 Task: Look for Airbnb options in Patarrá, Costa Rica from 10th December, 2023 to 15th December, 2023 for 7 adults.4 bedrooms having 7 beds and 4 bathrooms. Property type can be house. Amenities needed are: wifi, TV, free parkinig on premises, gym, breakfast. Look for 3 properties as per requirement.
Action: Mouse moved to (536, 78)
Screenshot: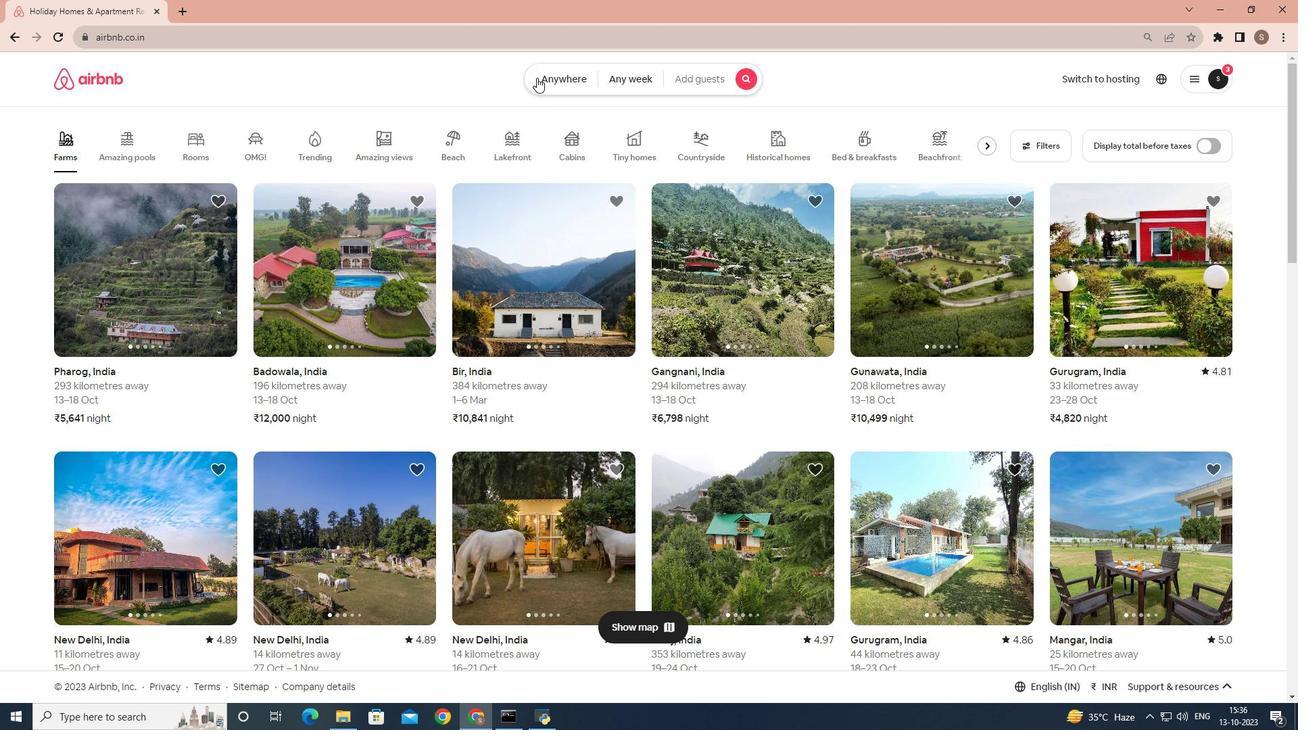 
Action: Mouse pressed left at (536, 78)
Screenshot: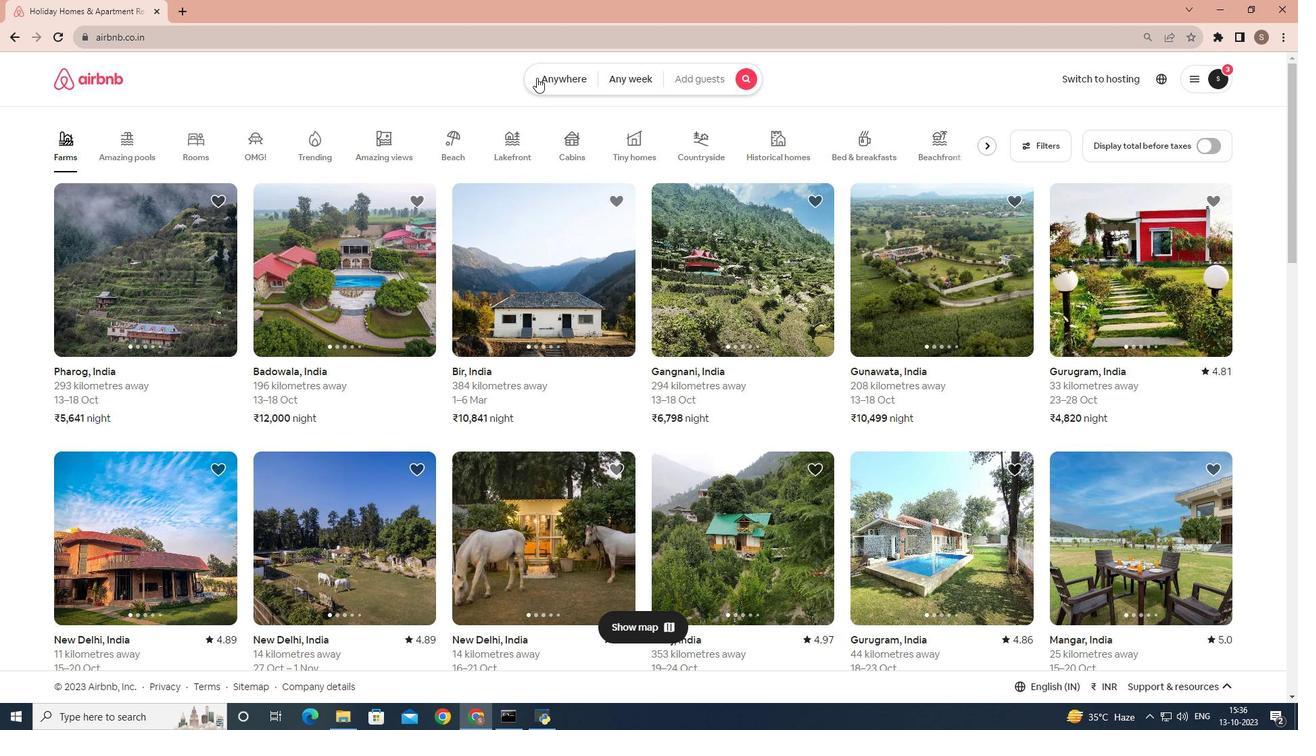 
Action: Mouse moved to (477, 127)
Screenshot: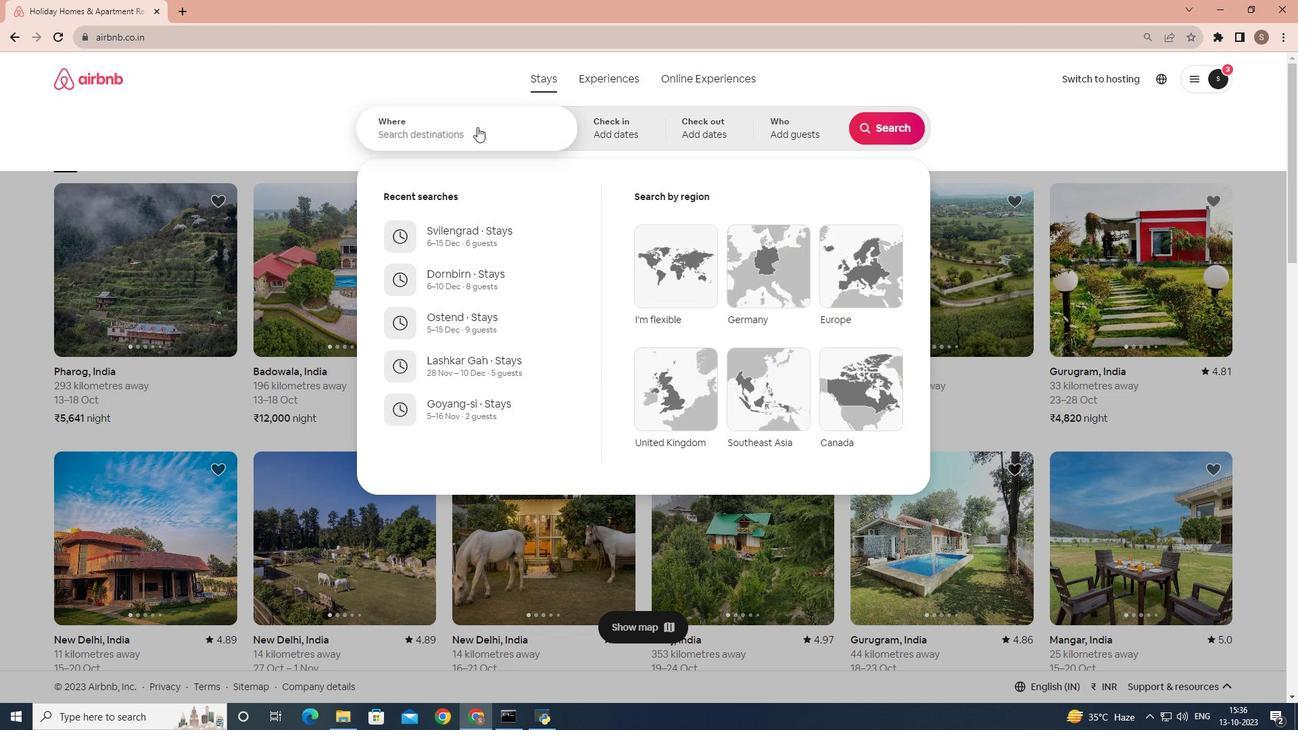 
Action: Mouse pressed left at (477, 127)
Screenshot: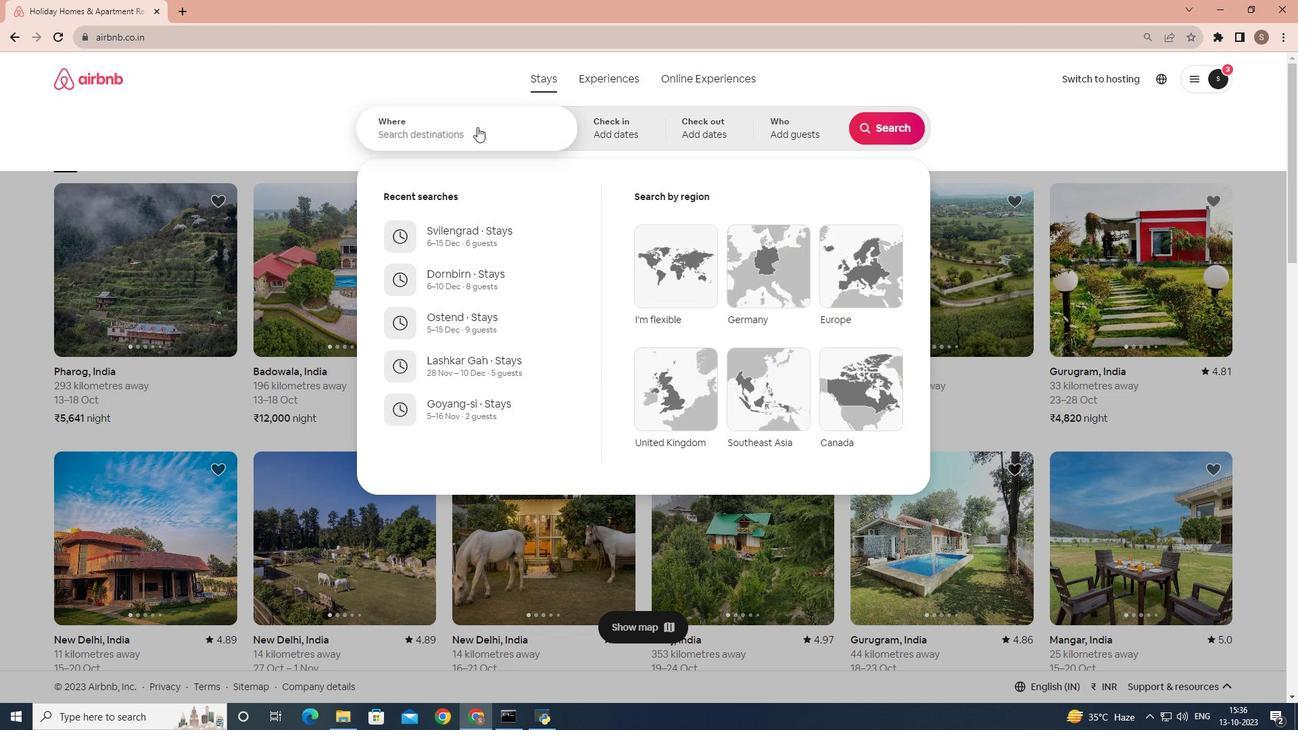 
Action: Key pressed <Key.shift><Key.shift><Key.shift>Patarra,<Key.space><Key.shift>Costa<Key.space><Key.shift>rica
Screenshot: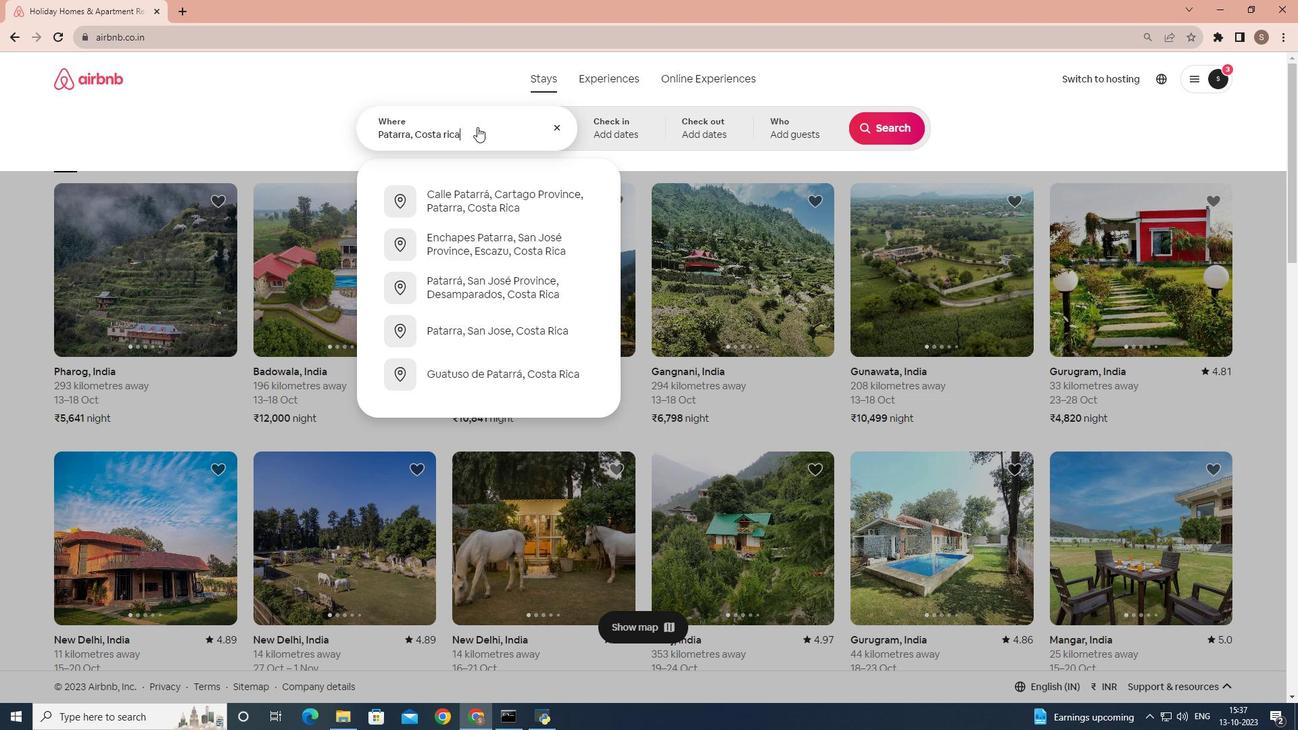 
Action: Mouse moved to (622, 140)
Screenshot: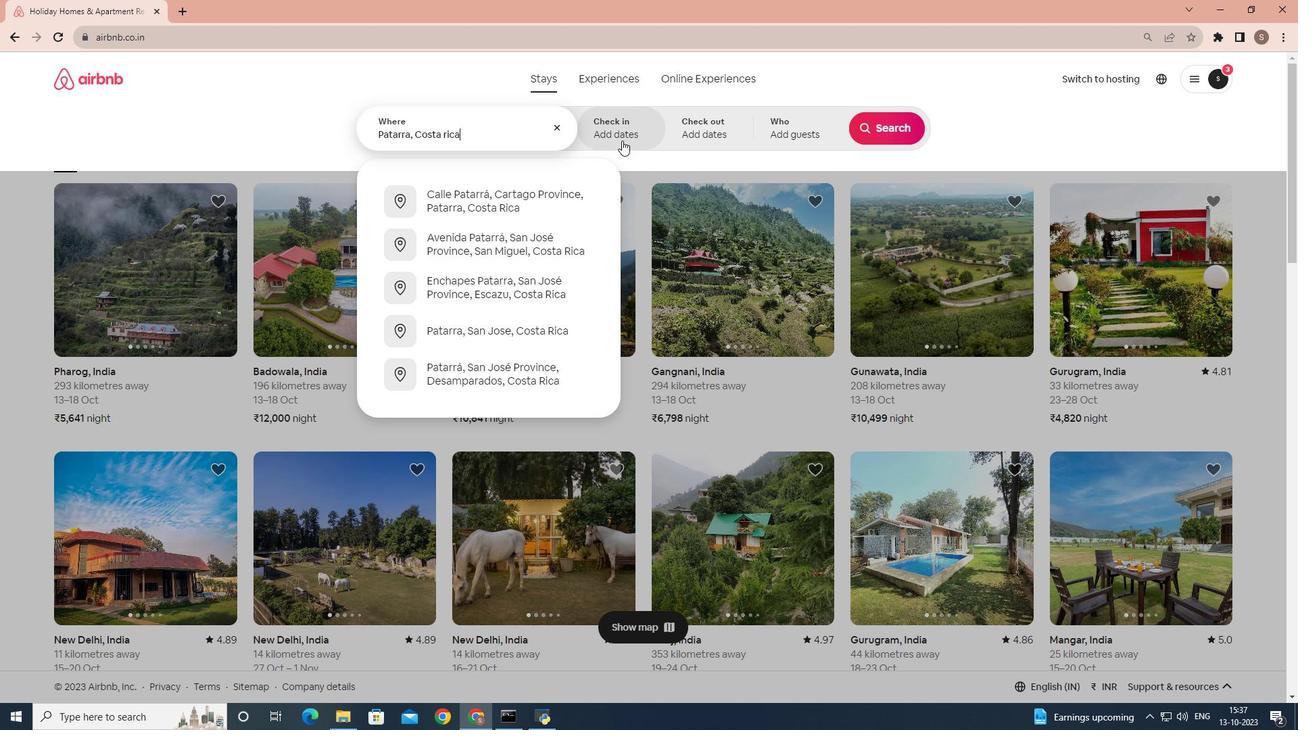 
Action: Mouse pressed left at (622, 140)
Screenshot: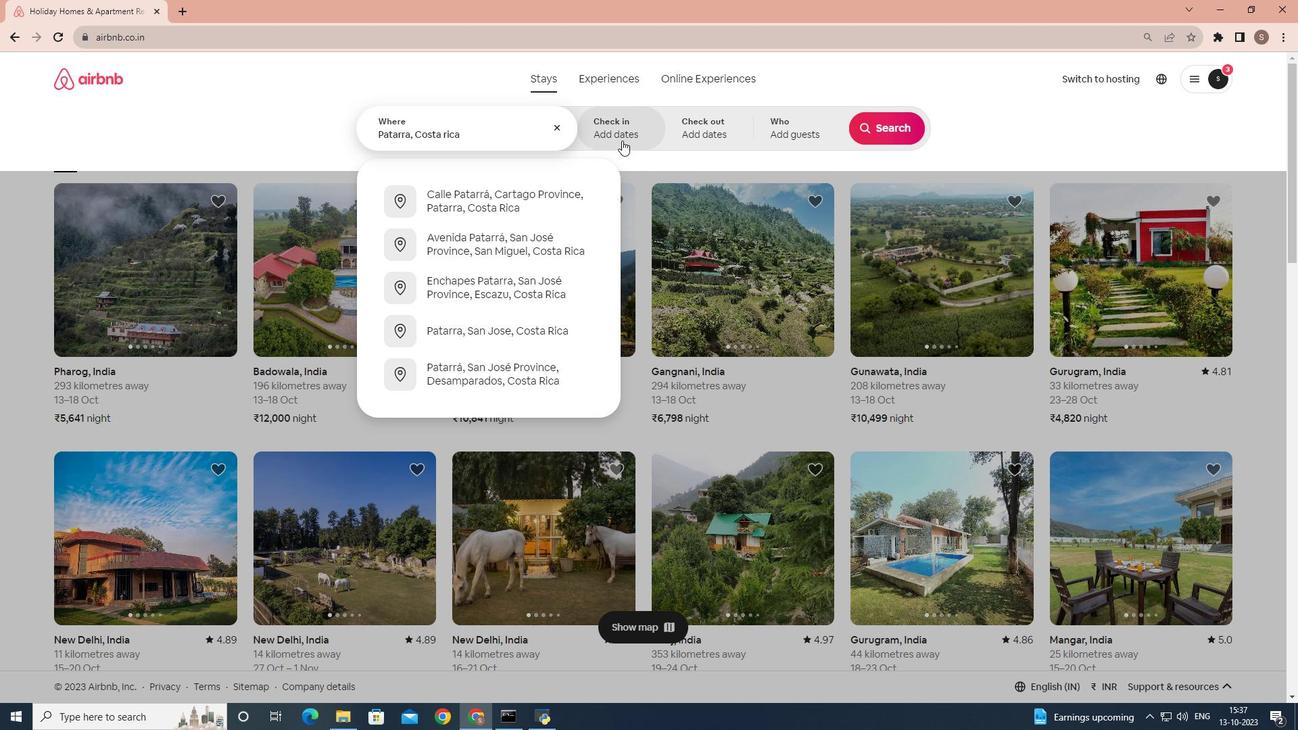 
Action: Mouse moved to (891, 235)
Screenshot: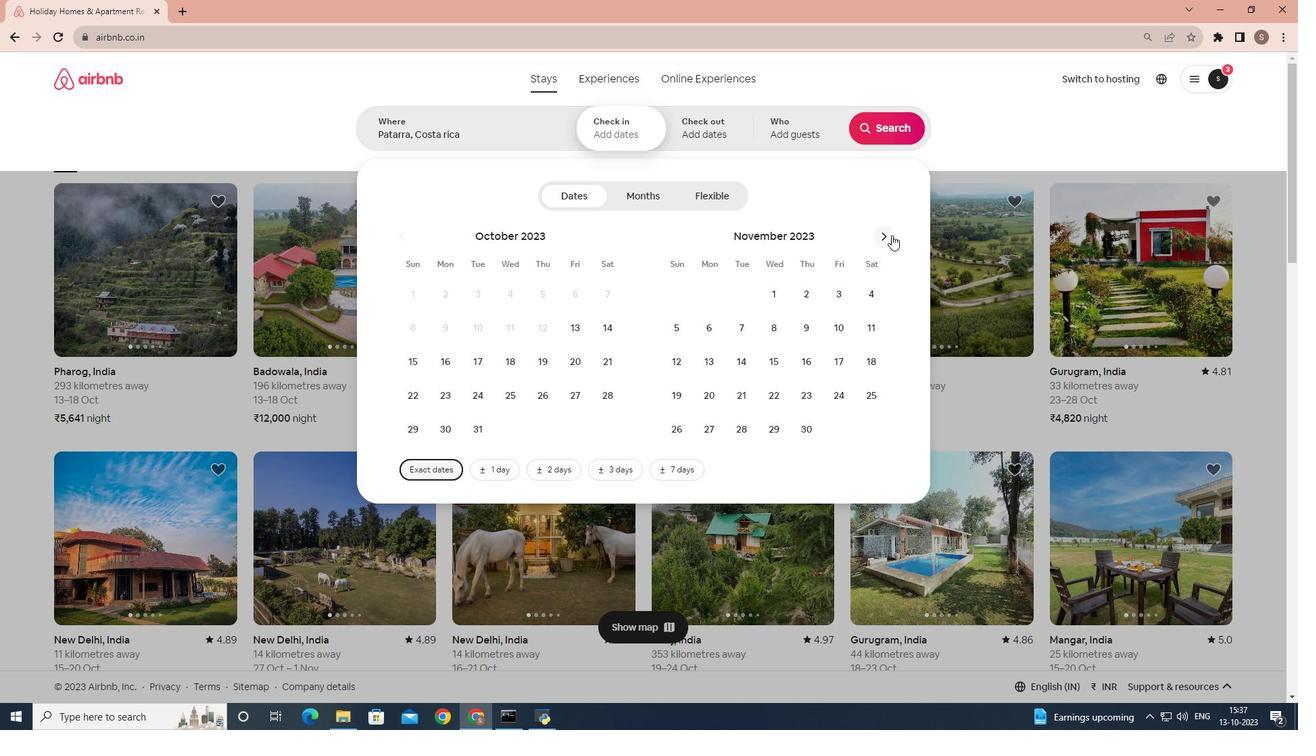
Action: Mouse pressed left at (891, 235)
Screenshot: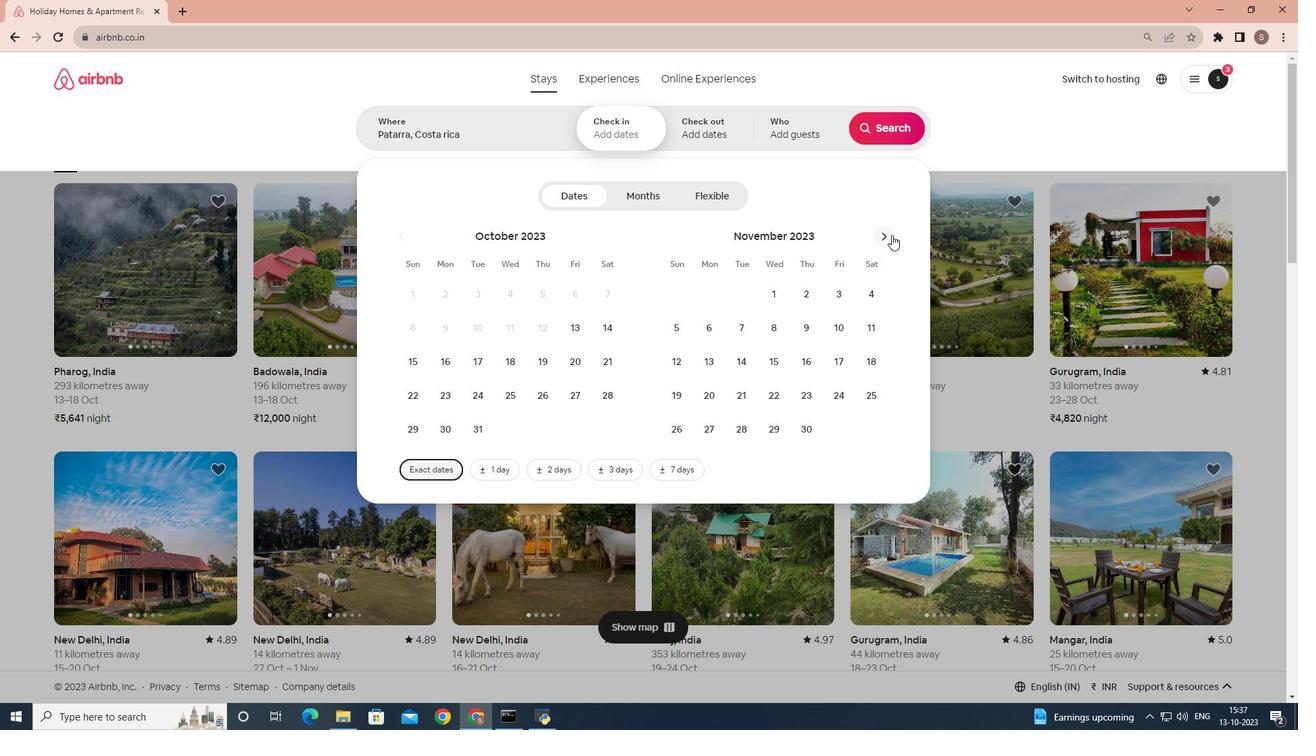 
Action: Mouse moved to (683, 359)
Screenshot: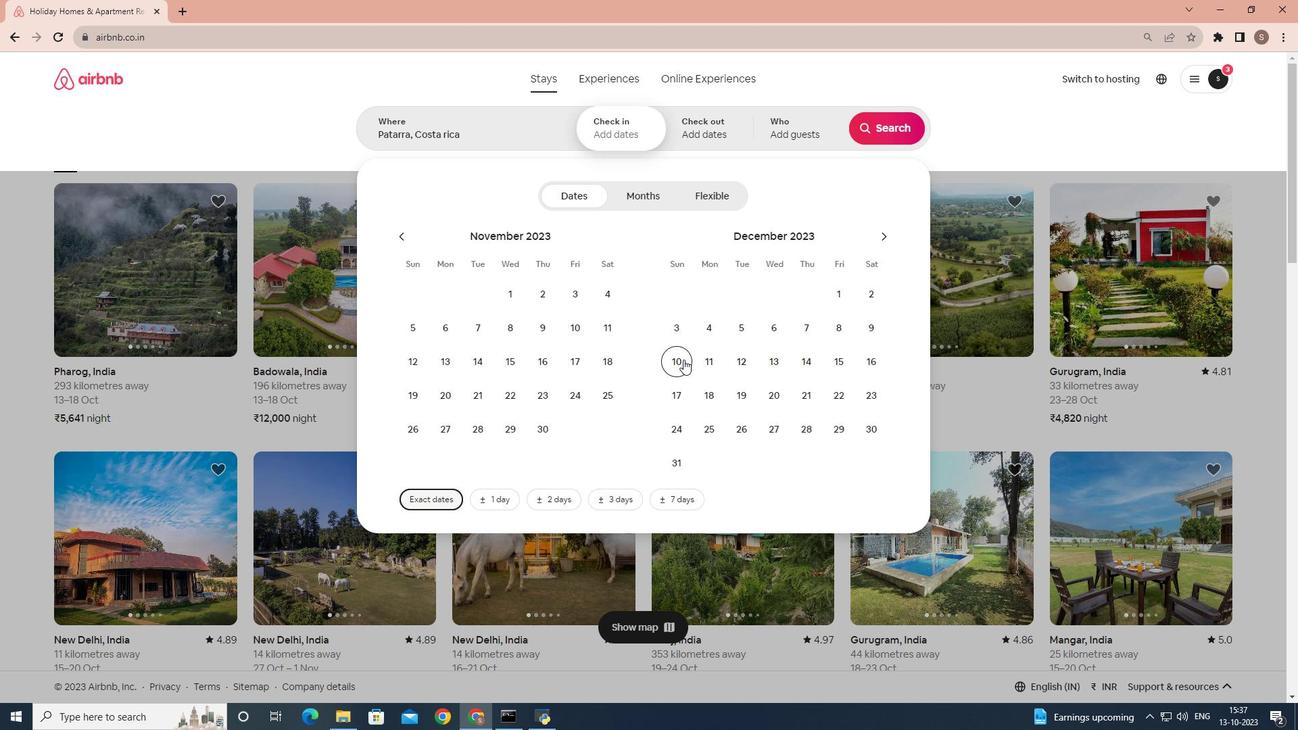 
Action: Mouse pressed left at (683, 359)
Screenshot: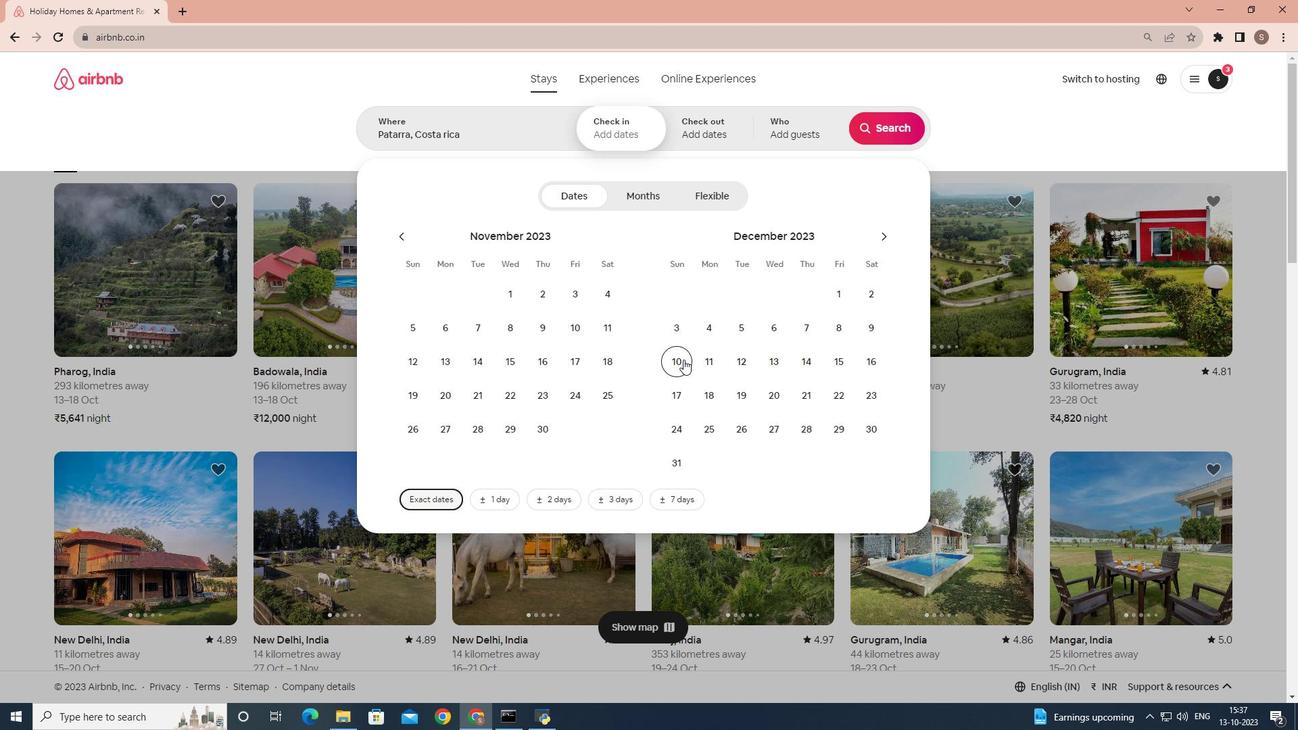 
Action: Mouse moved to (837, 363)
Screenshot: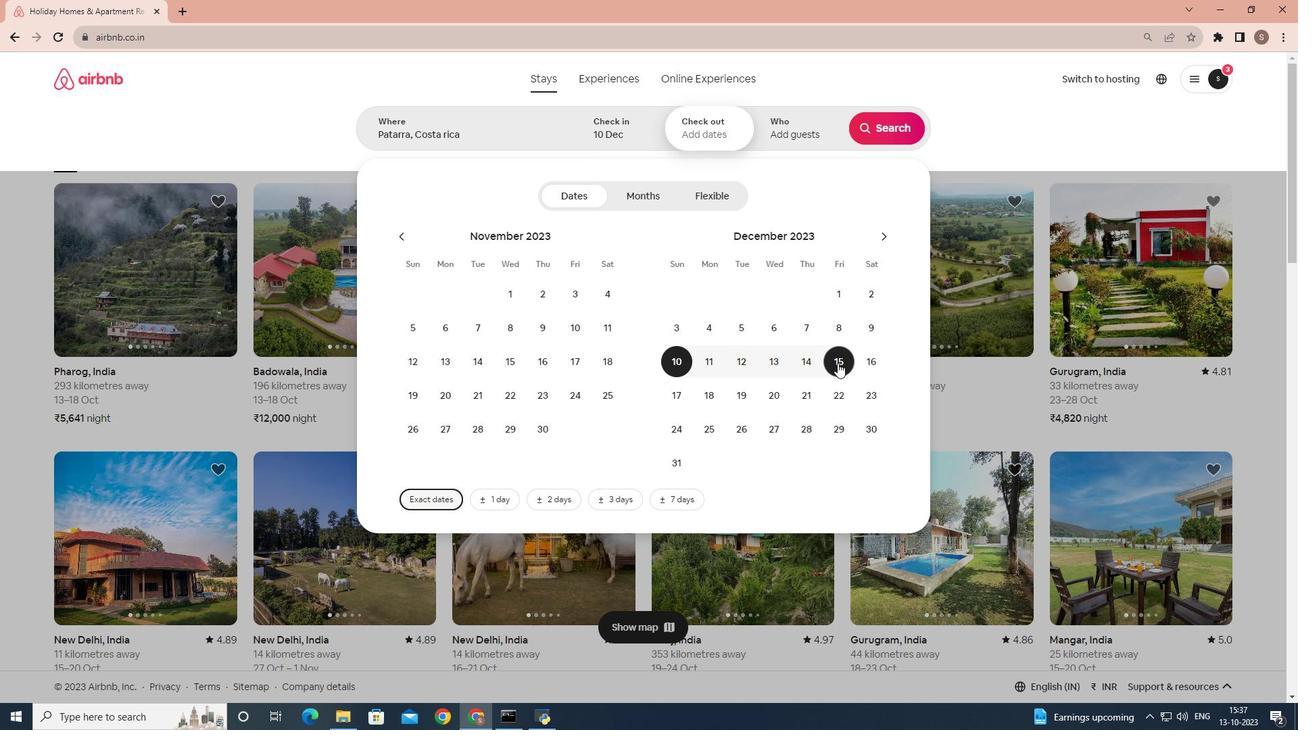 
Action: Mouse pressed left at (837, 363)
Screenshot: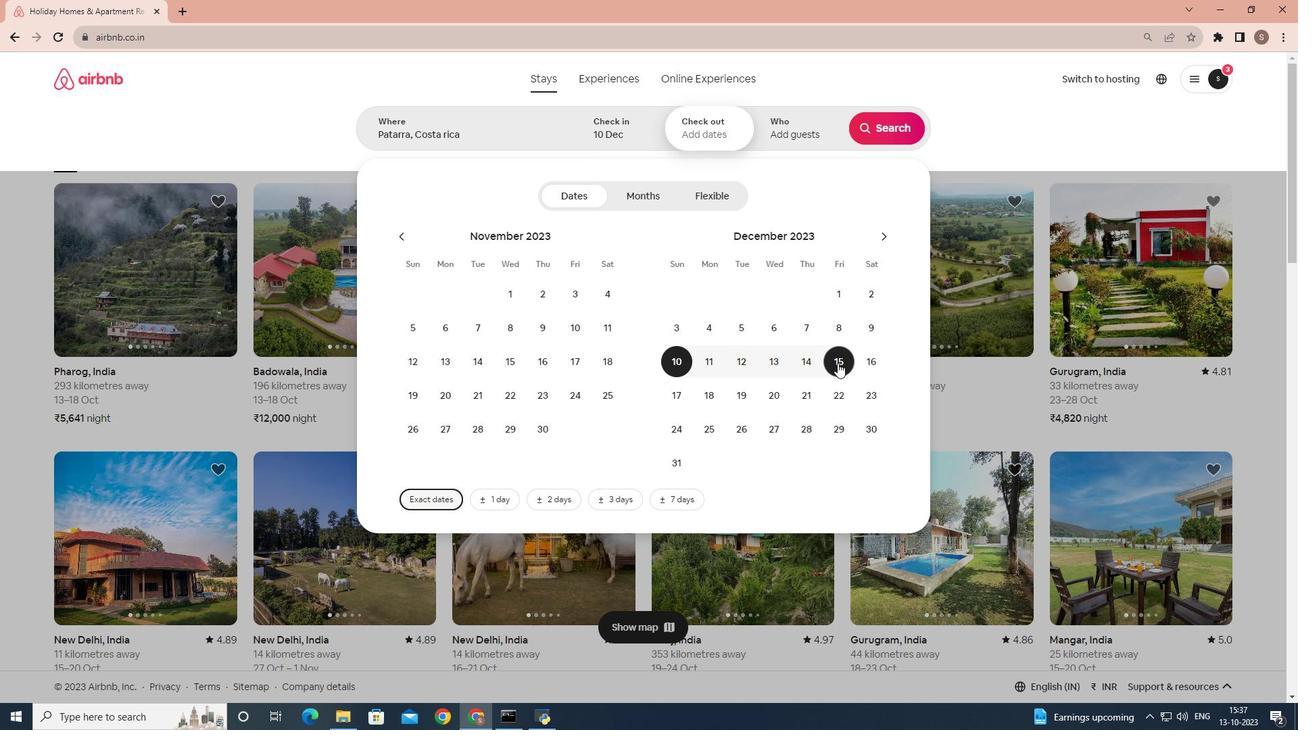
Action: Mouse moved to (812, 144)
Screenshot: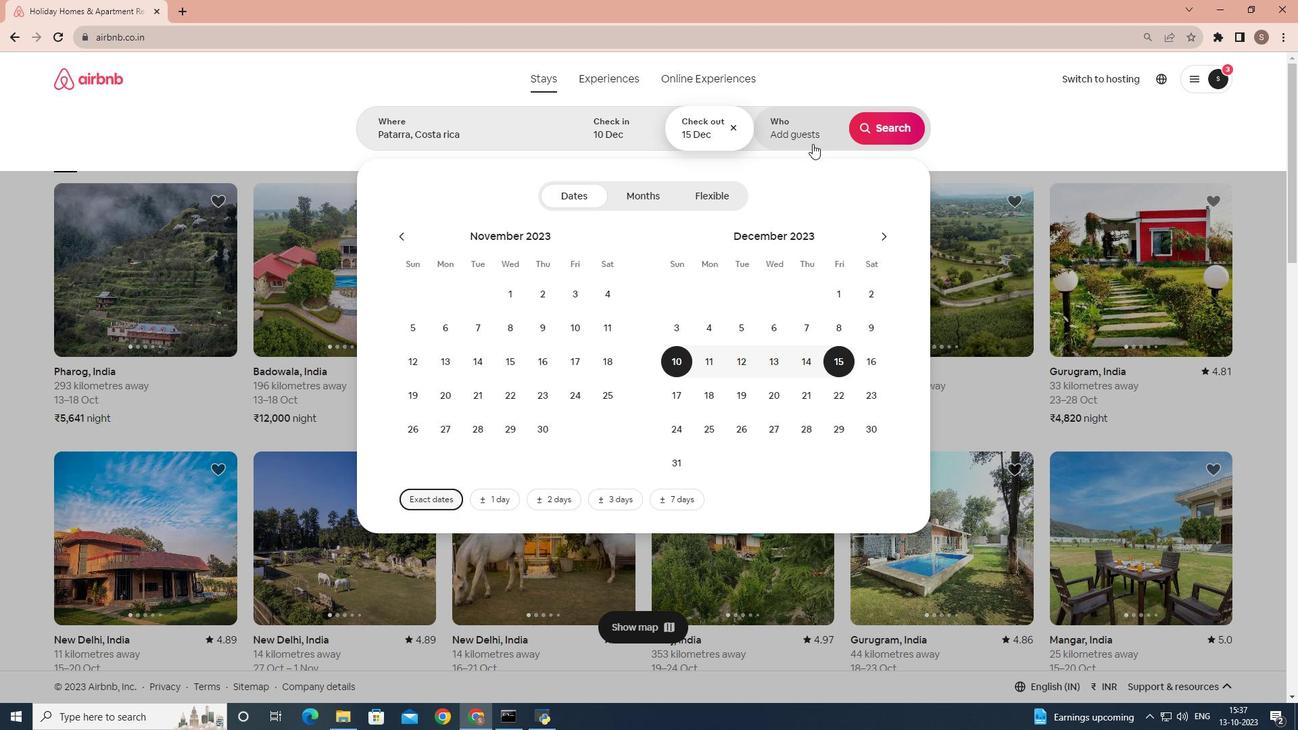 
Action: Mouse pressed left at (812, 144)
Screenshot: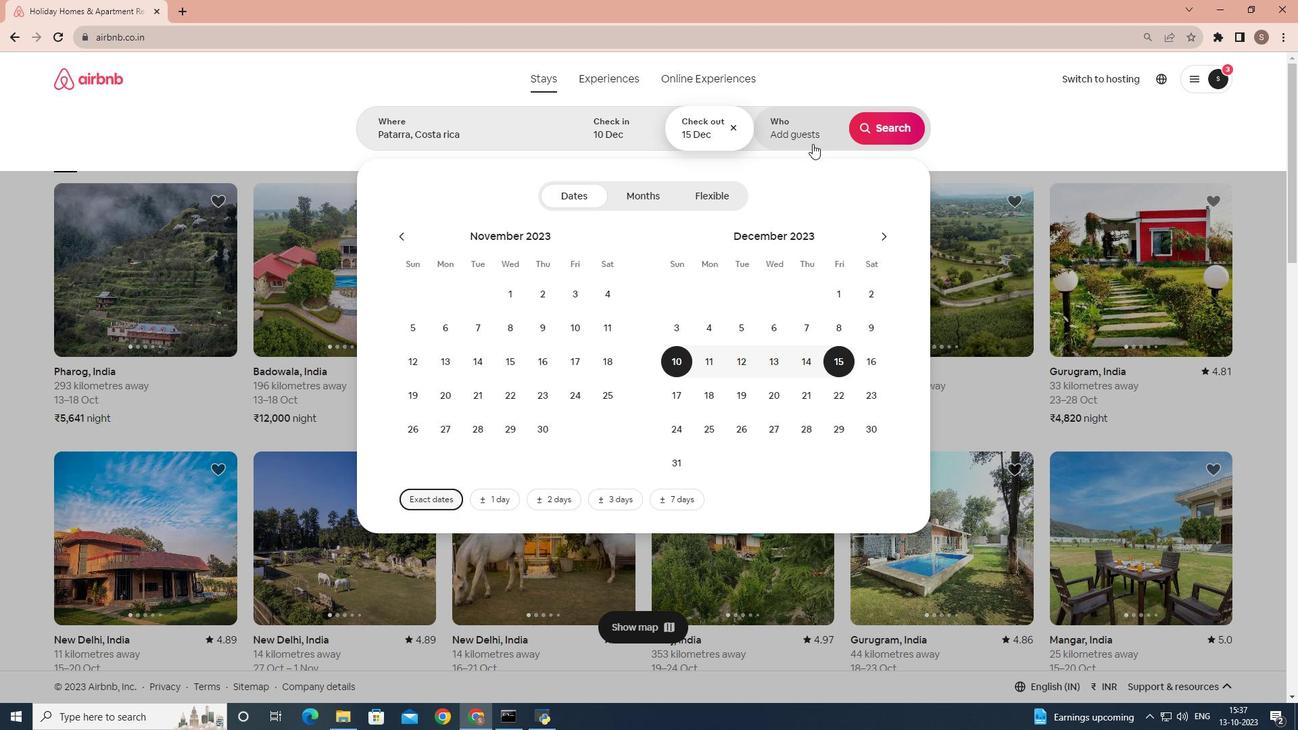 
Action: Mouse moved to (895, 203)
Screenshot: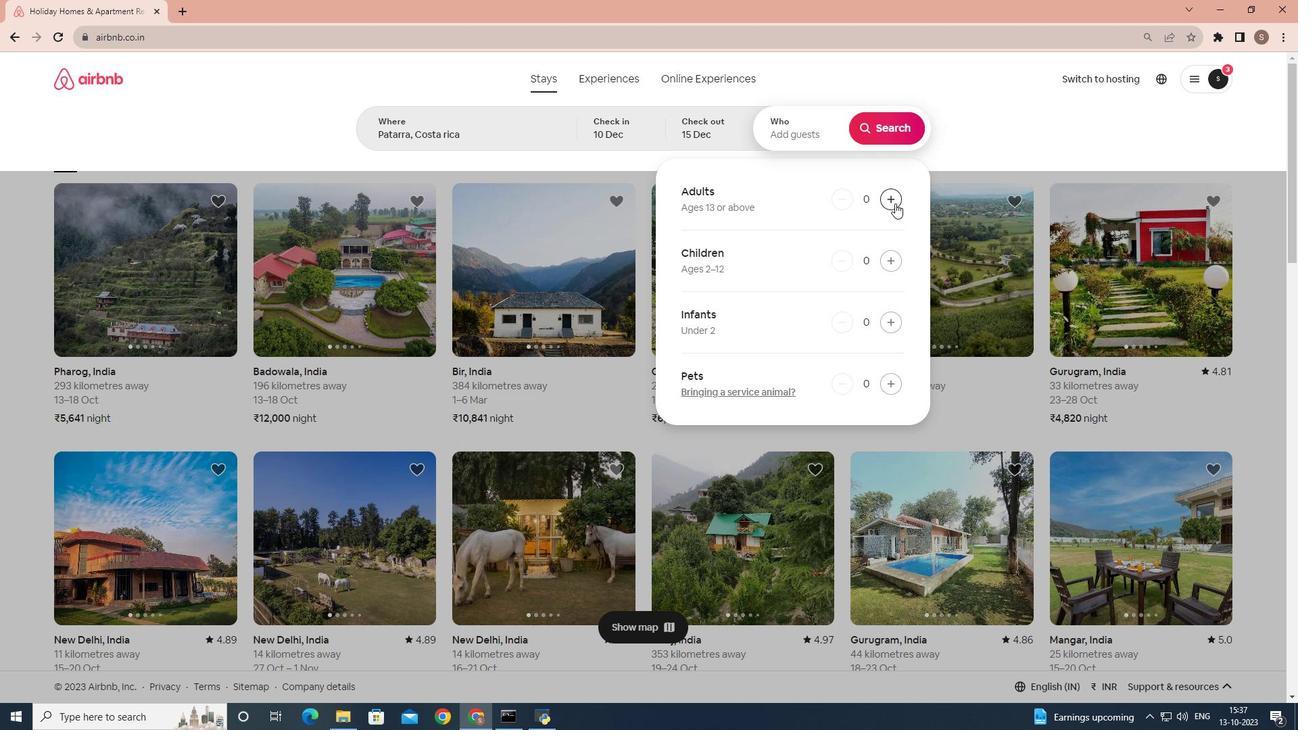 
Action: Mouse pressed left at (895, 203)
Screenshot: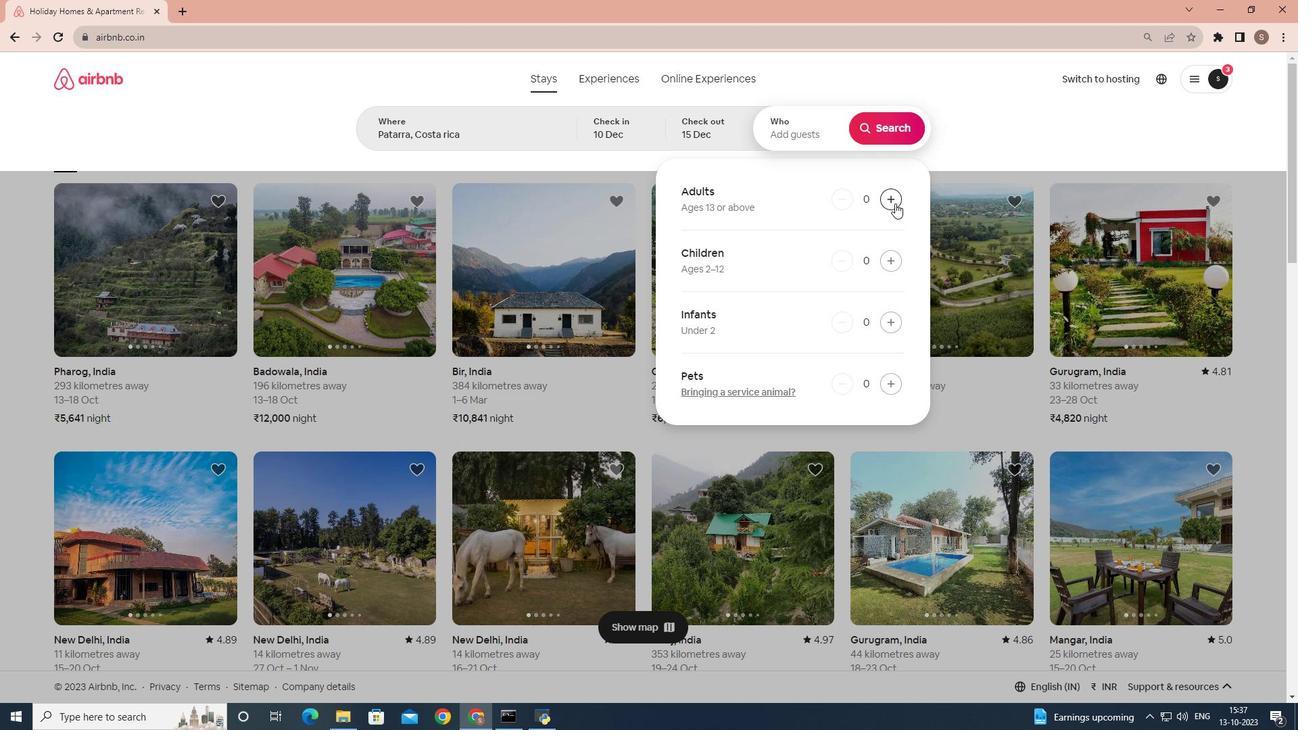 
Action: Mouse pressed left at (895, 203)
Screenshot: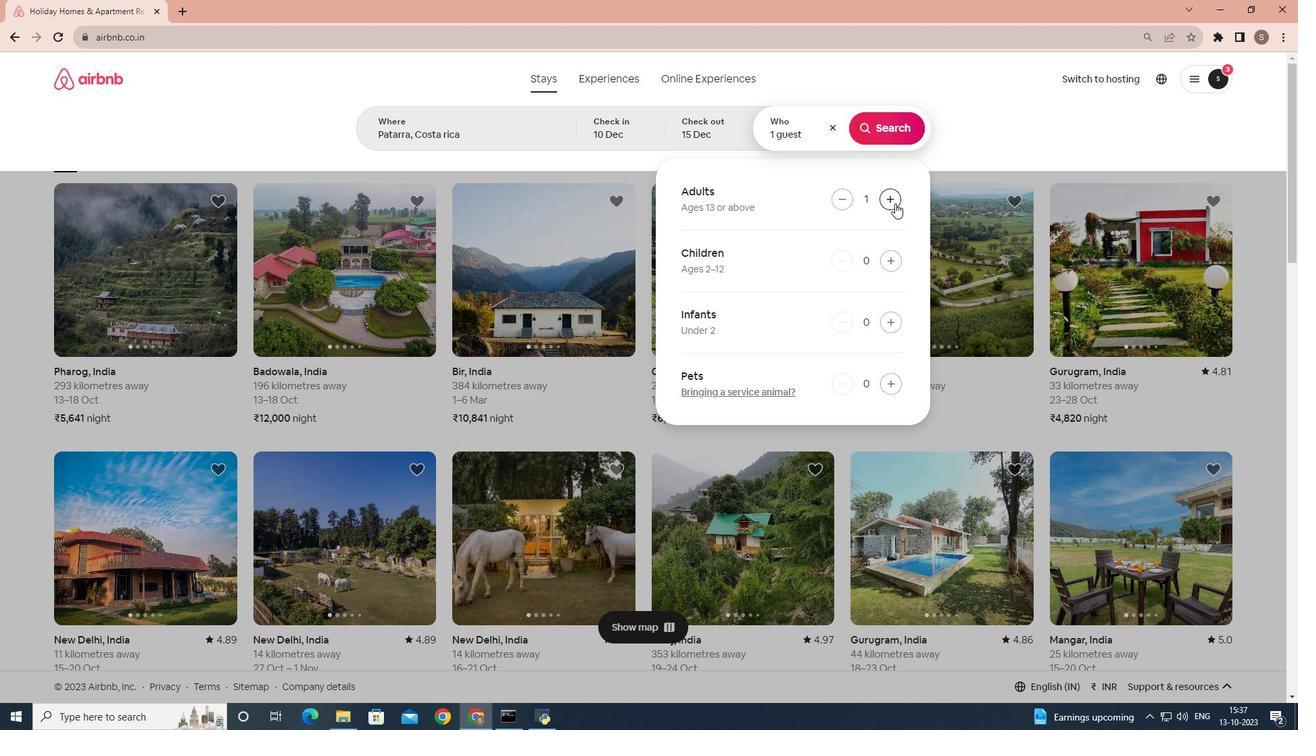 
Action: Mouse pressed left at (895, 203)
Screenshot: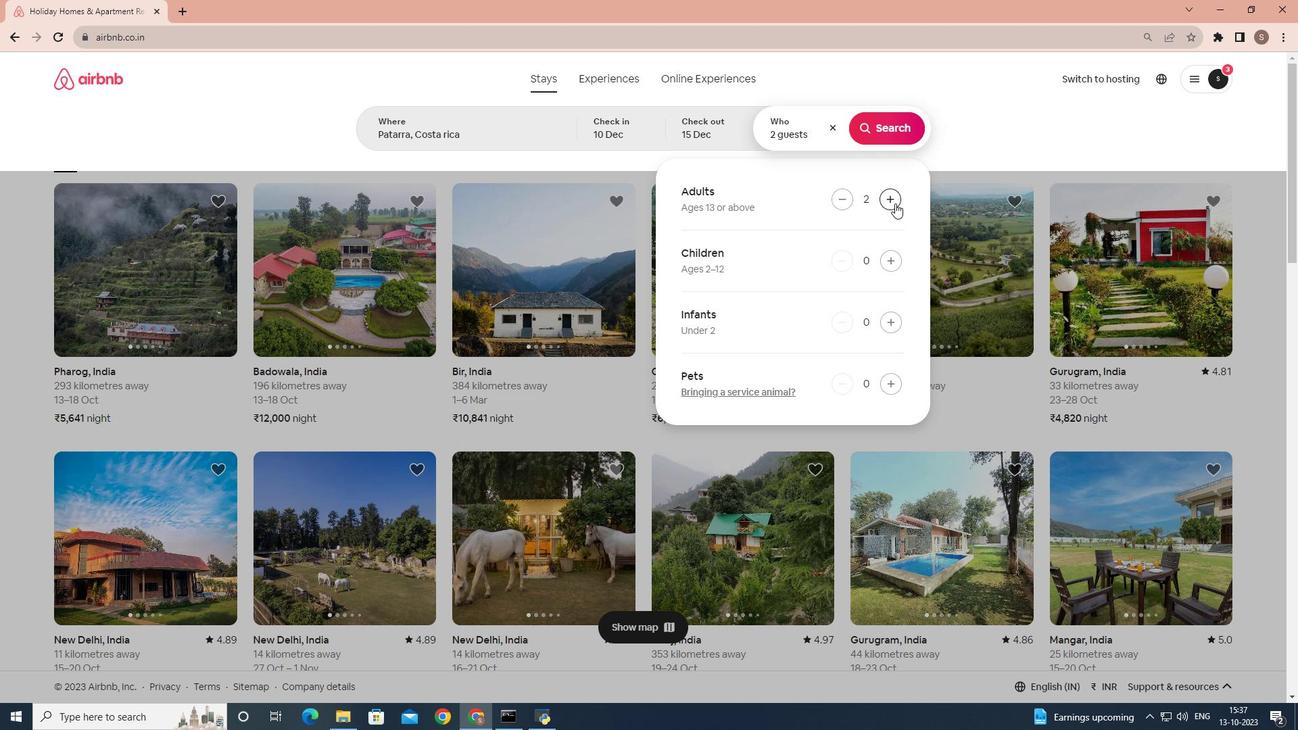 
Action: Mouse pressed left at (895, 203)
Screenshot: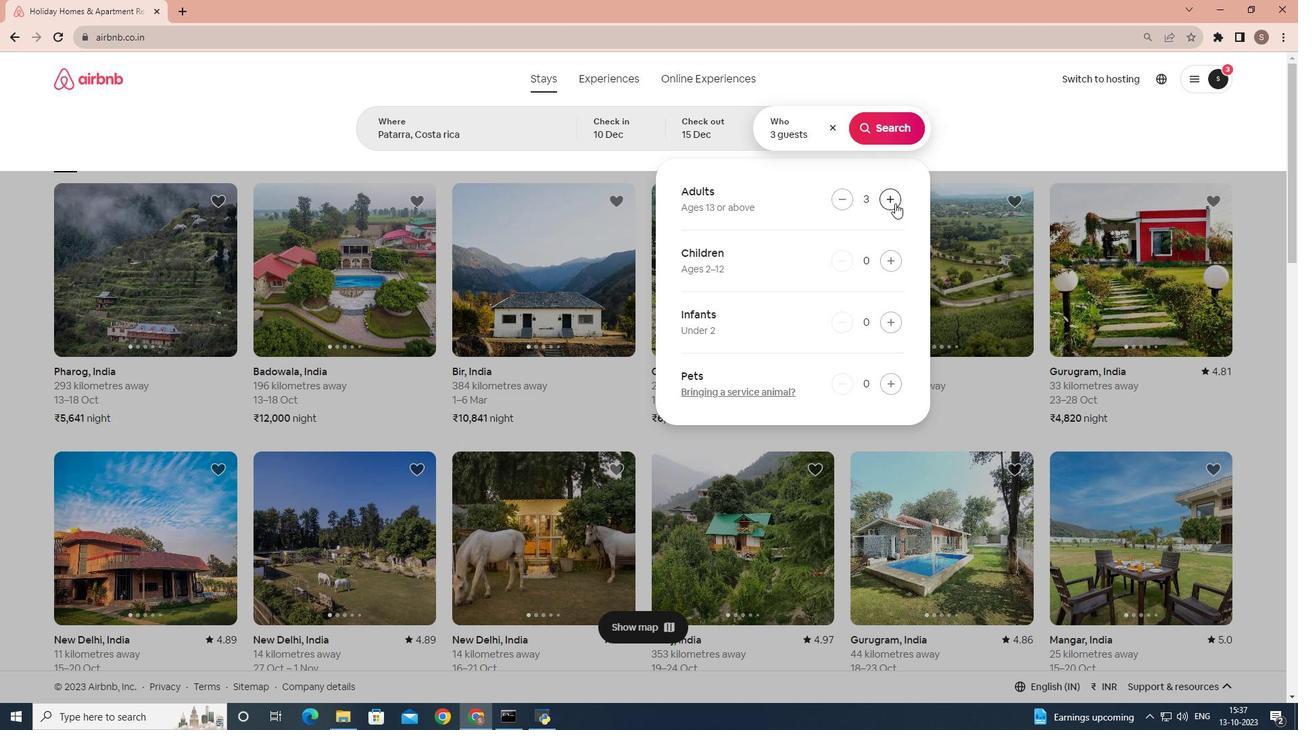 
Action: Mouse pressed left at (895, 203)
Screenshot: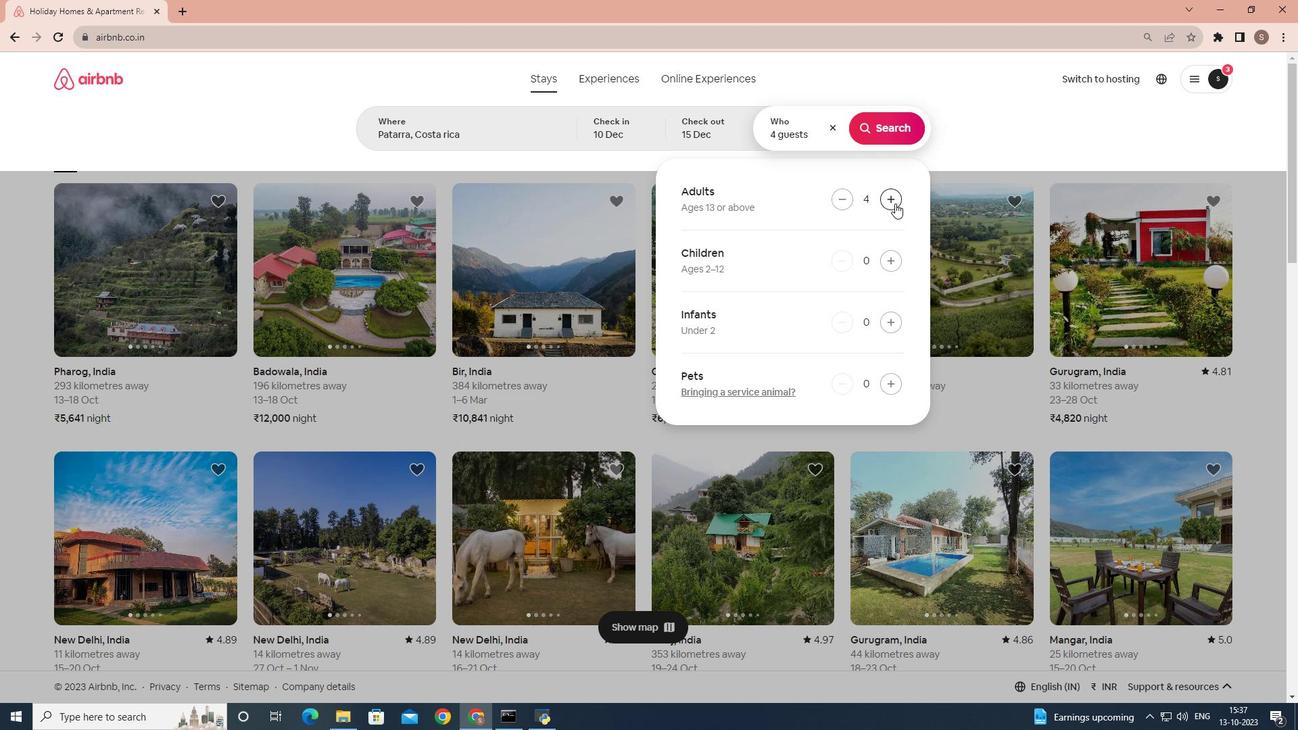 
Action: Mouse pressed left at (895, 203)
Screenshot: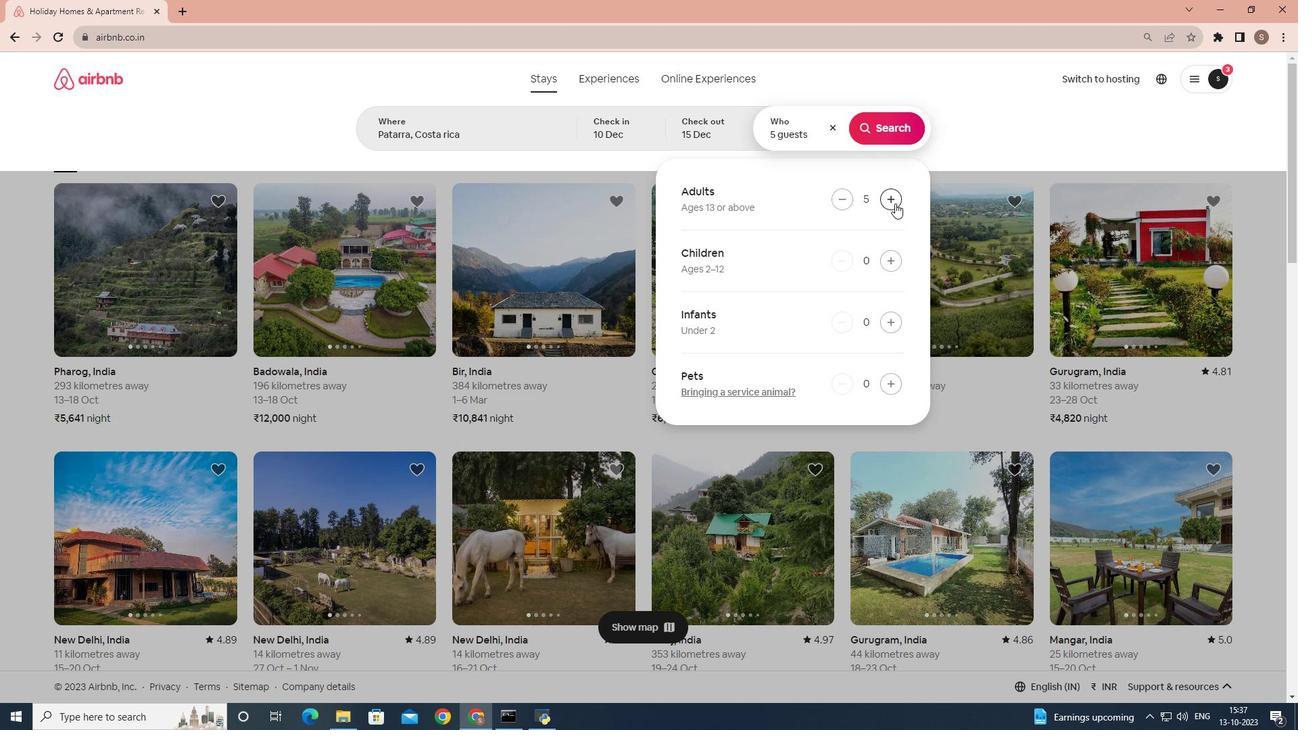 
Action: Mouse pressed left at (895, 203)
Screenshot: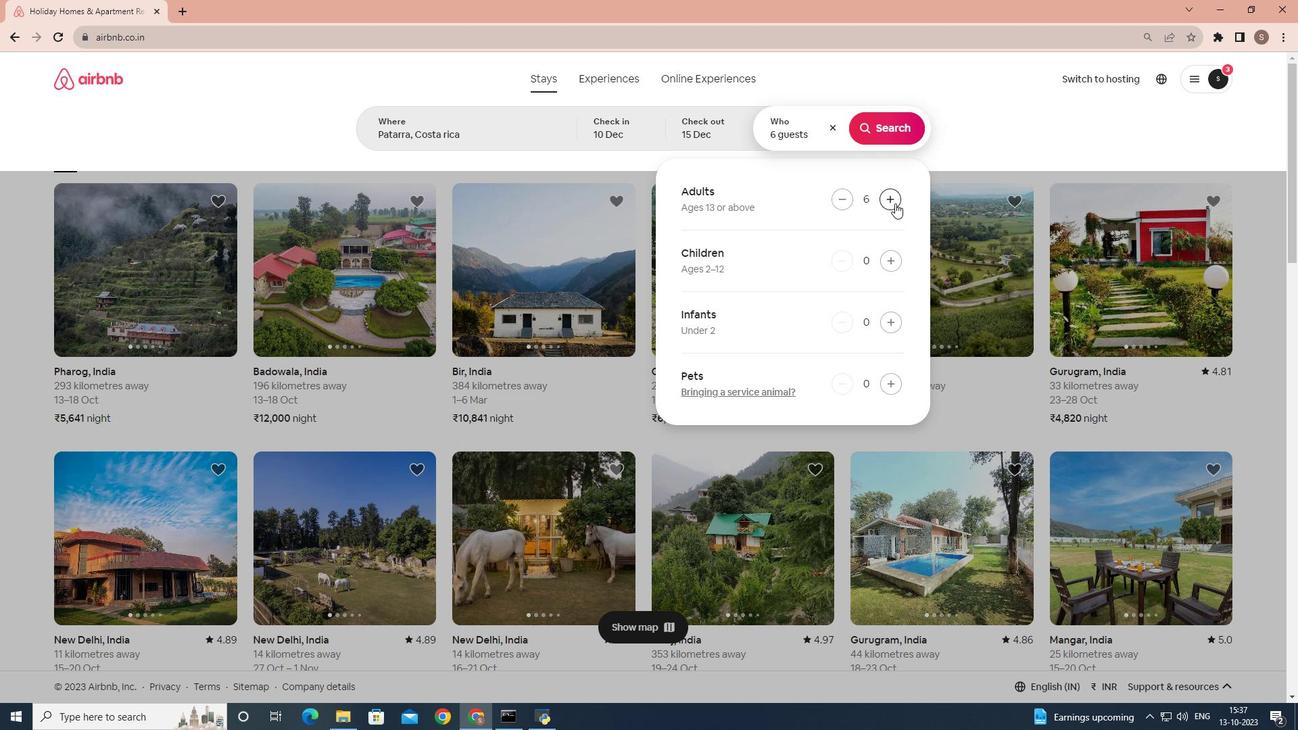 
Action: Mouse moved to (881, 114)
Screenshot: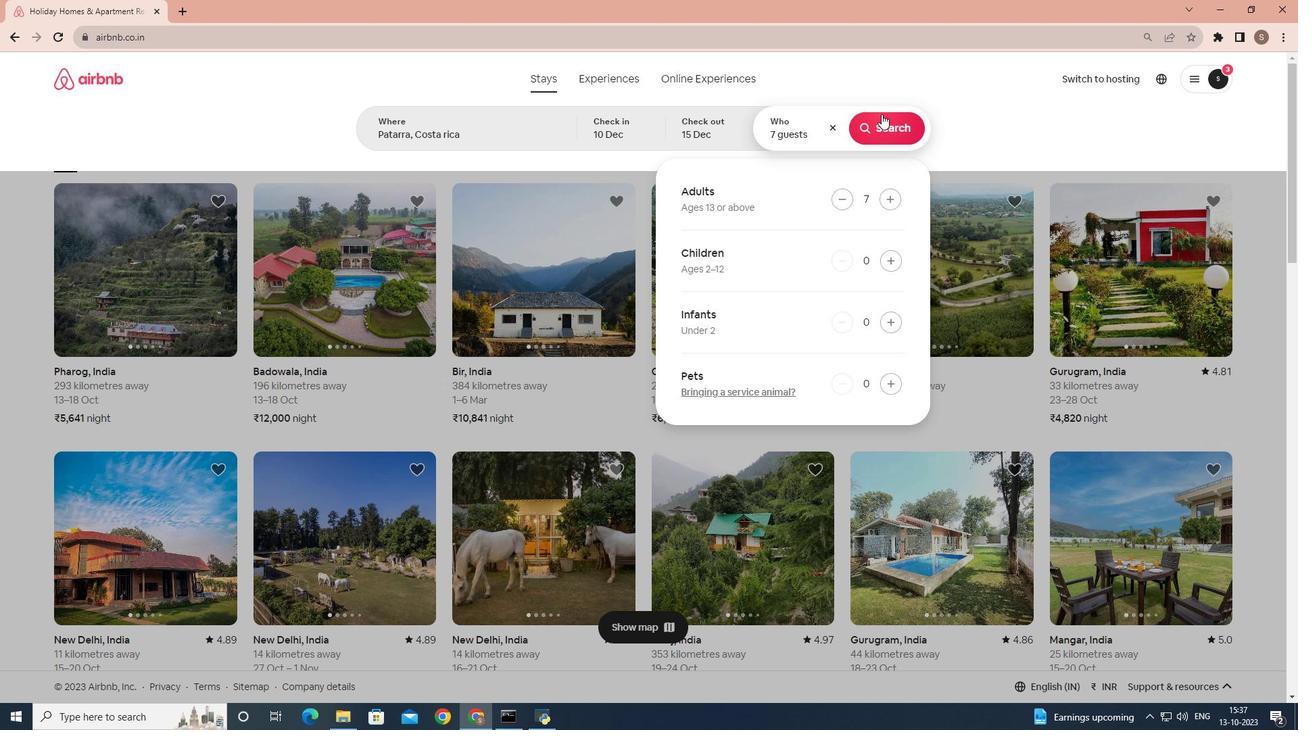 
Action: Mouse pressed left at (881, 114)
Screenshot: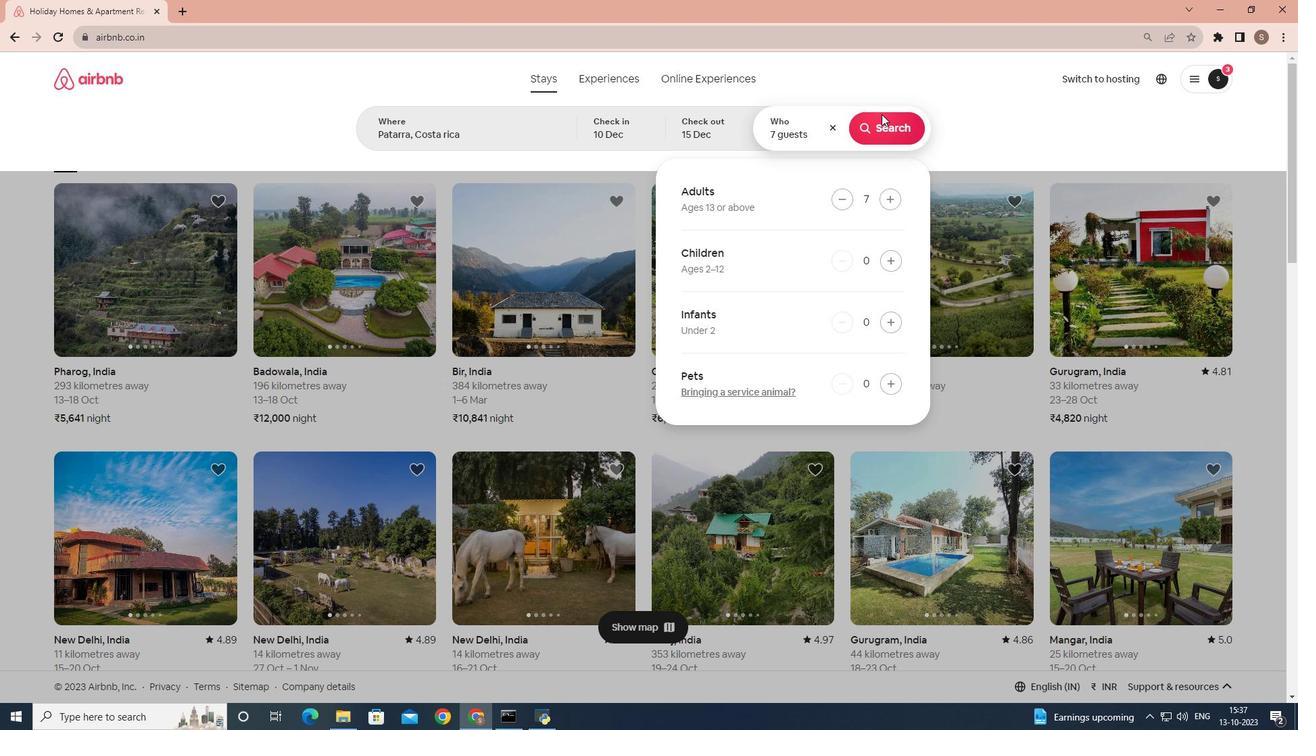 
Action: Mouse moved to (1092, 141)
Screenshot: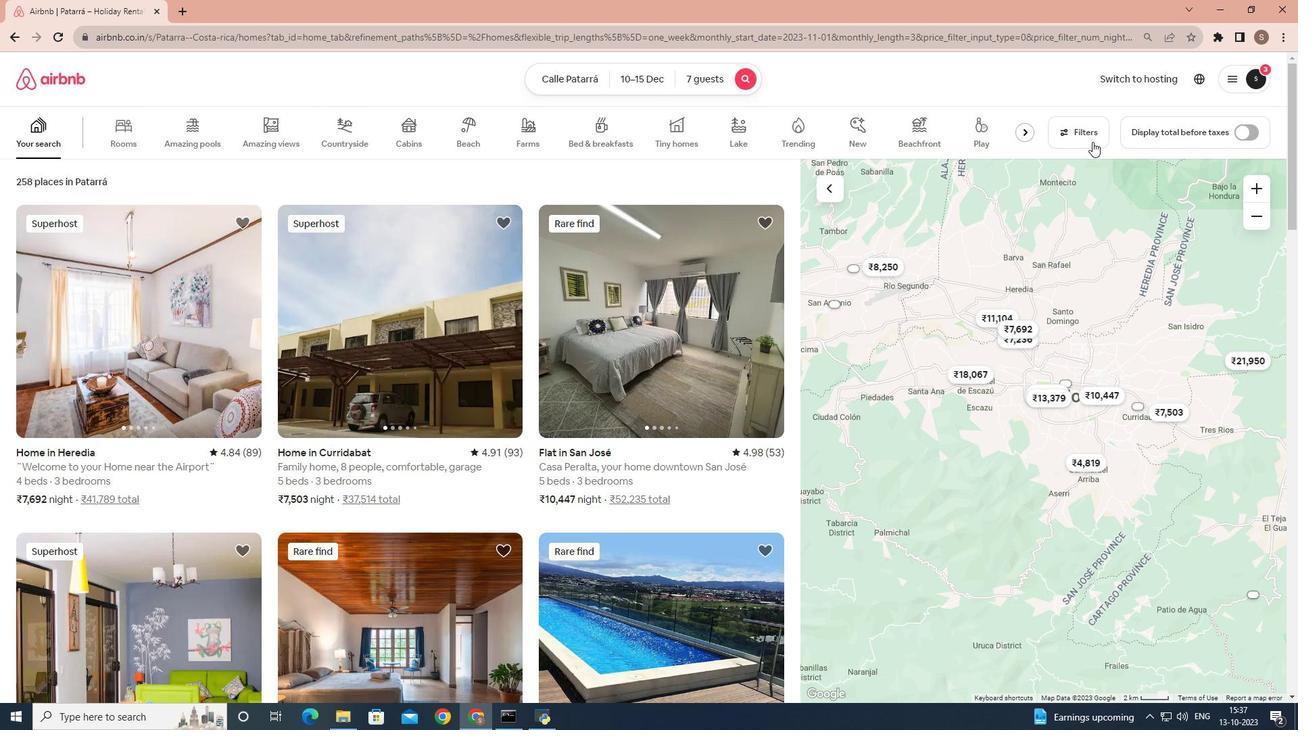
Action: Mouse pressed left at (1092, 141)
Screenshot: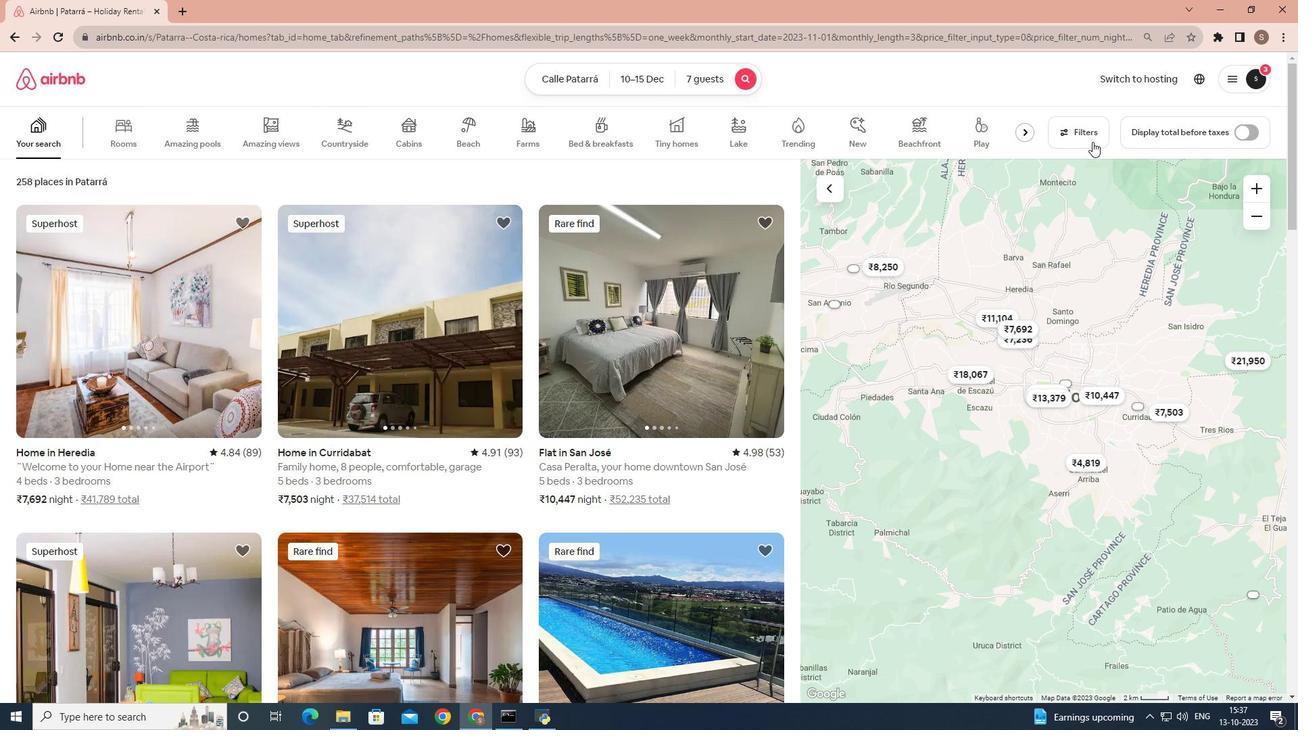 
Action: Mouse moved to (755, 299)
Screenshot: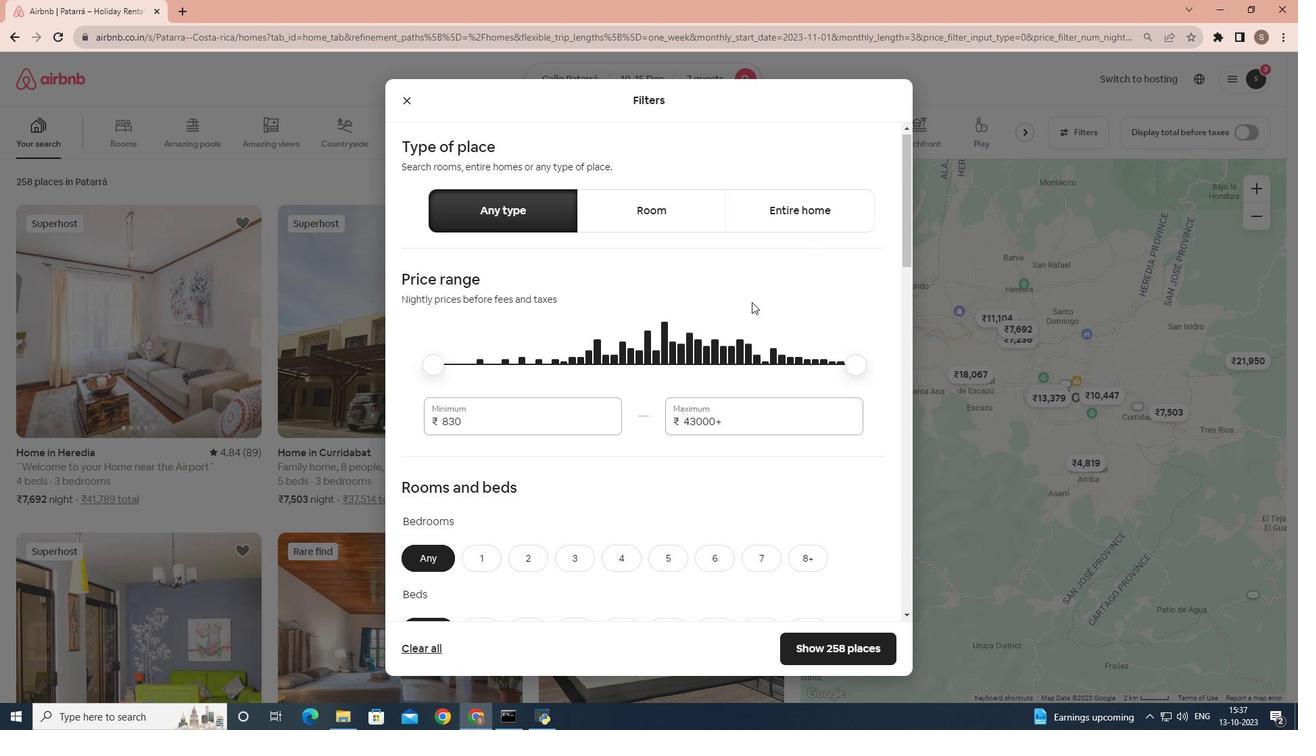 
Action: Mouse scrolled (755, 298) with delta (0, 0)
Screenshot: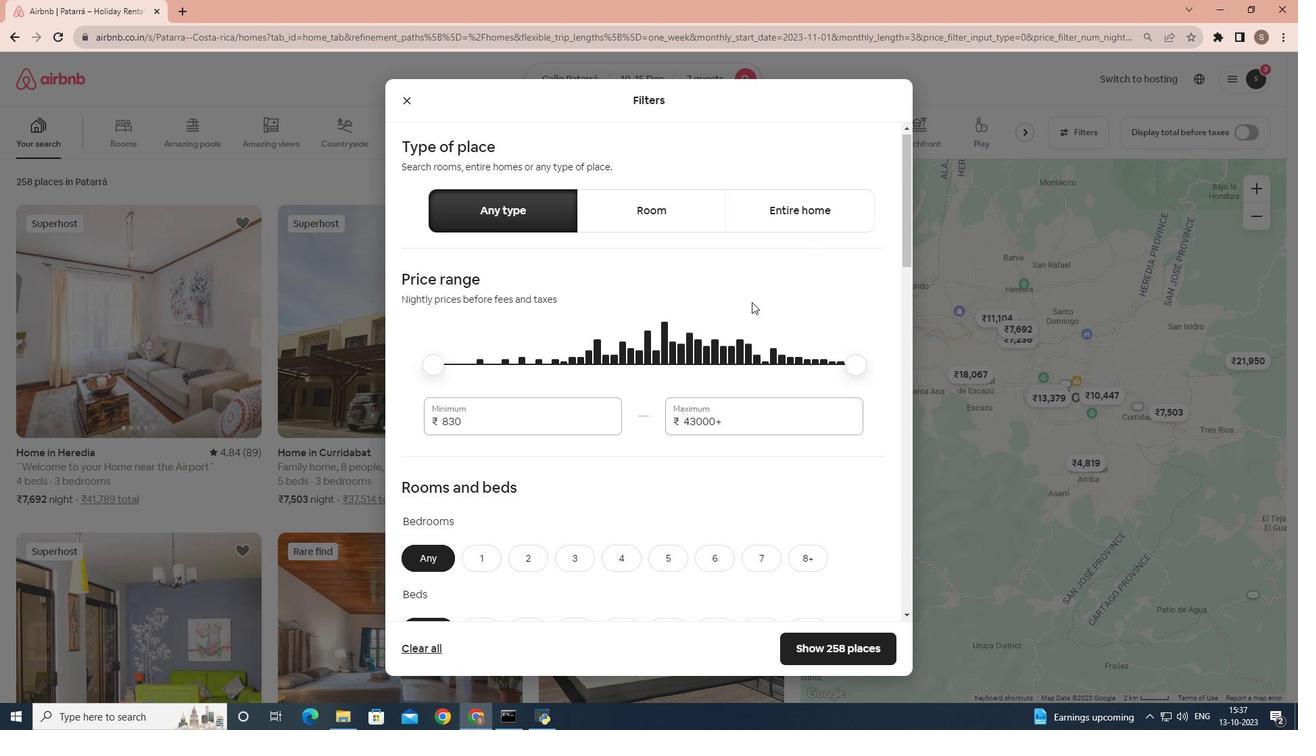 
Action: Mouse moved to (557, 407)
Screenshot: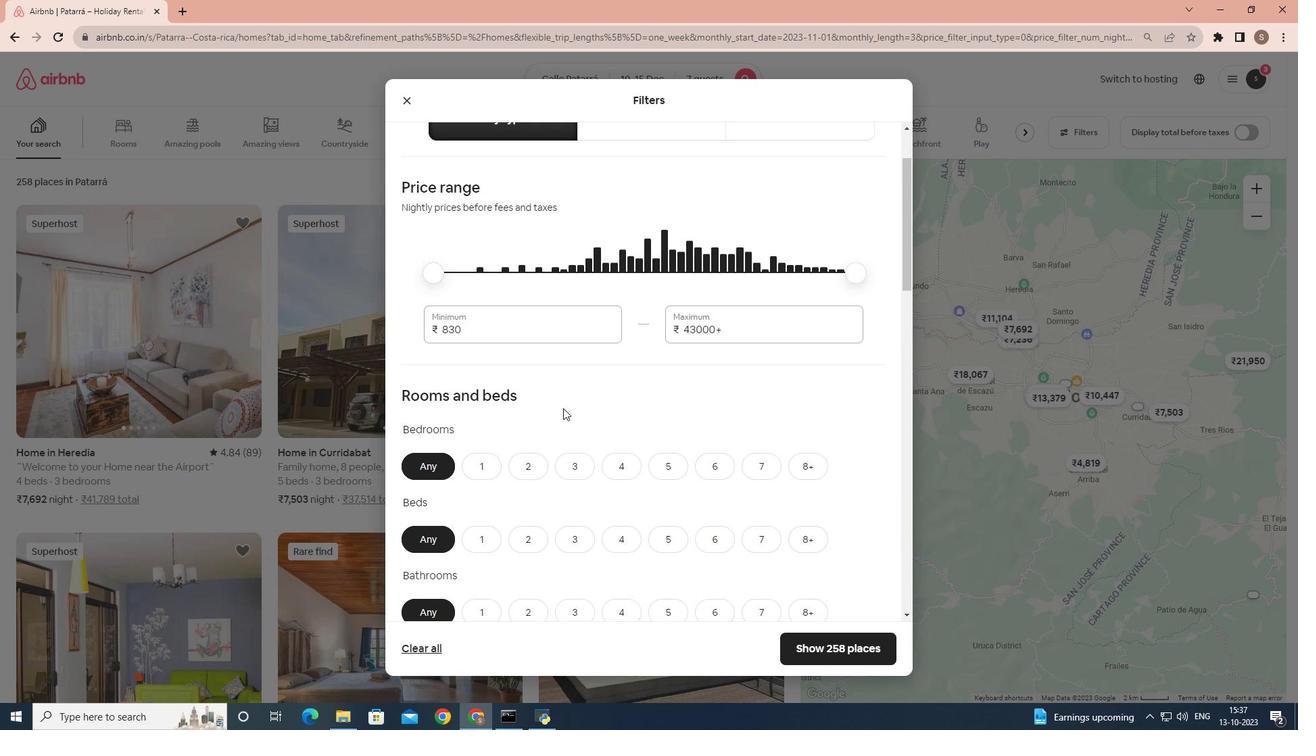 
Action: Mouse scrolled (557, 407) with delta (0, 0)
Screenshot: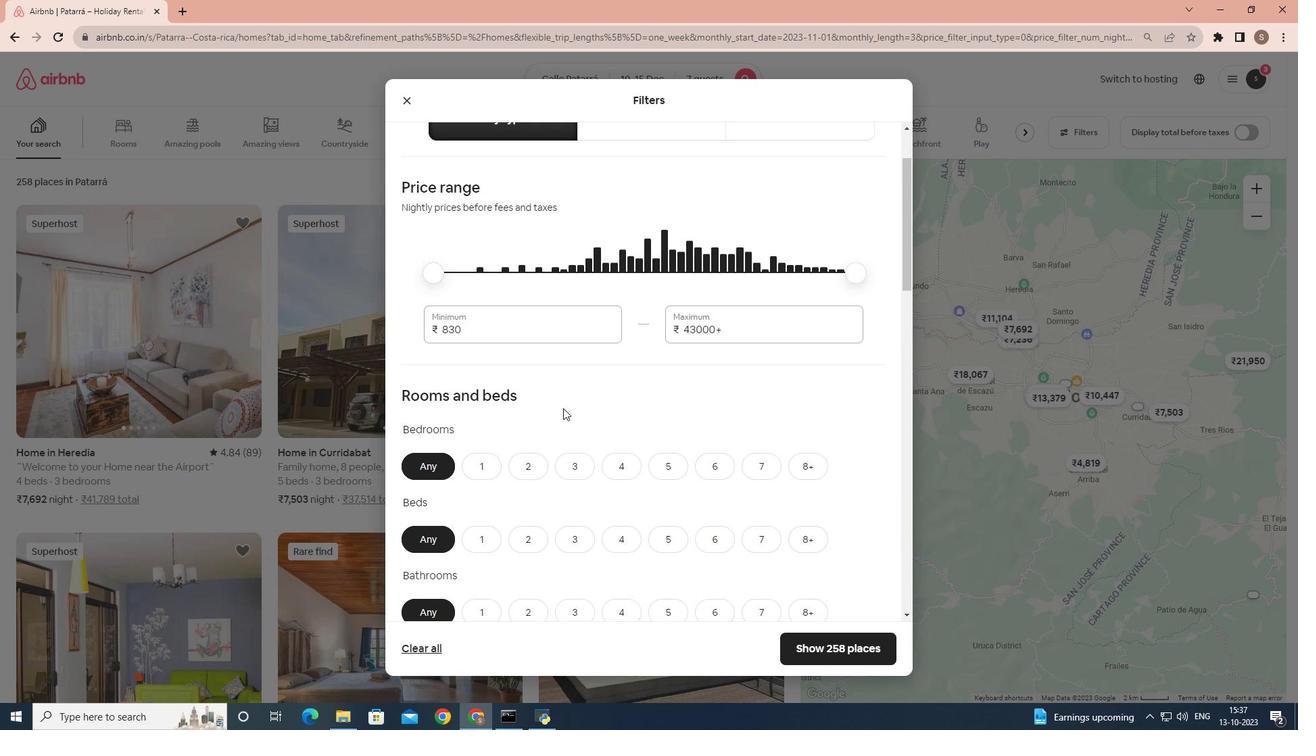 
Action: Mouse moved to (609, 418)
Screenshot: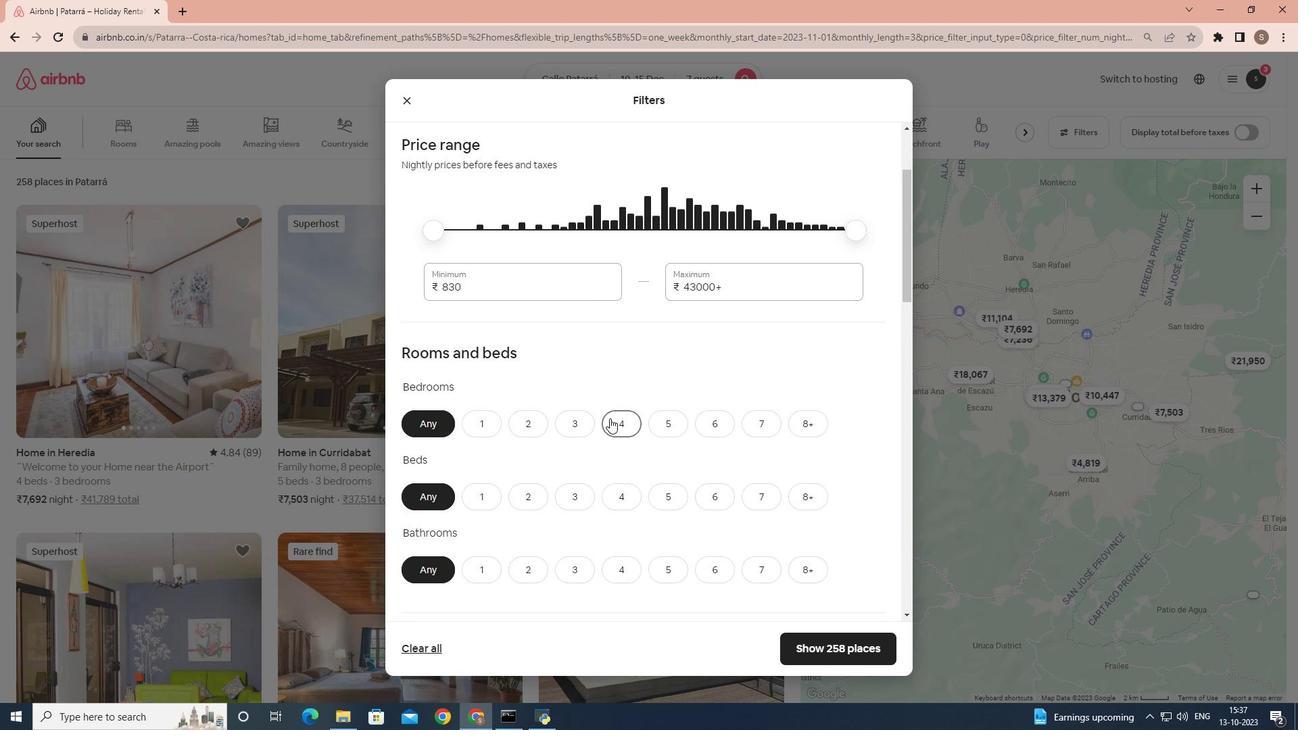 
Action: Mouse pressed left at (609, 418)
Screenshot: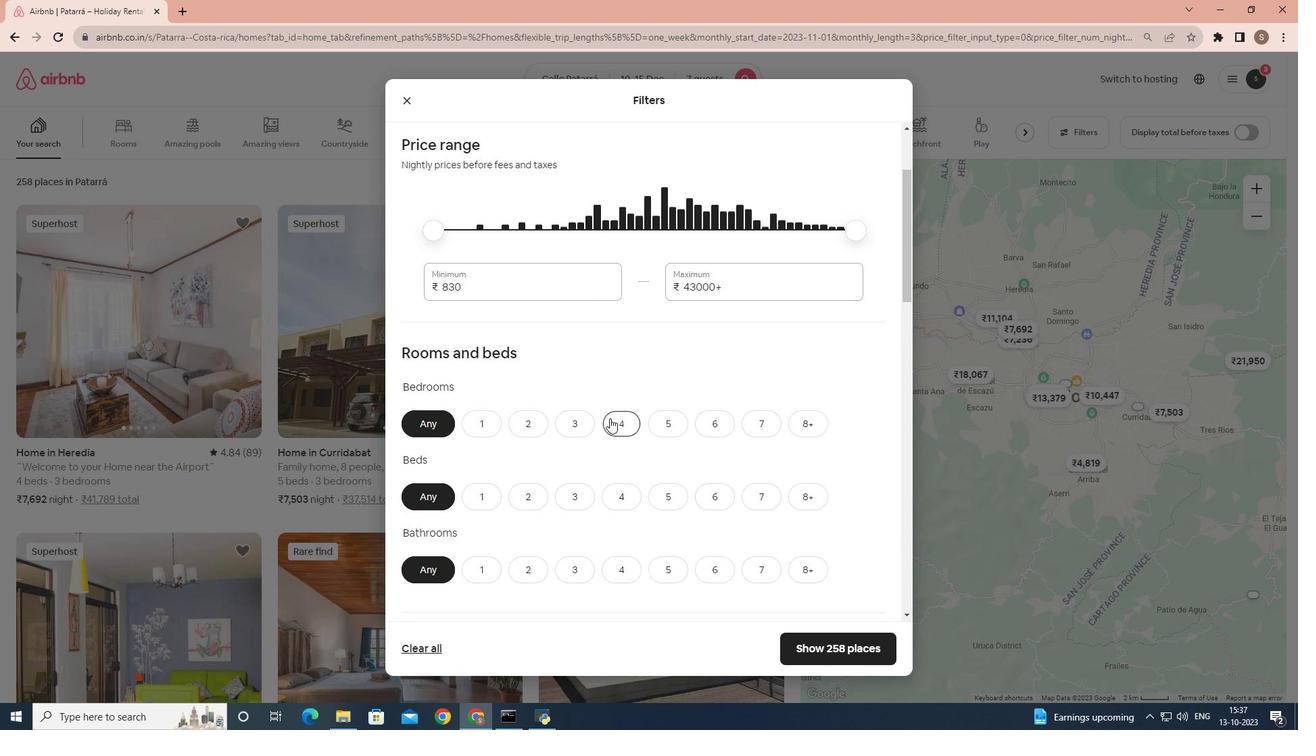 
Action: Mouse moved to (659, 386)
Screenshot: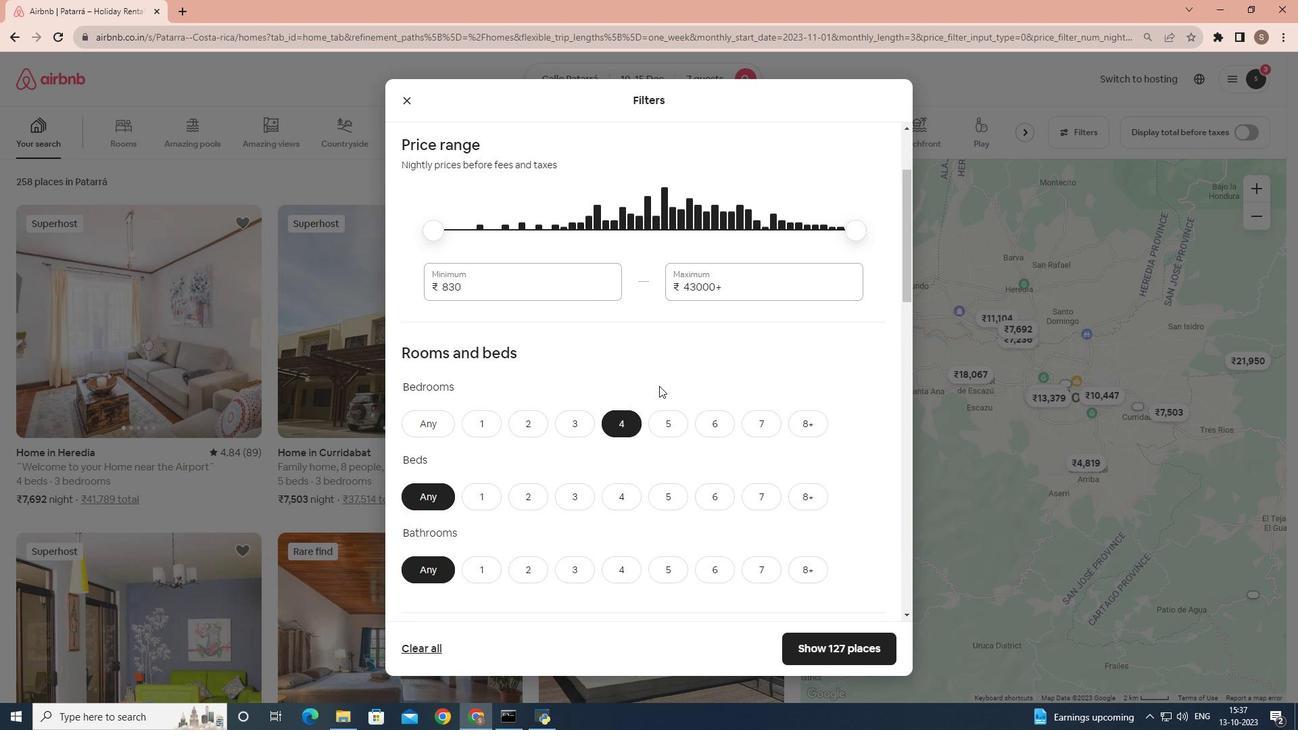 
Action: Mouse scrolled (659, 385) with delta (0, 0)
Screenshot: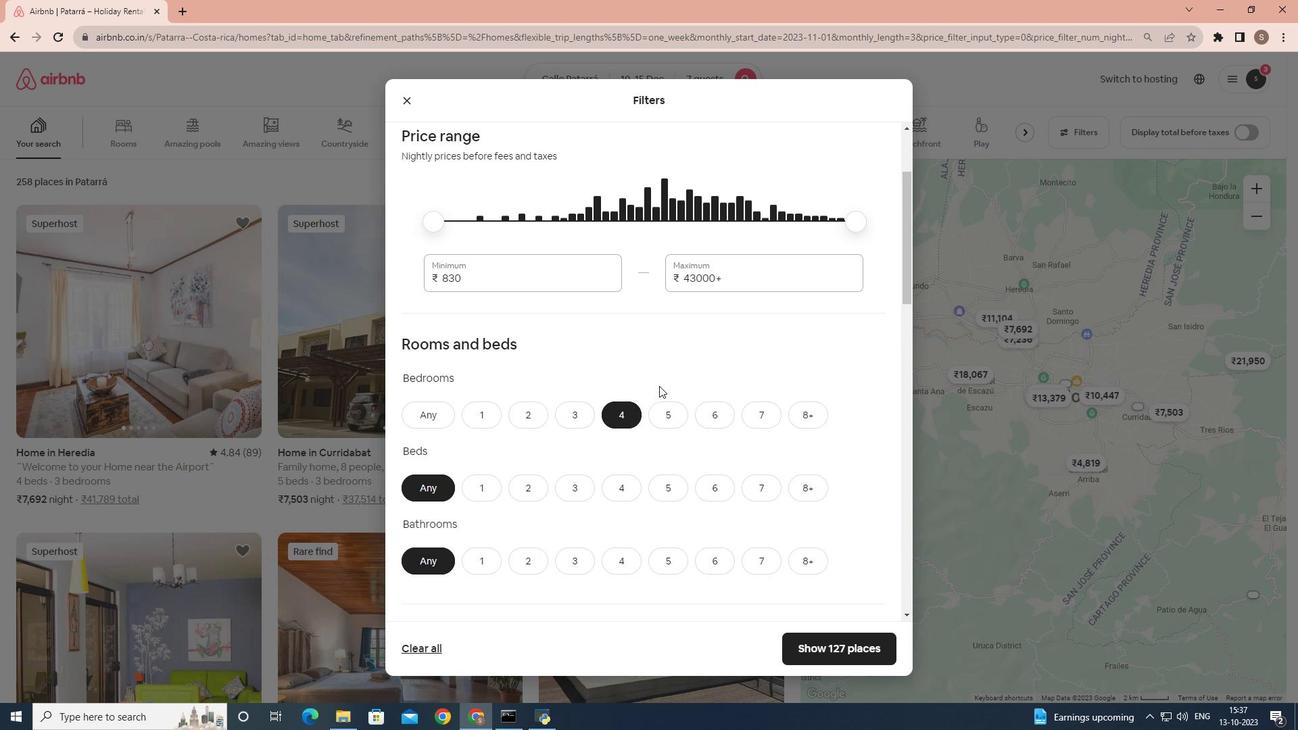 
Action: Mouse scrolled (659, 385) with delta (0, 0)
Screenshot: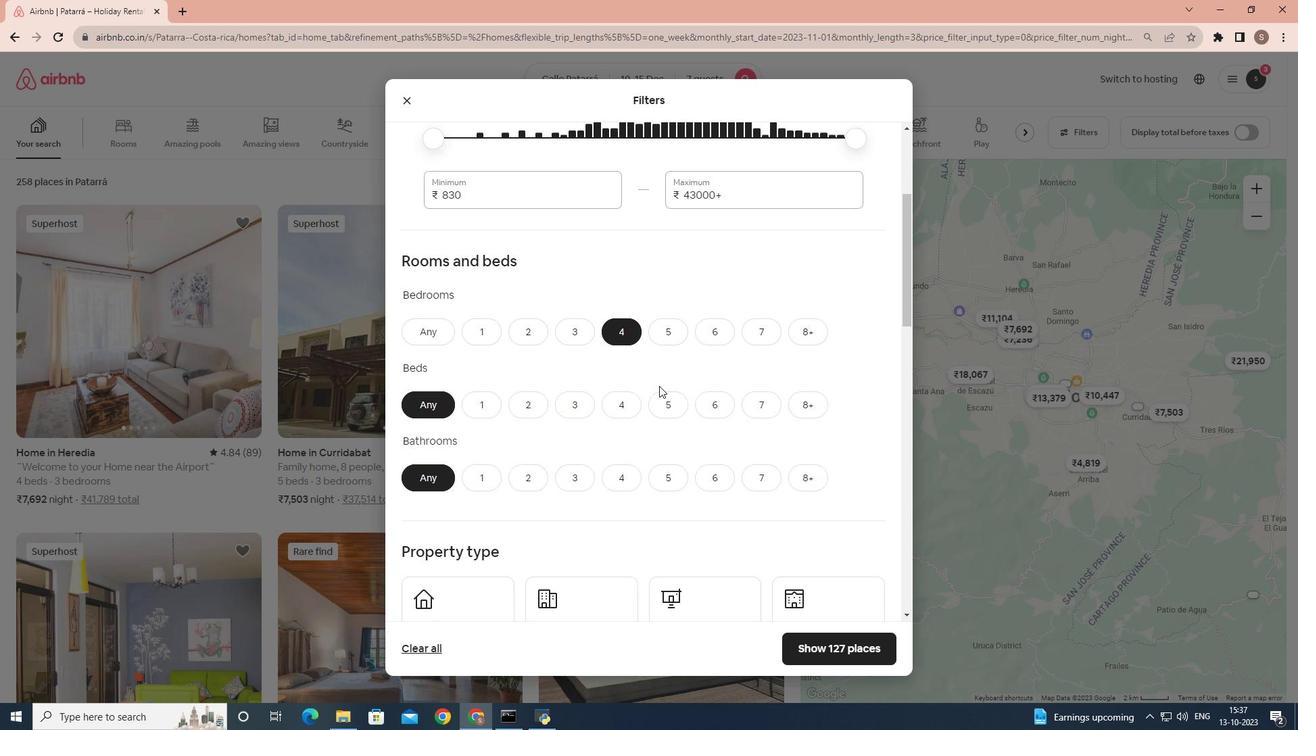 
Action: Mouse moved to (657, 390)
Screenshot: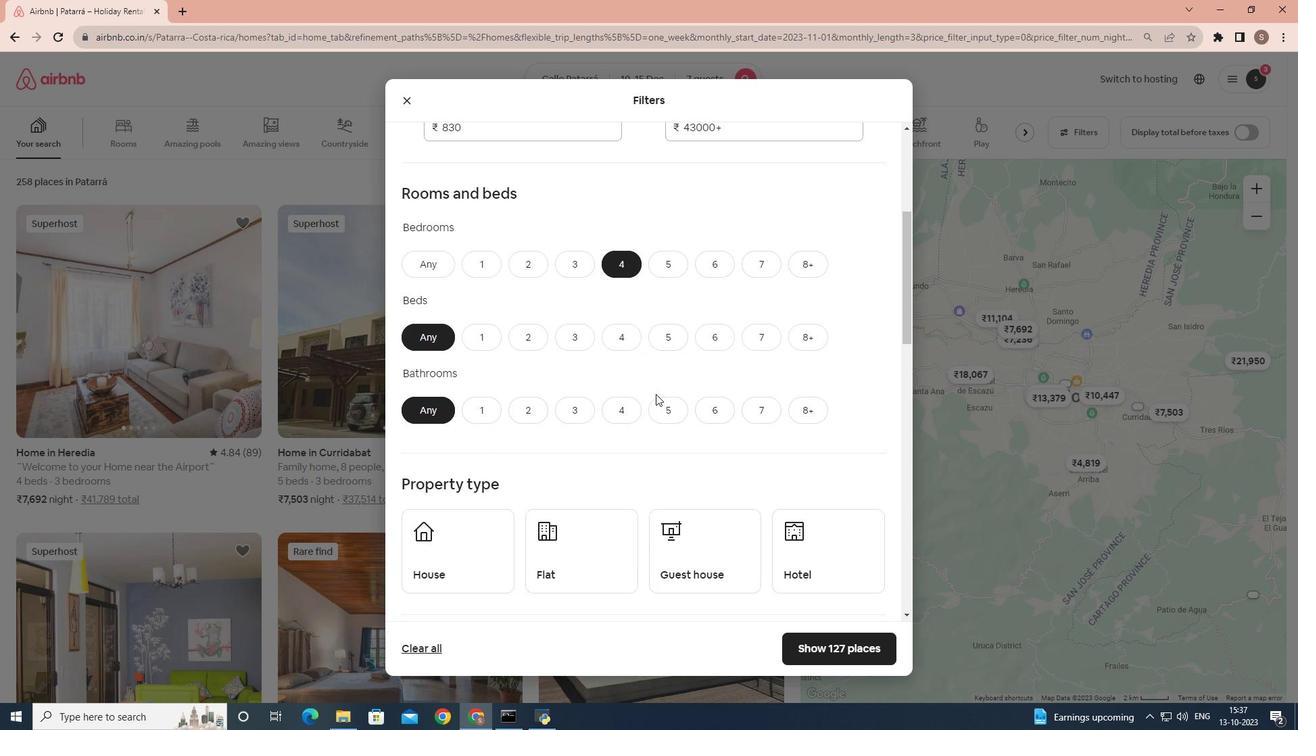
Action: Mouse scrolled (657, 390) with delta (0, 0)
Screenshot: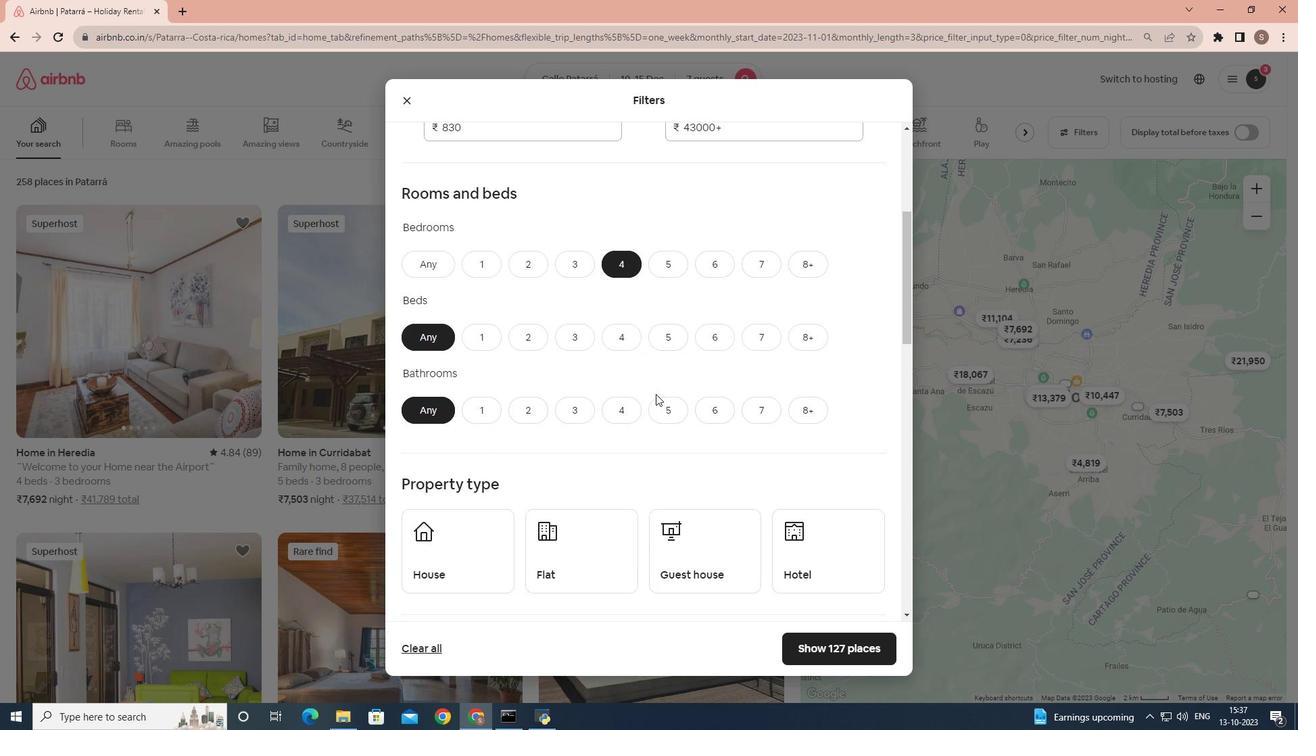 
Action: Mouse moved to (757, 302)
Screenshot: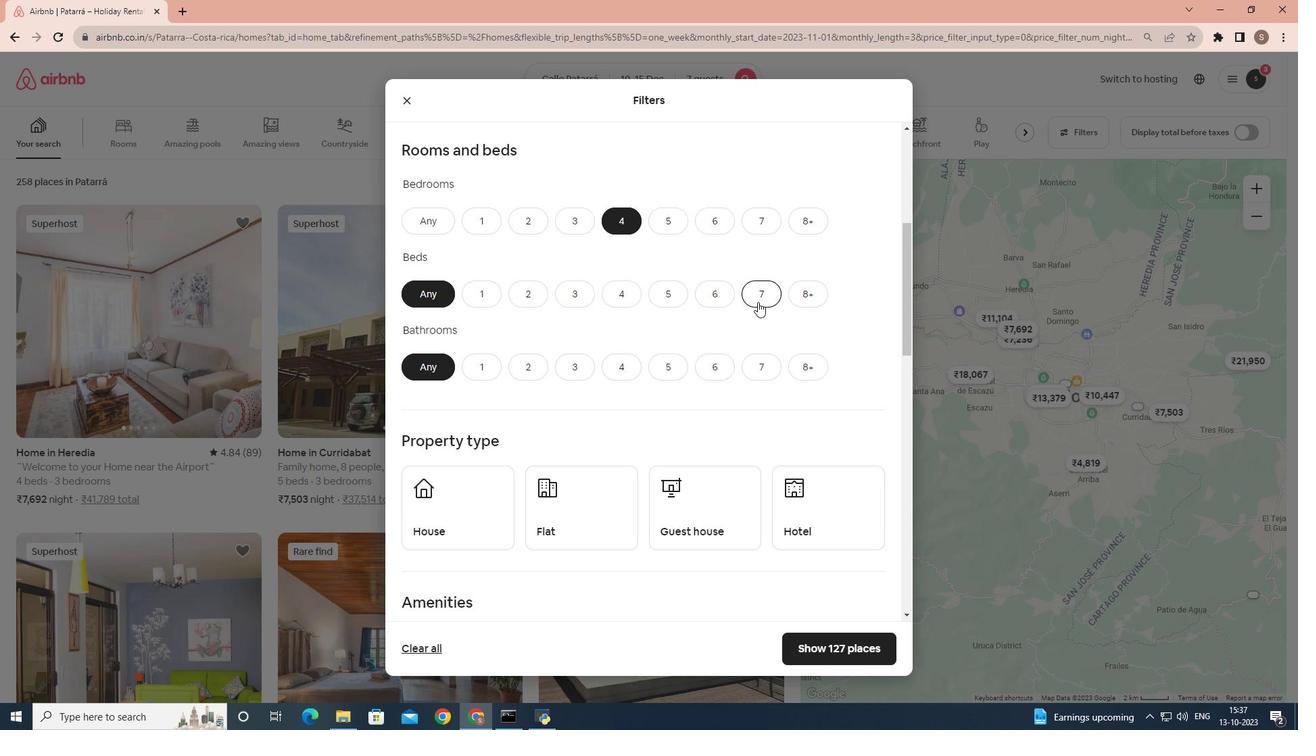 
Action: Mouse pressed left at (757, 302)
Screenshot: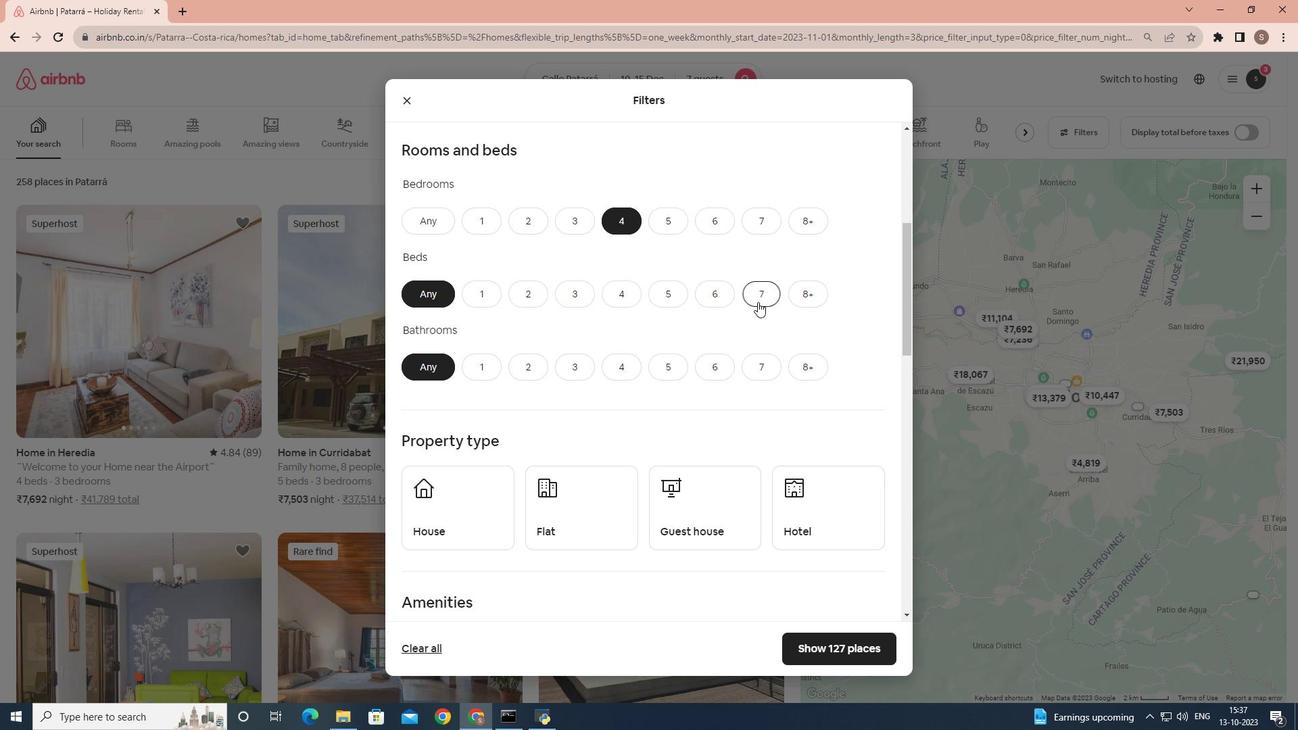 
Action: Mouse moved to (628, 367)
Screenshot: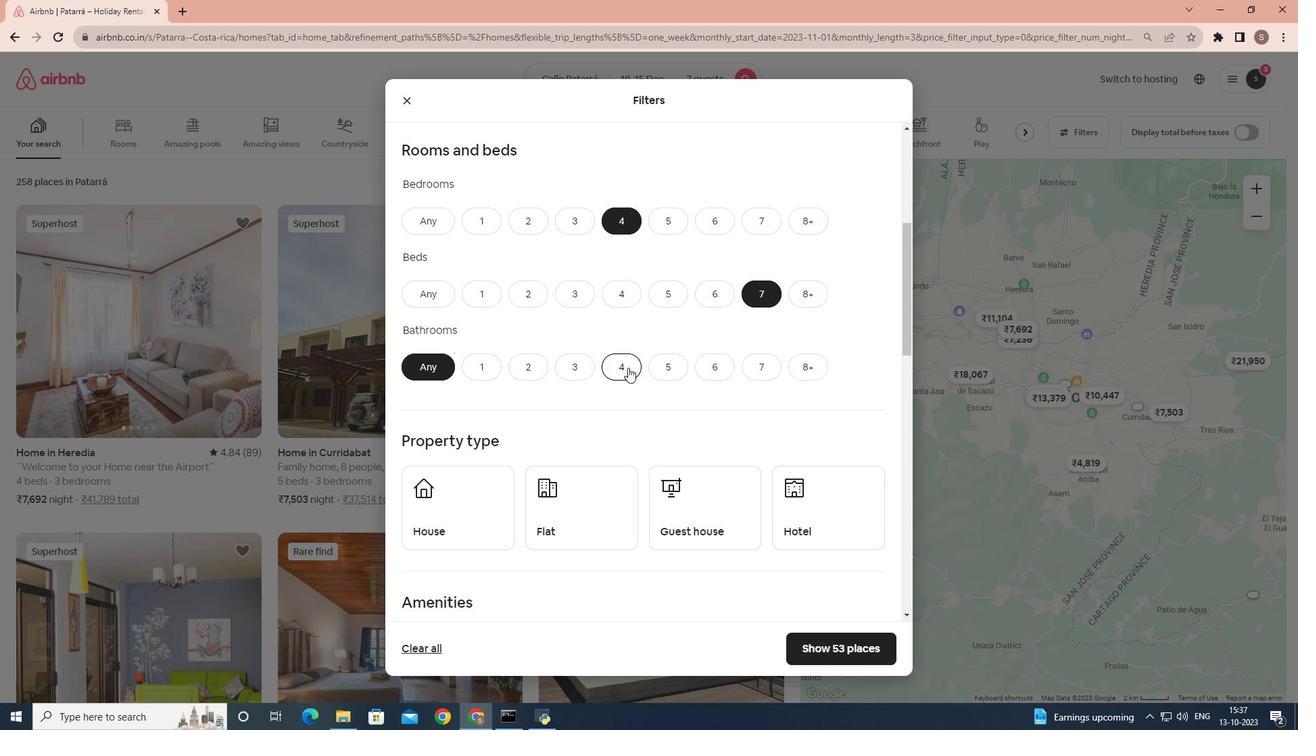 
Action: Mouse pressed left at (628, 367)
Screenshot: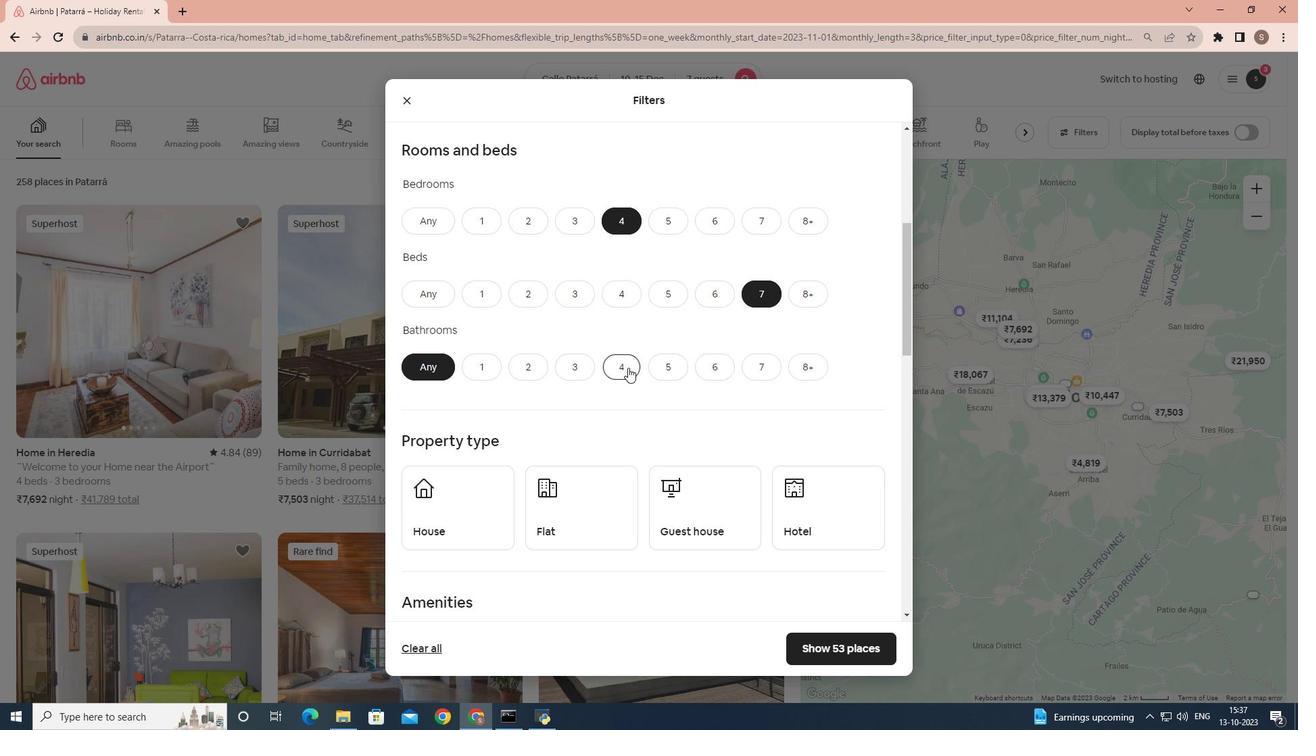 
Action: Mouse scrolled (628, 367) with delta (0, 0)
Screenshot: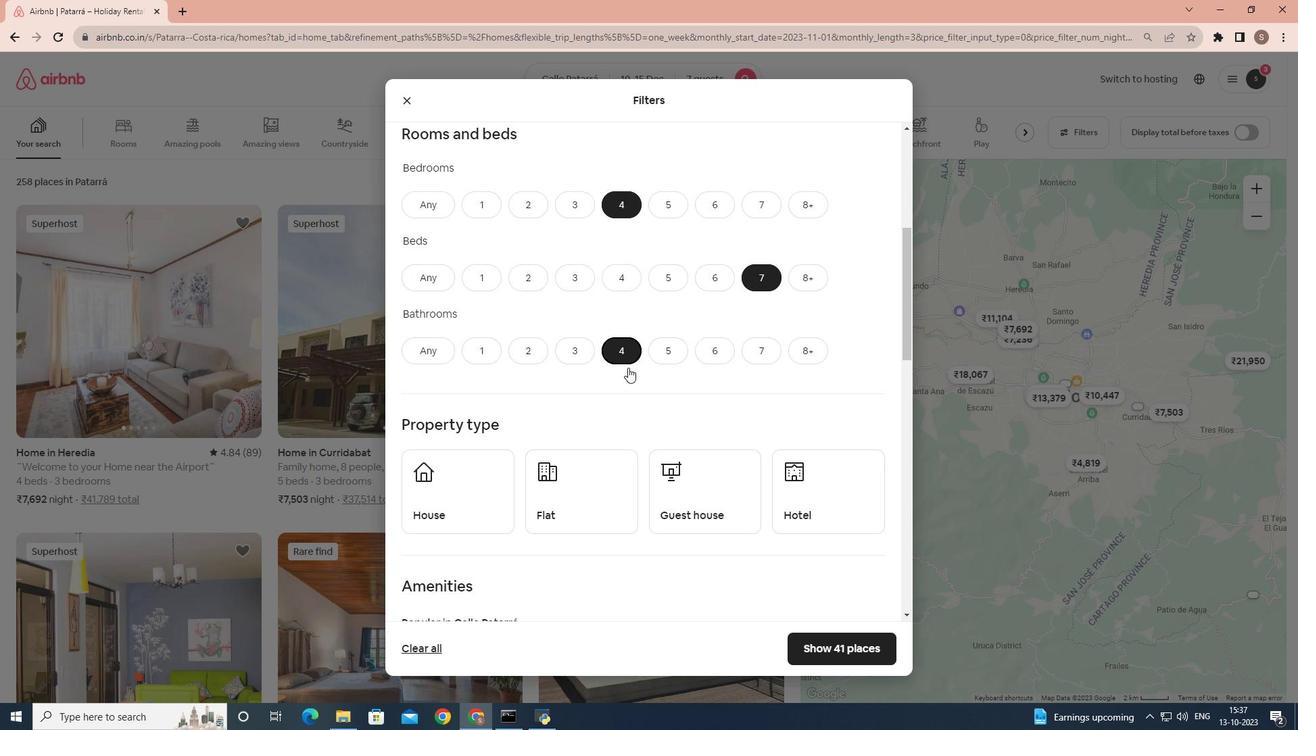 
Action: Mouse moved to (460, 421)
Screenshot: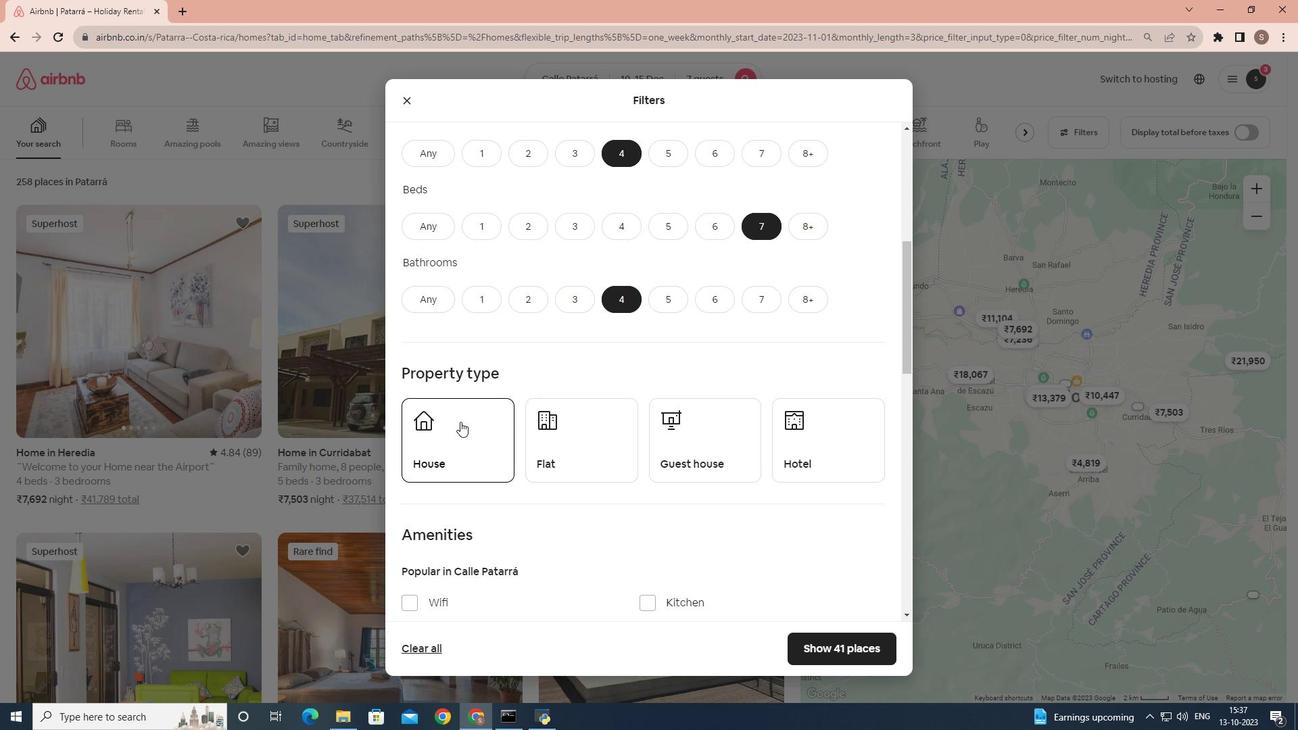 
Action: Mouse pressed left at (460, 421)
Screenshot: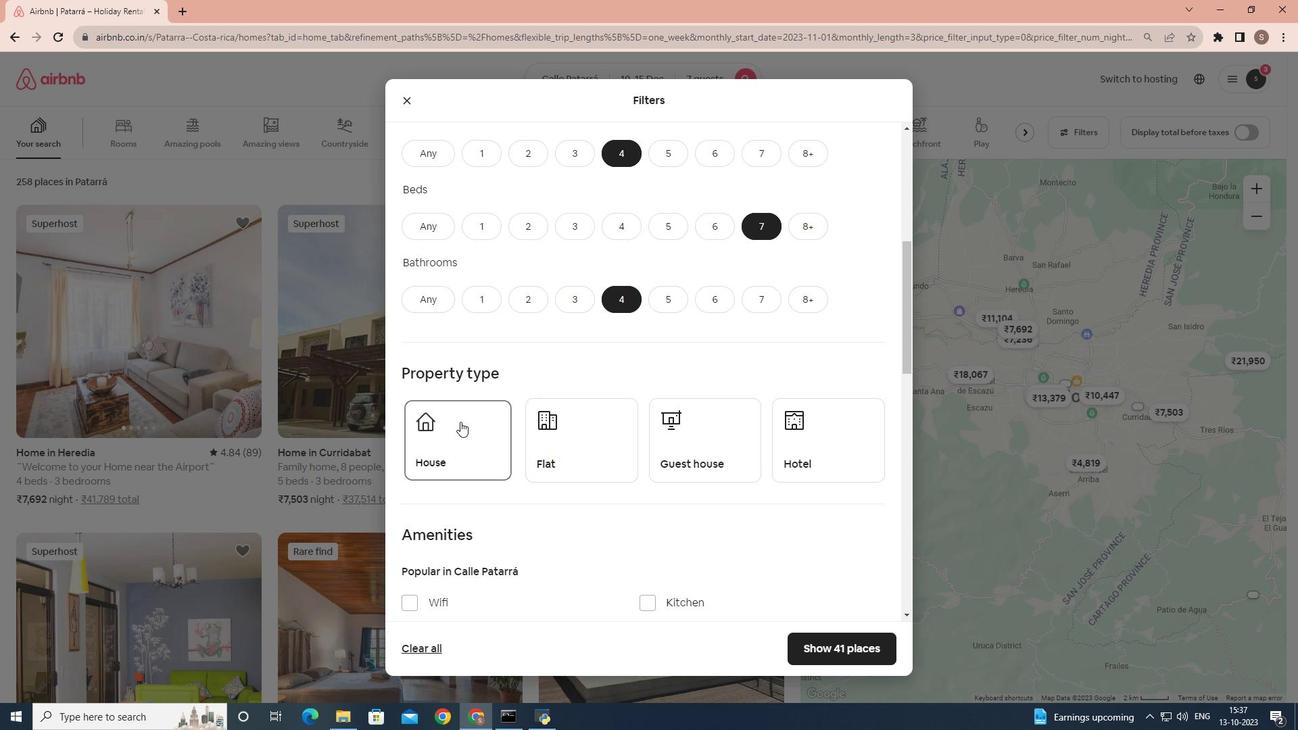 
Action: Mouse moved to (623, 417)
Screenshot: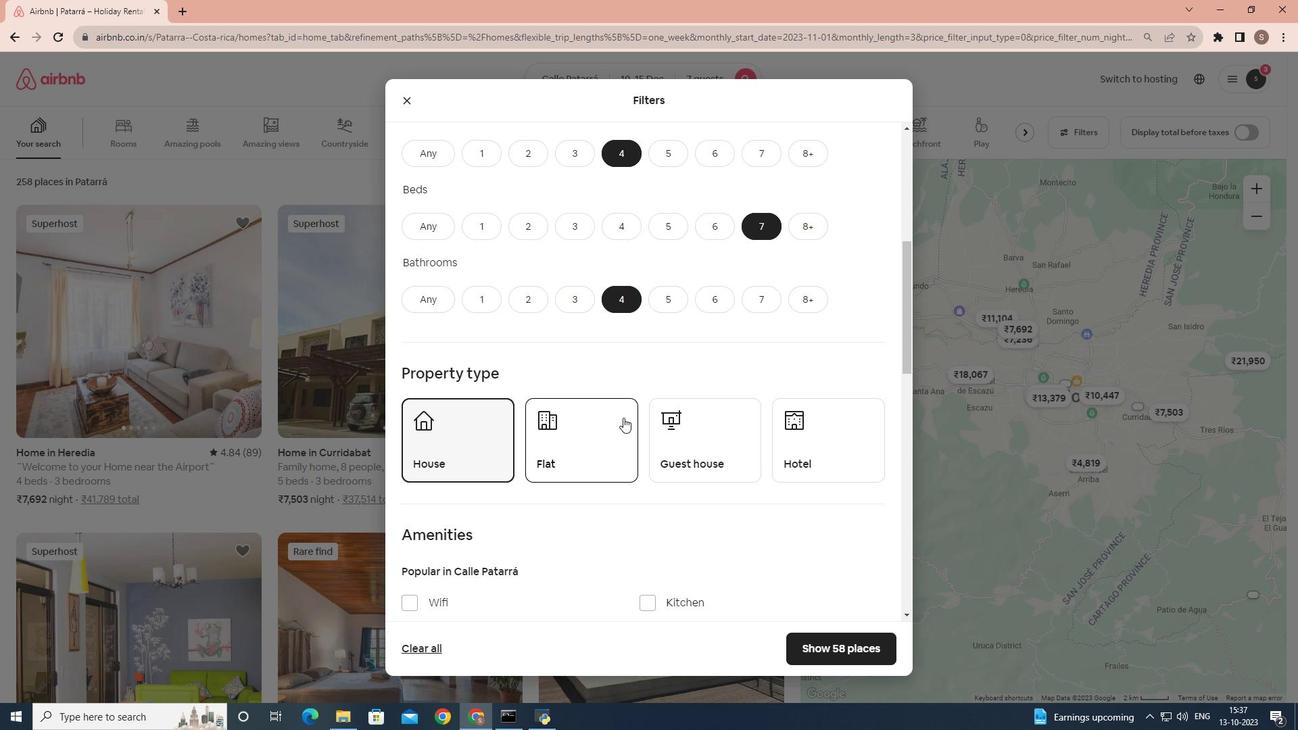 
Action: Mouse scrolled (623, 417) with delta (0, 0)
Screenshot: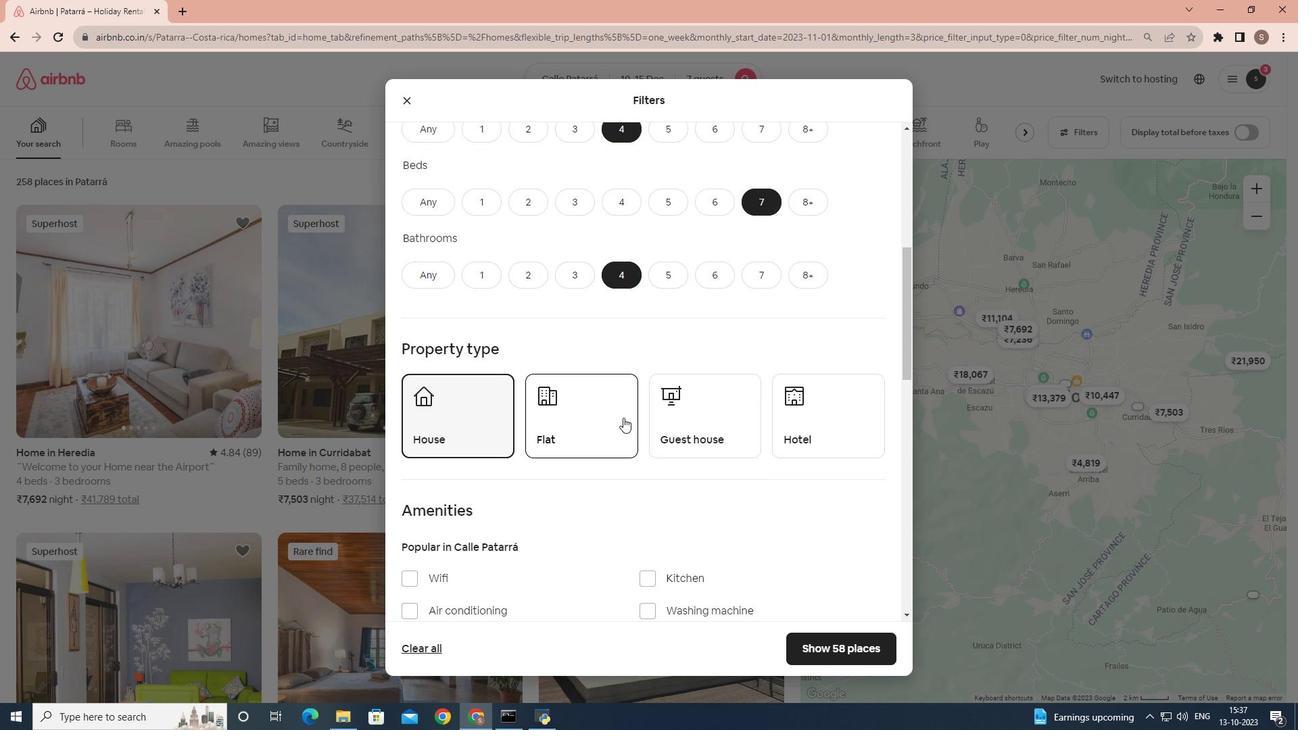 
Action: Mouse scrolled (623, 417) with delta (0, 0)
Screenshot: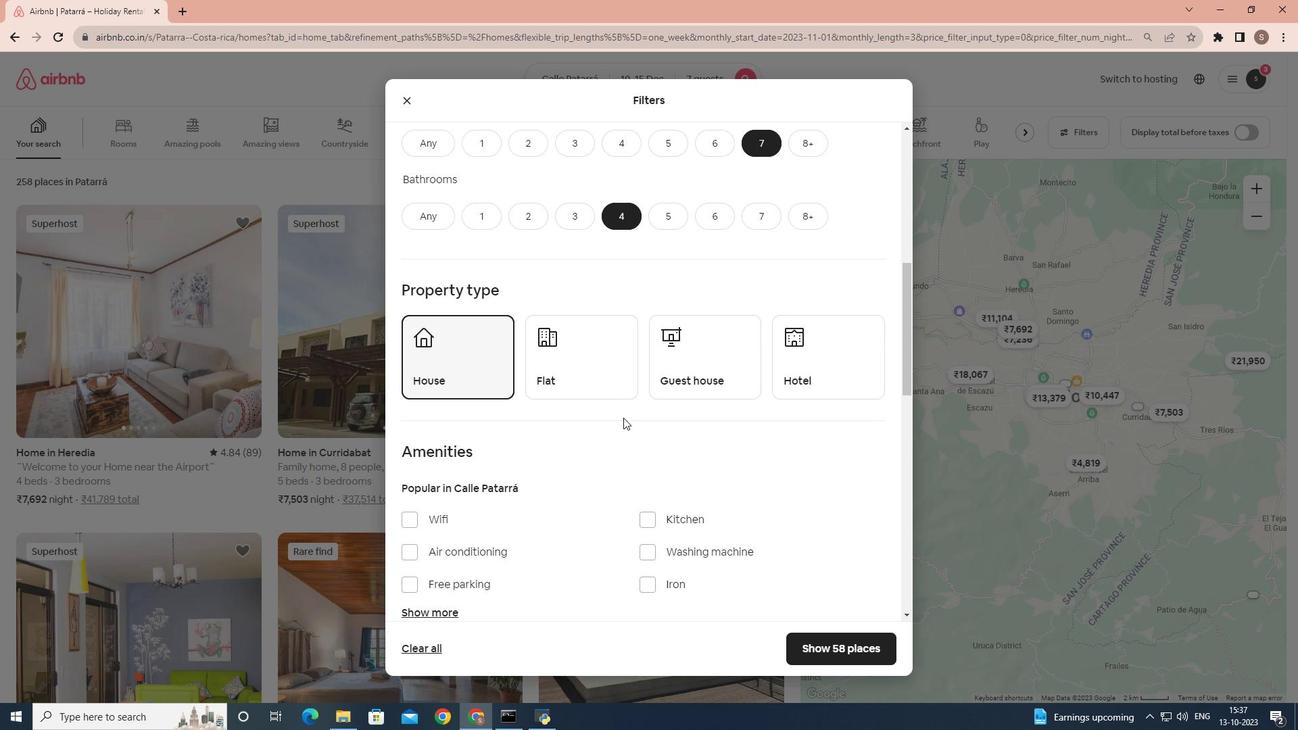 
Action: Mouse moved to (411, 471)
Screenshot: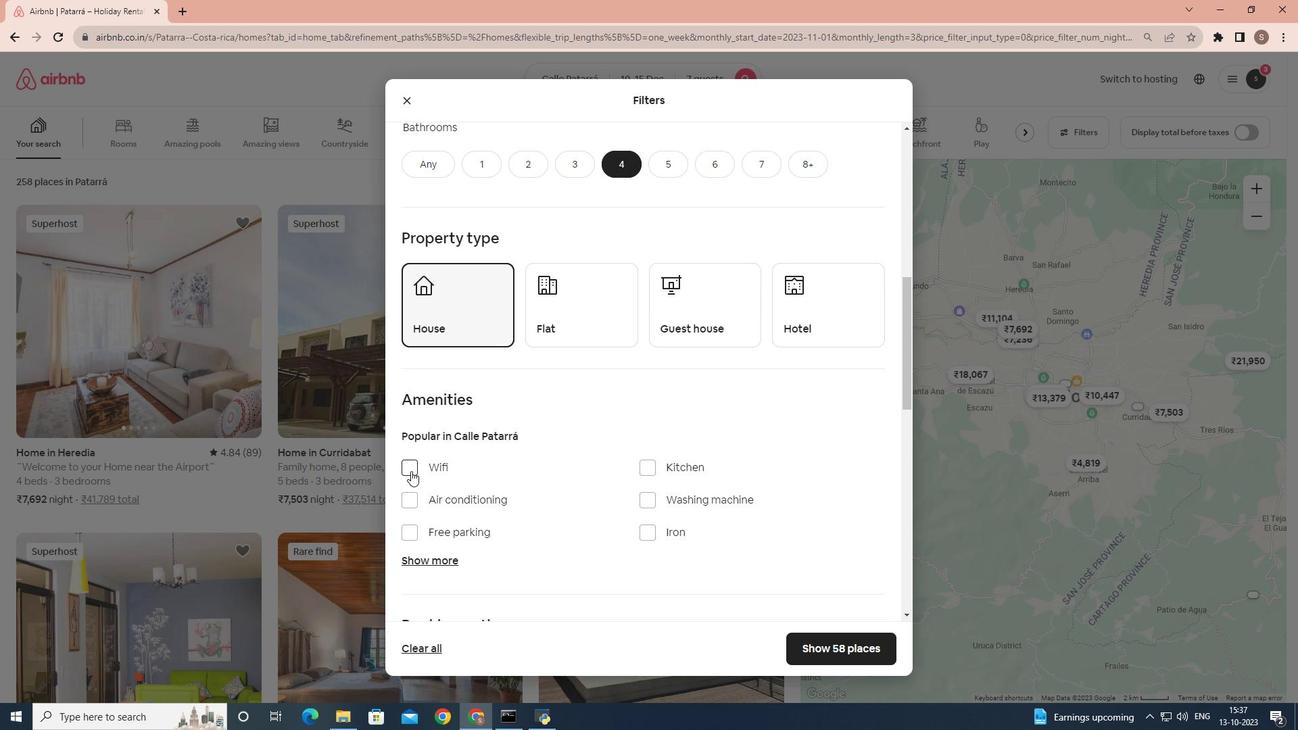 
Action: Mouse pressed left at (411, 471)
Screenshot: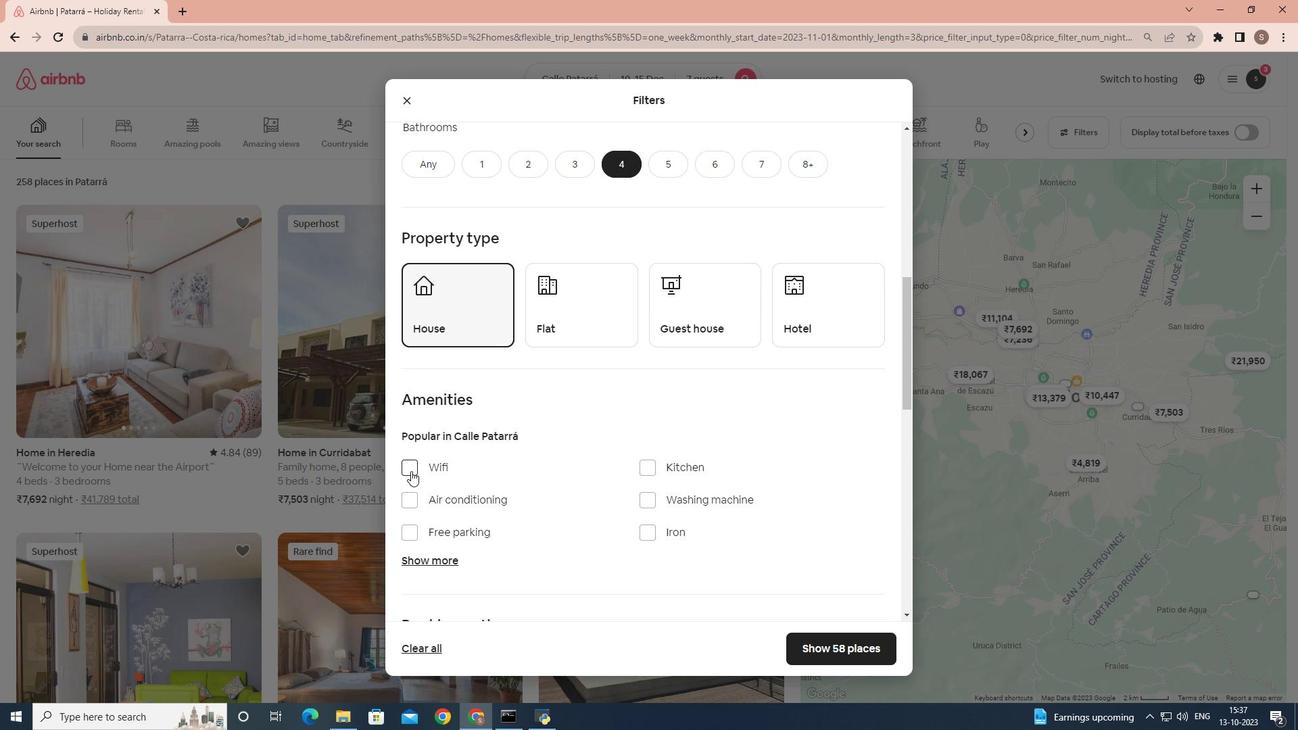 
Action: Mouse moved to (434, 463)
Screenshot: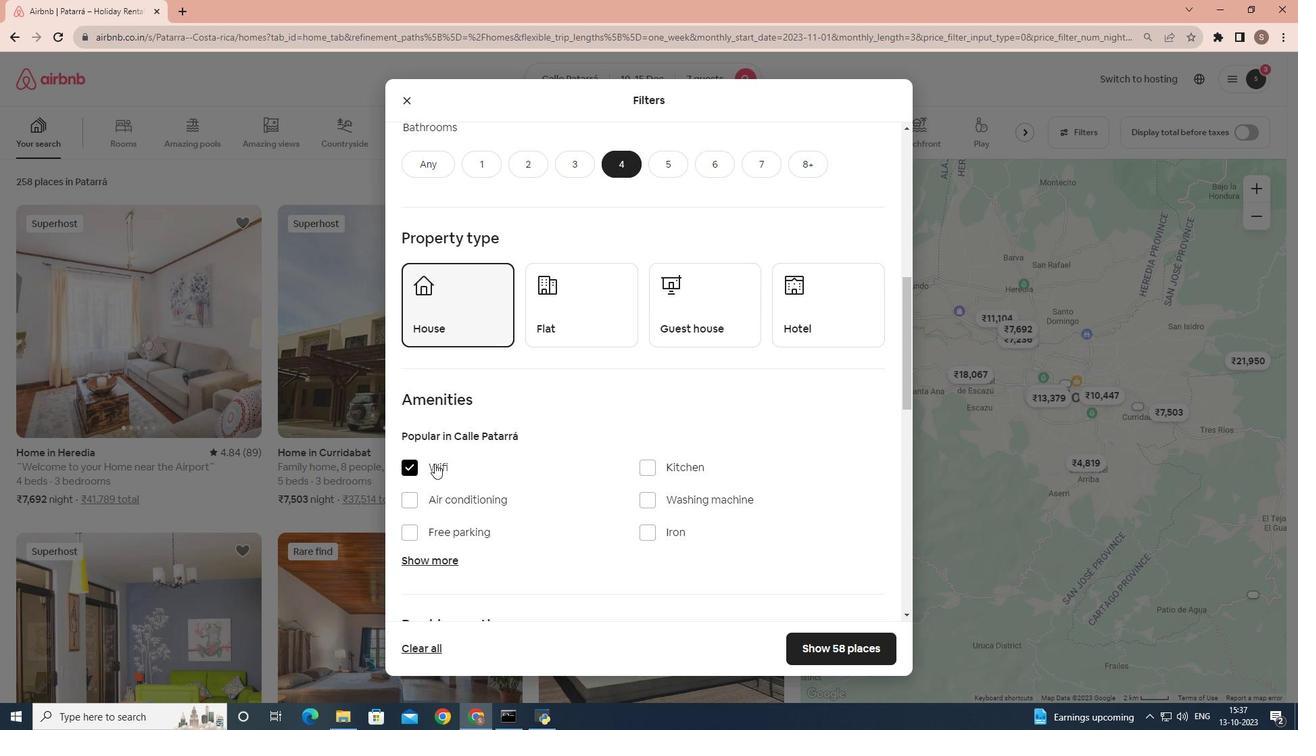 
Action: Mouse scrolled (434, 463) with delta (0, 0)
Screenshot: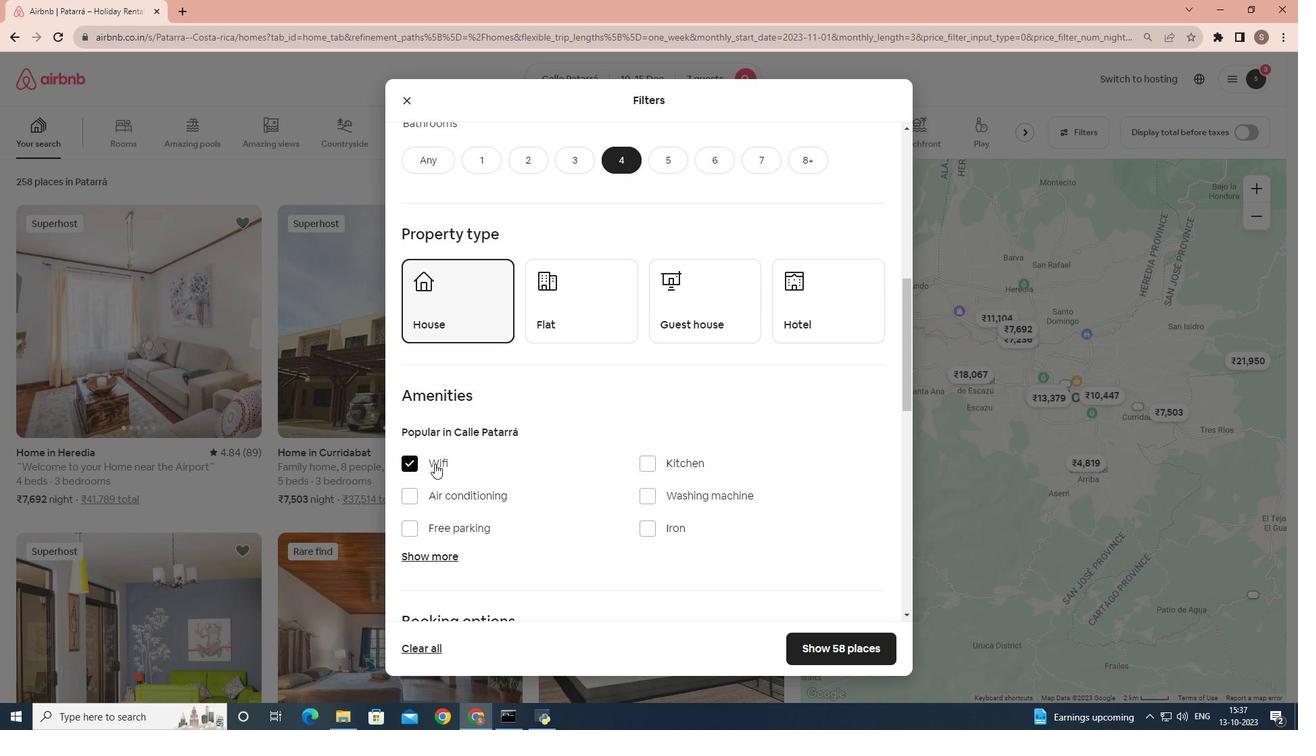 
Action: Mouse moved to (427, 492)
Screenshot: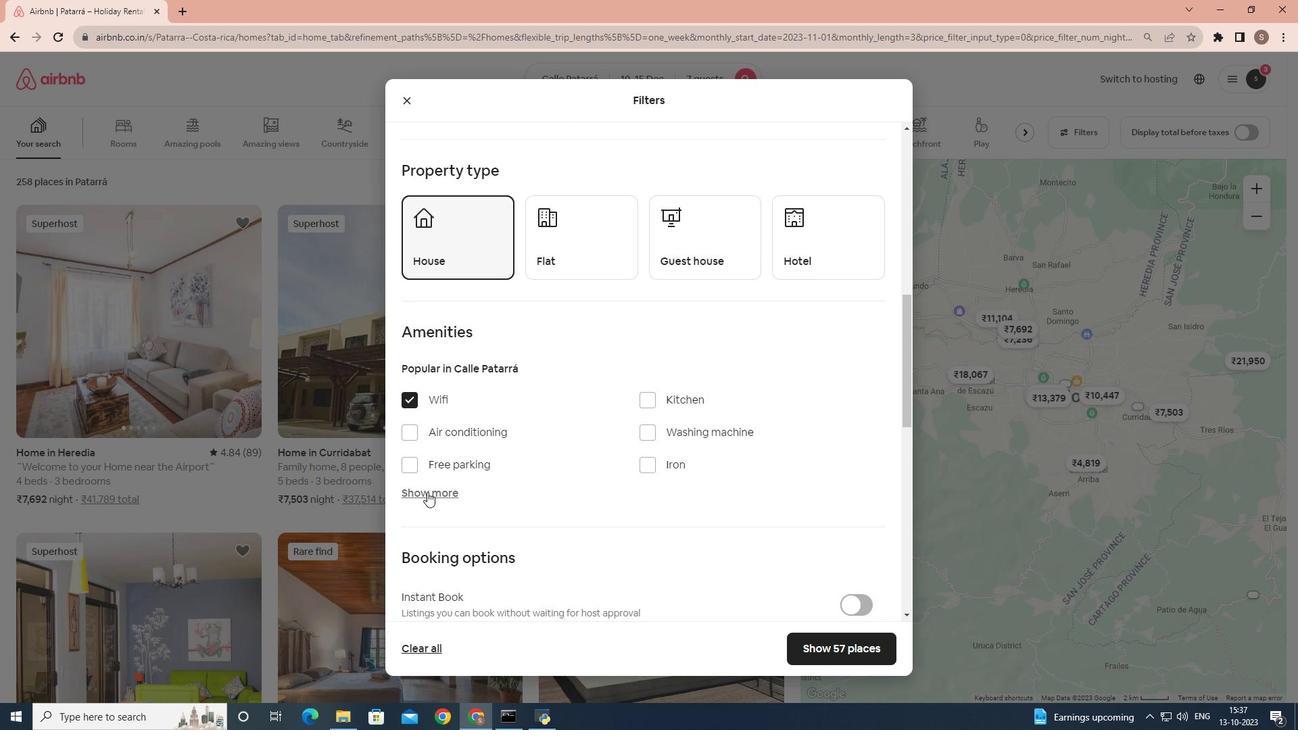 
Action: Mouse pressed left at (427, 492)
Screenshot: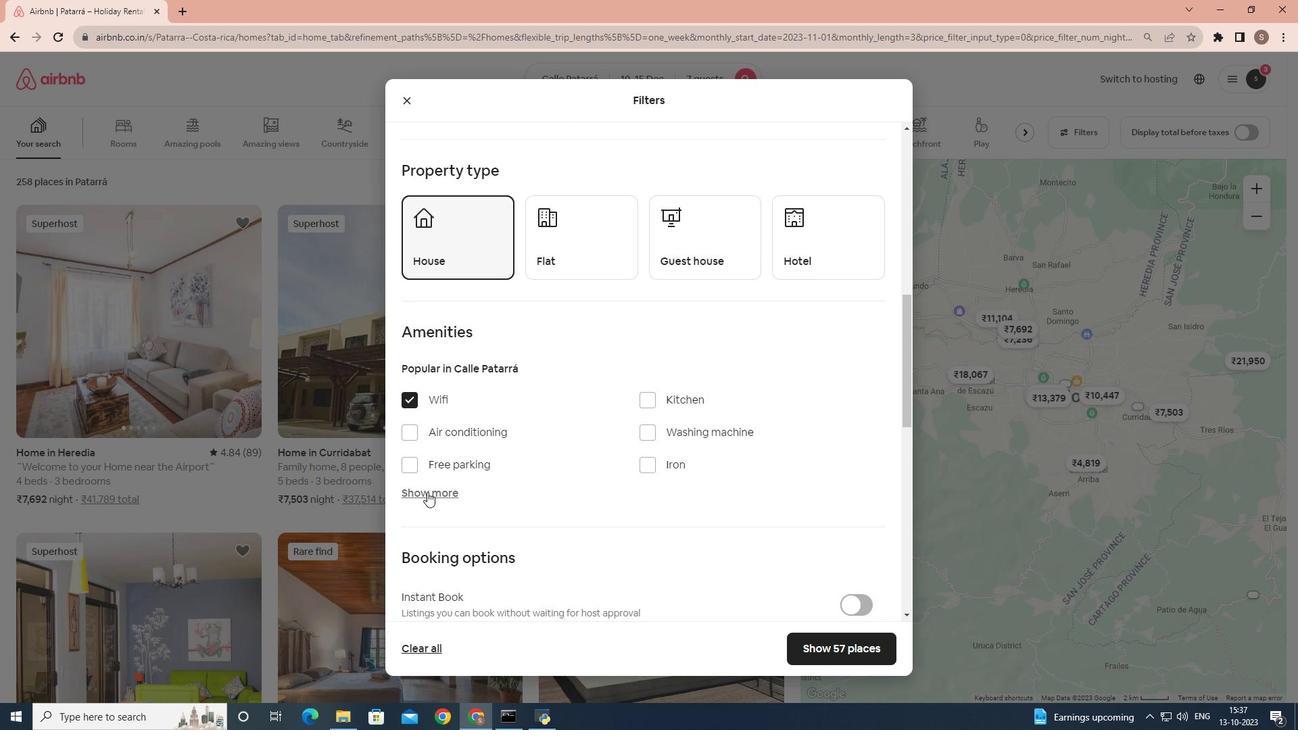 
Action: Mouse moved to (482, 528)
Screenshot: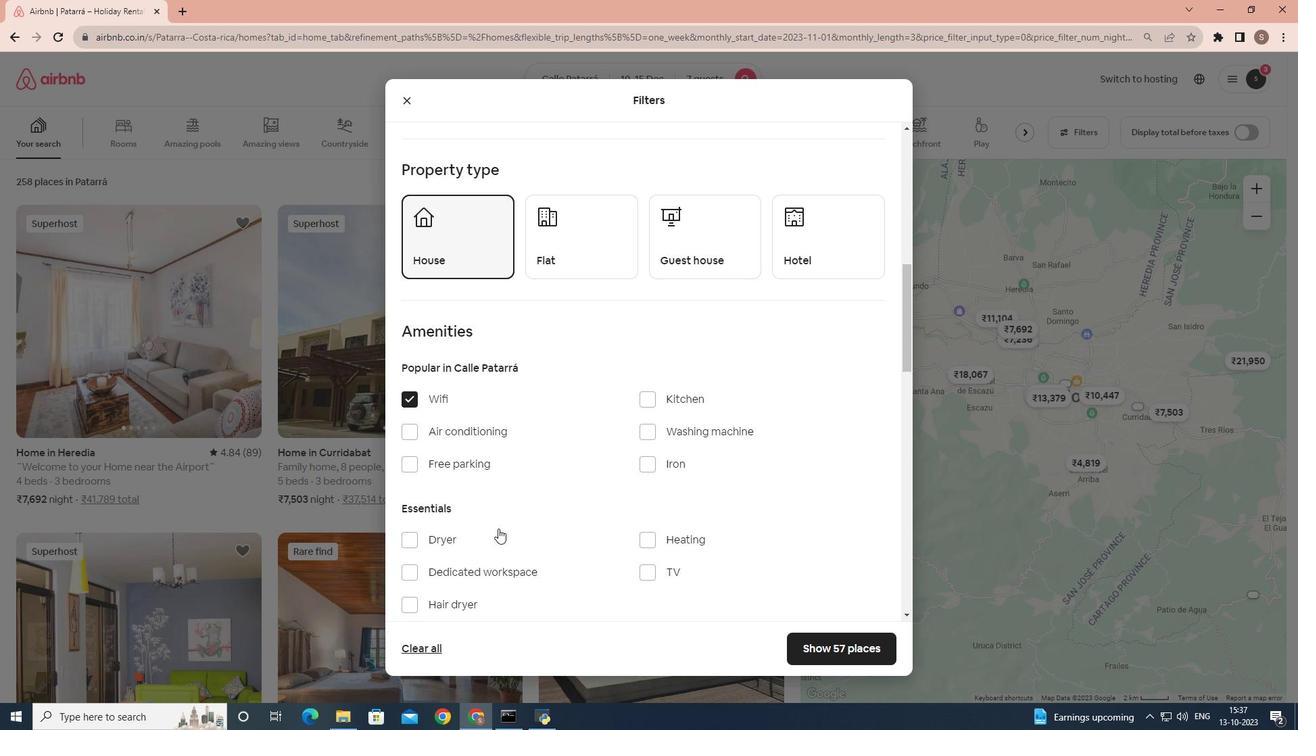 
Action: Mouse scrolled (482, 528) with delta (0, 0)
Screenshot: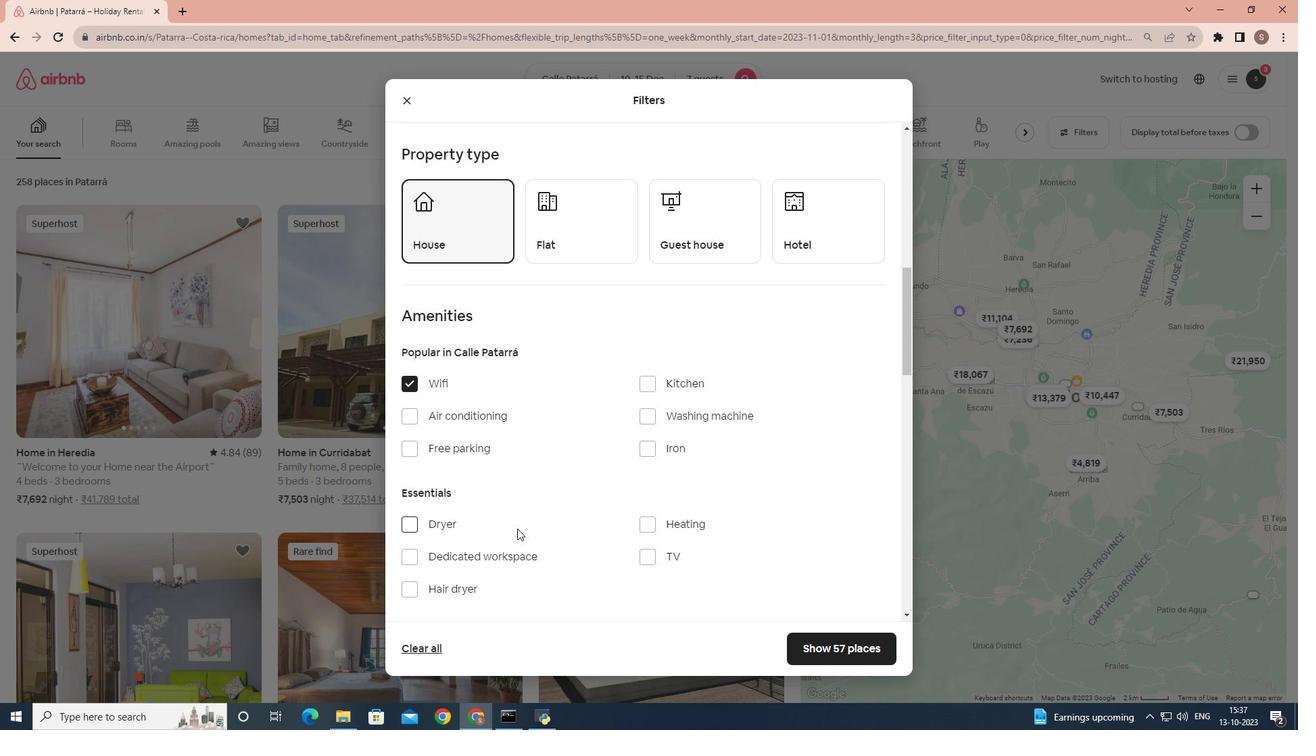 
Action: Mouse moved to (648, 509)
Screenshot: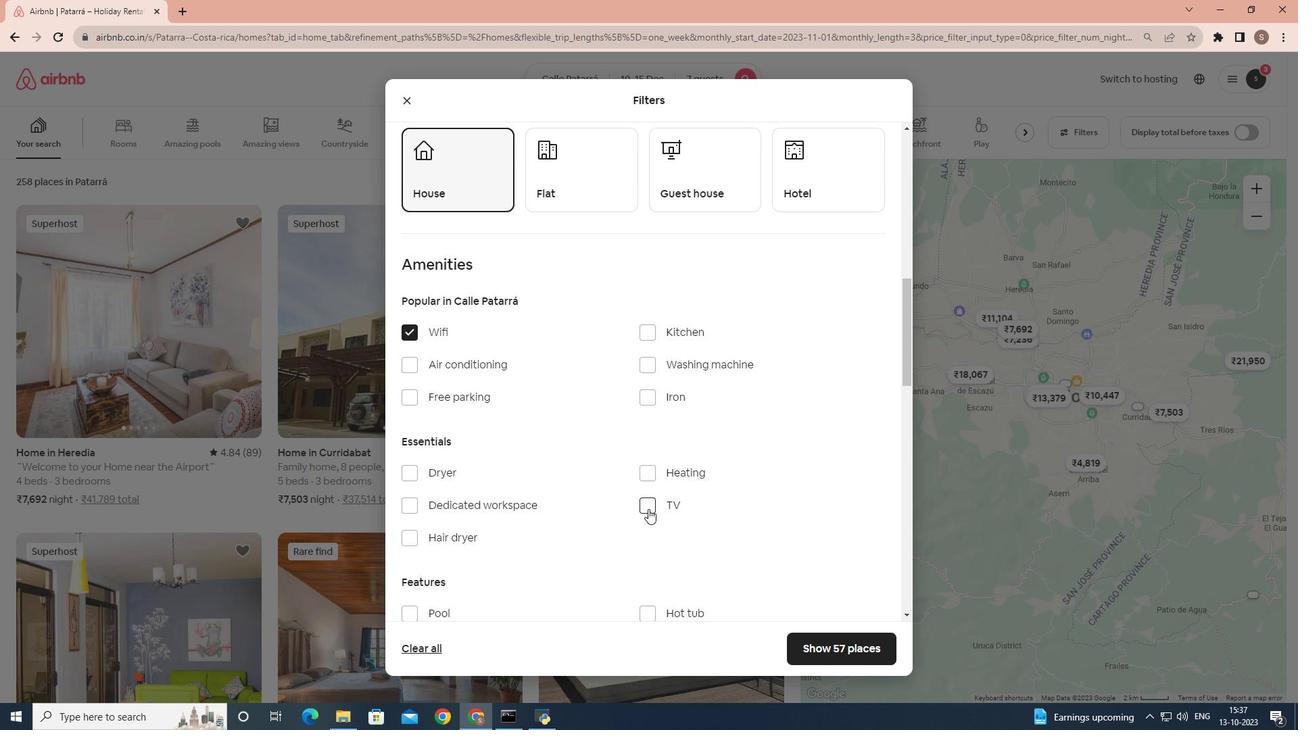 
Action: Mouse pressed left at (648, 509)
Screenshot: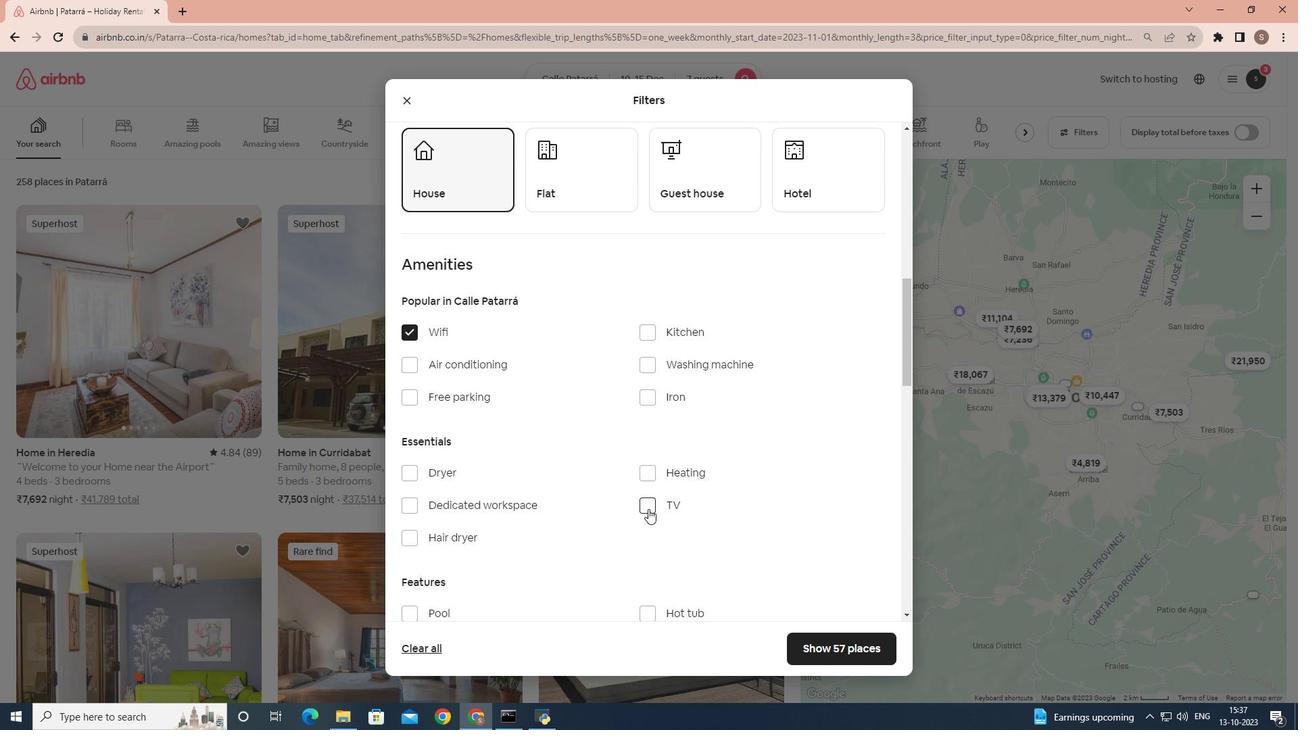 
Action: Mouse moved to (405, 396)
Screenshot: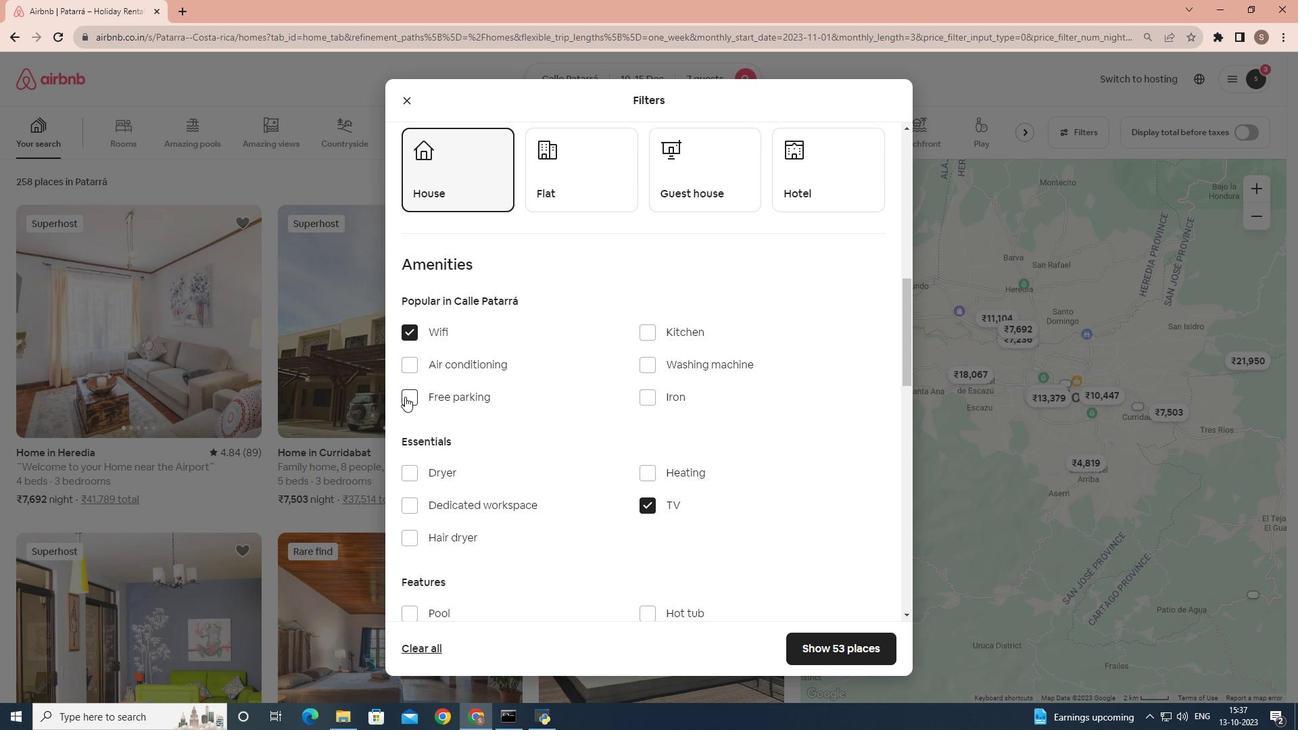 
Action: Mouse pressed left at (405, 396)
Screenshot: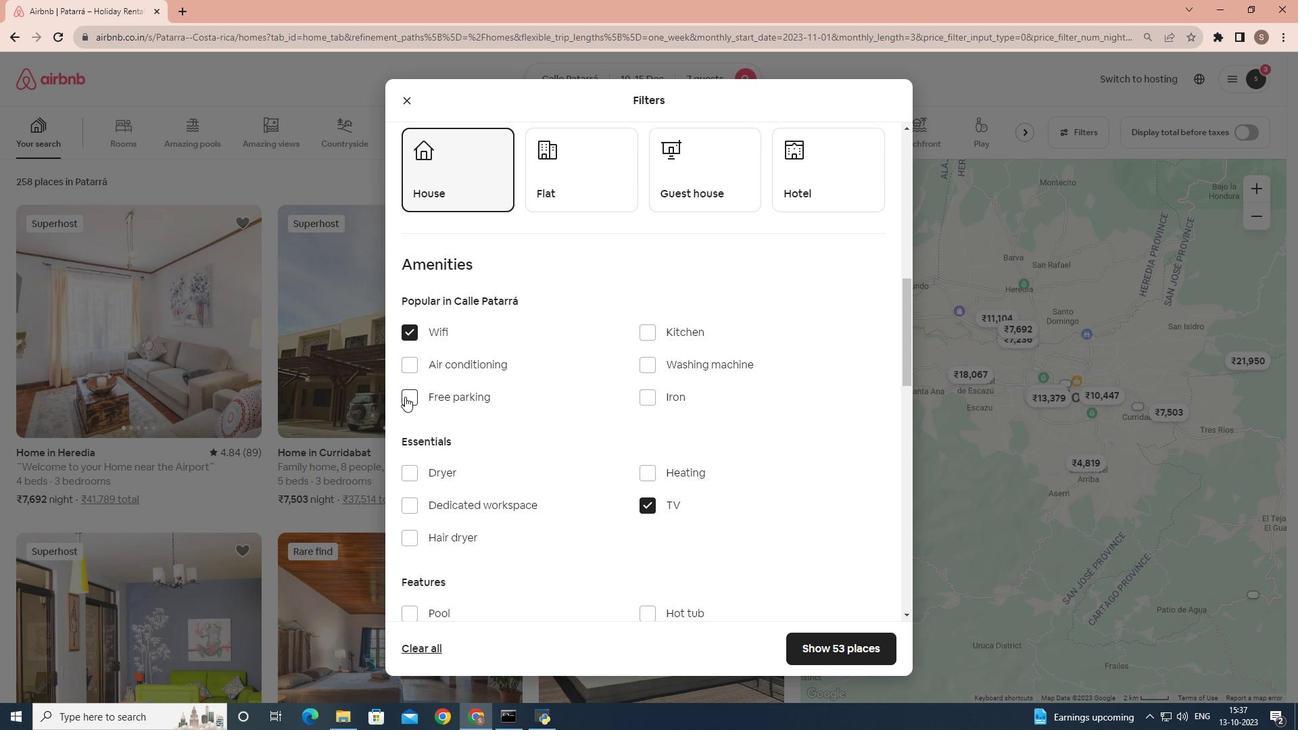 
Action: Mouse moved to (503, 418)
Screenshot: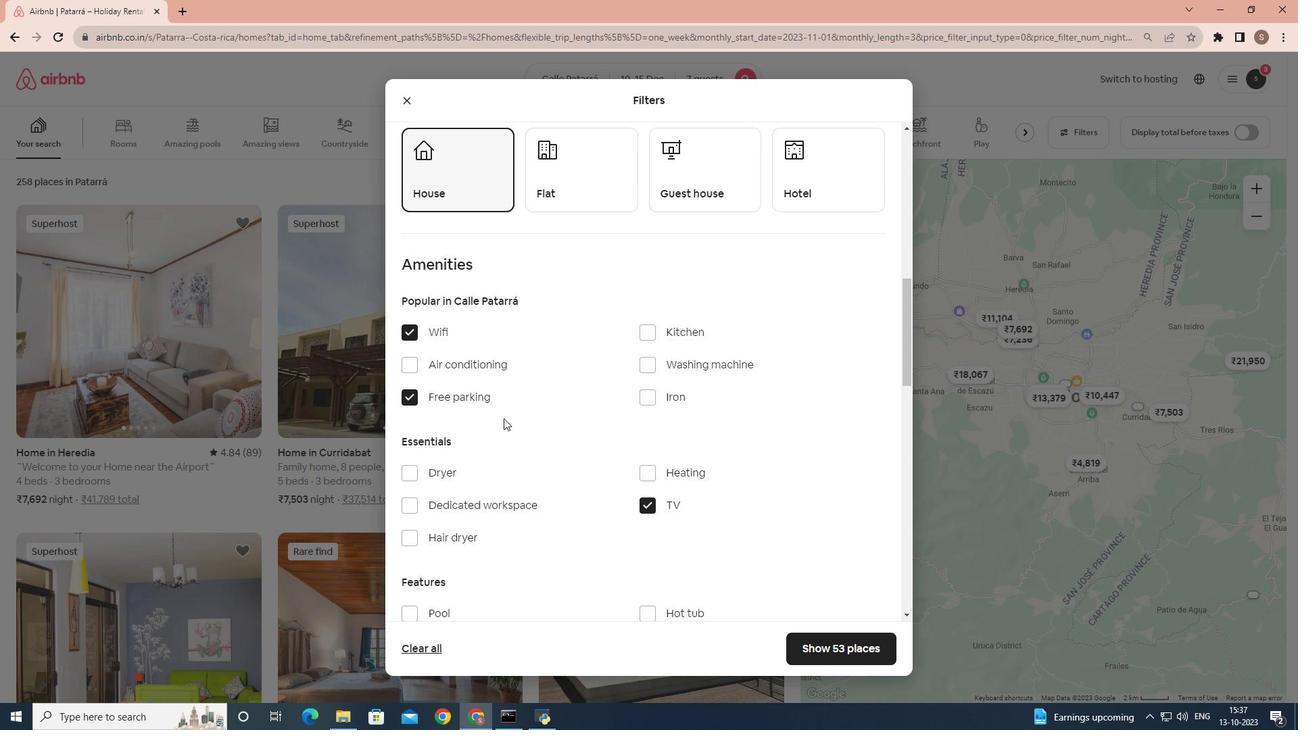 
Action: Mouse scrolled (503, 417) with delta (0, 0)
Screenshot: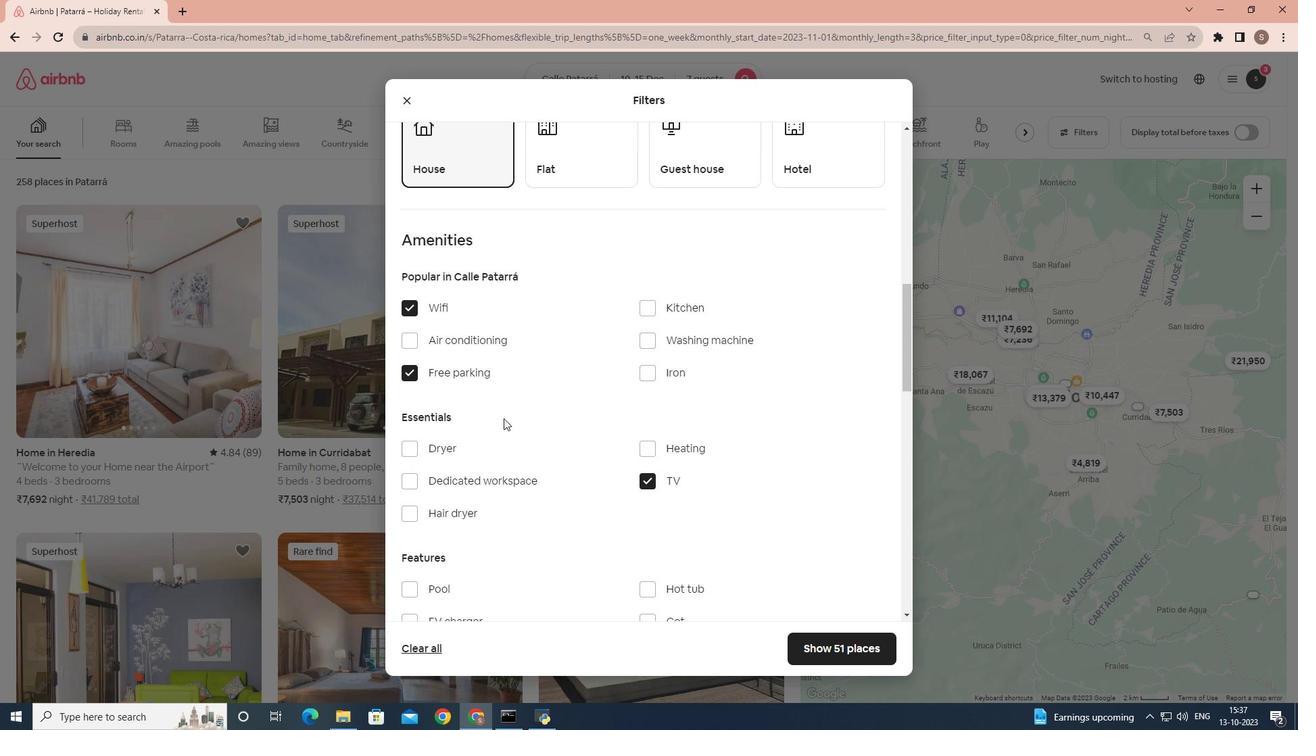 
Action: Mouse scrolled (503, 417) with delta (0, 0)
Screenshot: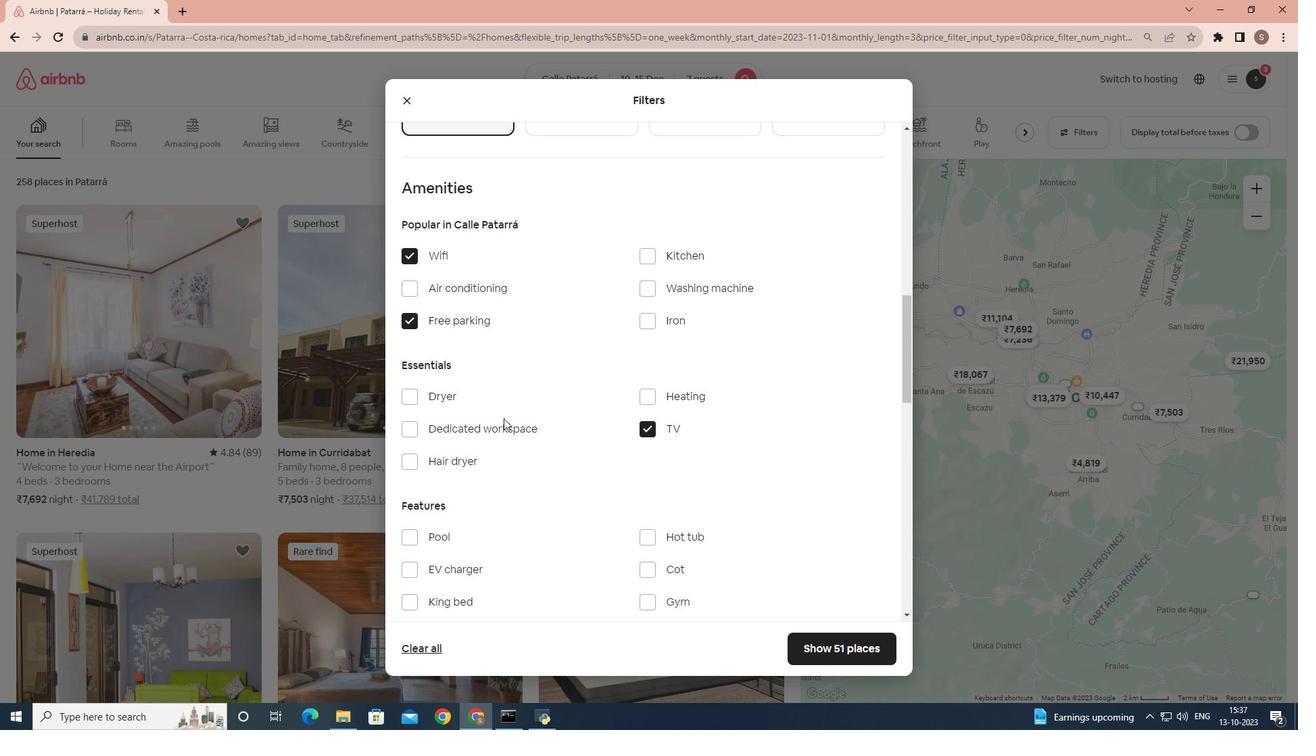 
Action: Mouse moved to (519, 453)
Screenshot: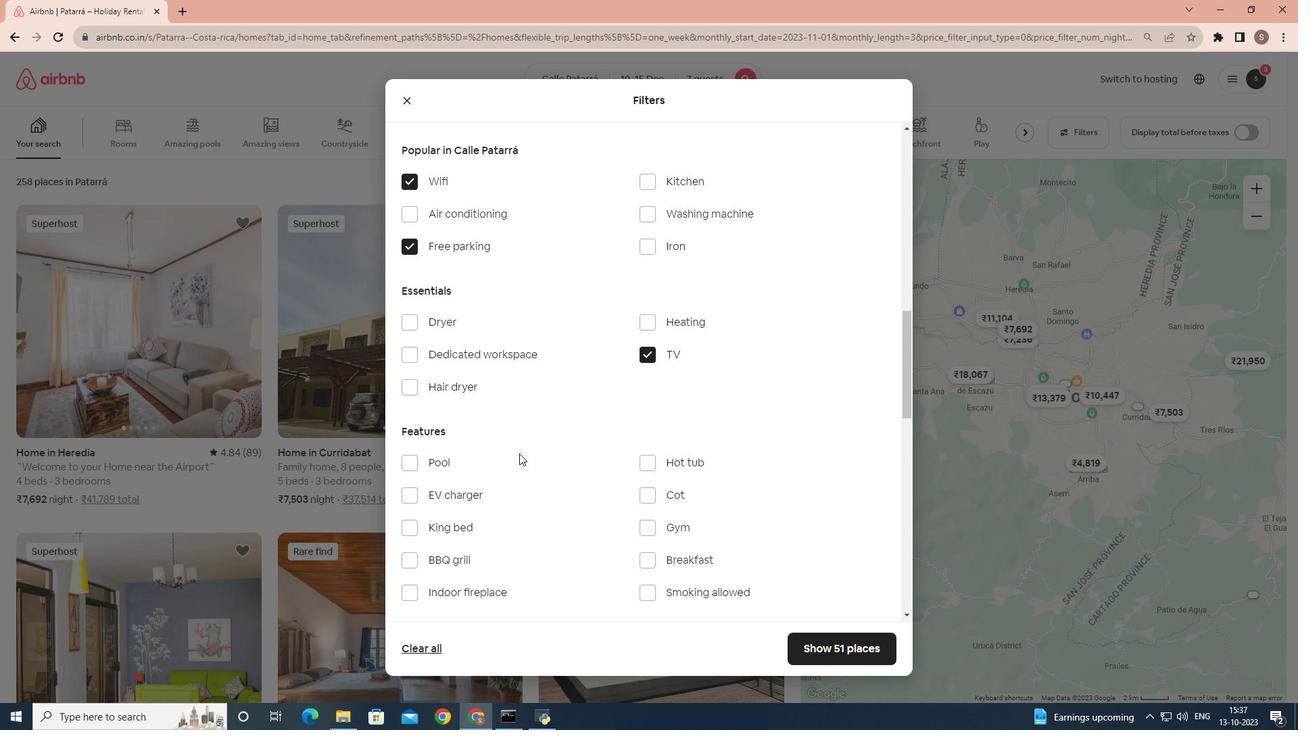 
Action: Mouse scrolled (519, 453) with delta (0, 0)
Screenshot: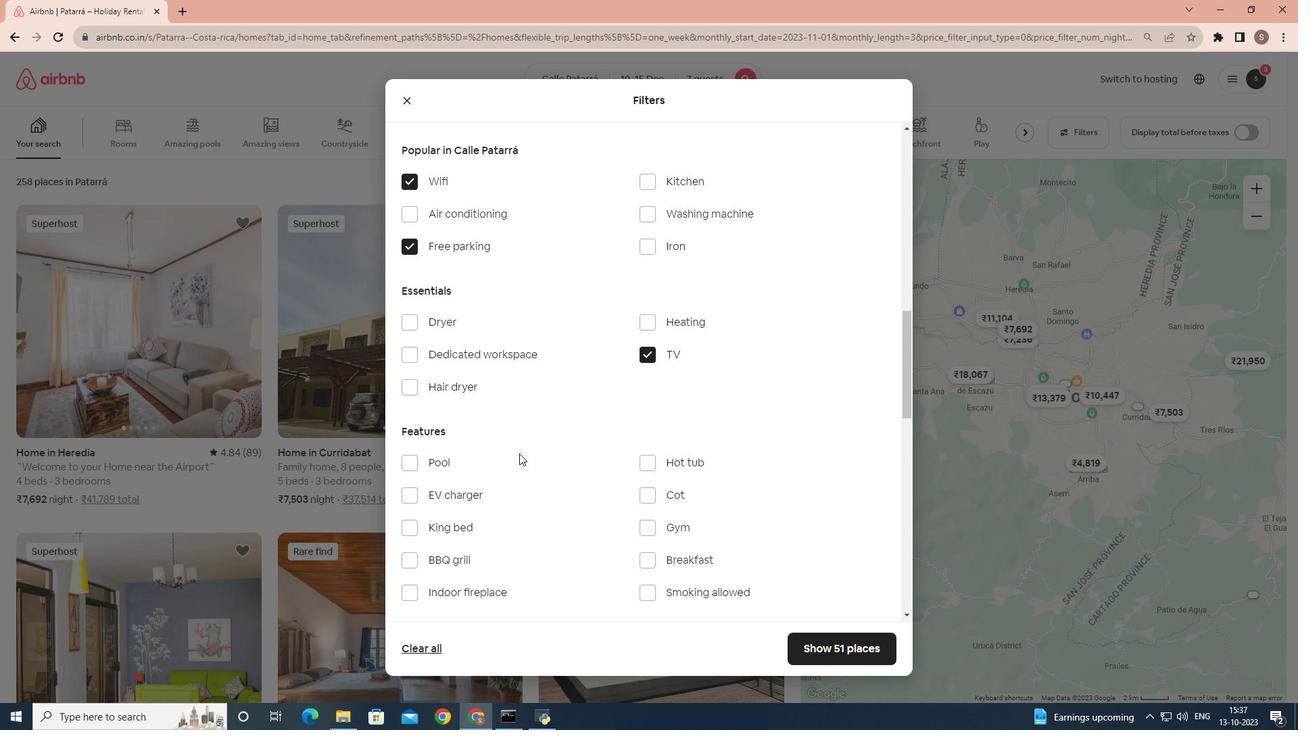 
Action: Mouse moved to (638, 479)
Screenshot: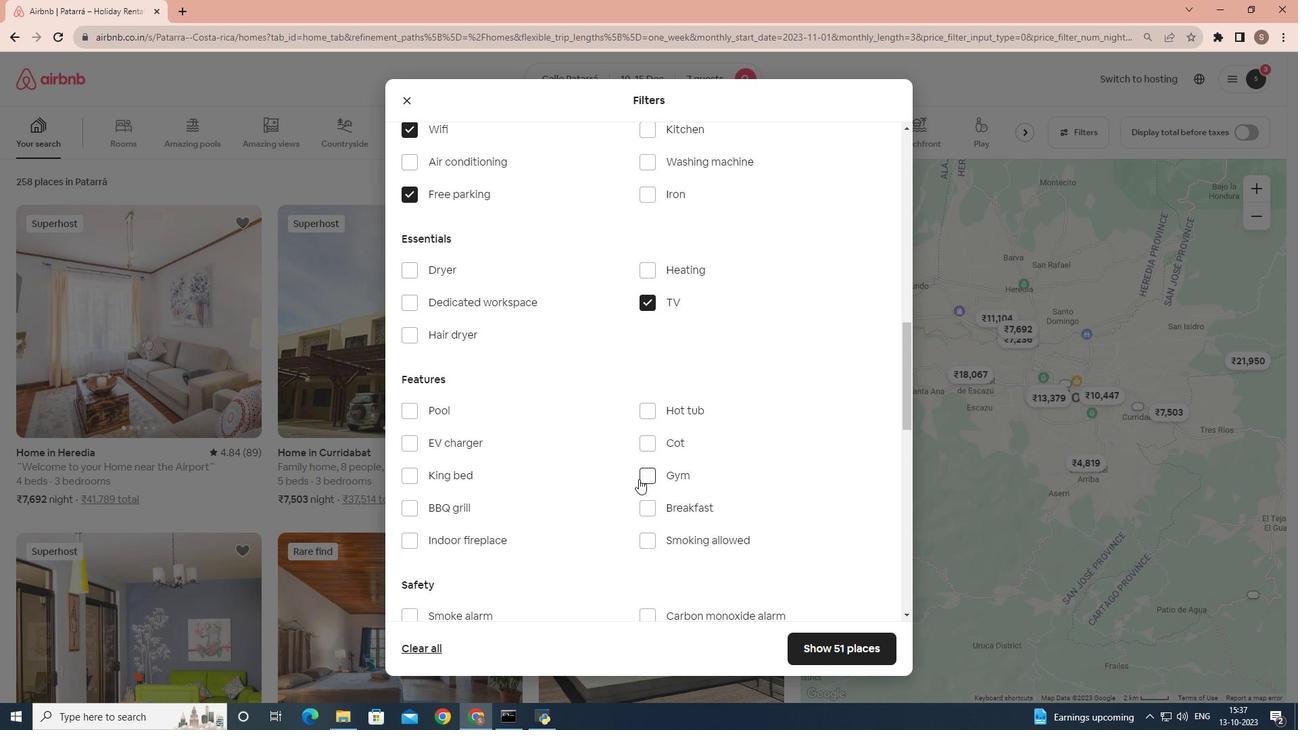 
Action: Mouse pressed left at (638, 479)
Screenshot: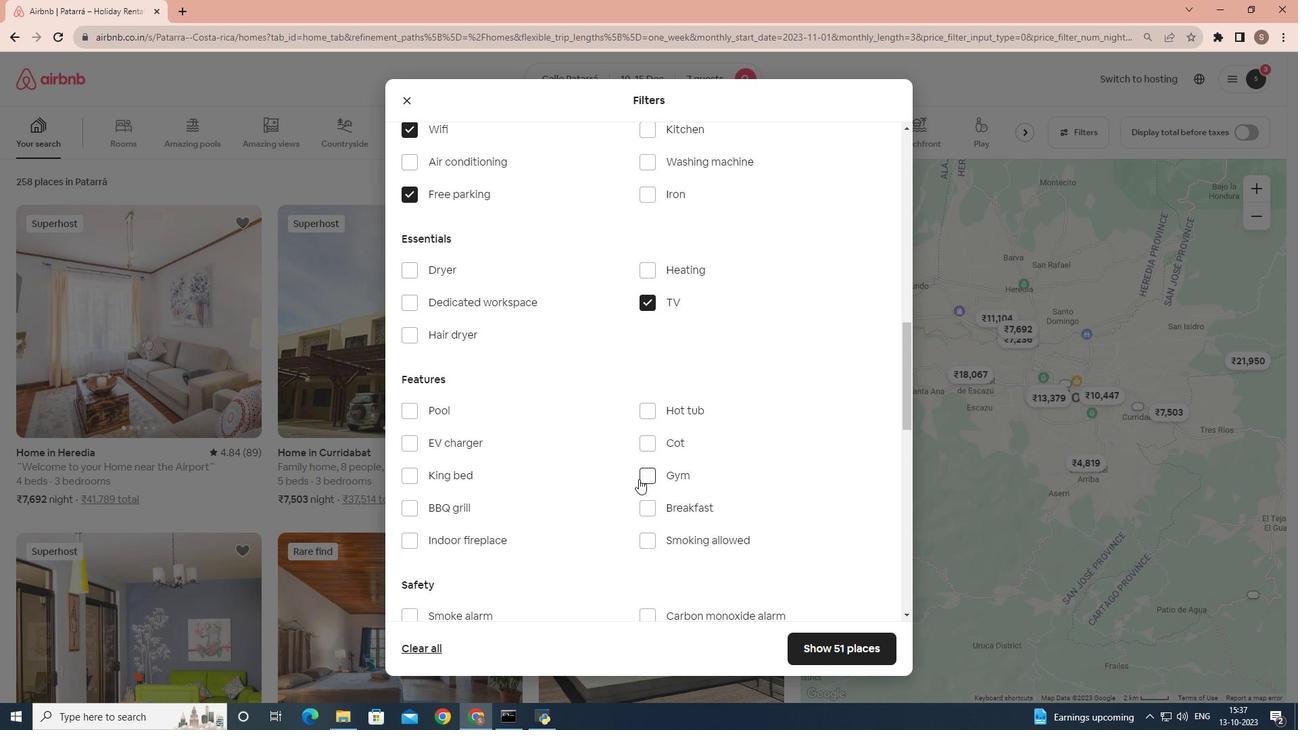 
Action: Mouse moved to (653, 506)
Screenshot: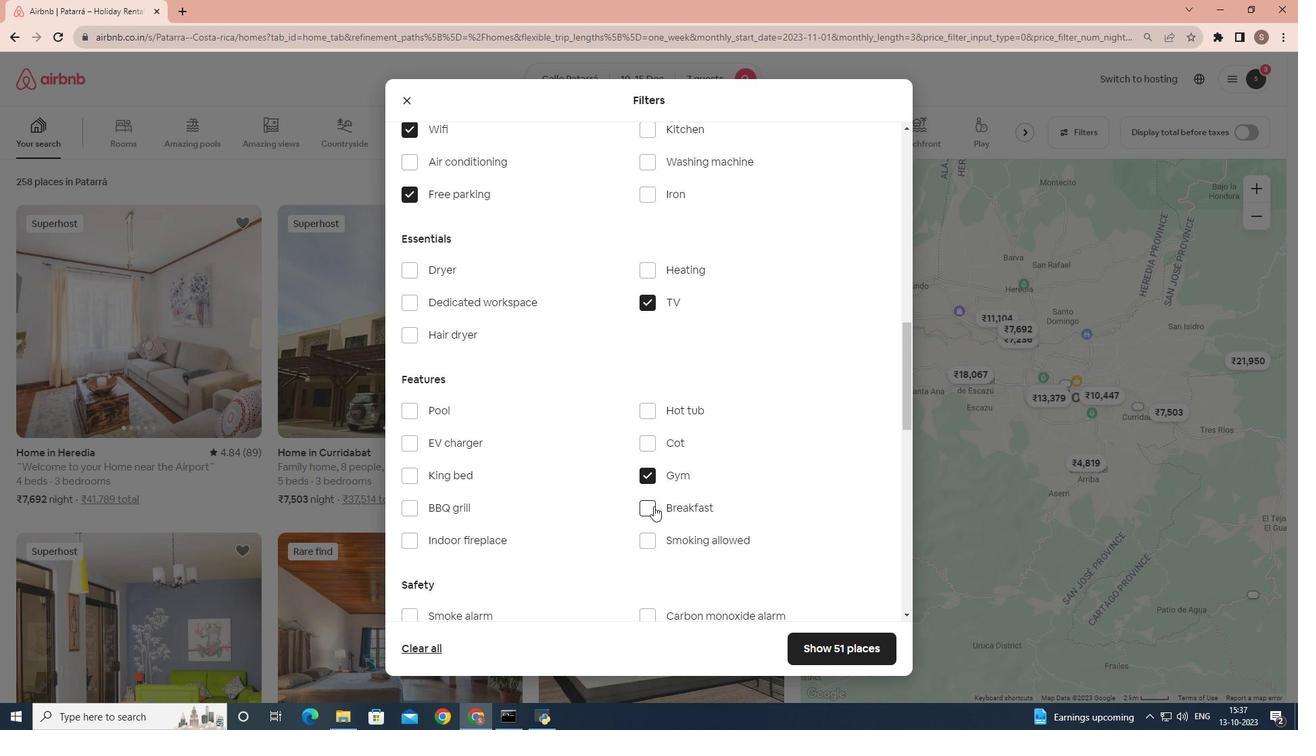 
Action: Mouse pressed left at (653, 506)
Screenshot: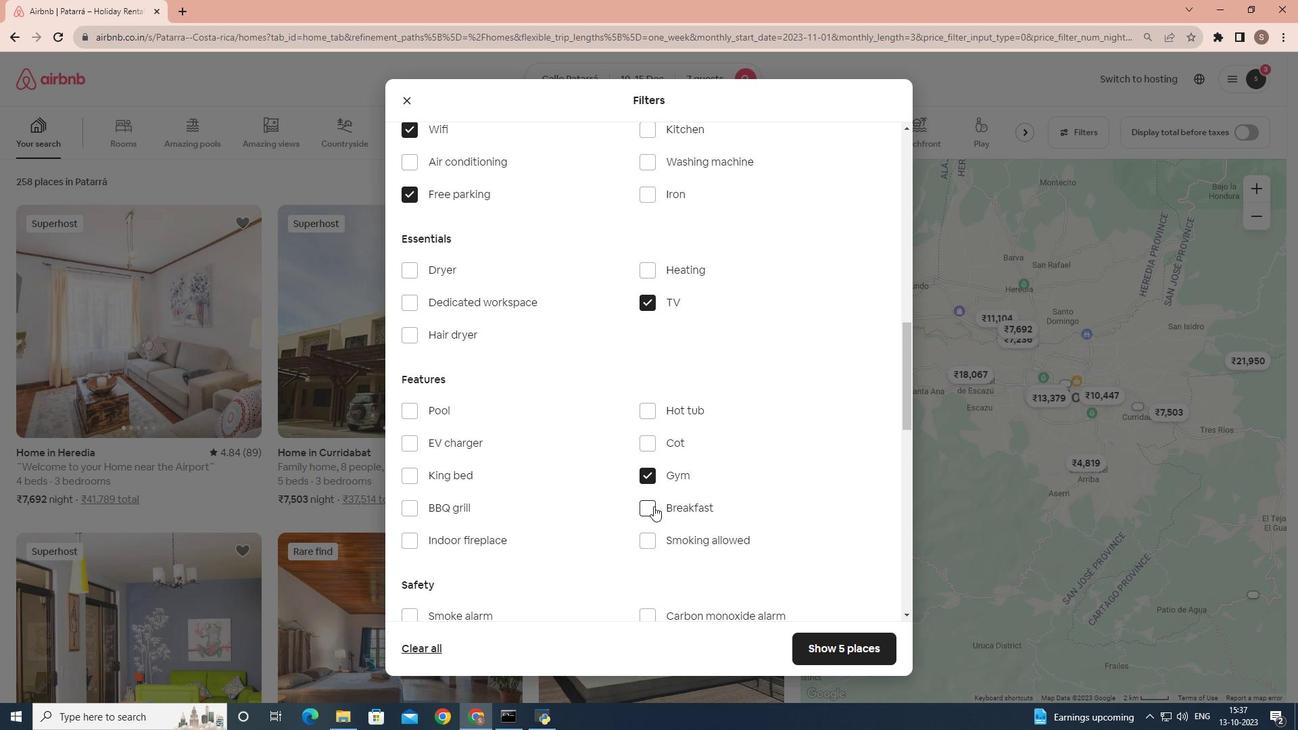 
Action: Mouse moved to (598, 463)
Screenshot: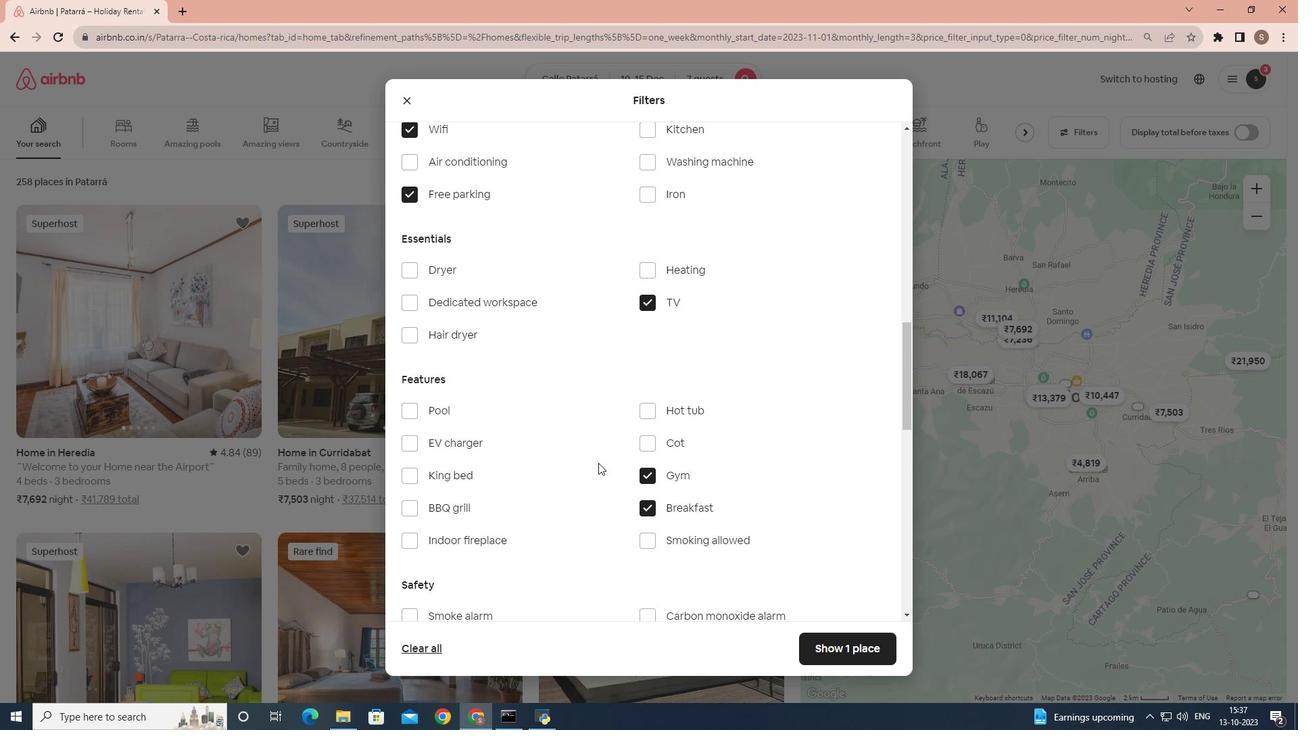 
Action: Mouse scrolled (598, 462) with delta (0, 0)
Screenshot: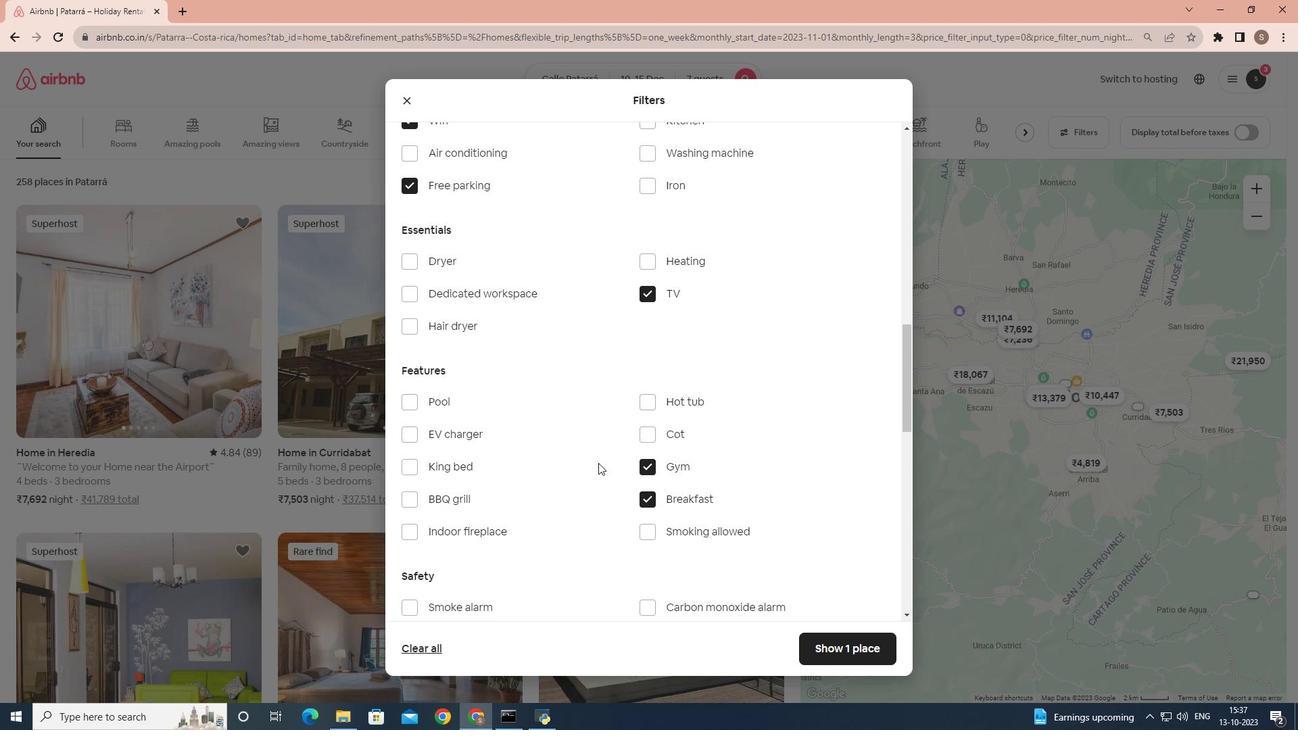 
Action: Mouse moved to (810, 645)
Screenshot: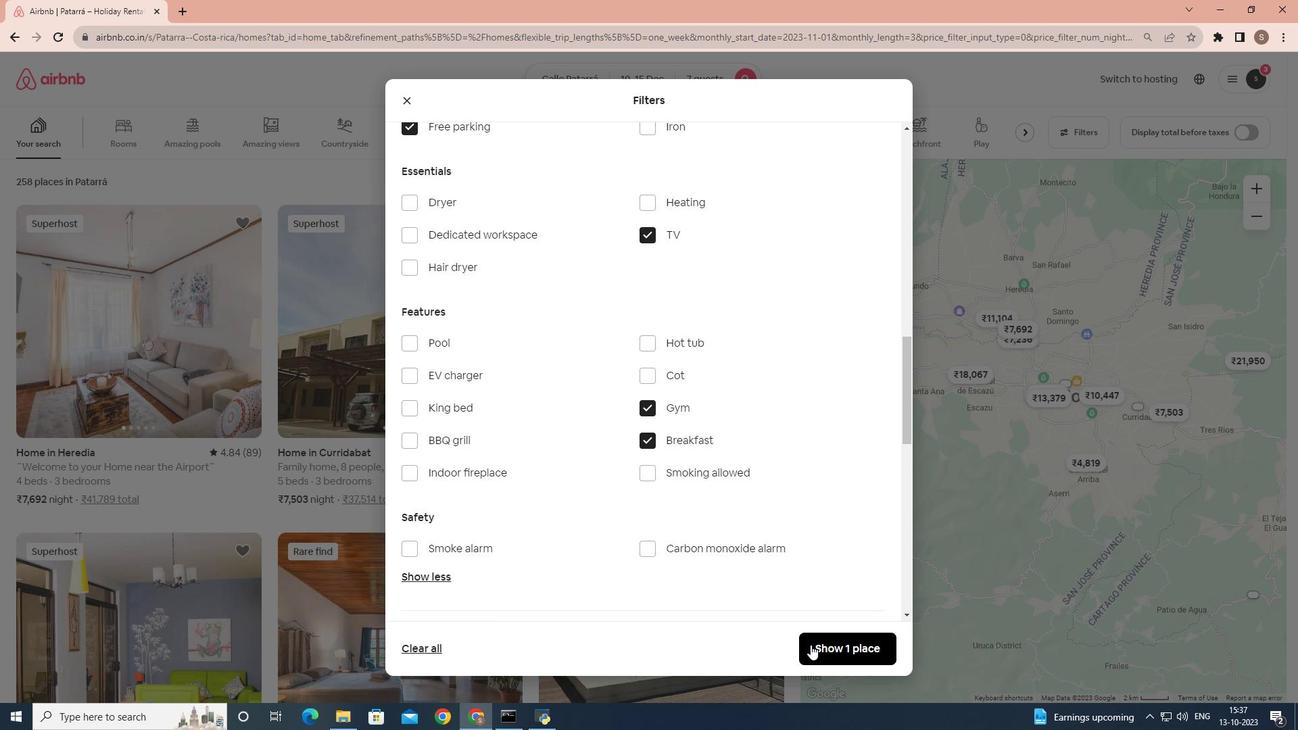 
Action: Mouse pressed left at (810, 645)
Screenshot: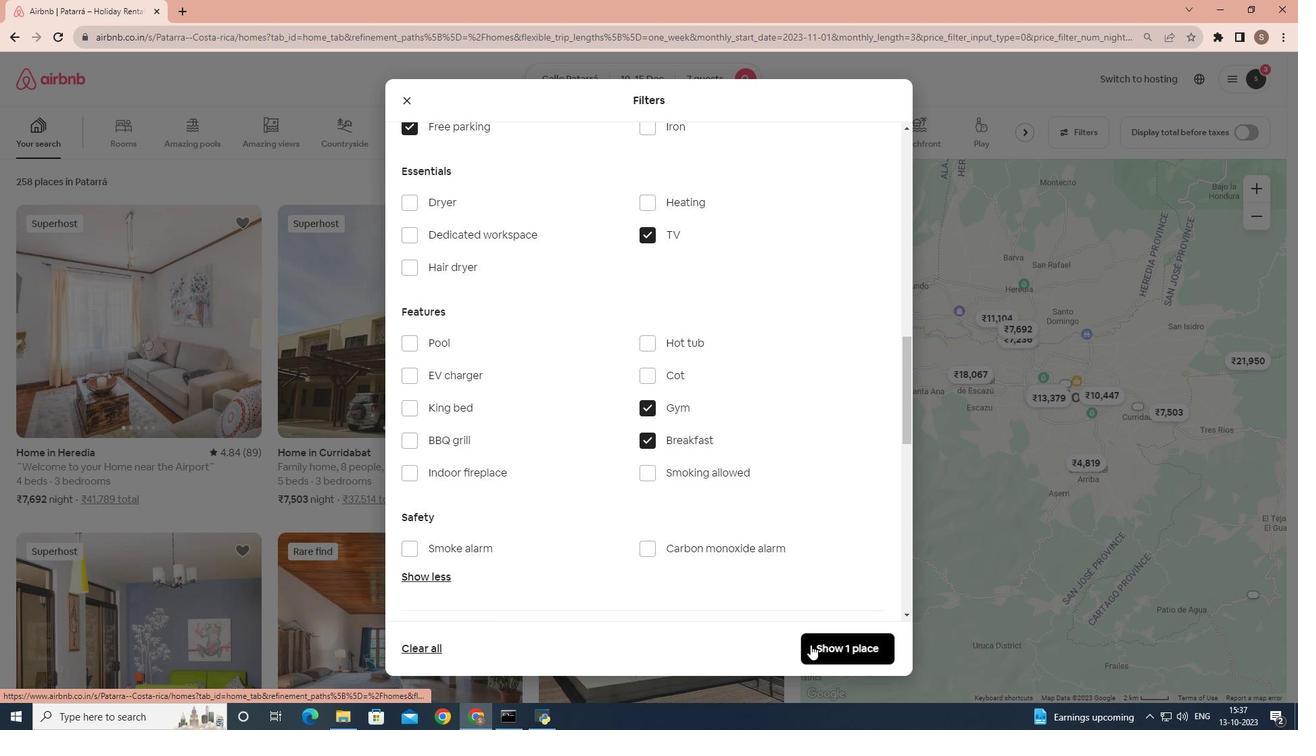 
Action: Mouse moved to (144, 362)
Screenshot: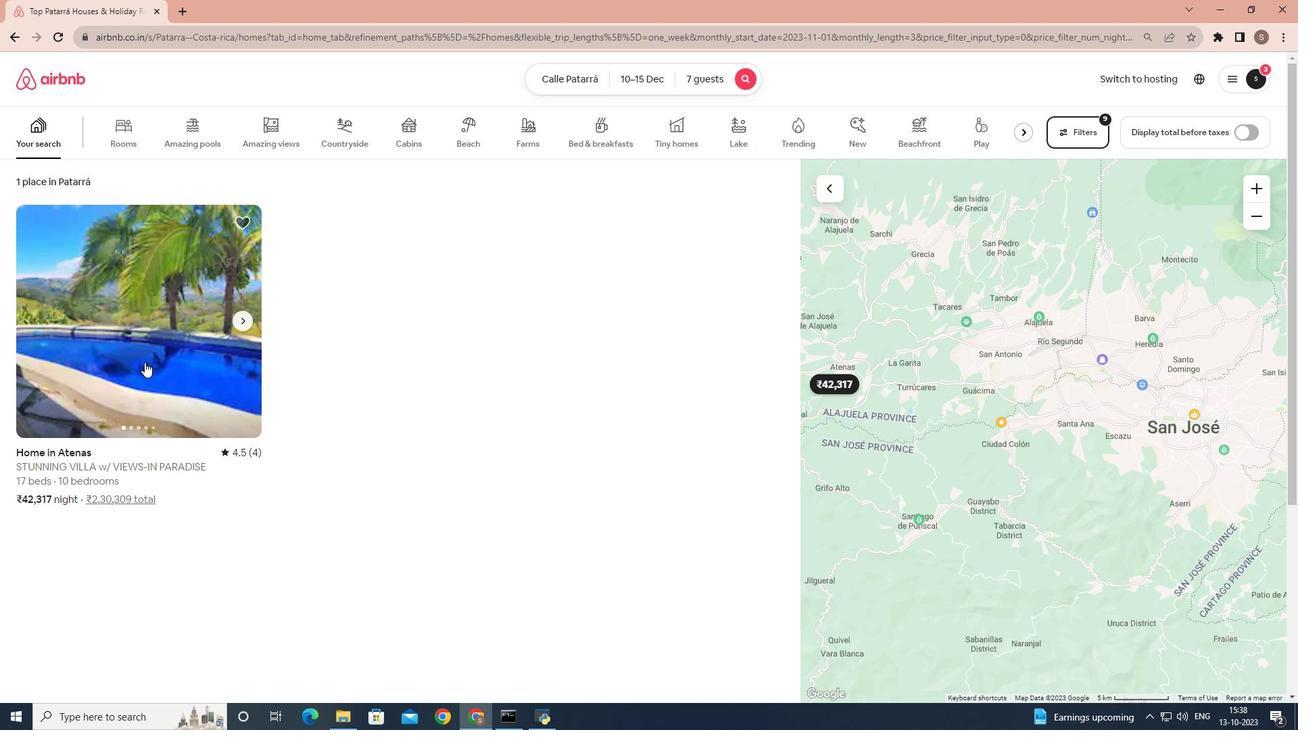 
Action: Mouse pressed left at (144, 362)
Screenshot: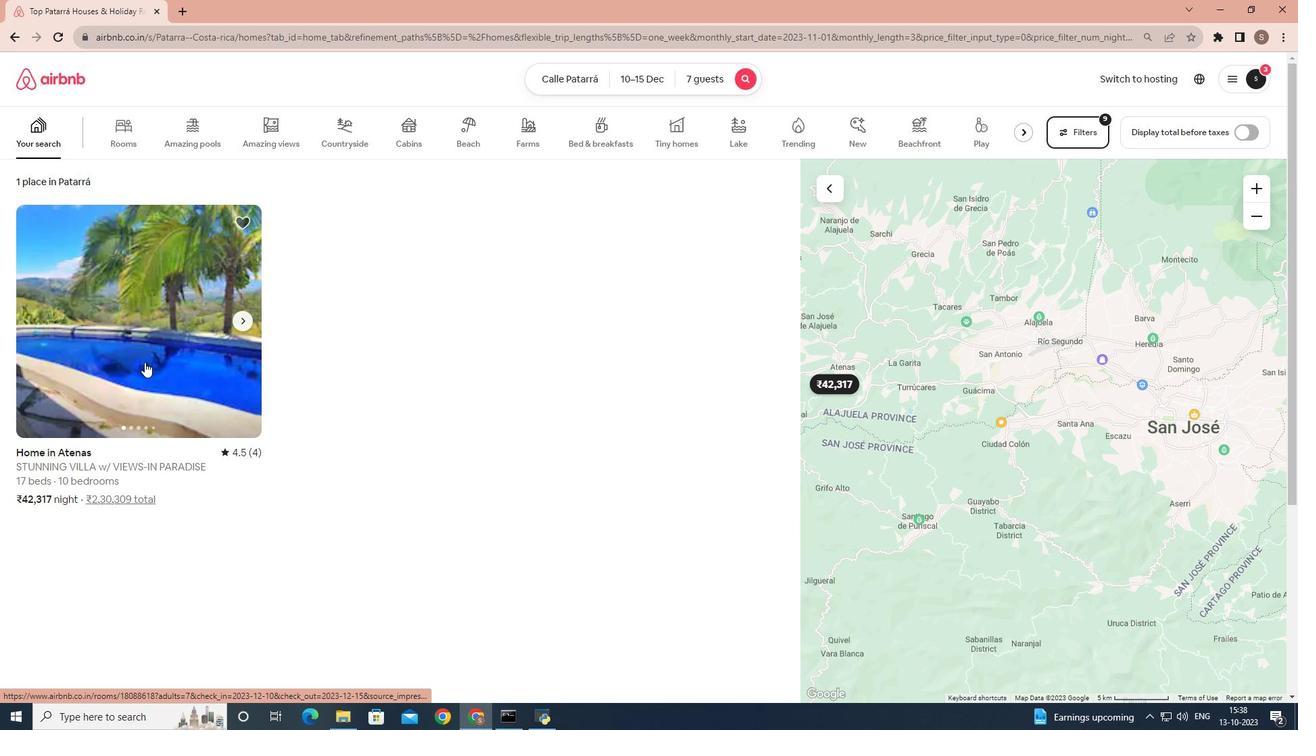 
Action: Mouse moved to (966, 501)
Screenshot: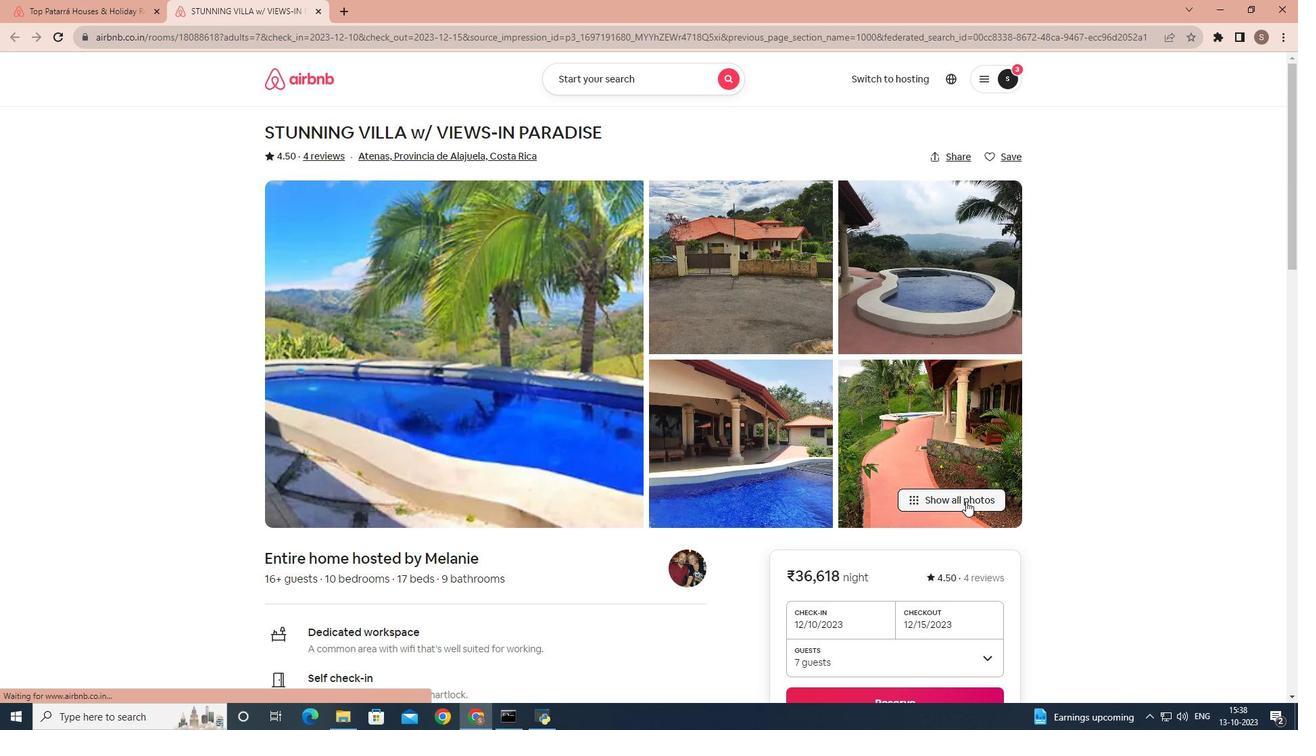 
Action: Mouse pressed left at (966, 501)
Screenshot: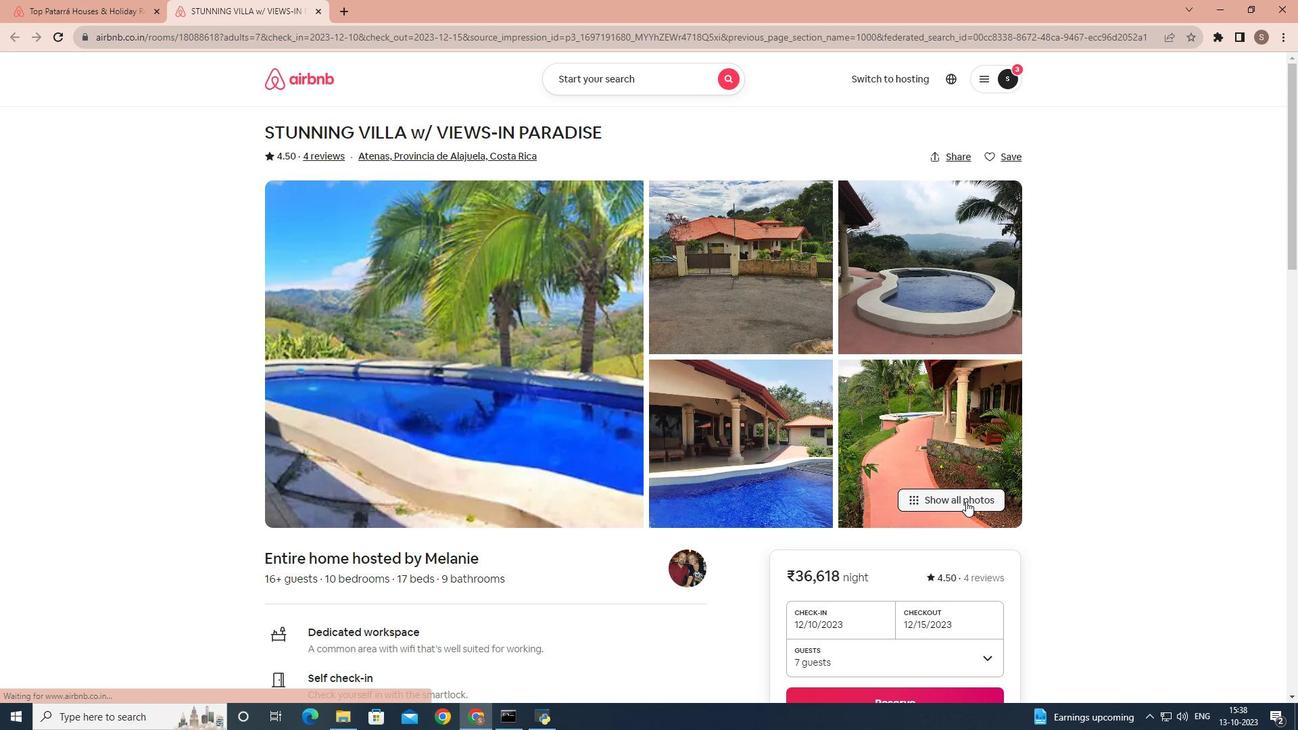 
Action: Mouse moved to (628, 395)
Screenshot: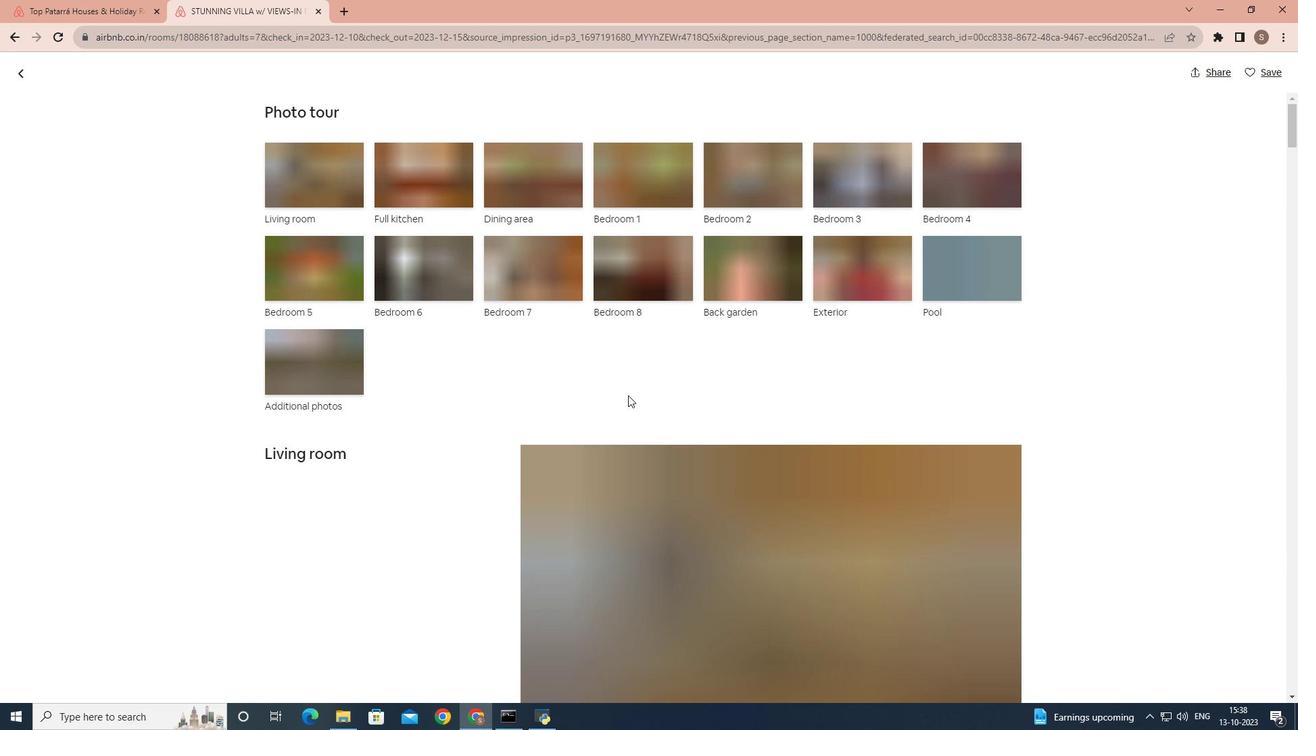 
Action: Mouse scrolled (628, 394) with delta (0, 0)
Screenshot: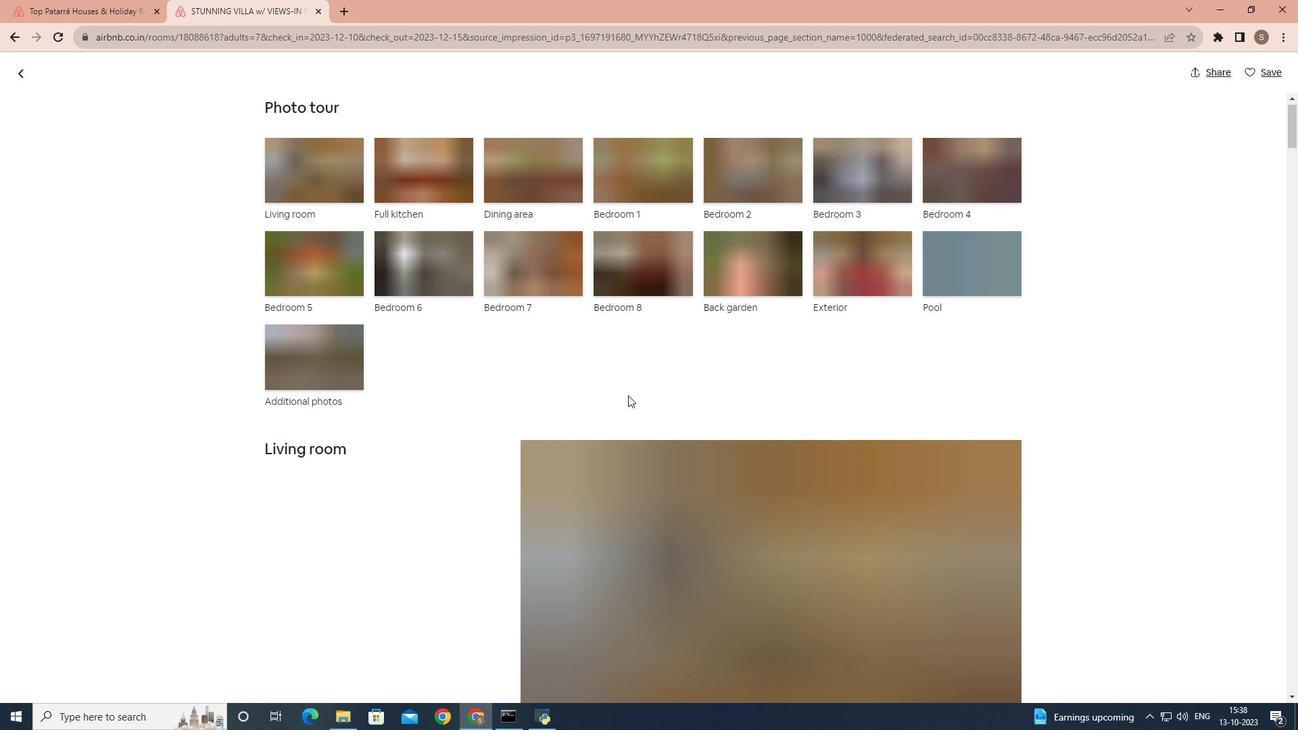 
Action: Mouse scrolled (628, 394) with delta (0, 0)
Screenshot: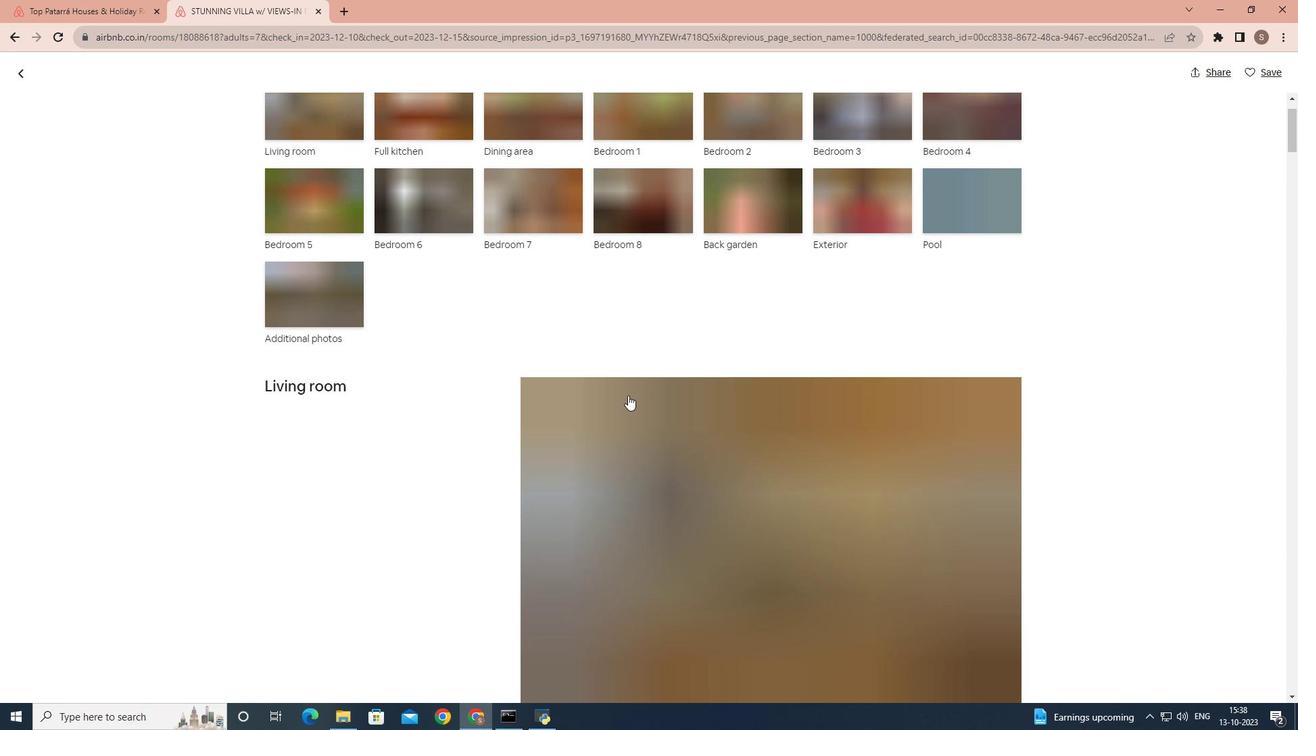 
Action: Mouse scrolled (628, 394) with delta (0, 0)
Screenshot: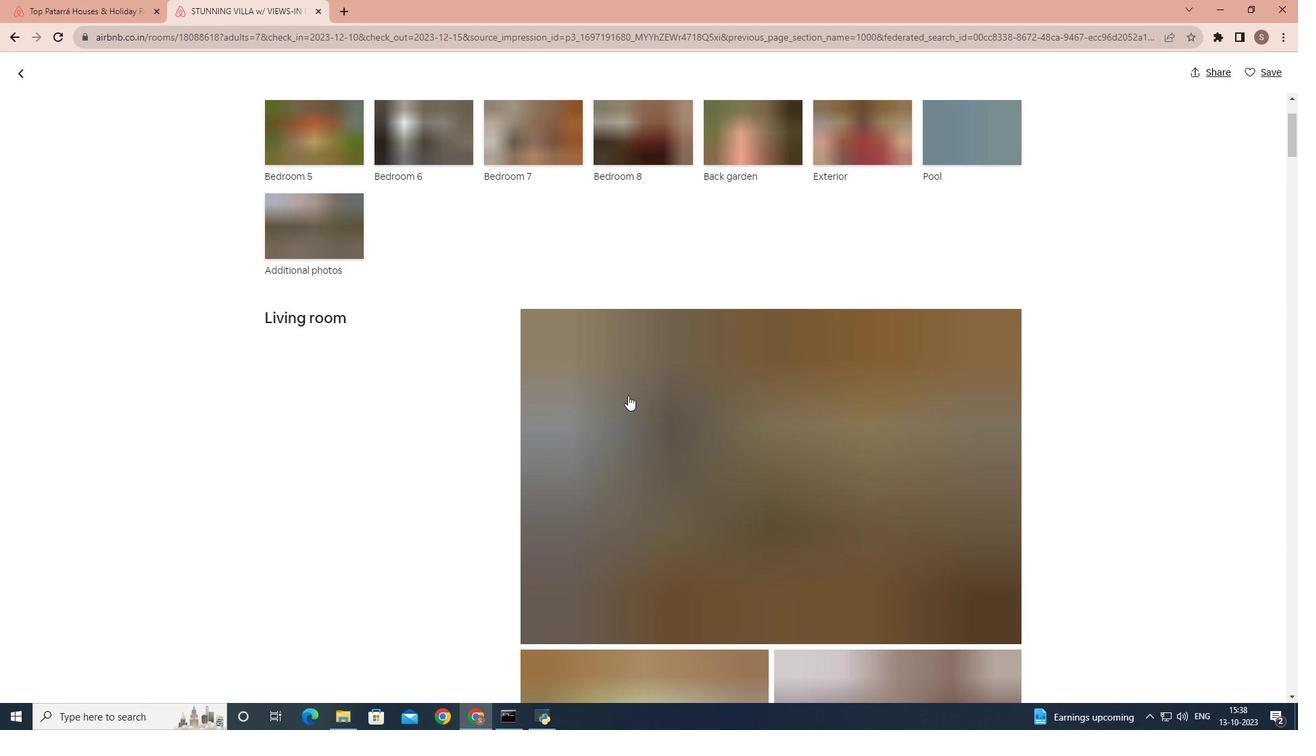 
Action: Mouse scrolled (628, 394) with delta (0, 0)
Screenshot: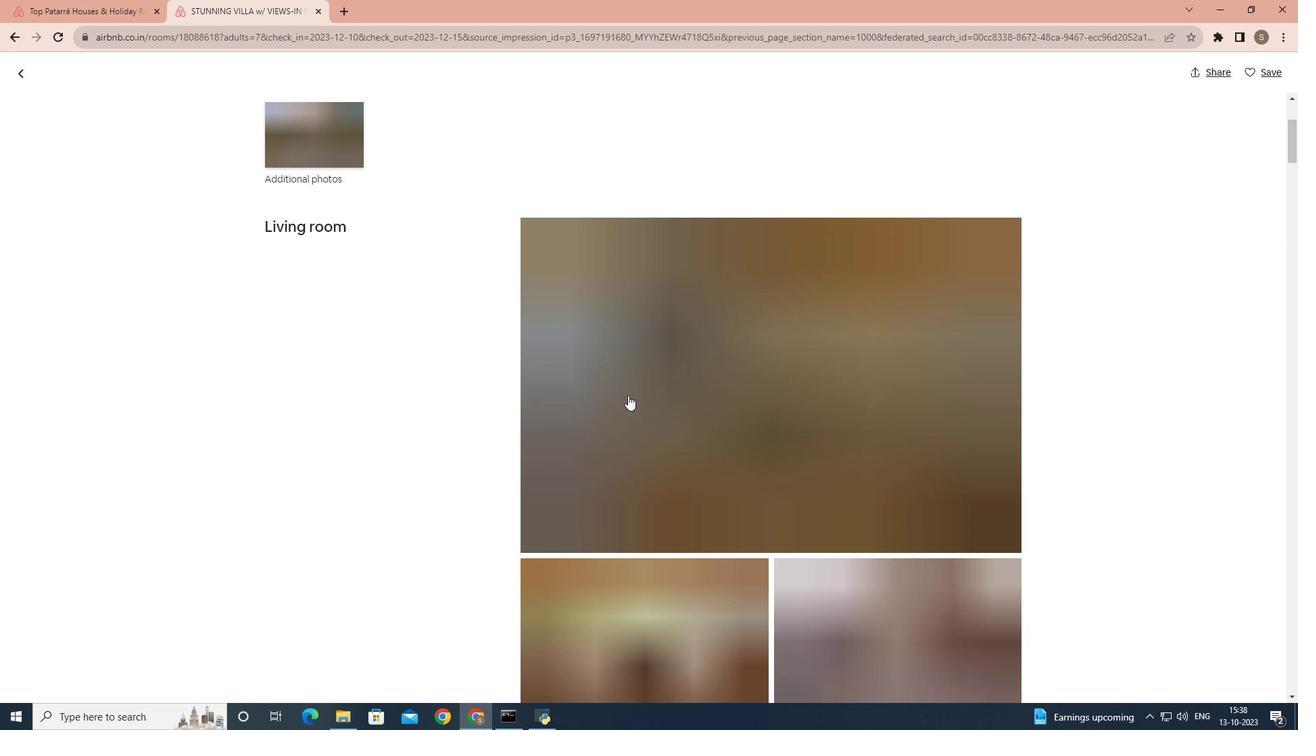 
Action: Mouse scrolled (628, 394) with delta (0, 0)
Screenshot: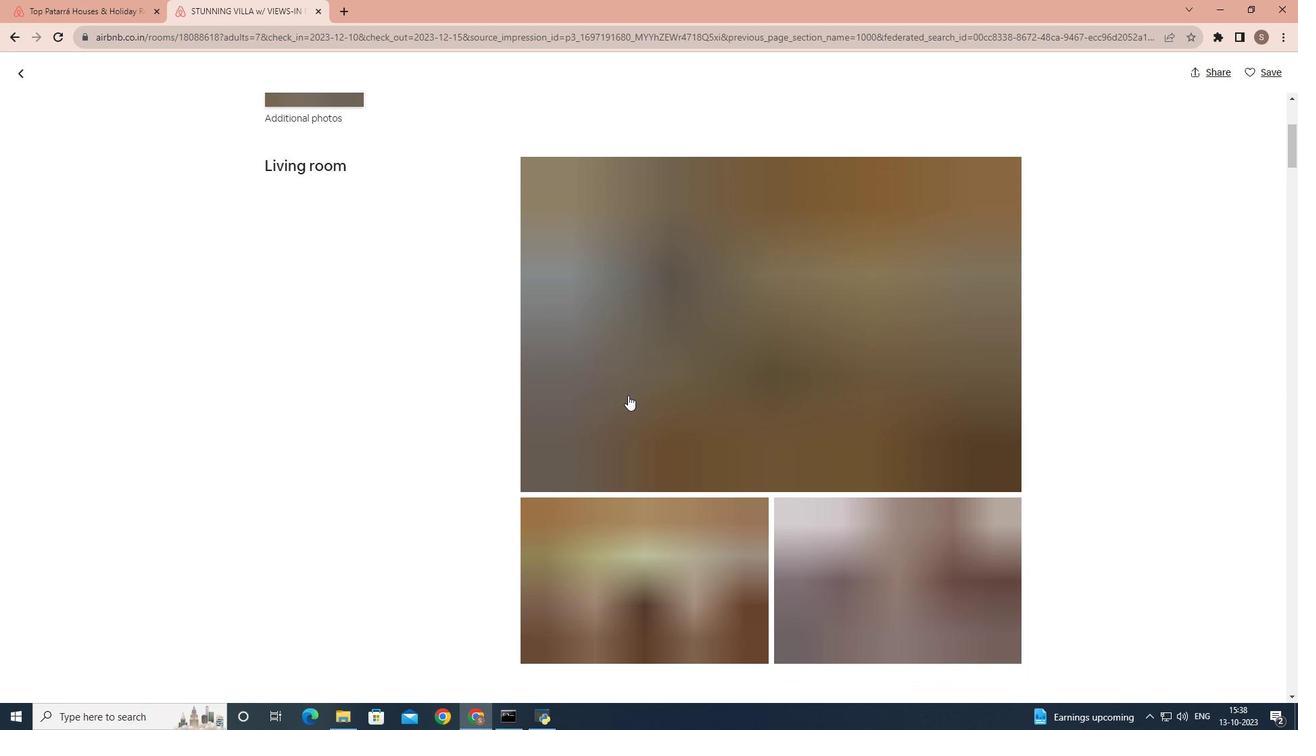 
Action: Mouse scrolled (628, 394) with delta (0, 0)
Screenshot: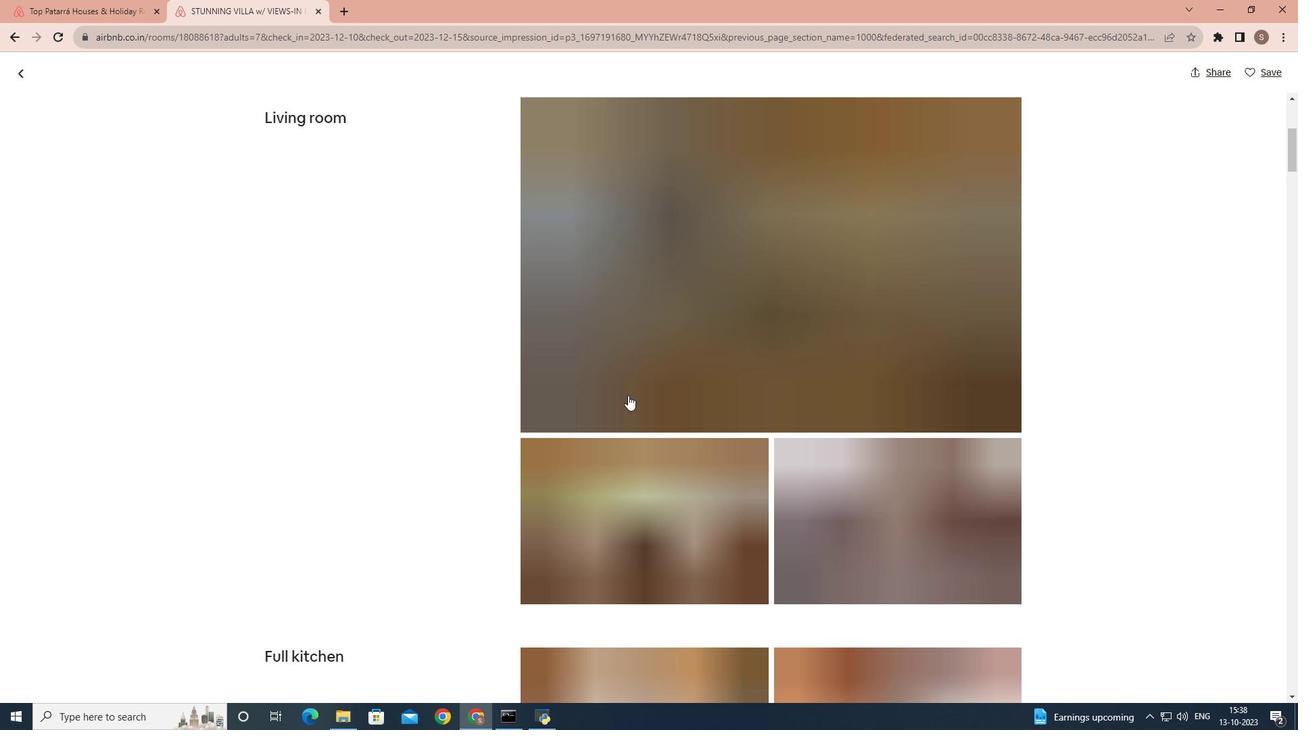 
Action: Mouse scrolled (628, 394) with delta (0, 0)
Screenshot: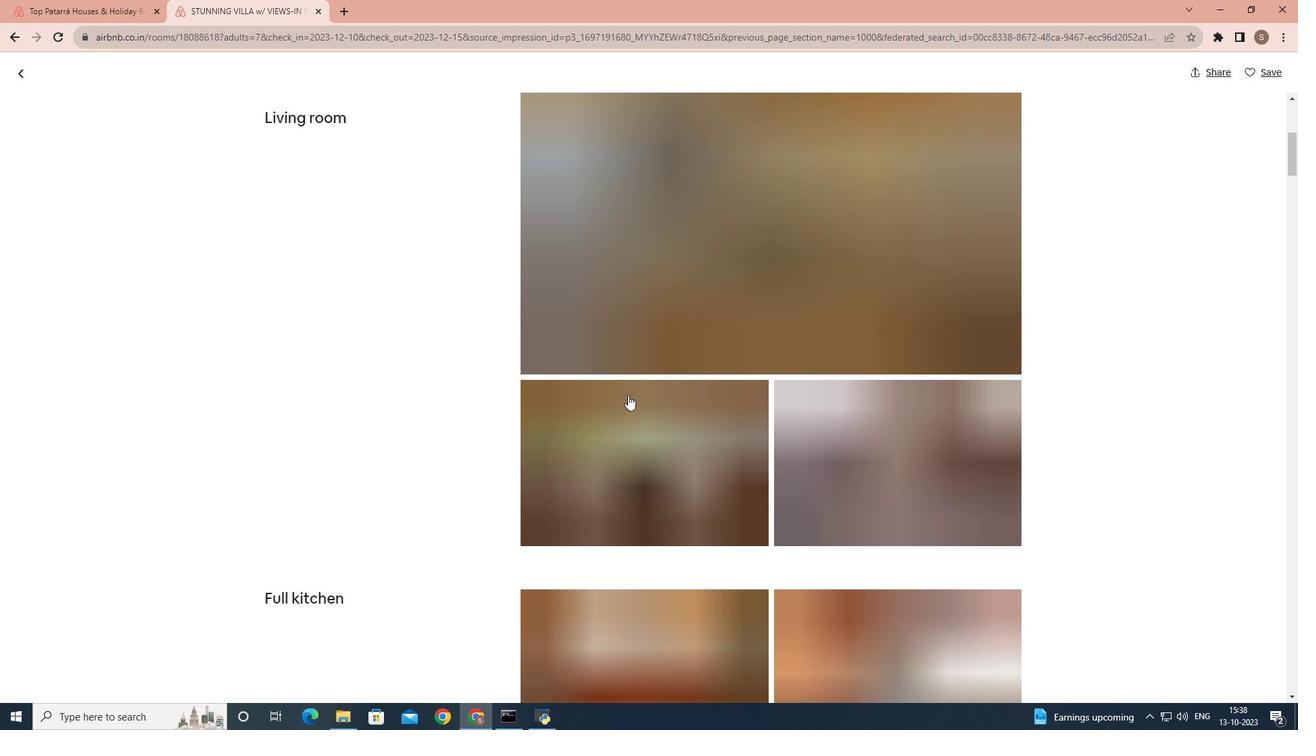 
Action: Mouse scrolled (628, 394) with delta (0, 0)
Screenshot: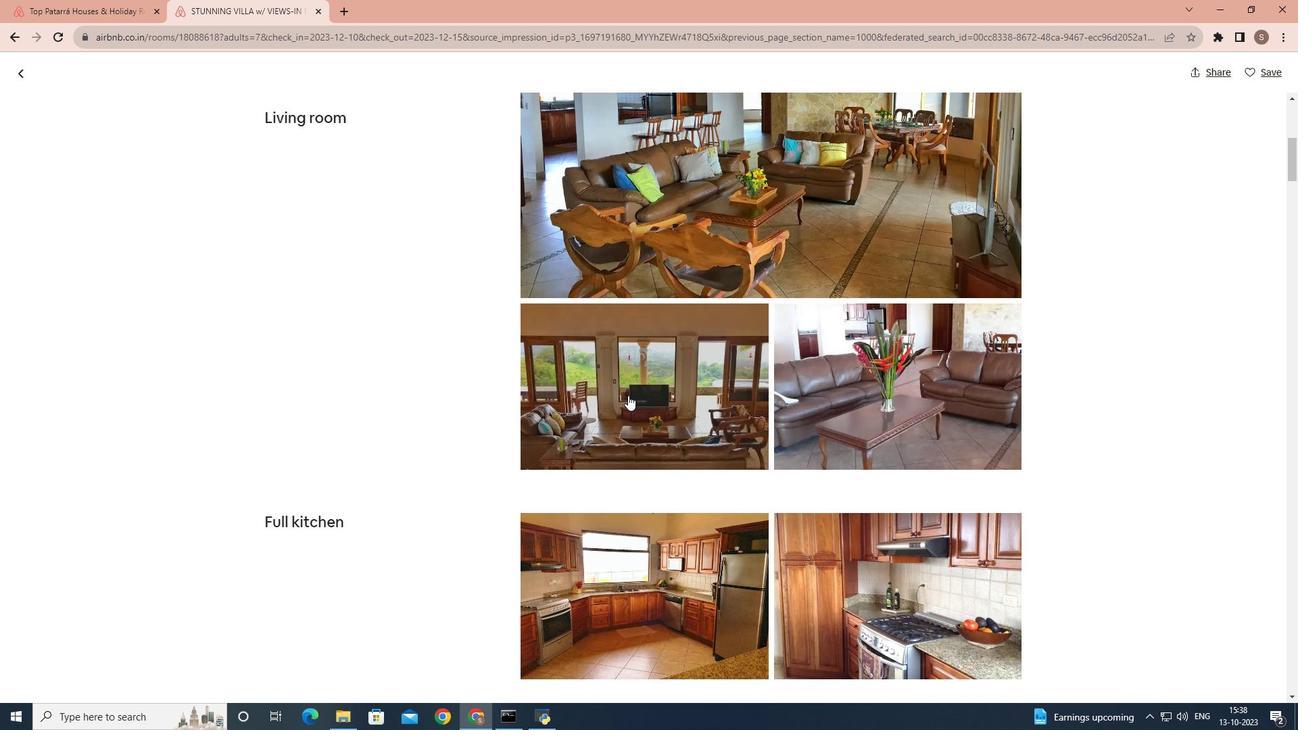 
Action: Mouse scrolled (628, 394) with delta (0, 0)
Screenshot: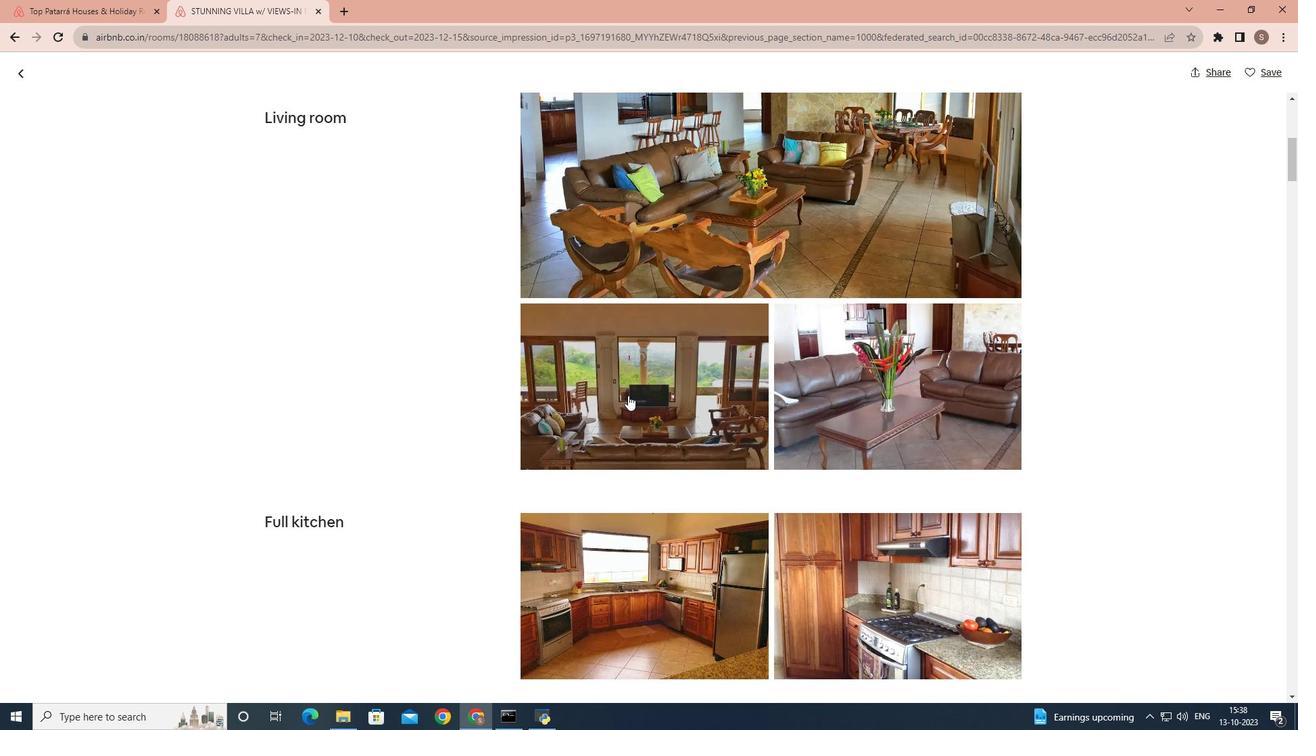 
Action: Mouse scrolled (628, 394) with delta (0, 0)
Screenshot: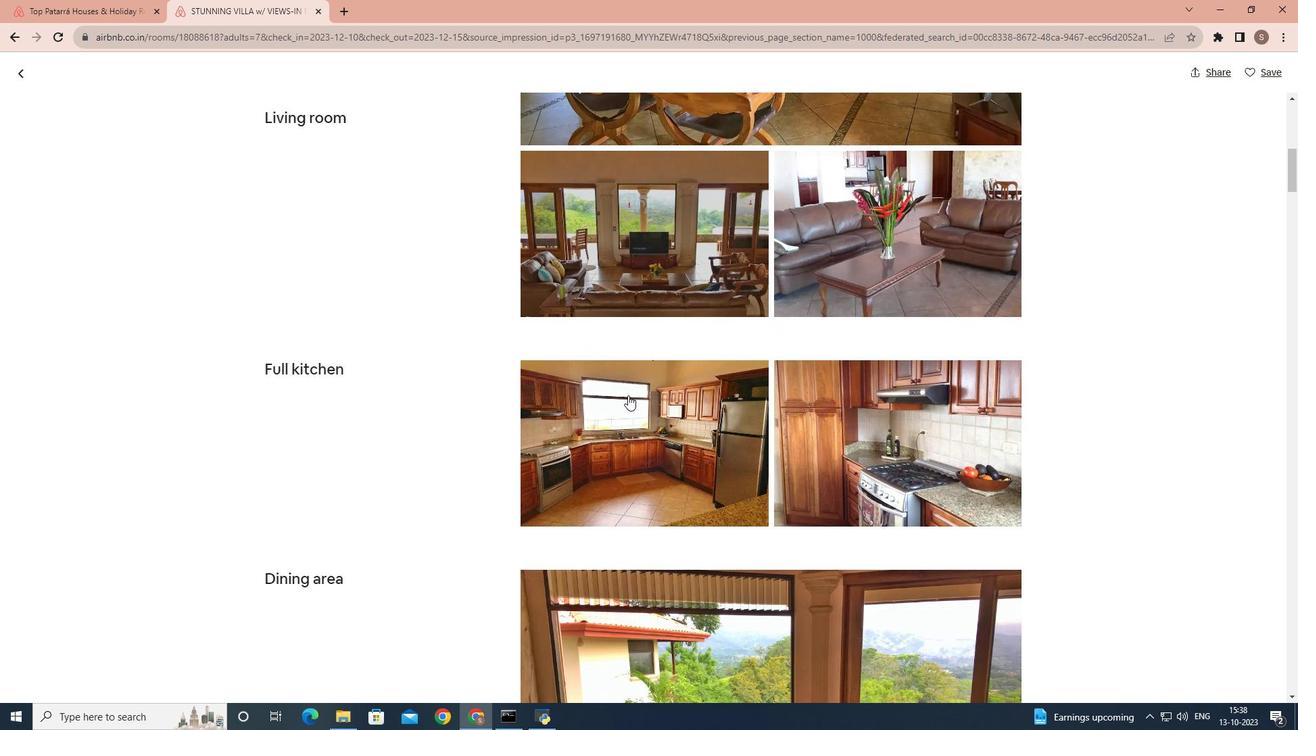 
Action: Mouse scrolled (628, 394) with delta (0, 0)
Screenshot: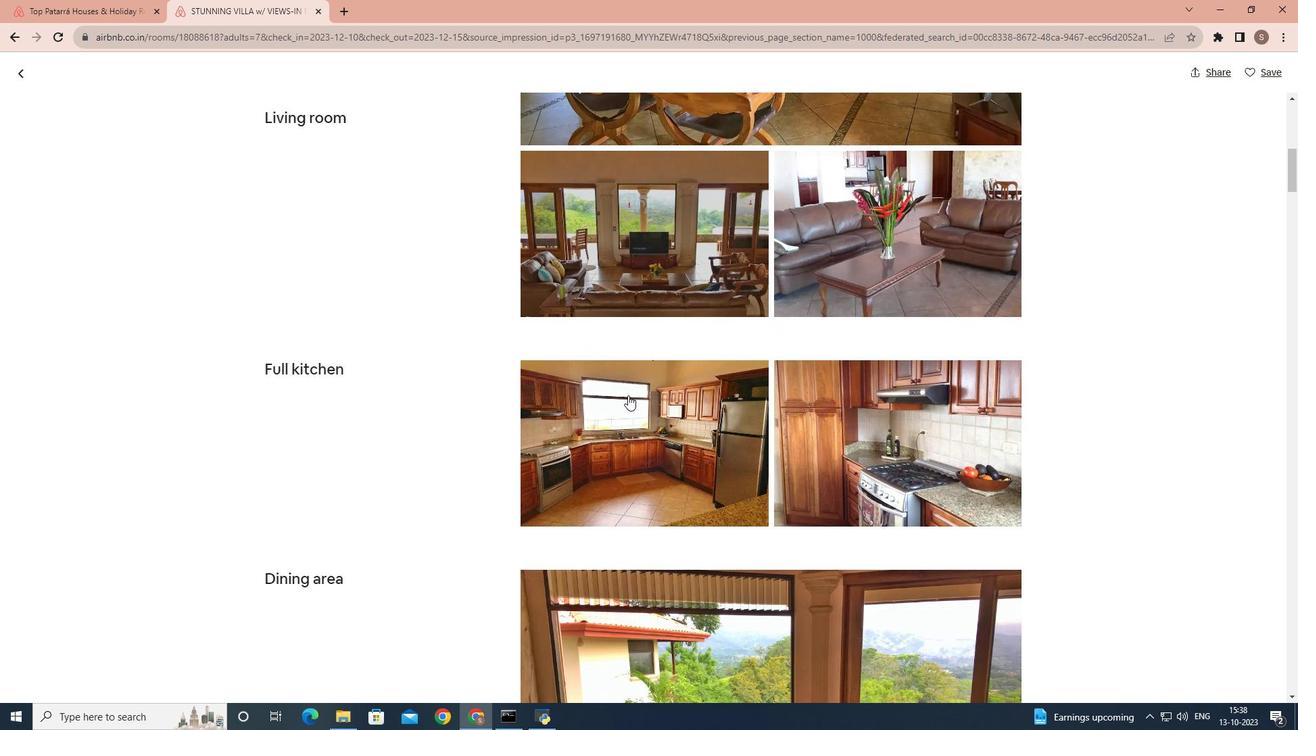 
Action: Mouse scrolled (628, 394) with delta (0, 0)
Screenshot: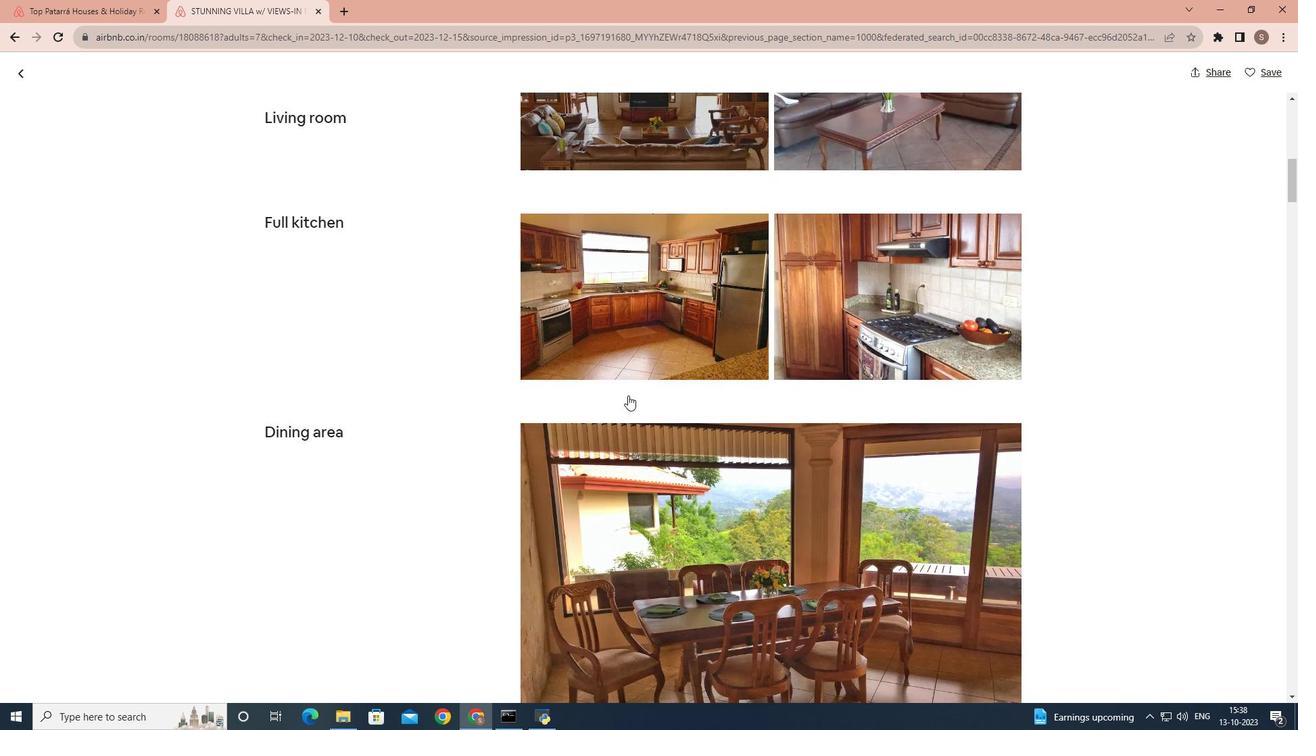 
Action: Mouse scrolled (628, 394) with delta (0, 0)
Screenshot: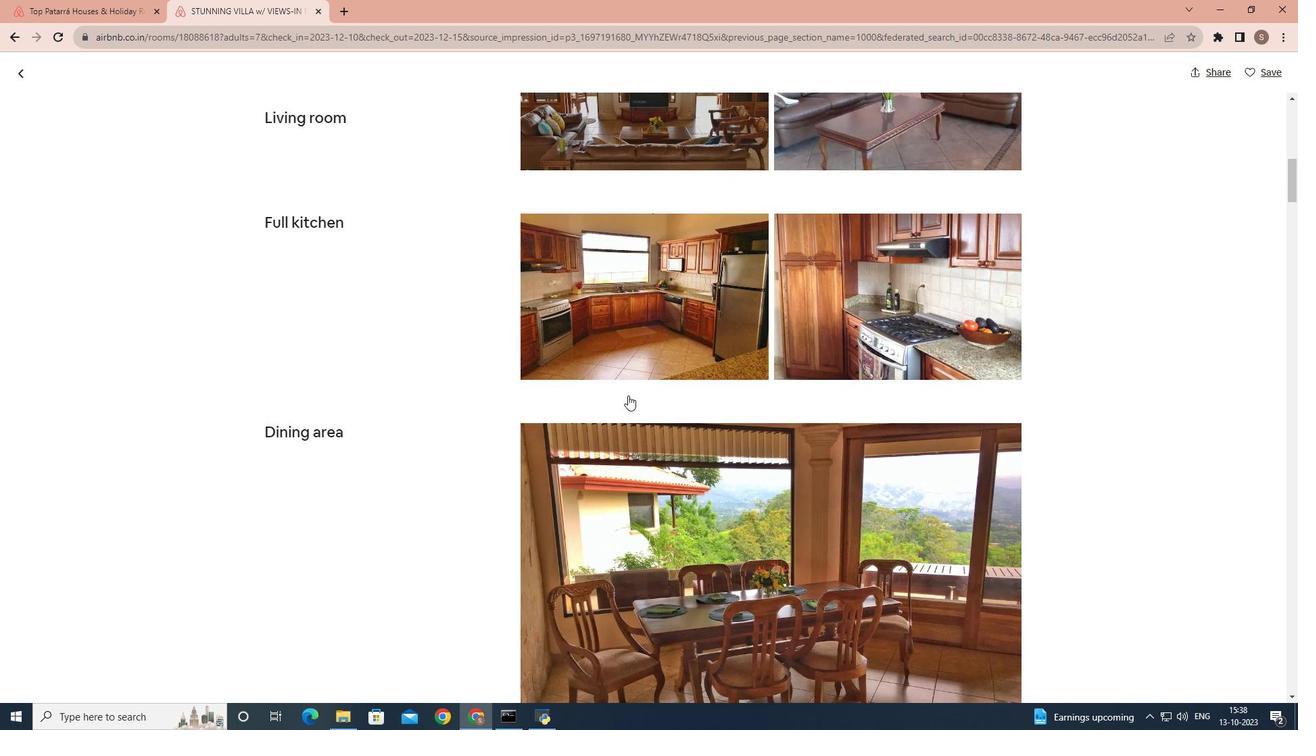 
Action: Mouse scrolled (628, 394) with delta (0, 0)
Screenshot: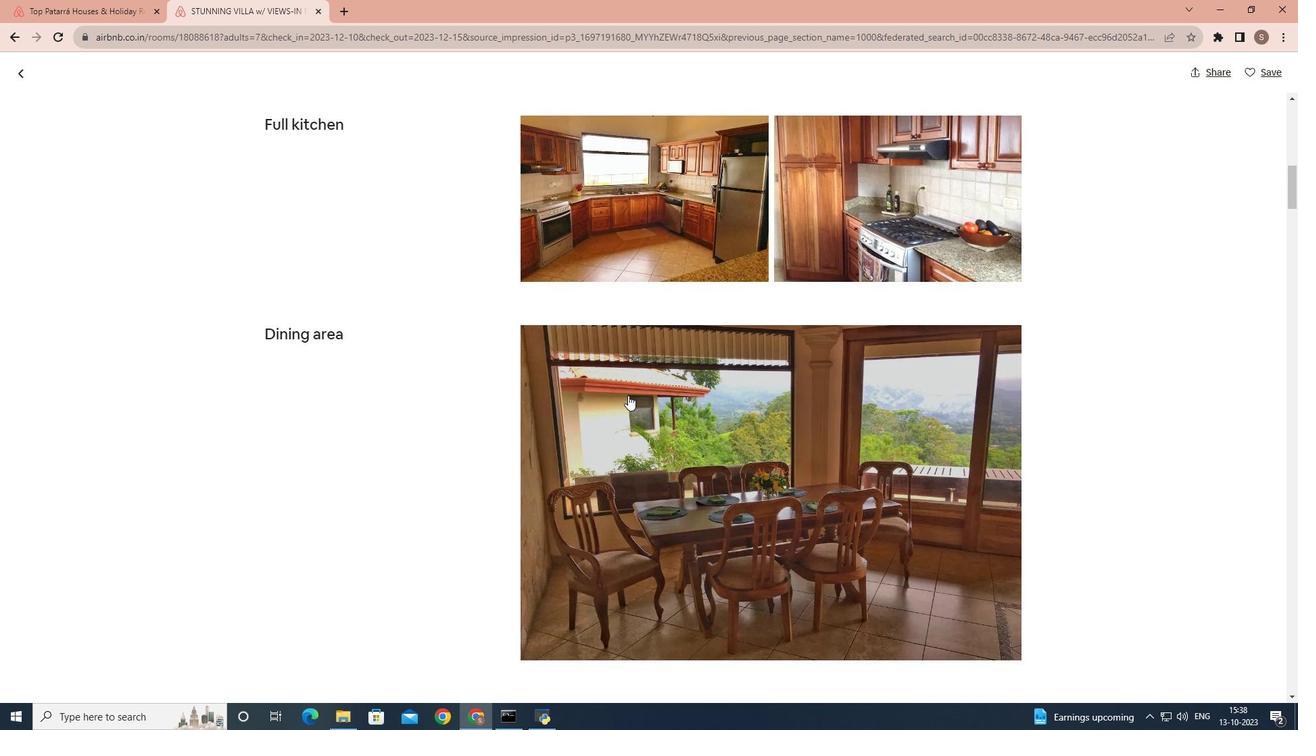 
Action: Mouse scrolled (628, 394) with delta (0, 0)
Screenshot: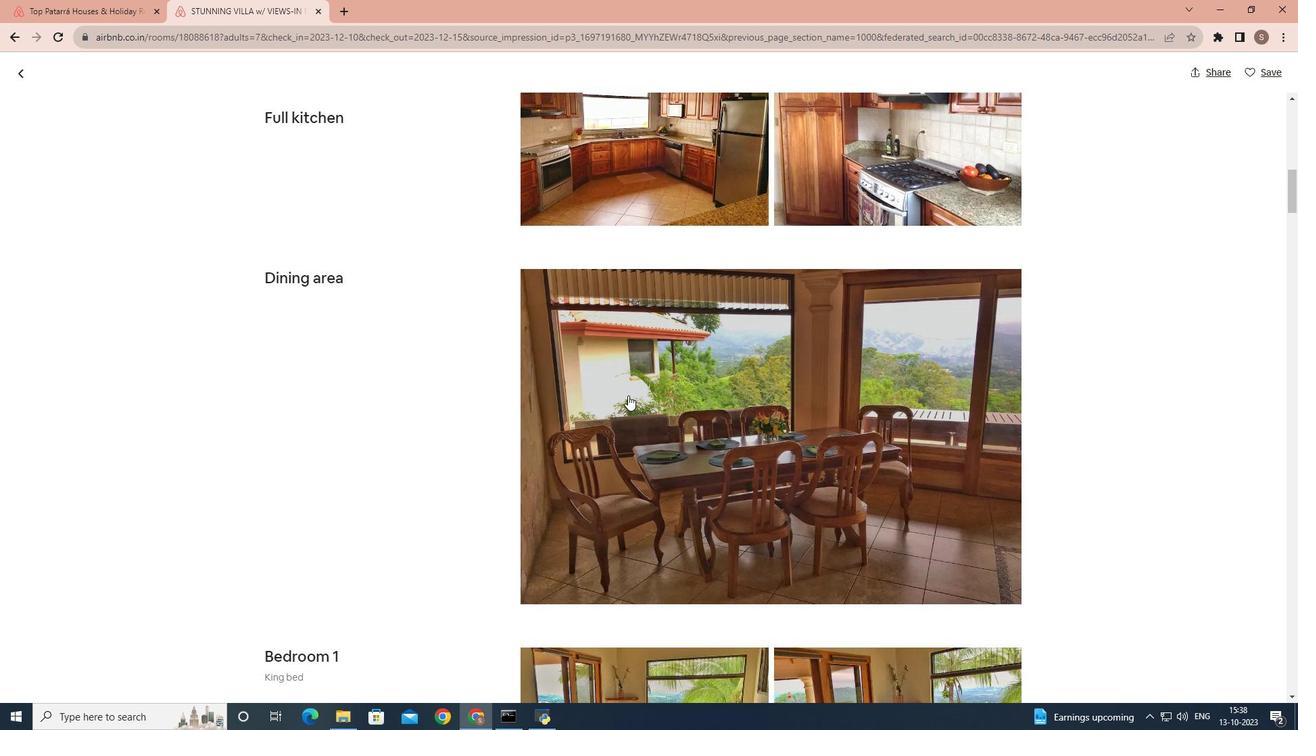 
Action: Mouse scrolled (628, 394) with delta (0, 0)
Screenshot: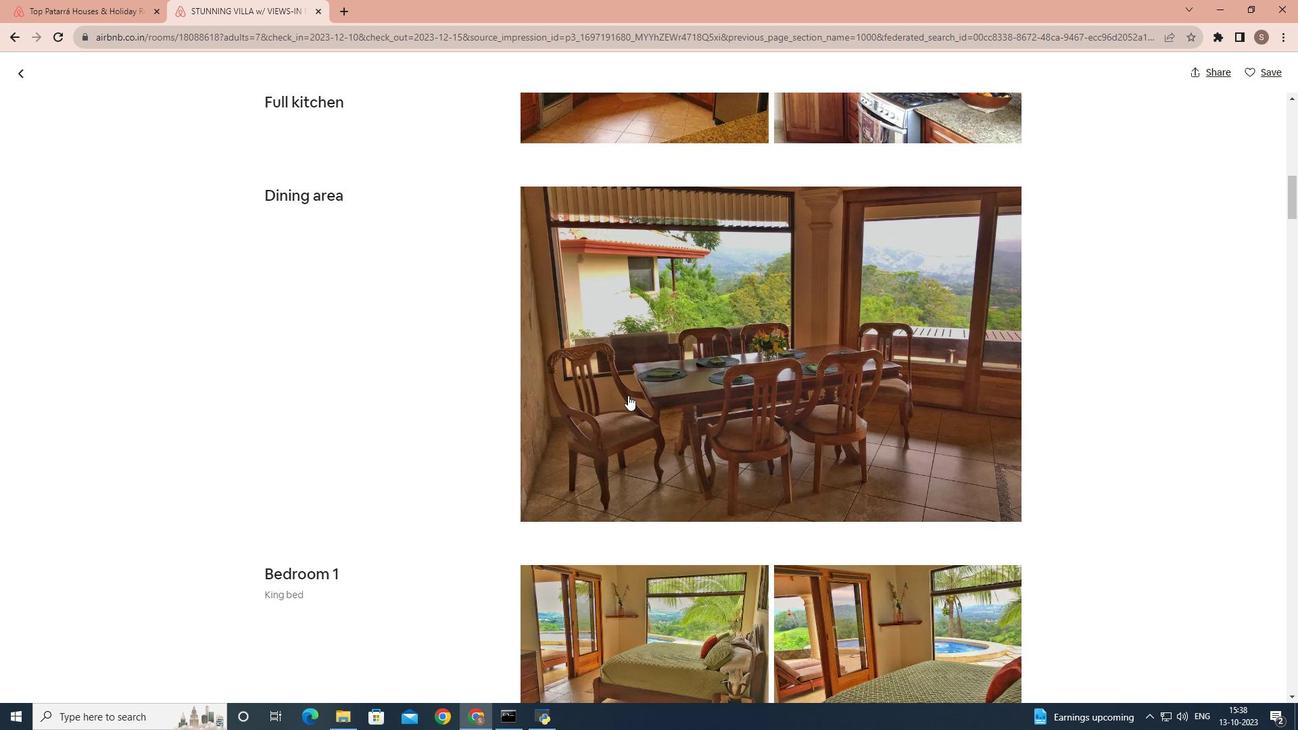 
Action: Mouse scrolled (628, 394) with delta (0, 0)
Screenshot: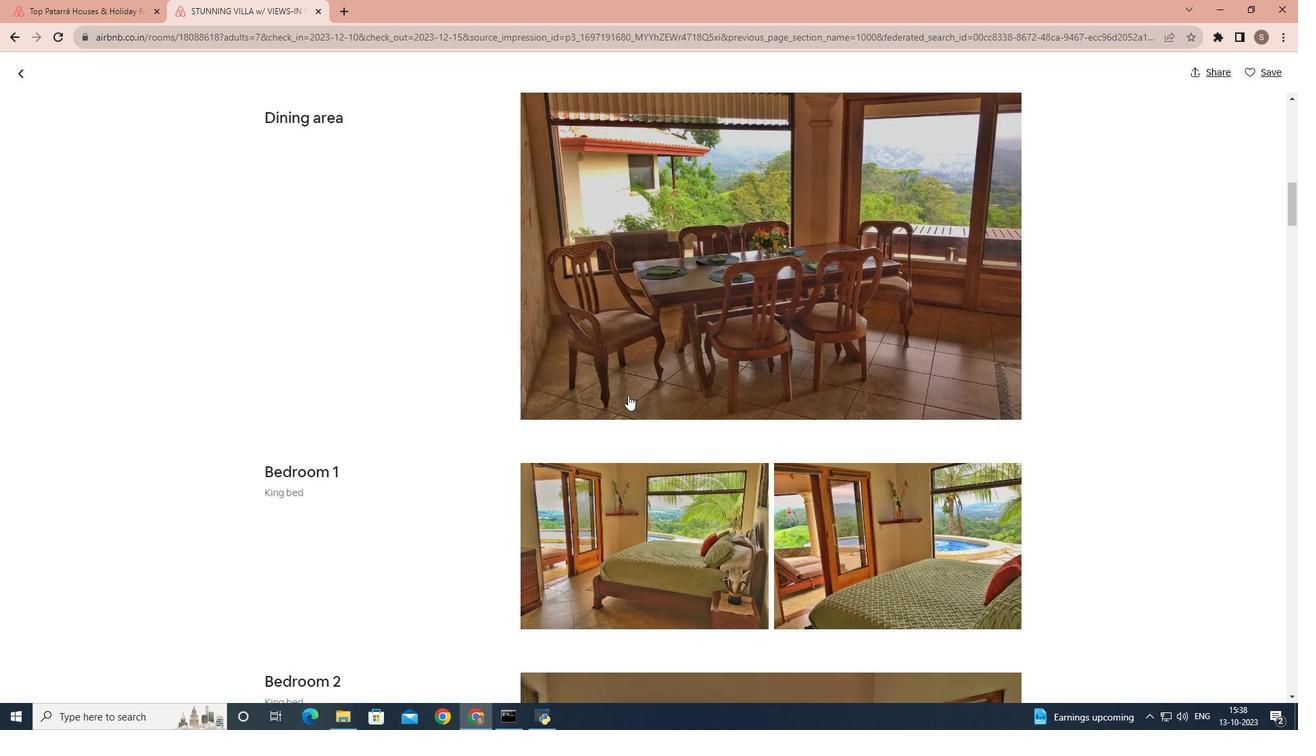 
Action: Mouse scrolled (628, 394) with delta (0, 0)
Screenshot: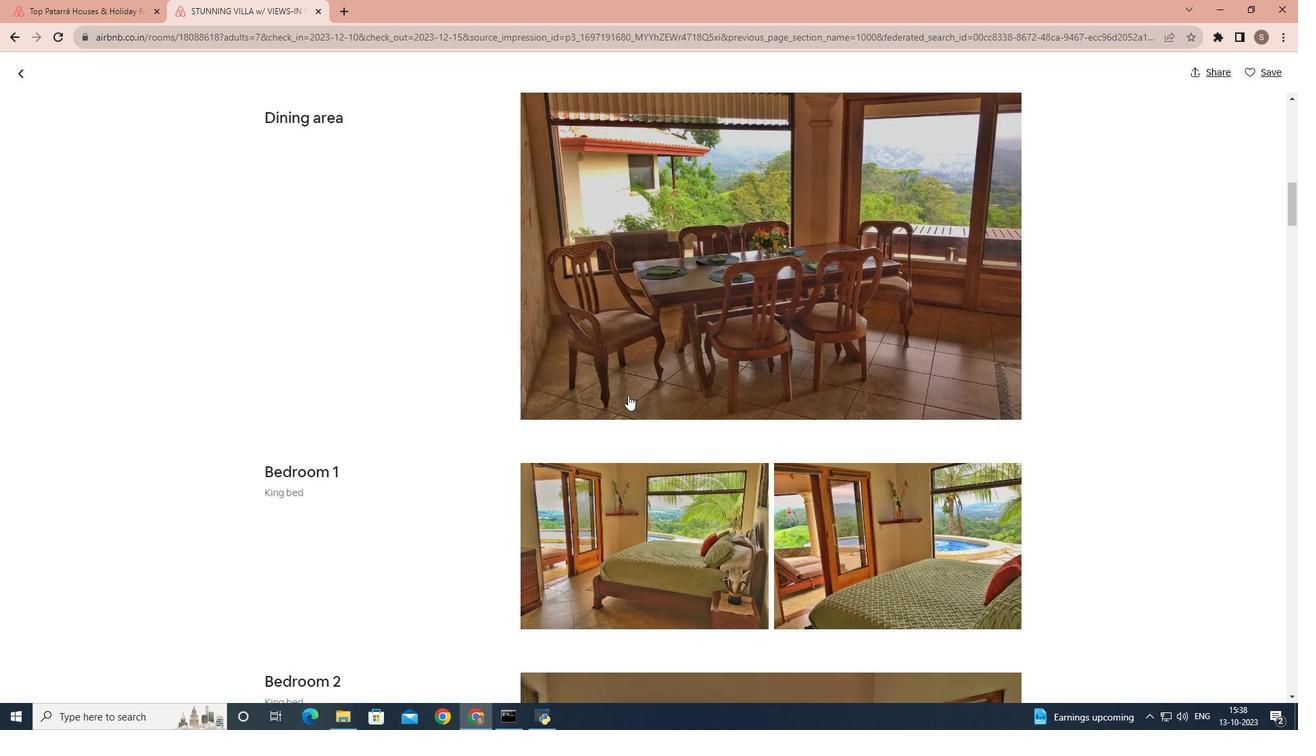 
Action: Mouse scrolled (628, 394) with delta (0, 0)
Screenshot: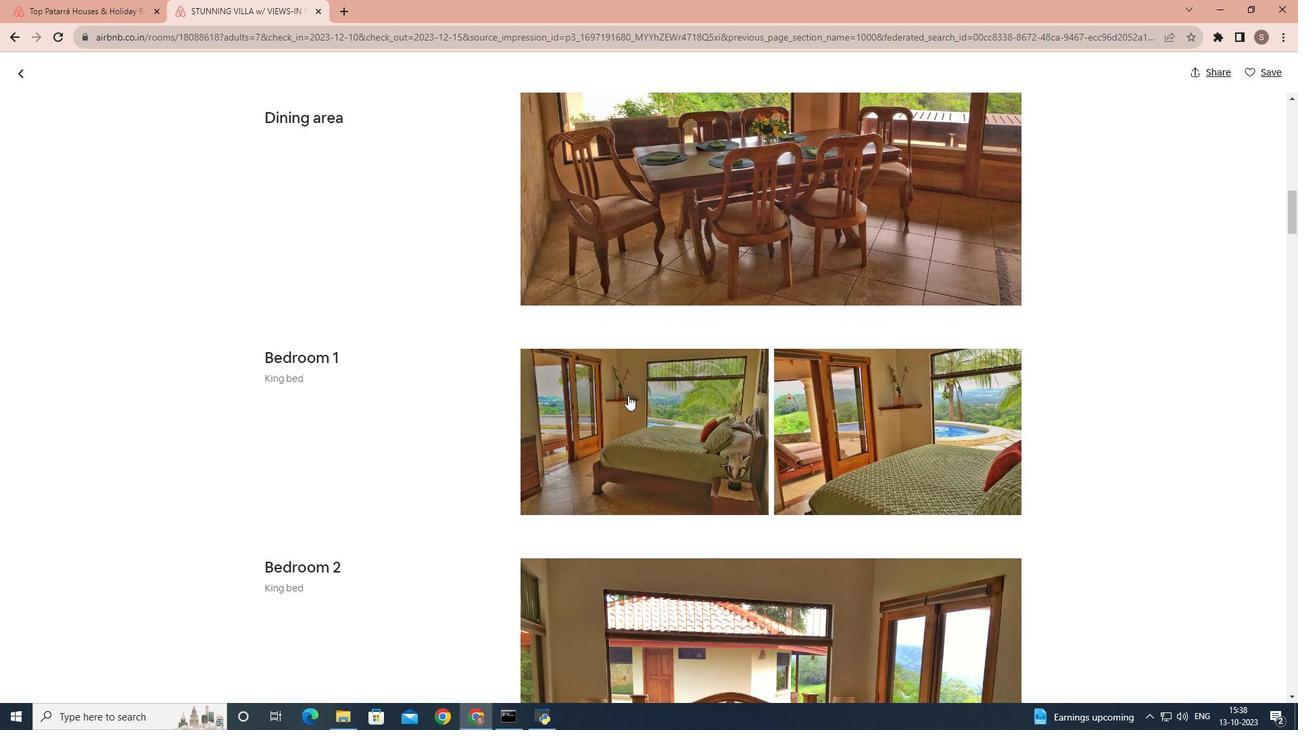 
Action: Mouse scrolled (628, 394) with delta (0, 0)
Screenshot: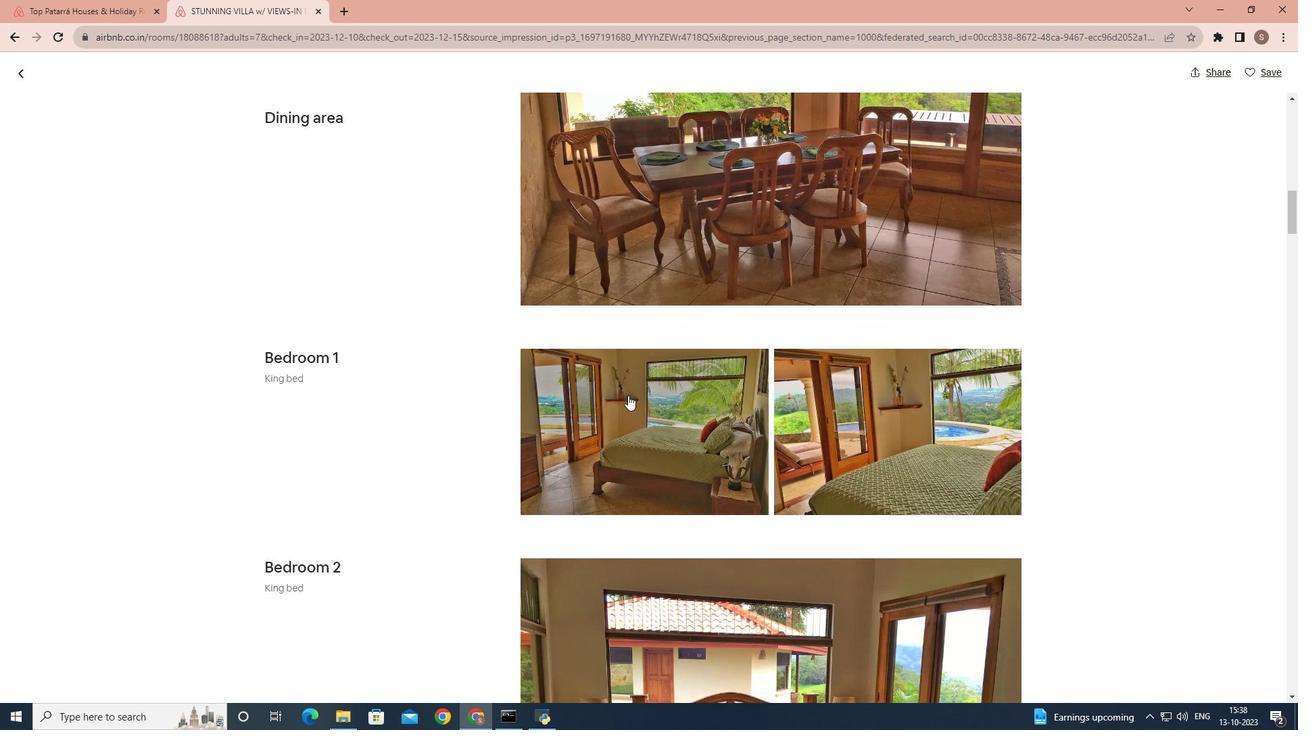 
Action: Mouse scrolled (628, 394) with delta (0, 0)
Screenshot: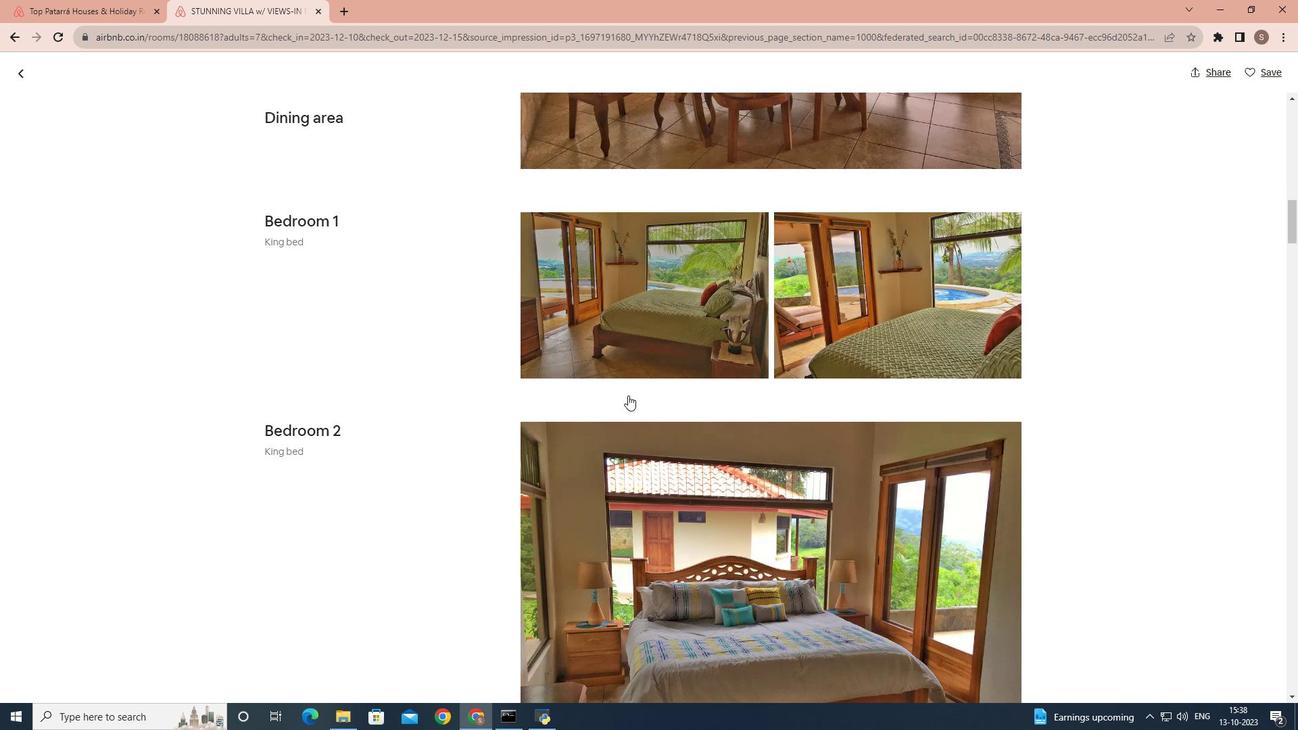 
Action: Mouse scrolled (628, 394) with delta (0, 0)
Screenshot: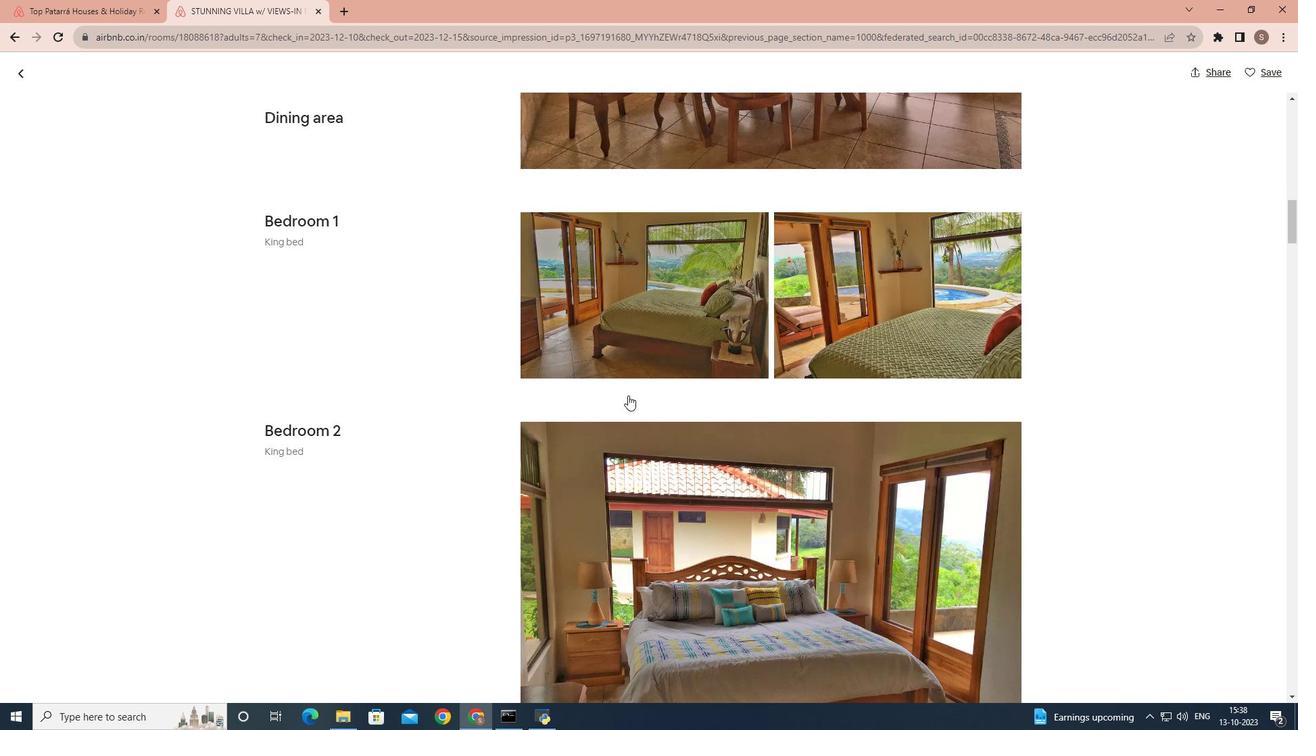 
Action: Mouse scrolled (628, 394) with delta (0, 0)
Screenshot: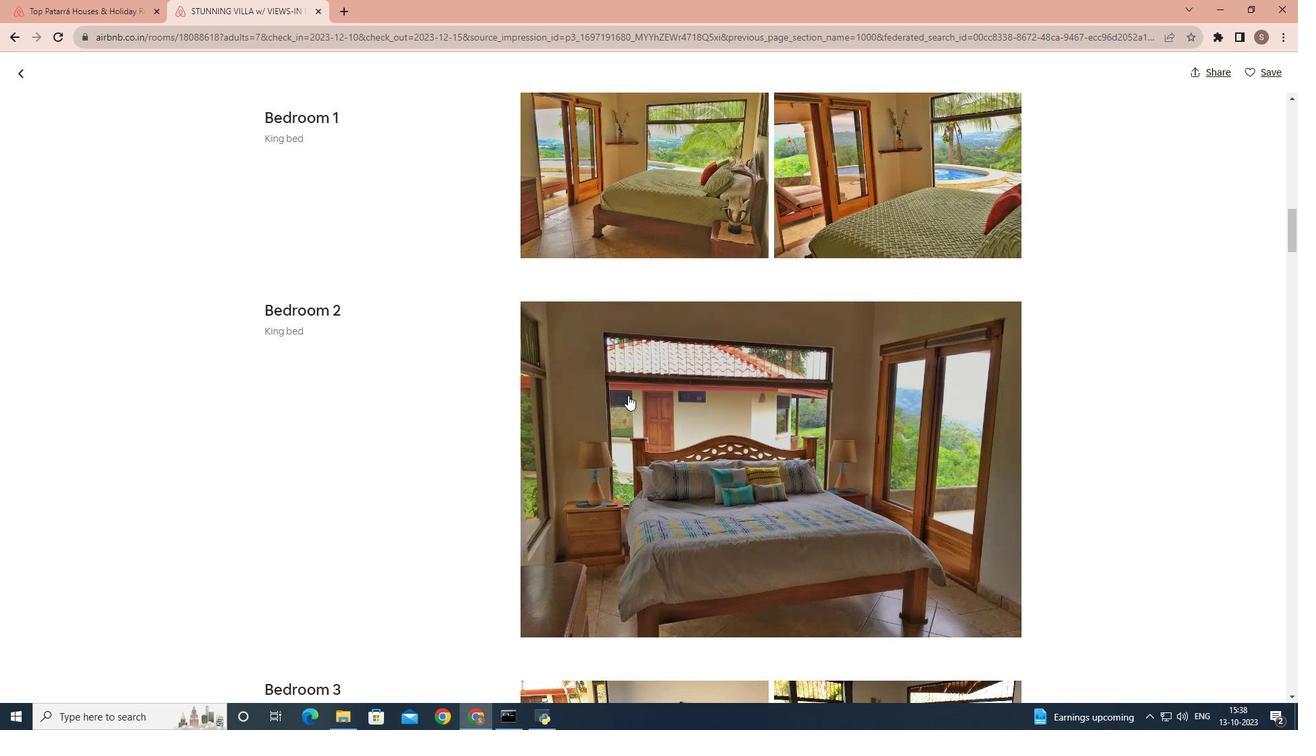 
Action: Mouse scrolled (628, 394) with delta (0, 0)
Screenshot: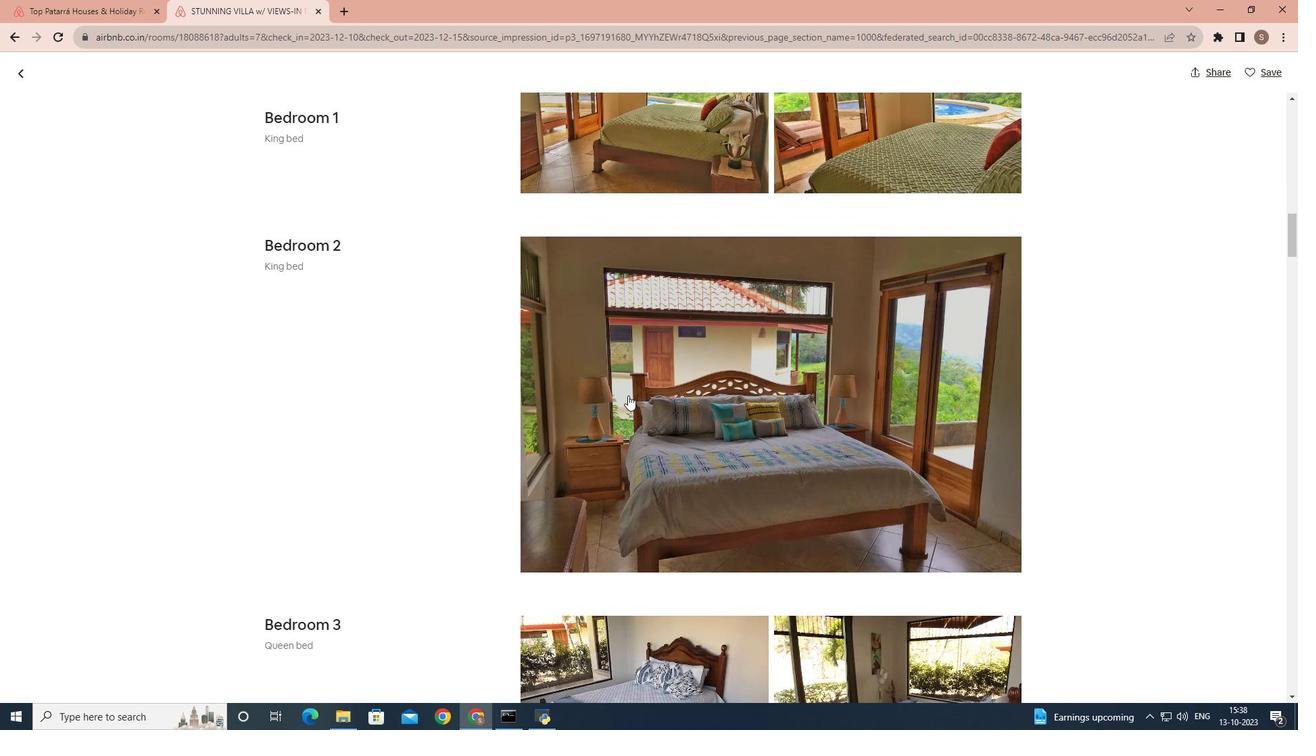 
Action: Mouse scrolled (628, 394) with delta (0, 0)
Screenshot: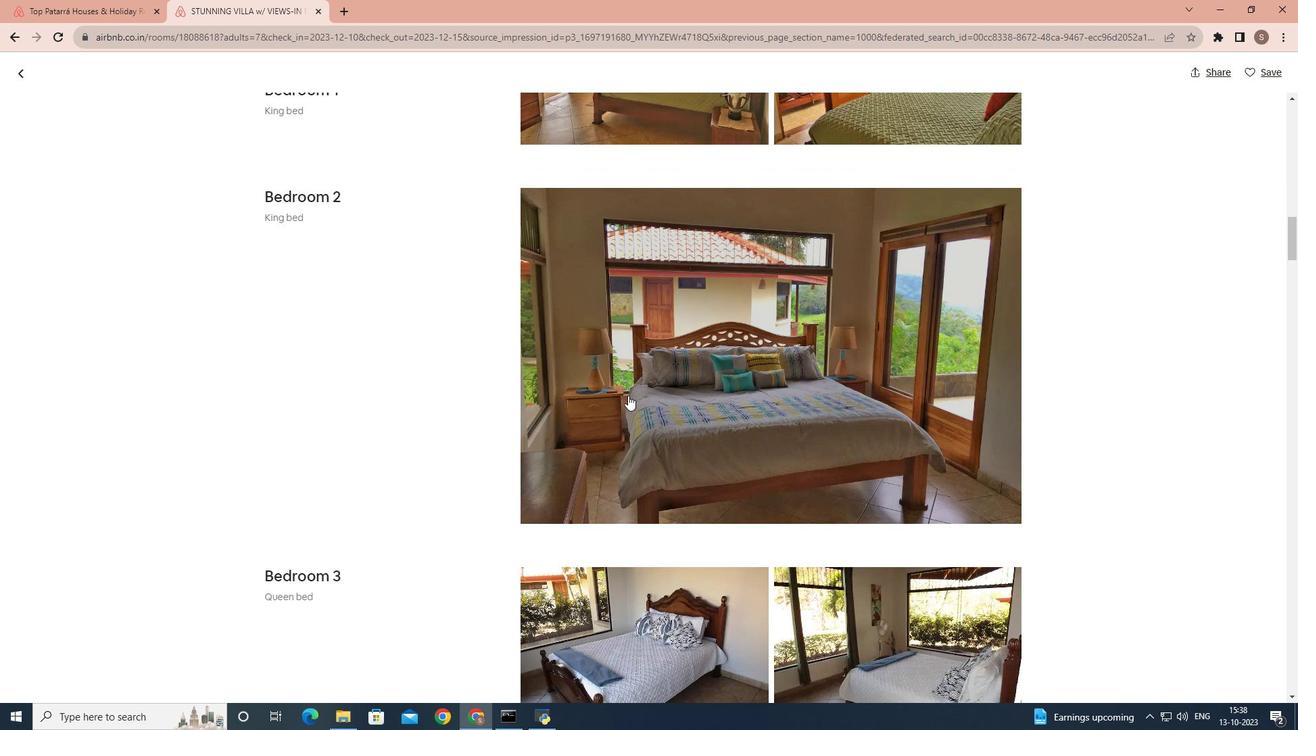 
Action: Mouse scrolled (628, 394) with delta (0, 0)
Screenshot: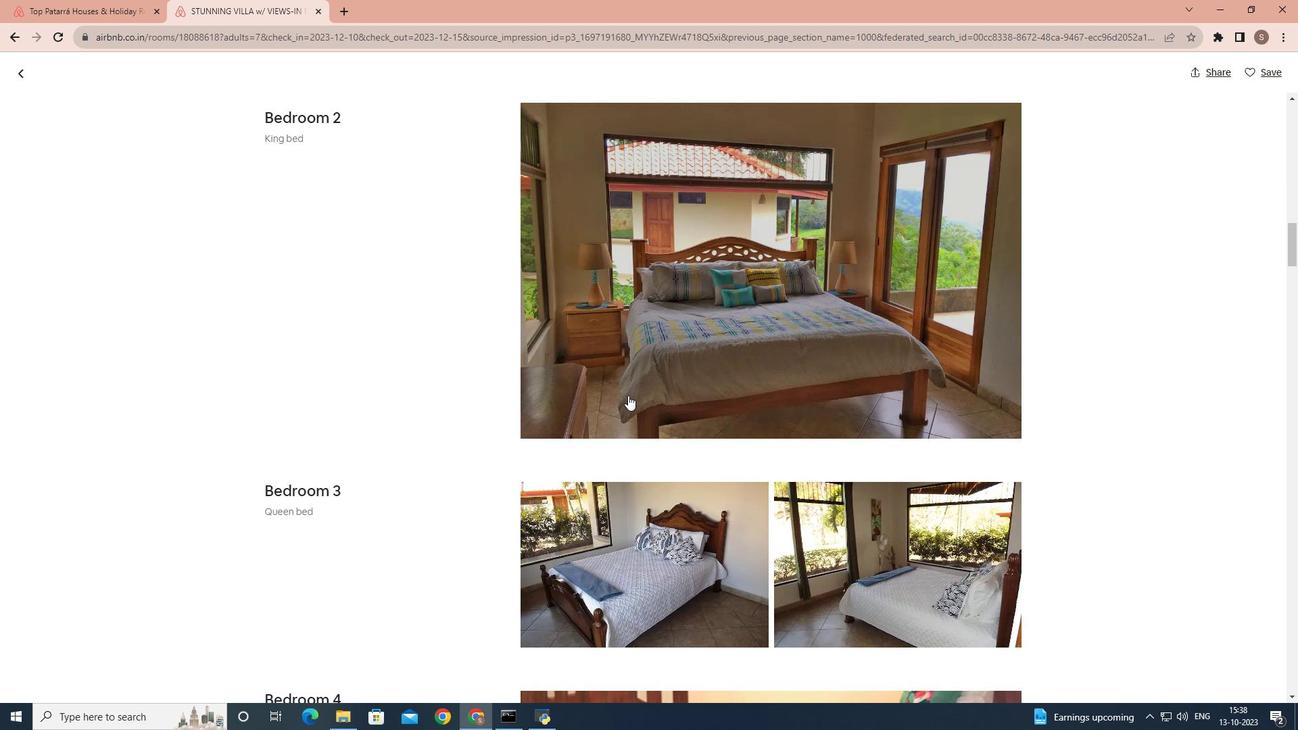 
Action: Mouse scrolled (628, 394) with delta (0, 0)
Screenshot: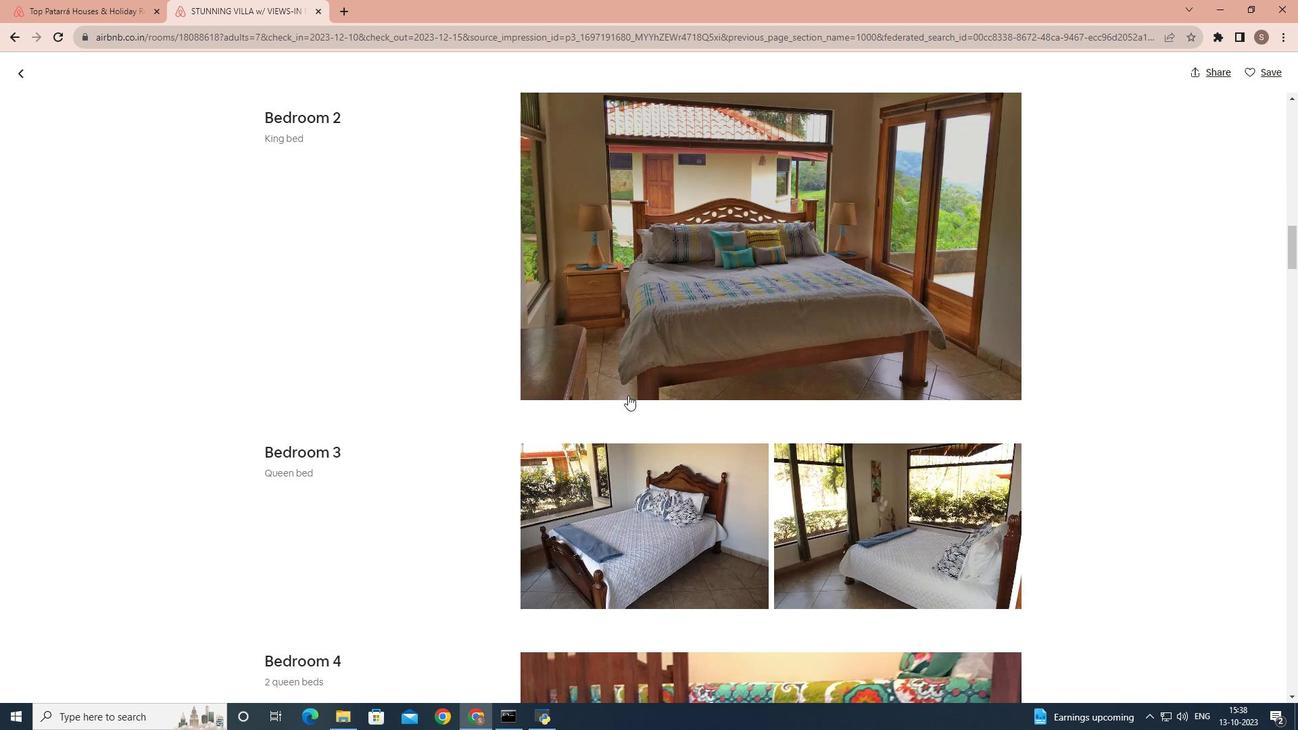 
Action: Mouse scrolled (628, 394) with delta (0, 0)
Screenshot: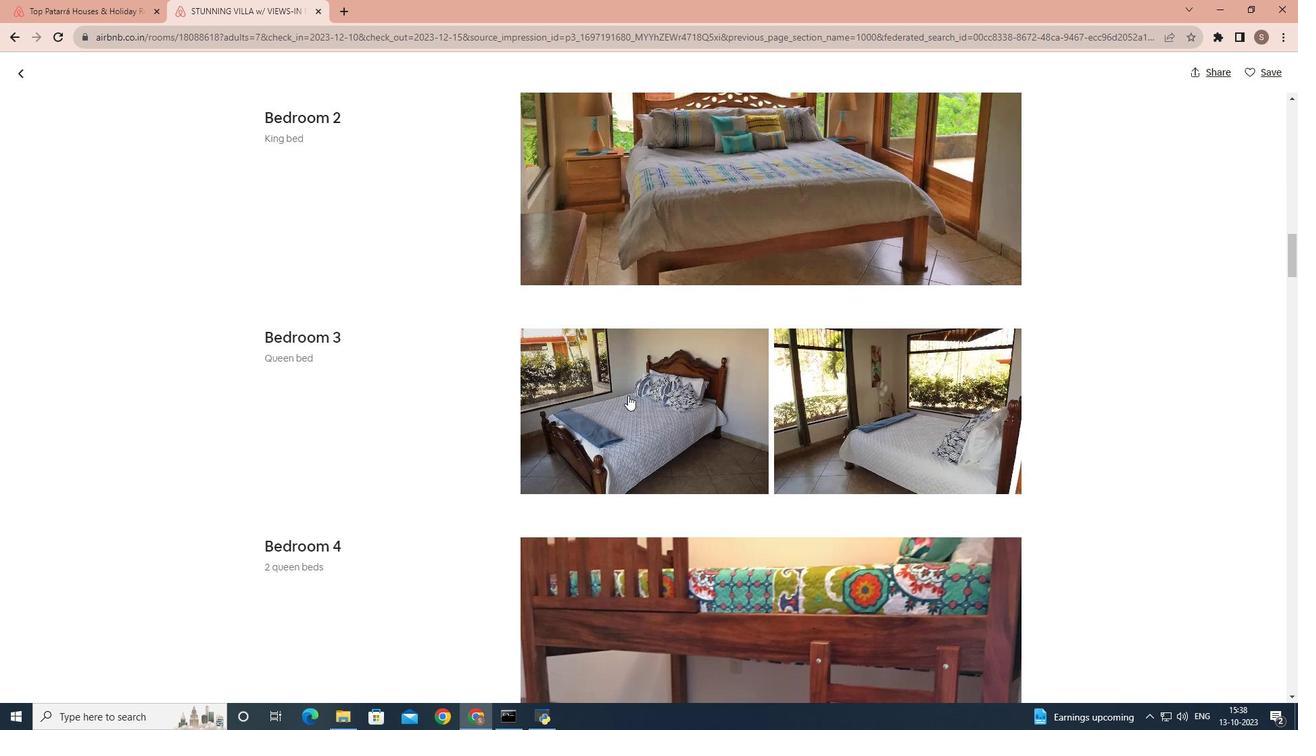 
Action: Mouse scrolled (628, 394) with delta (0, 0)
Screenshot: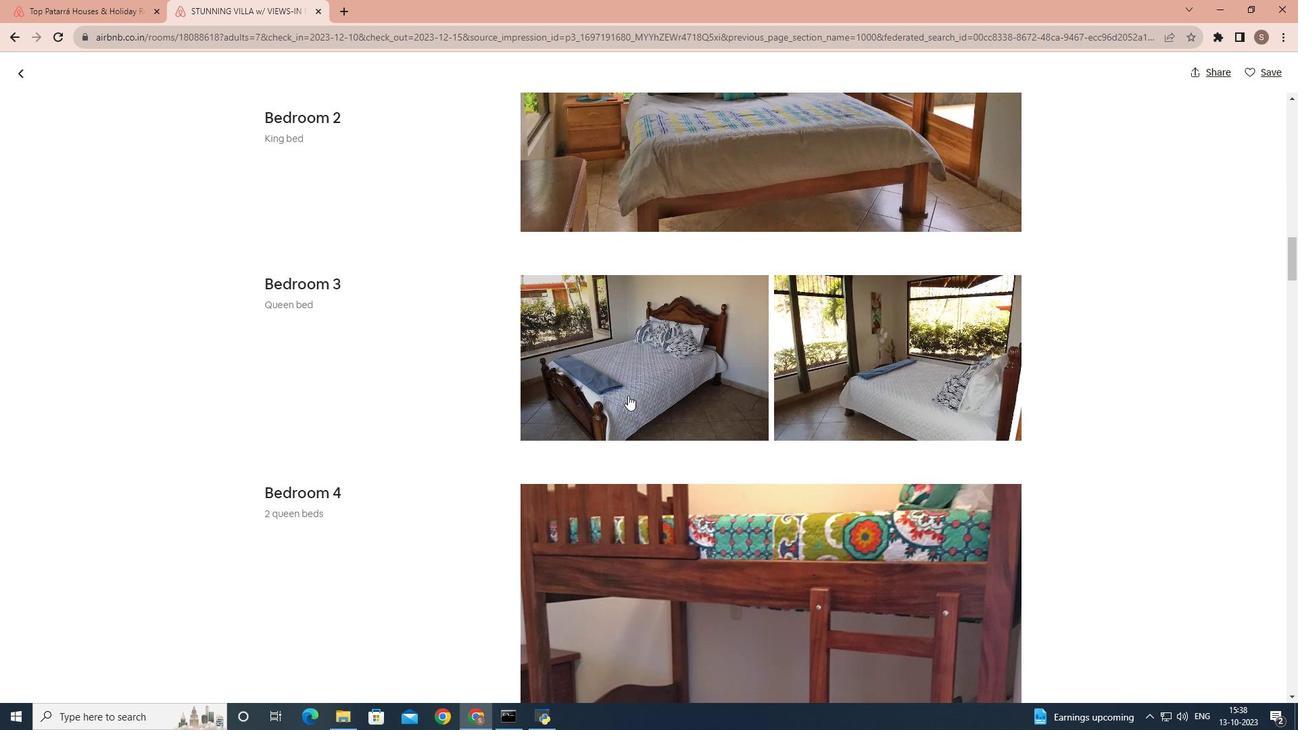 
Action: Mouse scrolled (628, 394) with delta (0, 0)
Screenshot: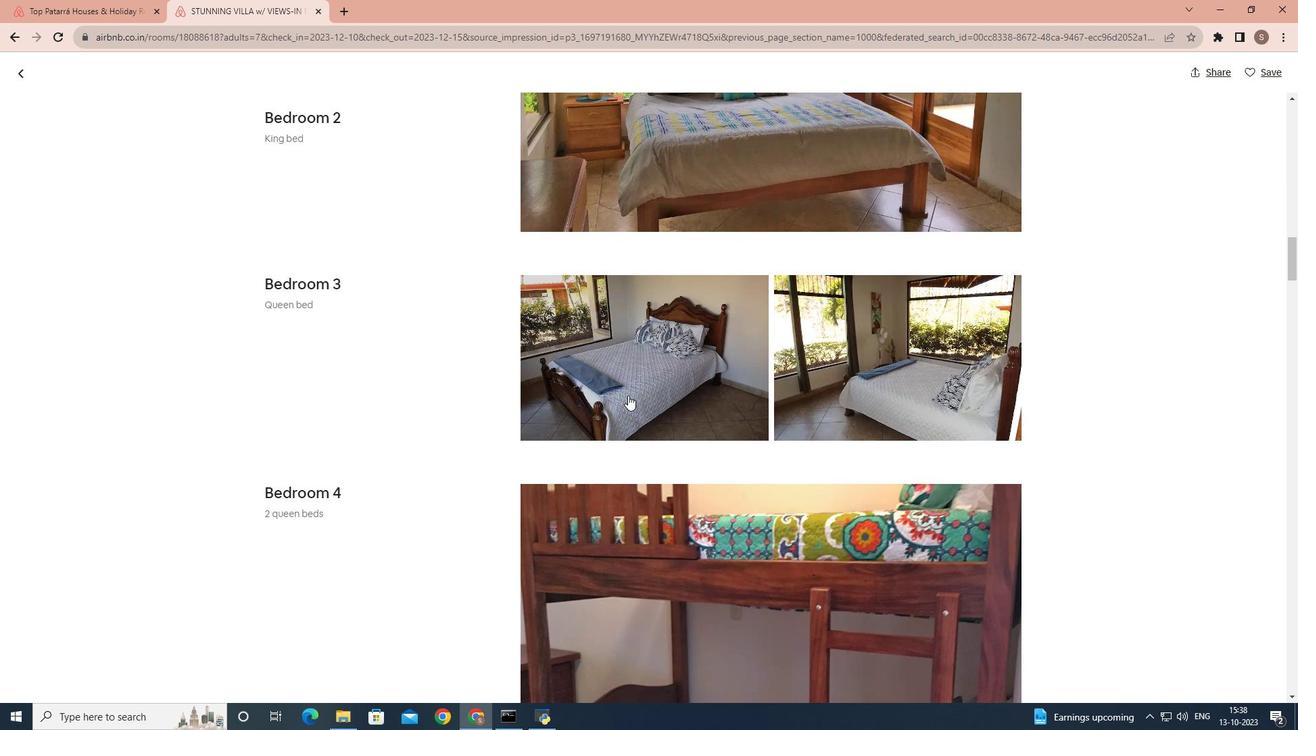 
Action: Mouse scrolled (628, 394) with delta (0, 0)
Screenshot: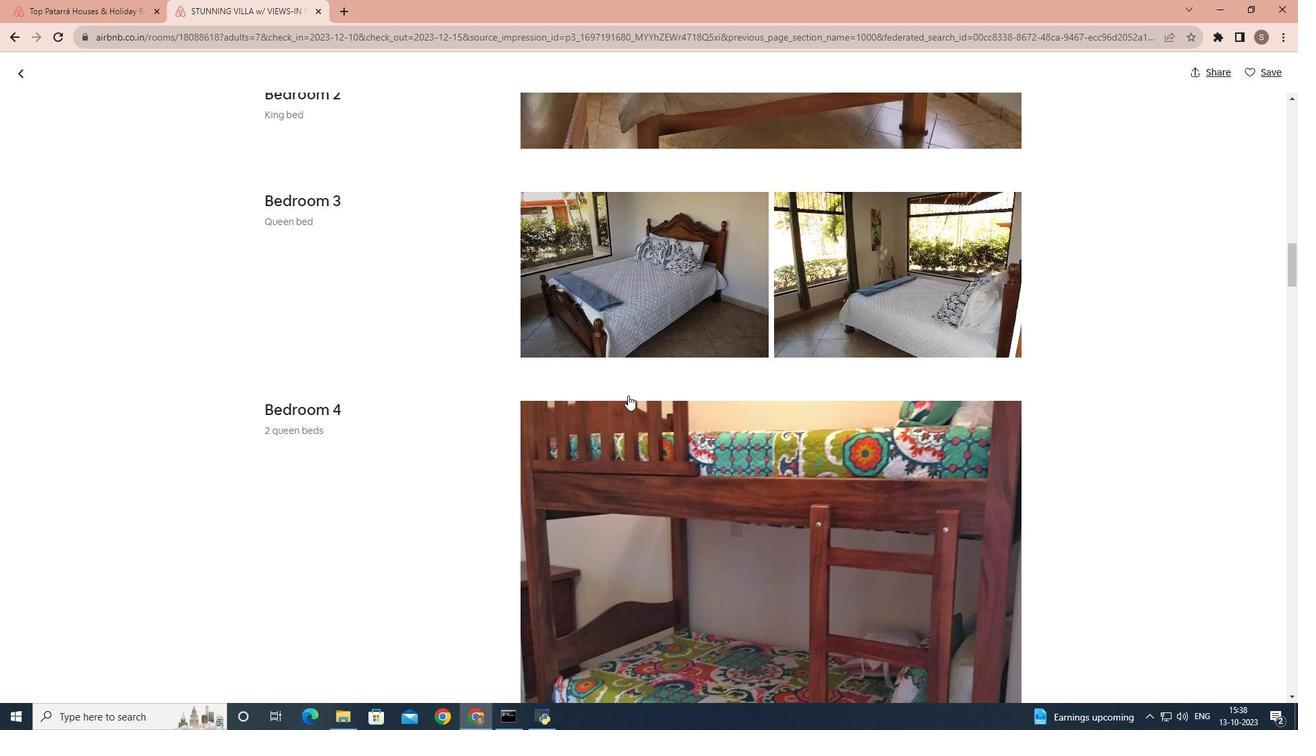 
Action: Mouse scrolled (628, 394) with delta (0, 0)
Screenshot: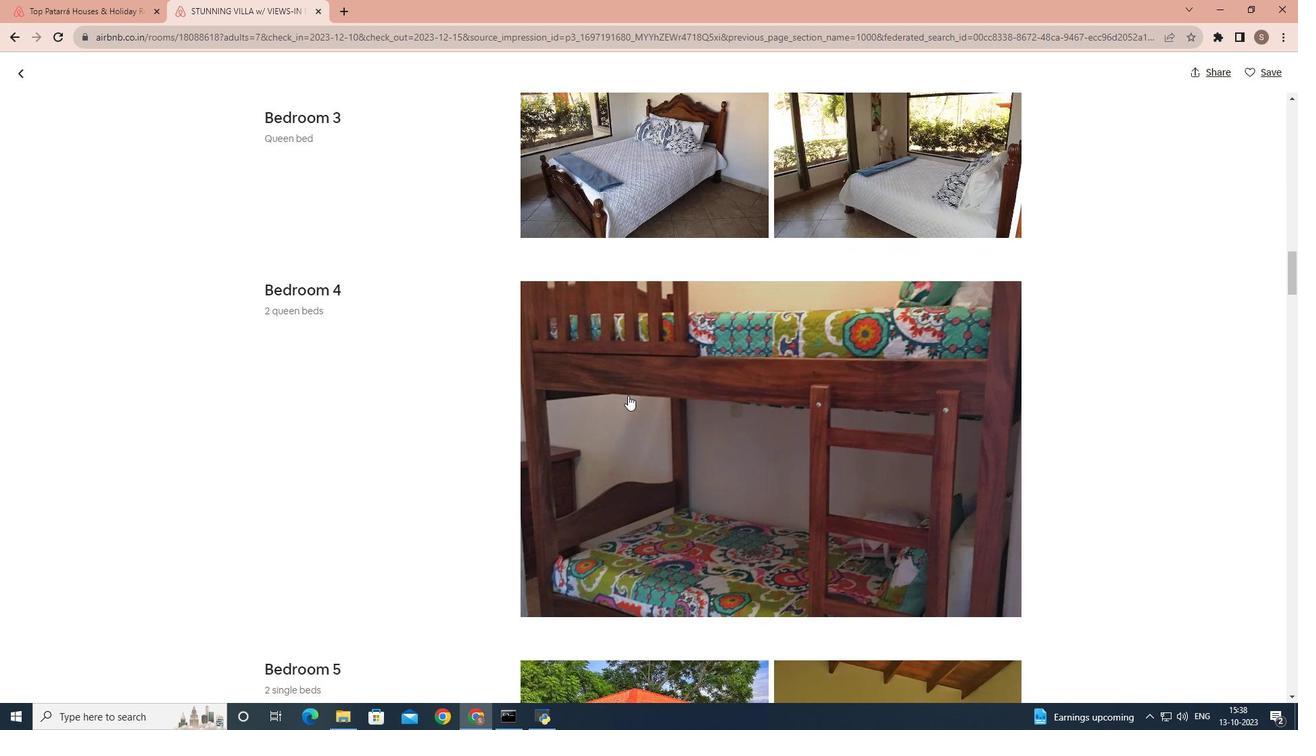
Action: Mouse scrolled (628, 394) with delta (0, 0)
Screenshot: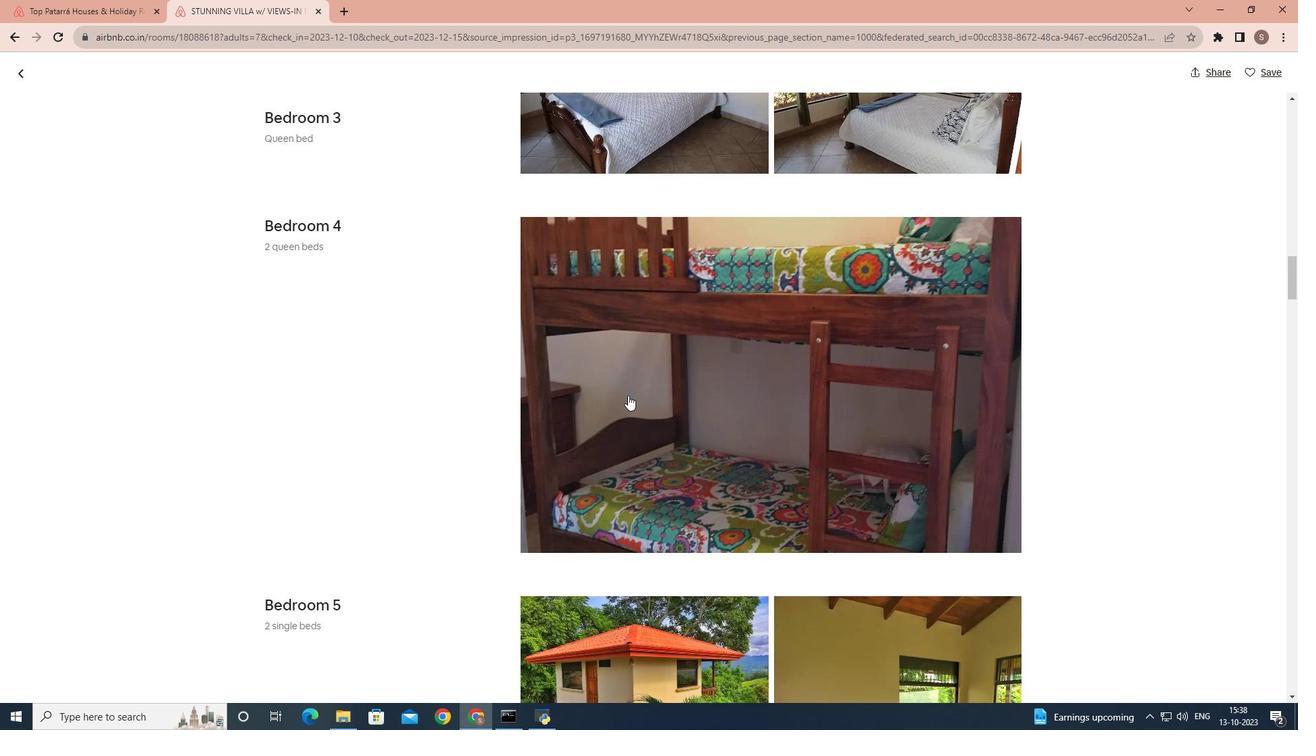 
Action: Mouse scrolled (628, 394) with delta (0, 0)
Screenshot: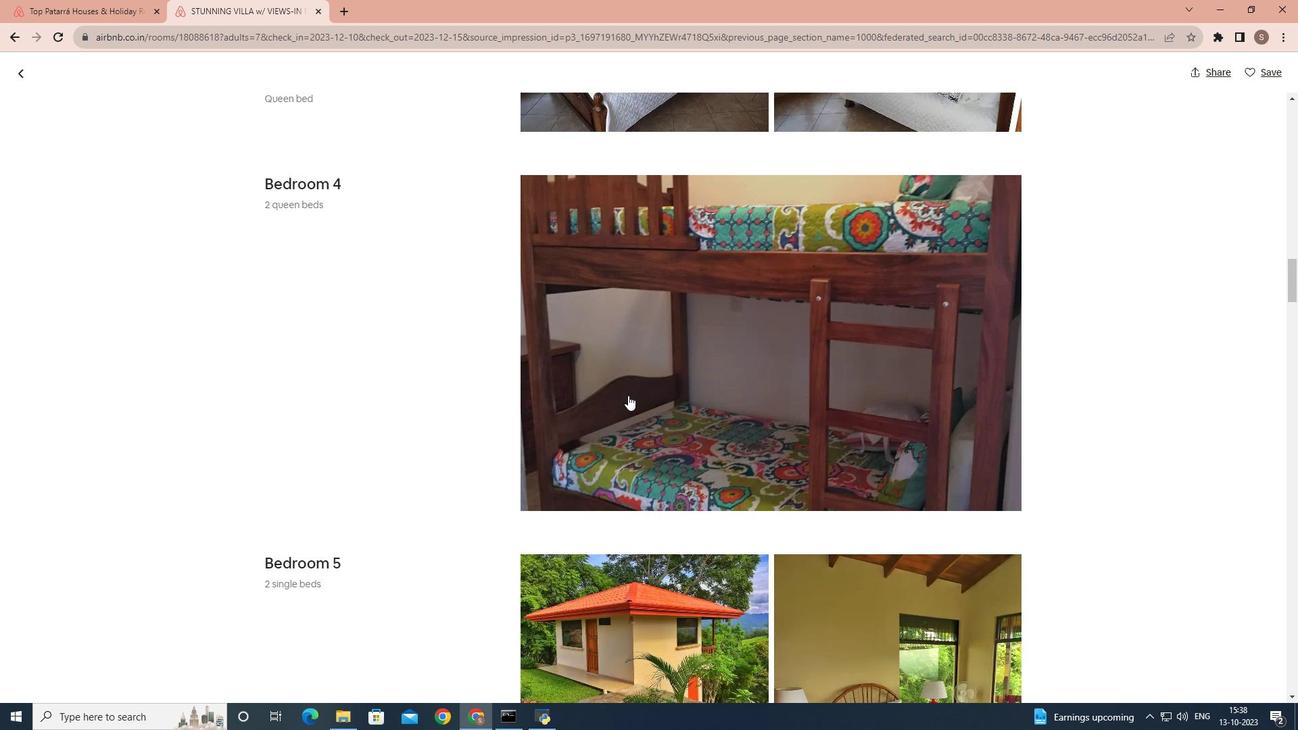 
Action: Mouse scrolled (628, 394) with delta (0, 0)
Screenshot: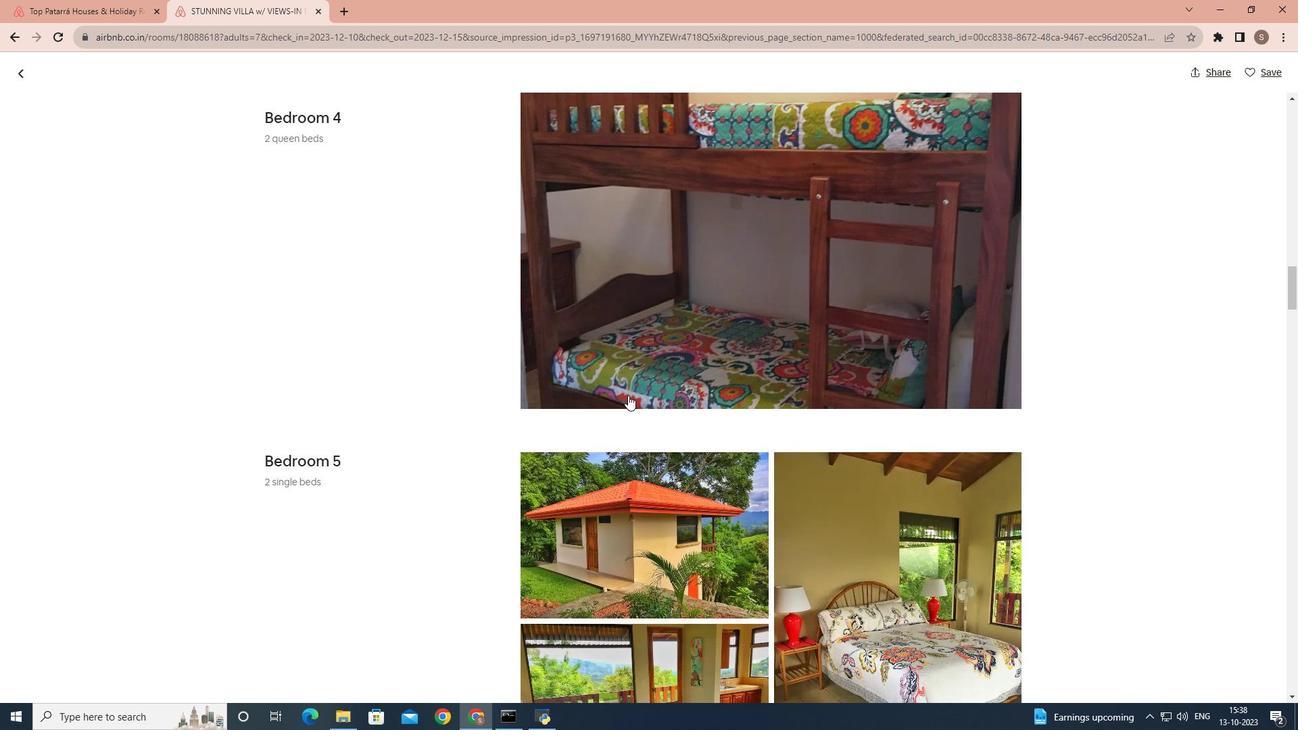 
Action: Mouse scrolled (628, 394) with delta (0, 0)
Screenshot: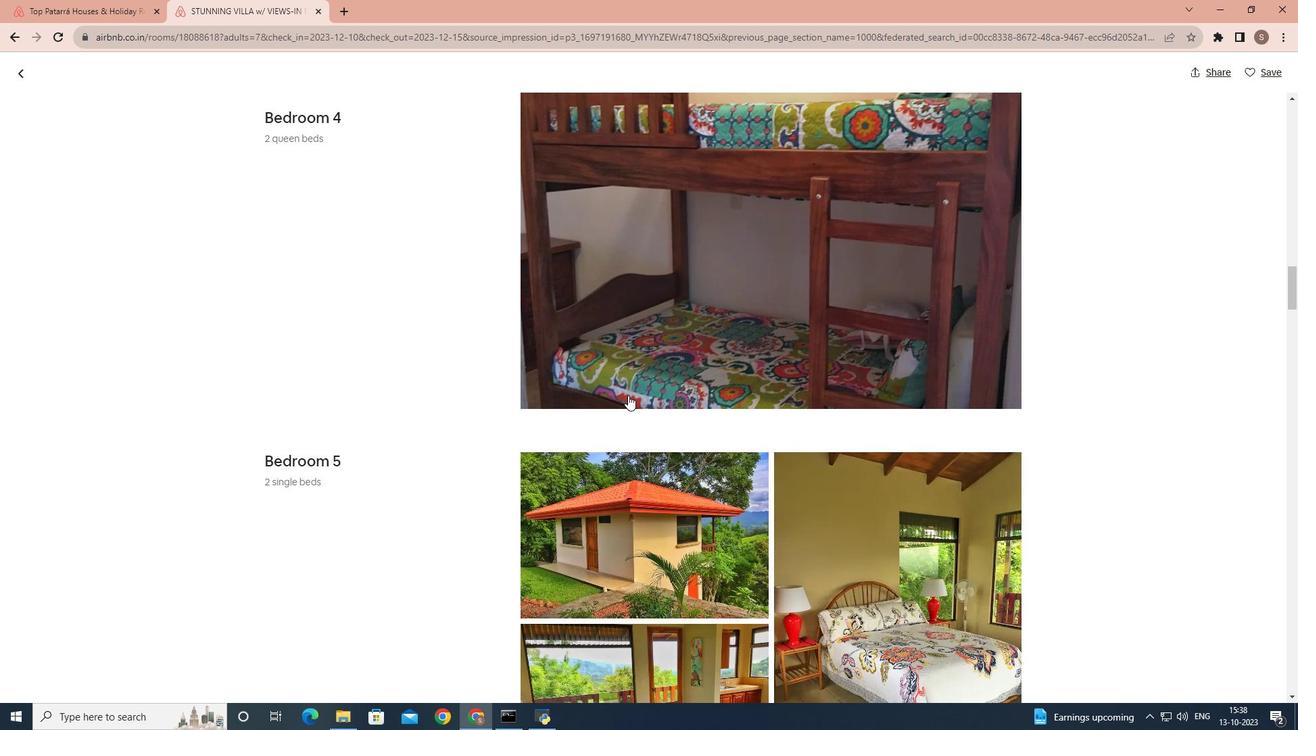
Action: Mouse scrolled (628, 394) with delta (0, 0)
Screenshot: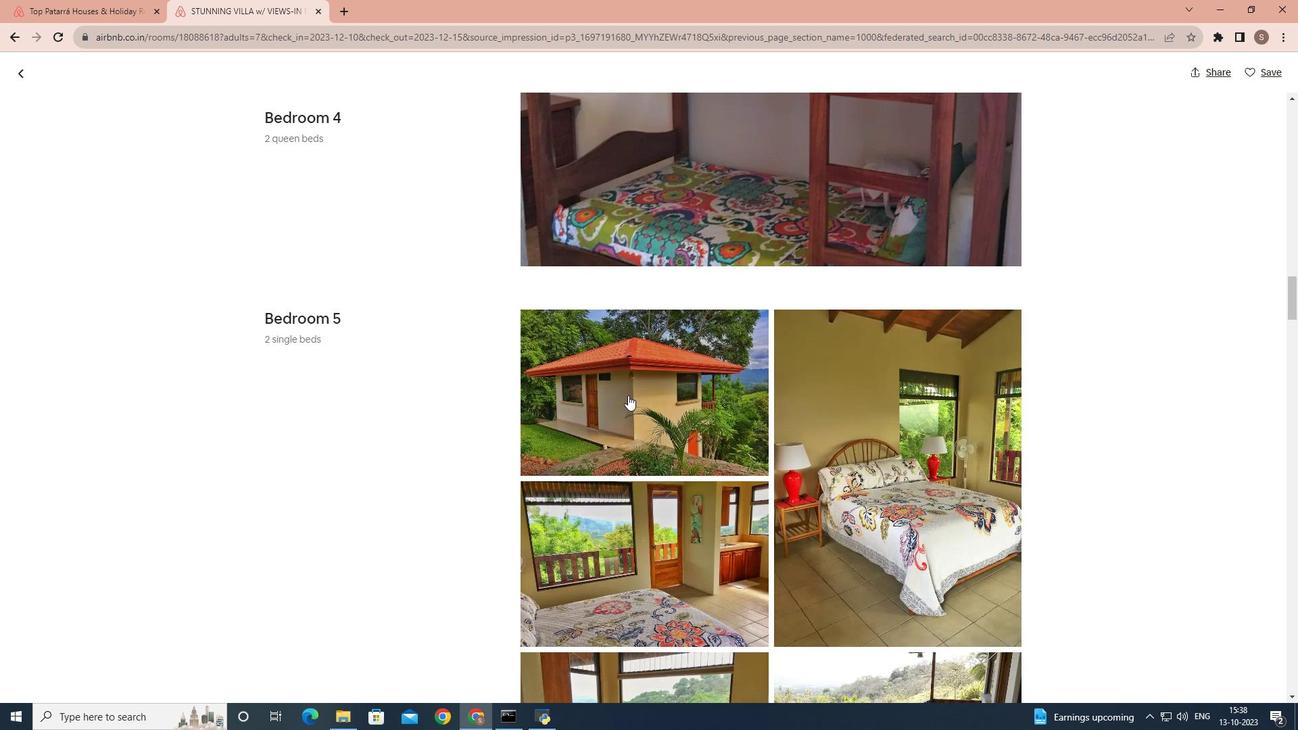 
Action: Mouse scrolled (628, 394) with delta (0, 0)
Screenshot: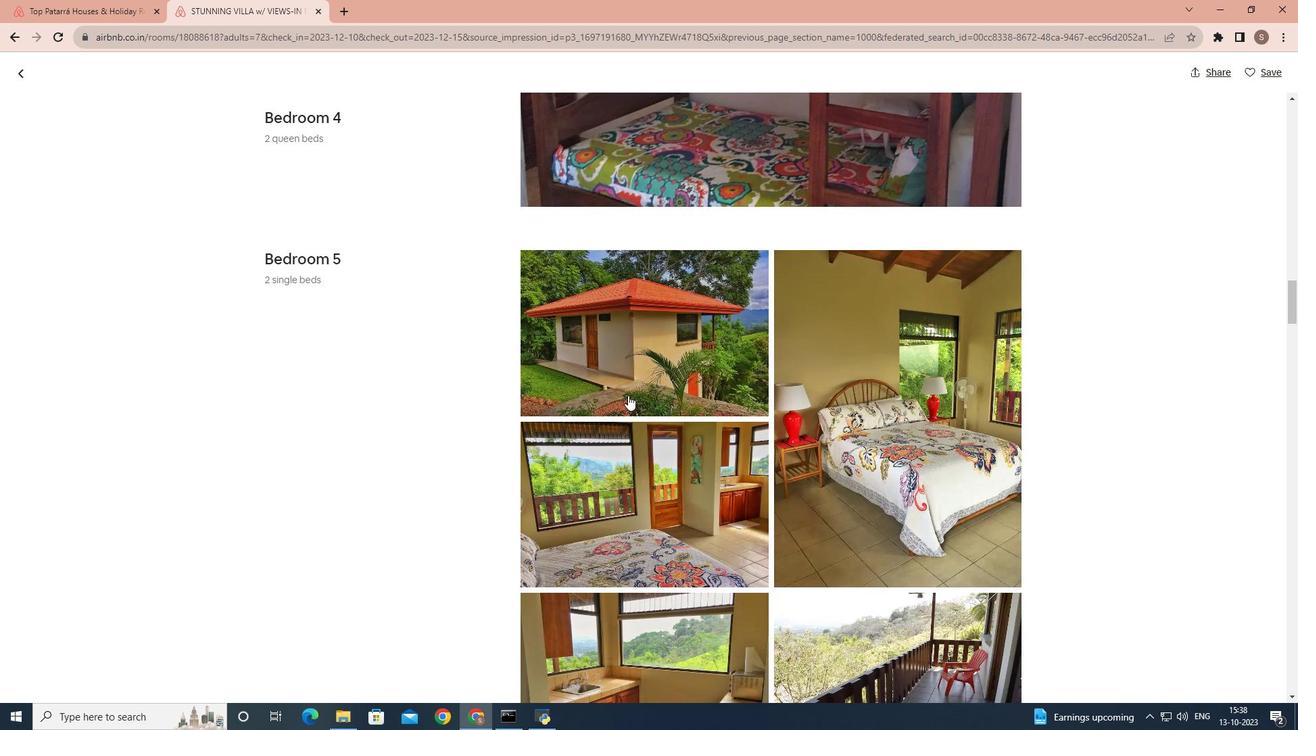 
Action: Mouse scrolled (628, 394) with delta (0, 0)
Screenshot: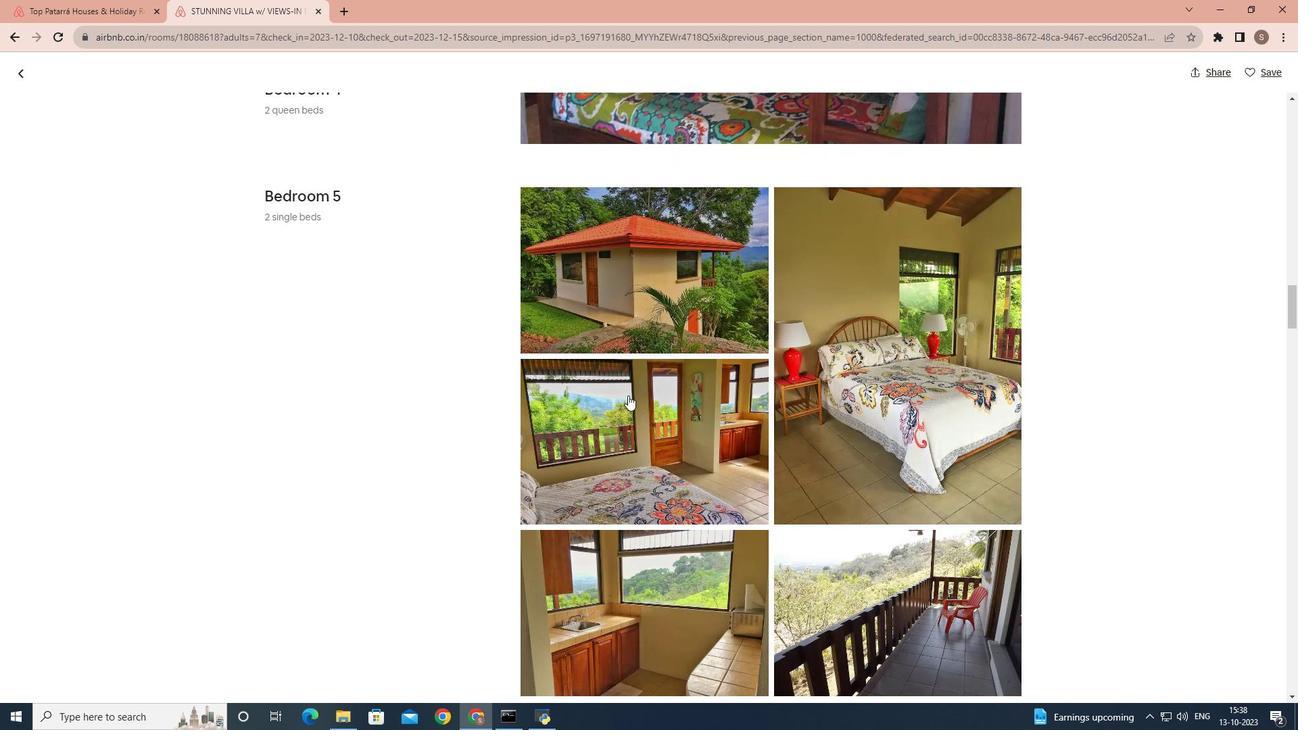 
Action: Mouse scrolled (628, 394) with delta (0, 0)
Screenshot: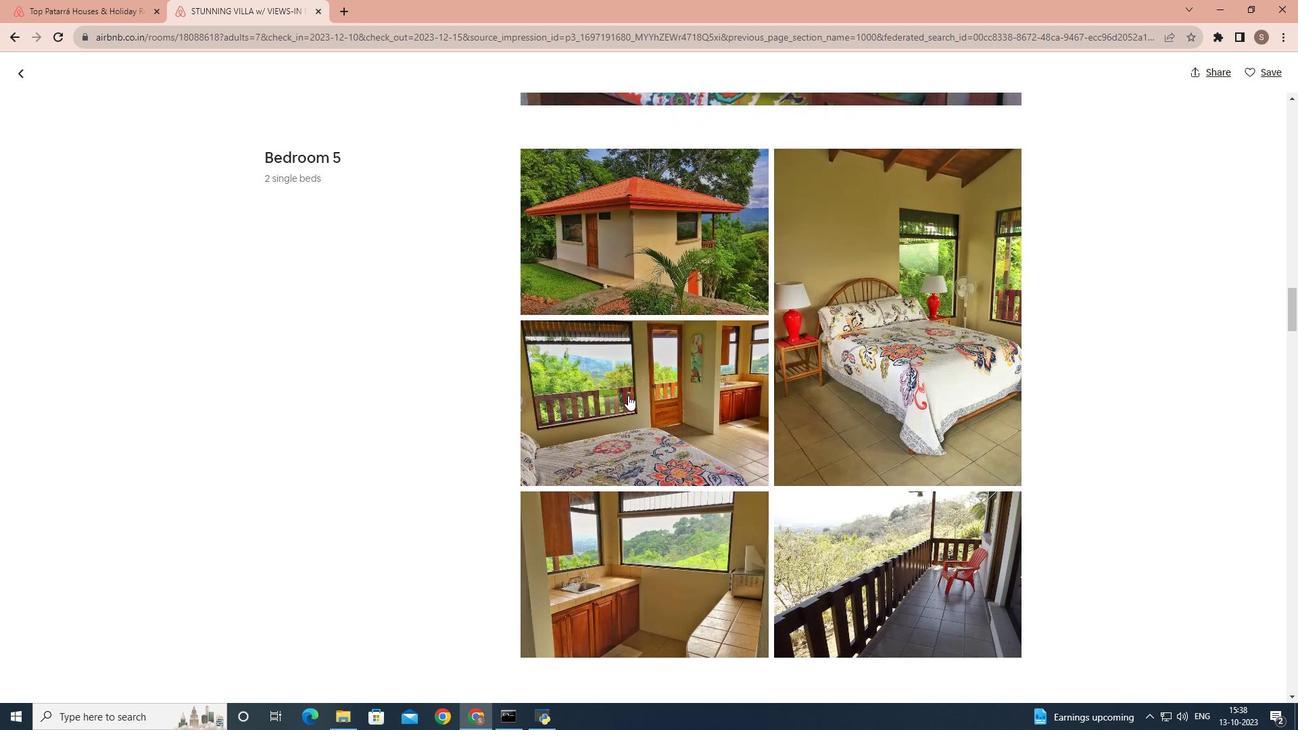 
Action: Mouse scrolled (628, 394) with delta (0, 0)
Screenshot: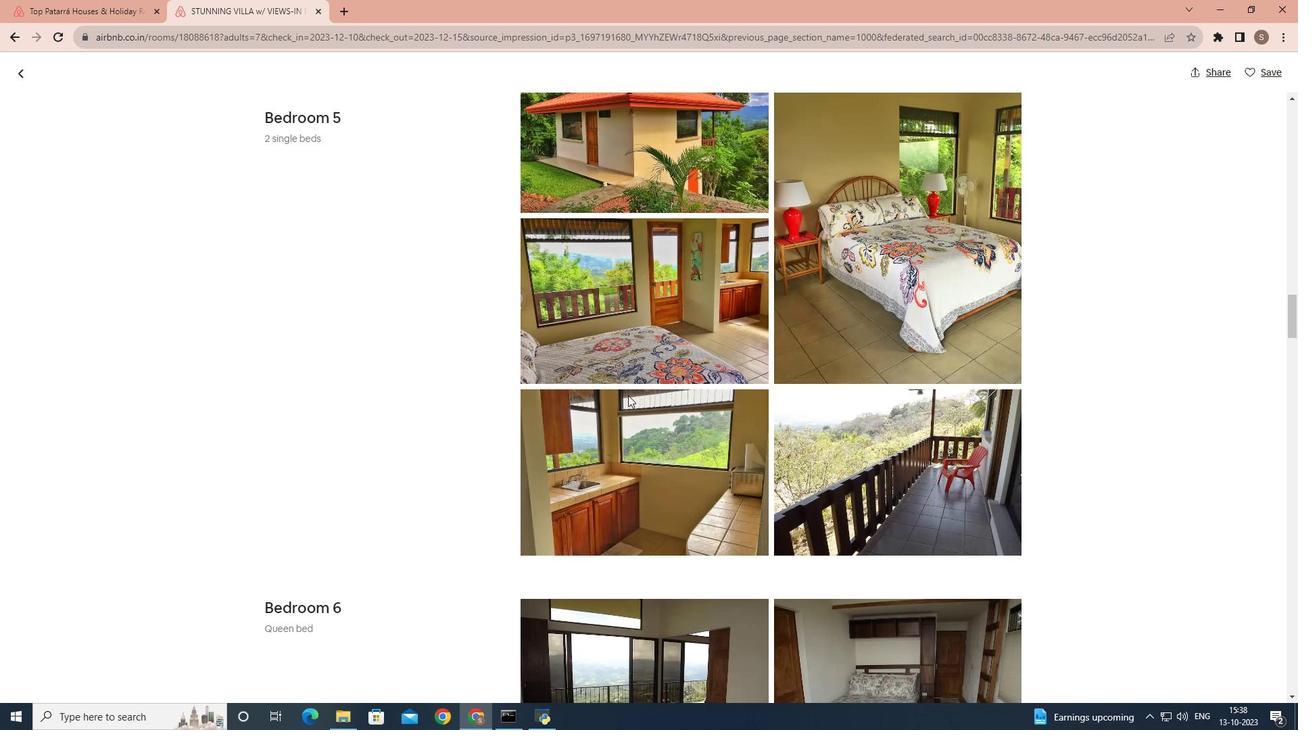 
Action: Mouse scrolled (628, 394) with delta (0, 0)
Screenshot: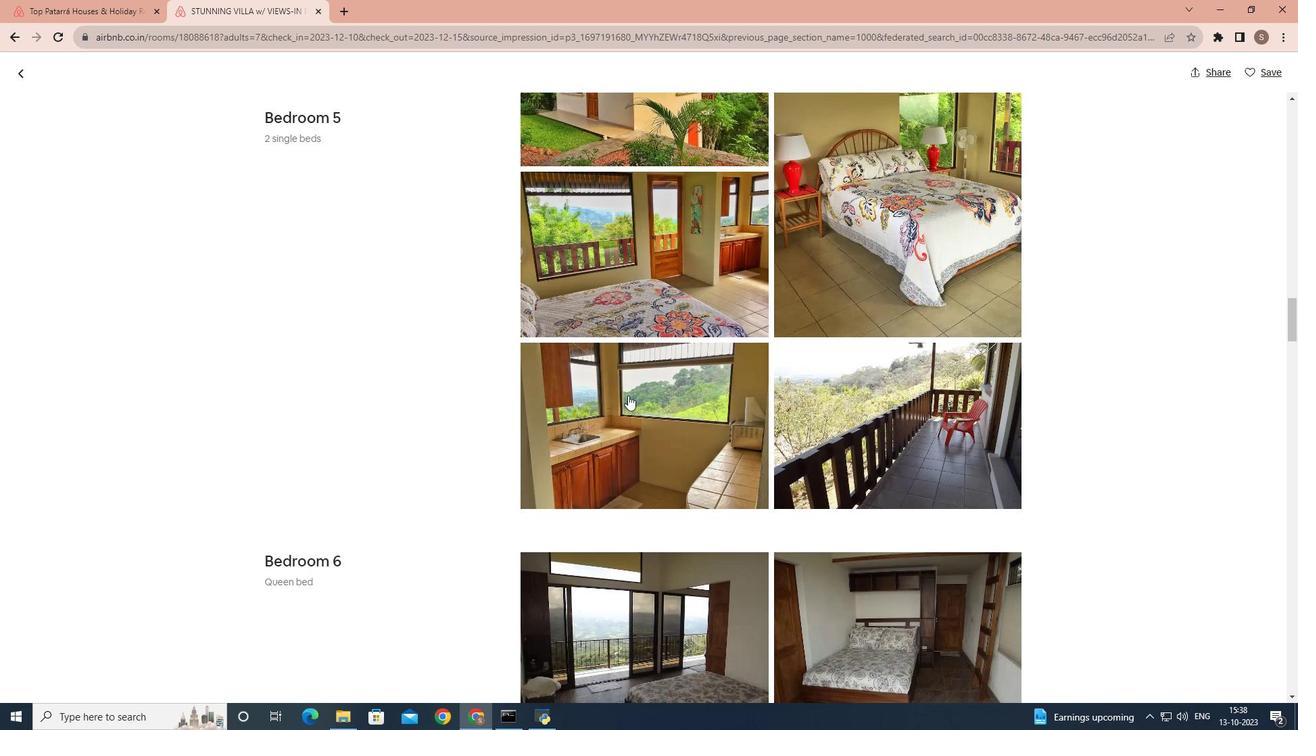 
Action: Mouse scrolled (628, 394) with delta (0, 0)
Screenshot: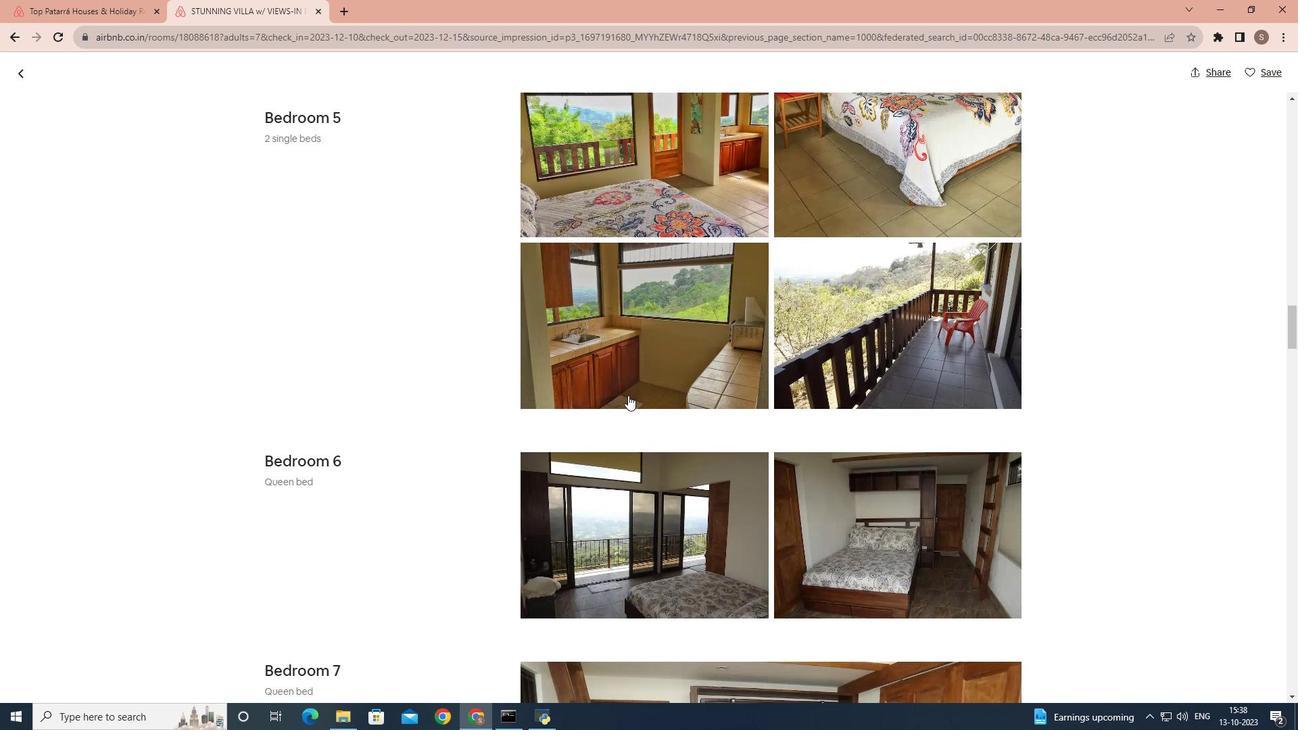 
Action: Mouse scrolled (628, 394) with delta (0, 0)
Screenshot: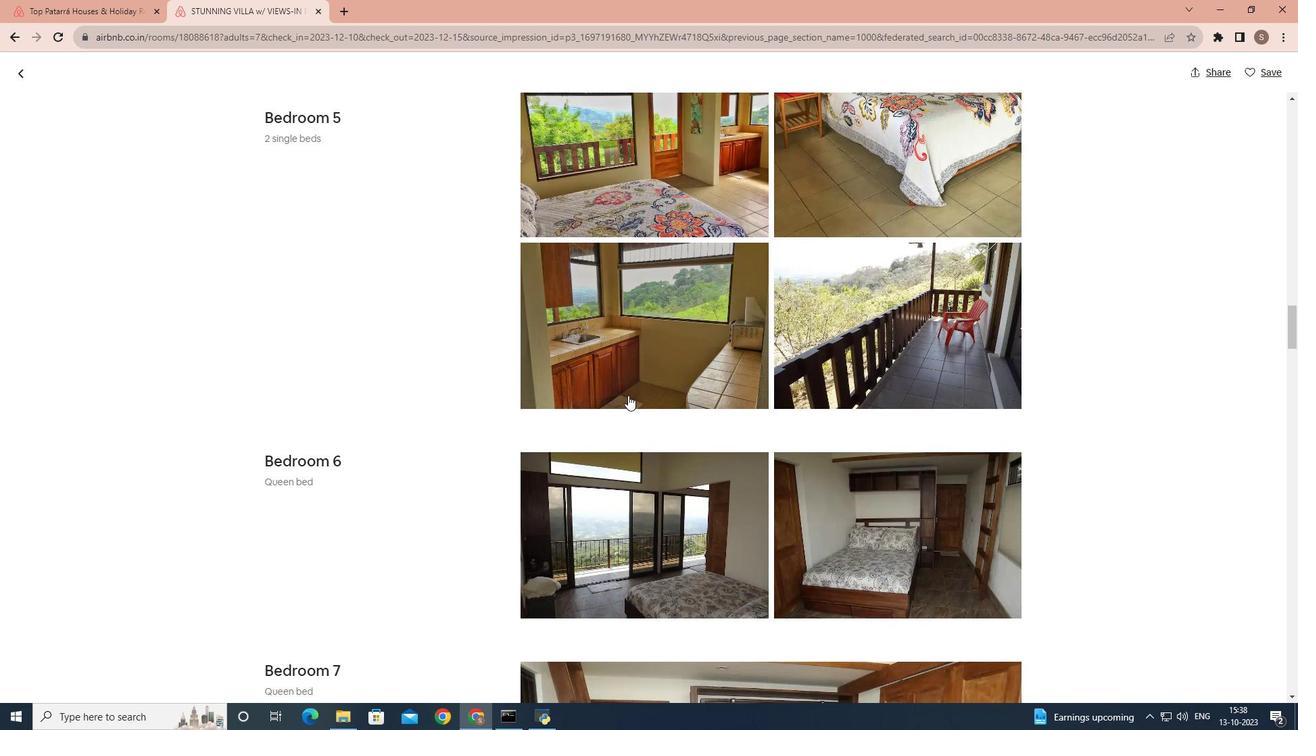 
Action: Mouse scrolled (628, 394) with delta (0, 0)
Screenshot: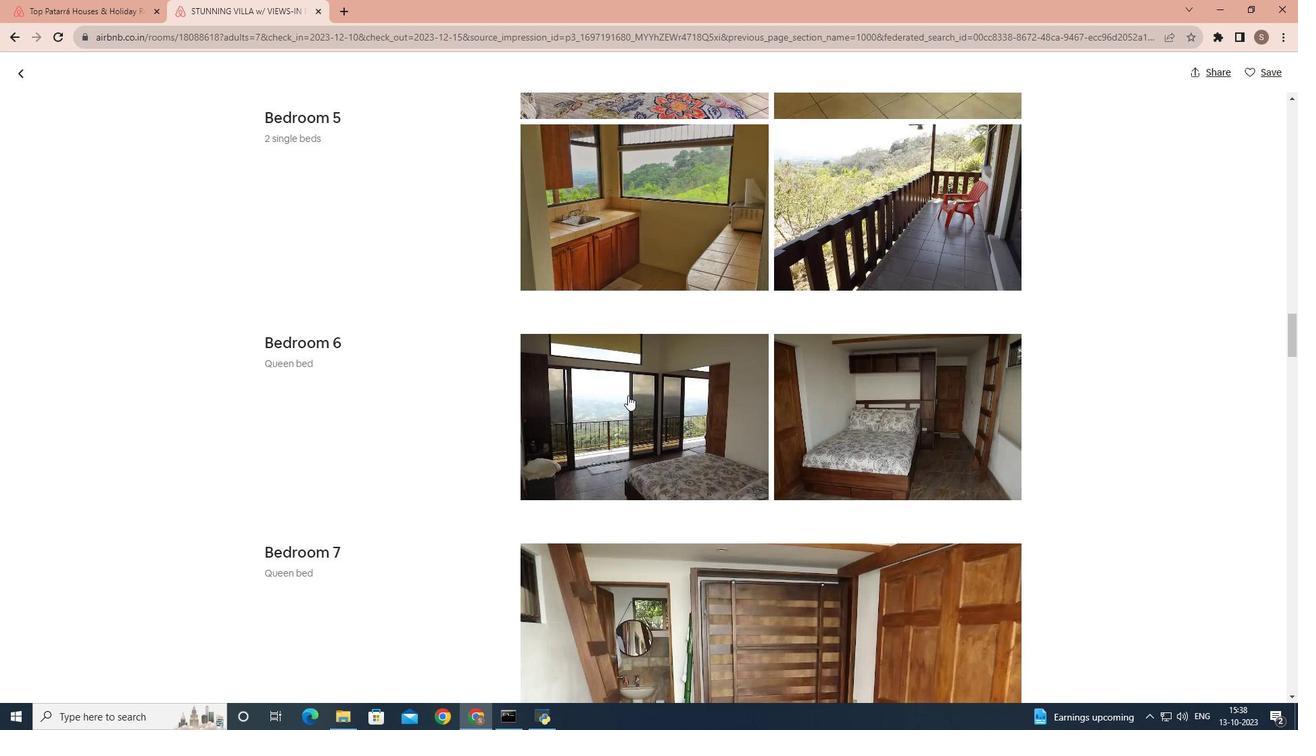 
Action: Mouse scrolled (628, 394) with delta (0, 0)
Screenshot: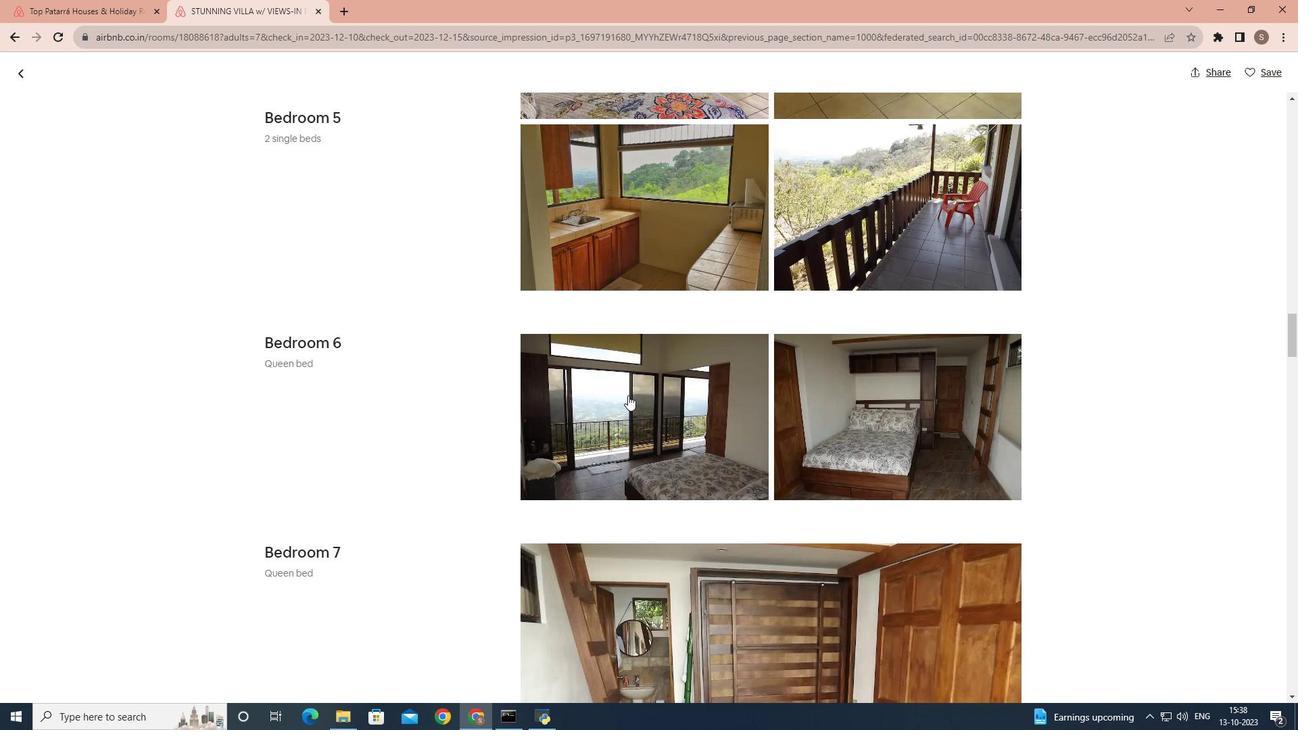 
Action: Mouse scrolled (628, 394) with delta (0, 0)
Screenshot: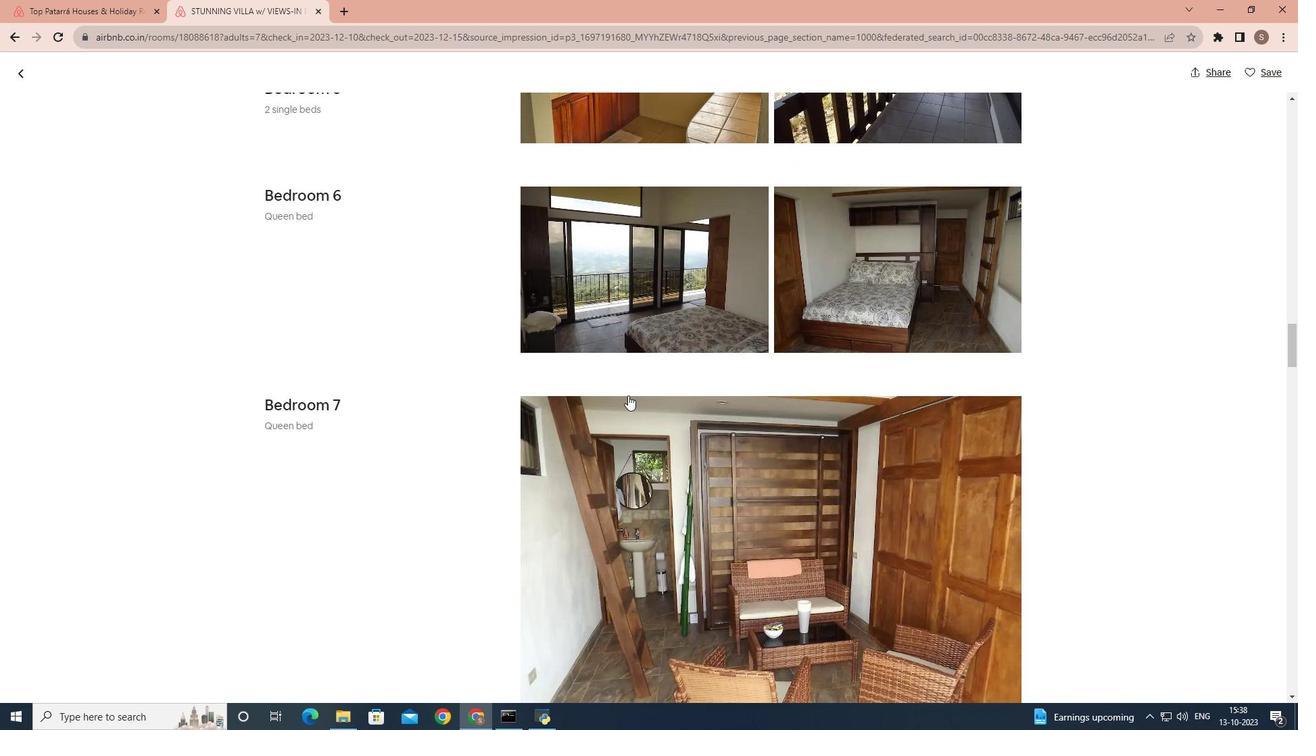
Action: Mouse scrolled (628, 394) with delta (0, 0)
Screenshot: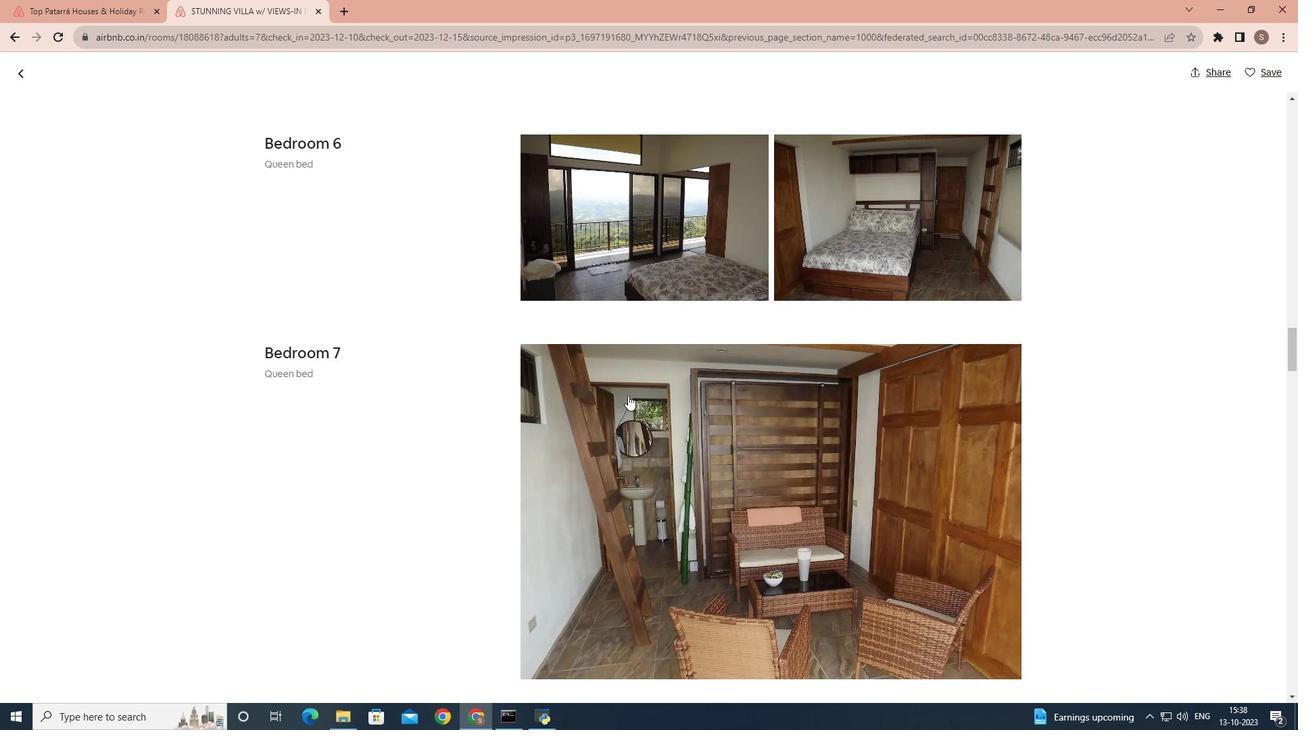 
Action: Mouse scrolled (628, 394) with delta (0, 0)
Screenshot: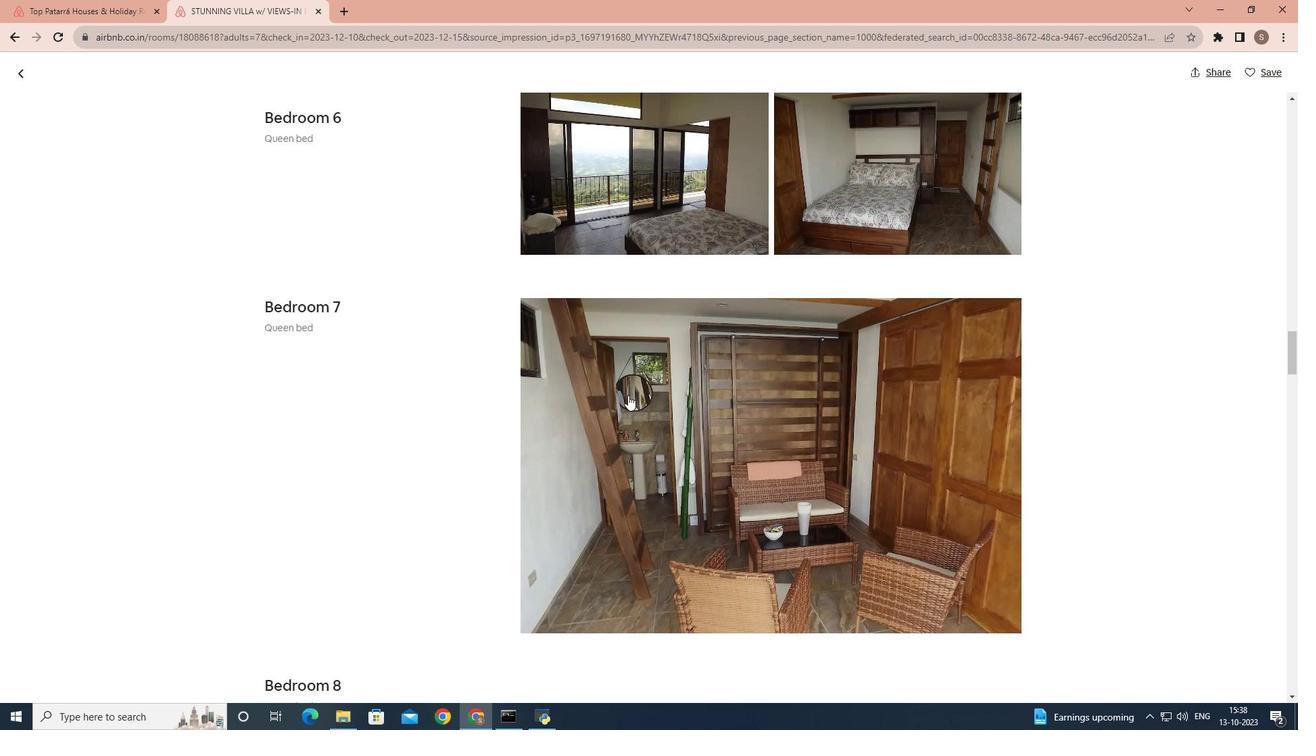 
Action: Mouse scrolled (628, 394) with delta (0, 0)
Screenshot: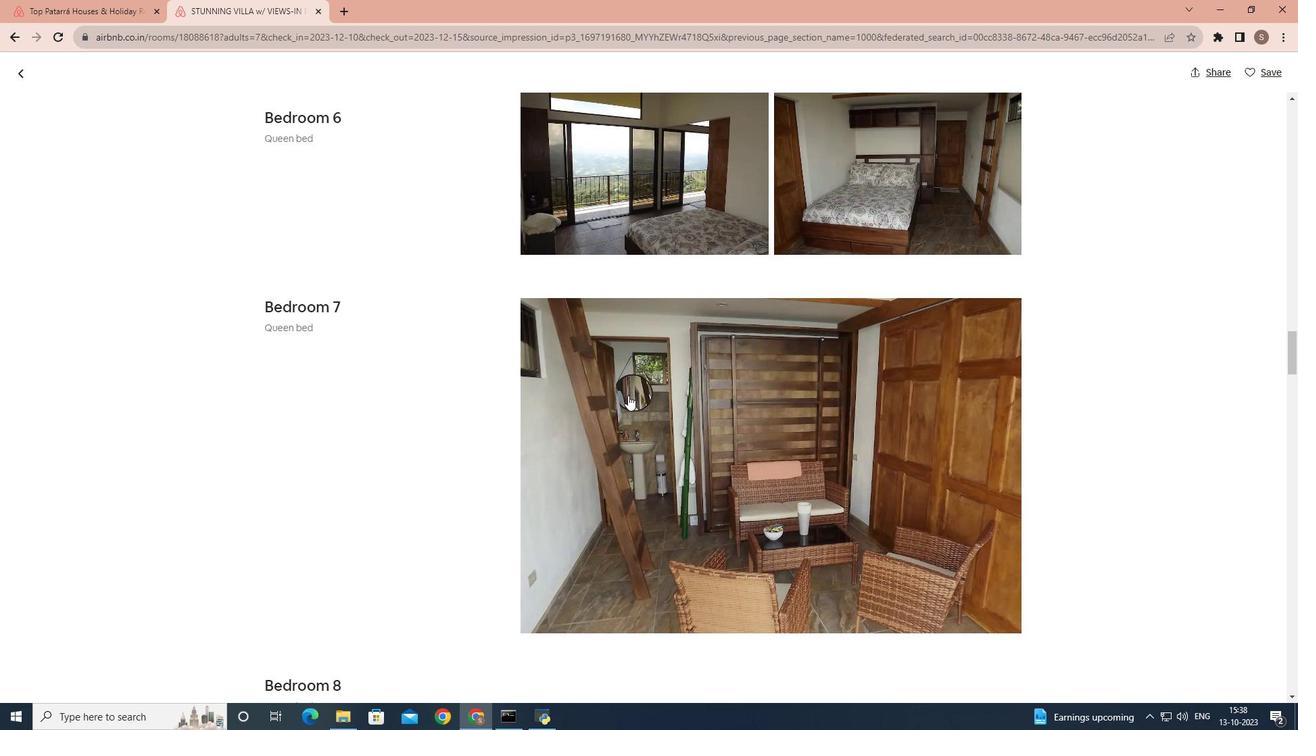
Action: Mouse scrolled (628, 394) with delta (0, 0)
Screenshot: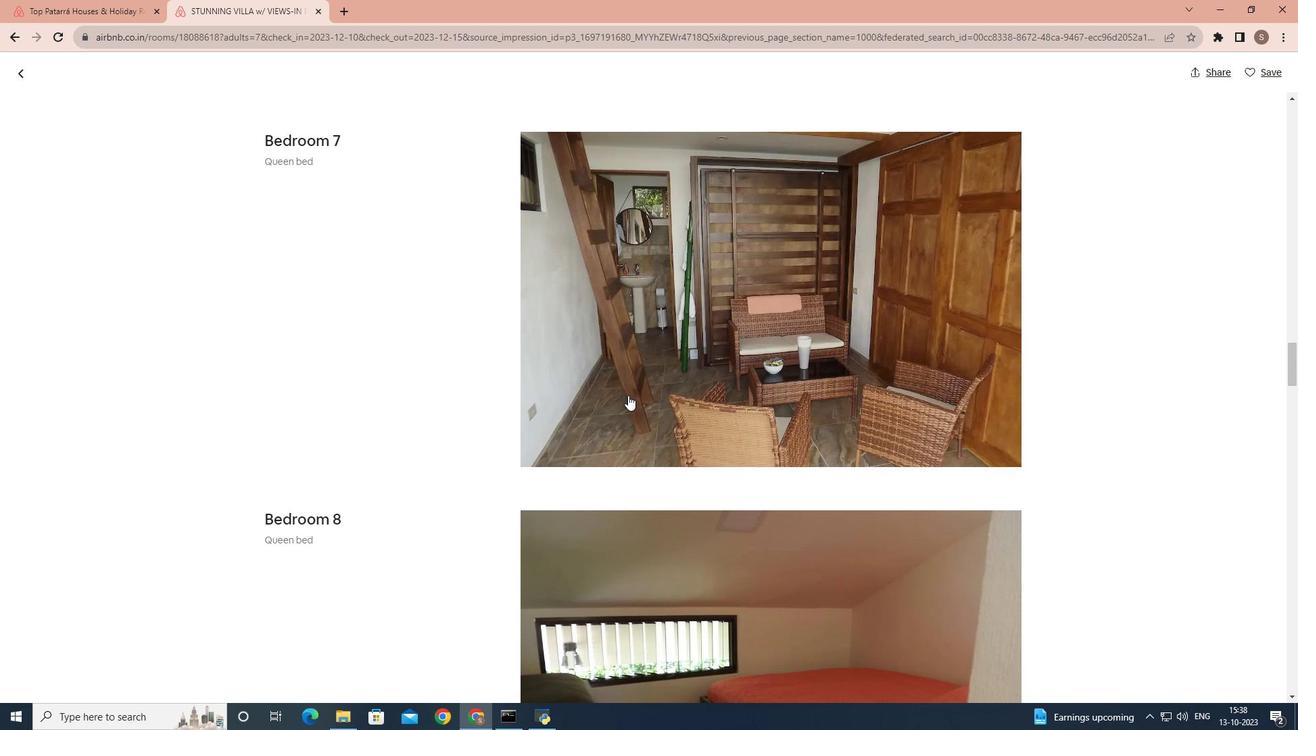 
Action: Mouse scrolled (628, 394) with delta (0, 0)
Screenshot: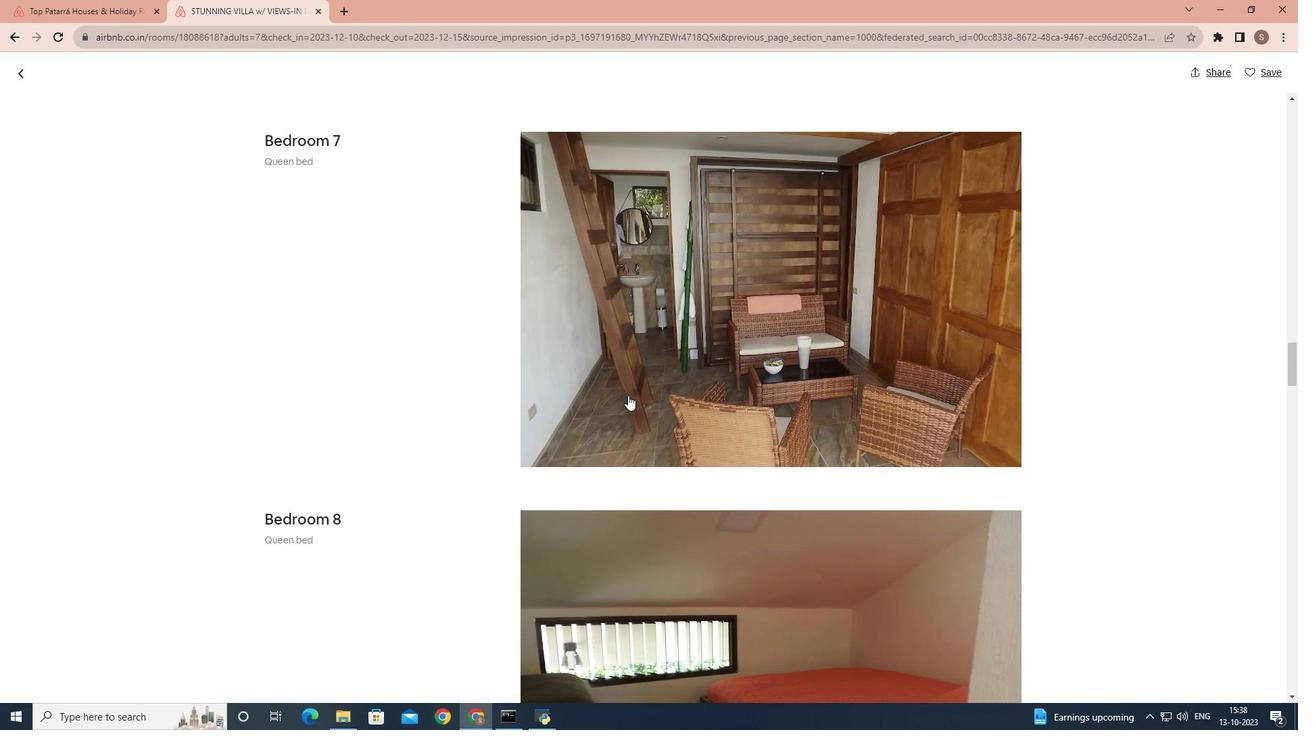 
Action: Mouse scrolled (628, 394) with delta (0, 0)
Screenshot: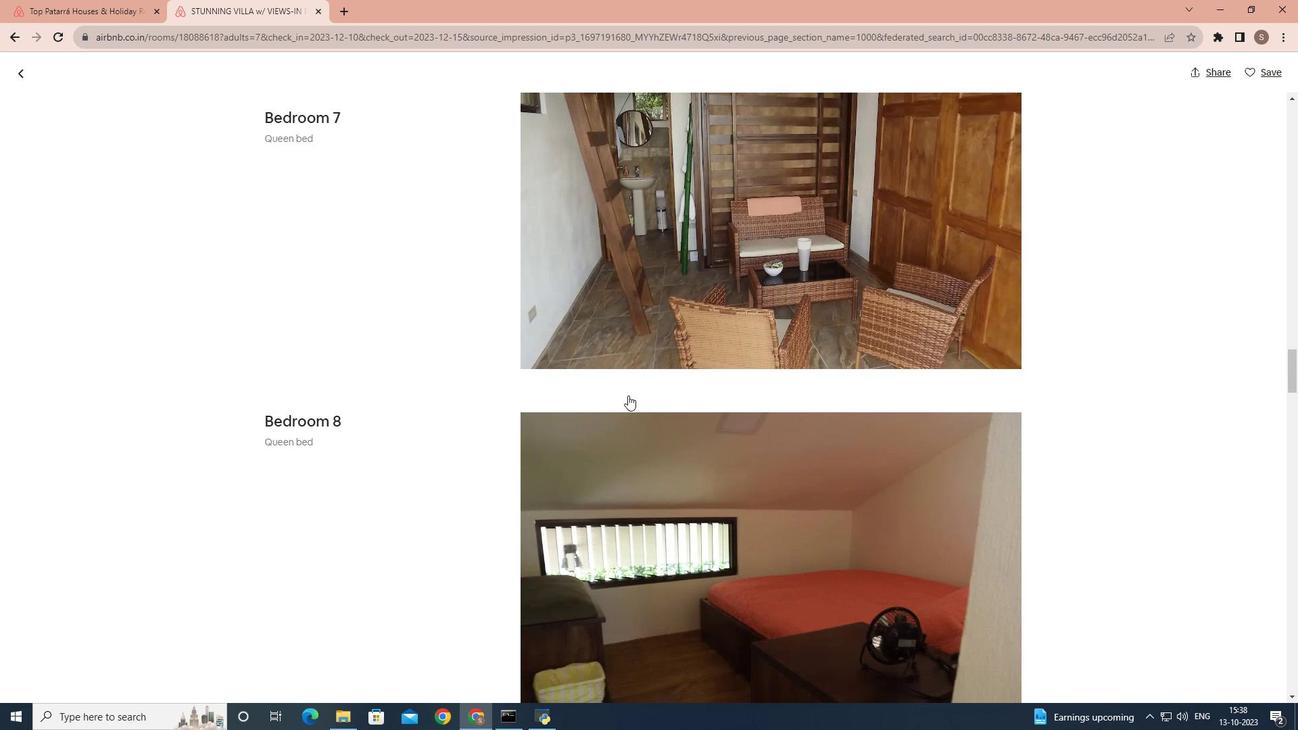 
Action: Mouse scrolled (628, 394) with delta (0, 0)
Screenshot: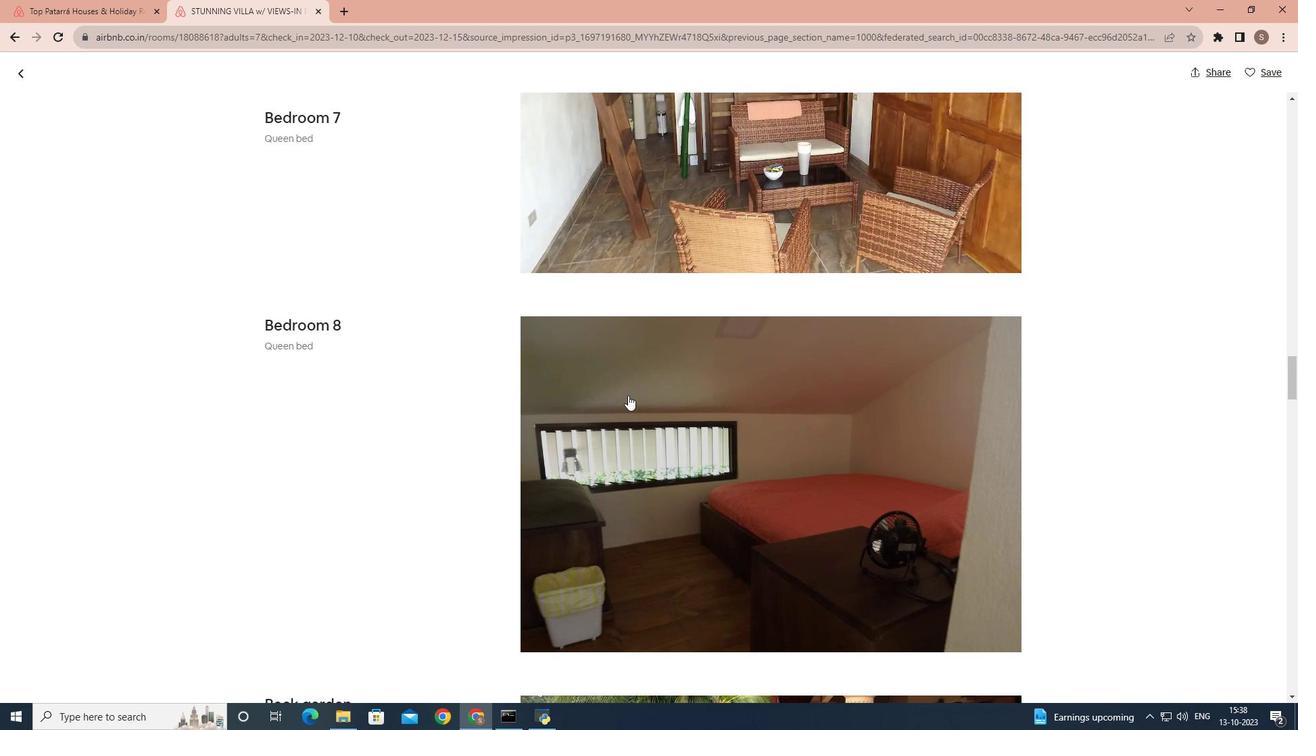 
Action: Mouse scrolled (628, 394) with delta (0, 0)
Screenshot: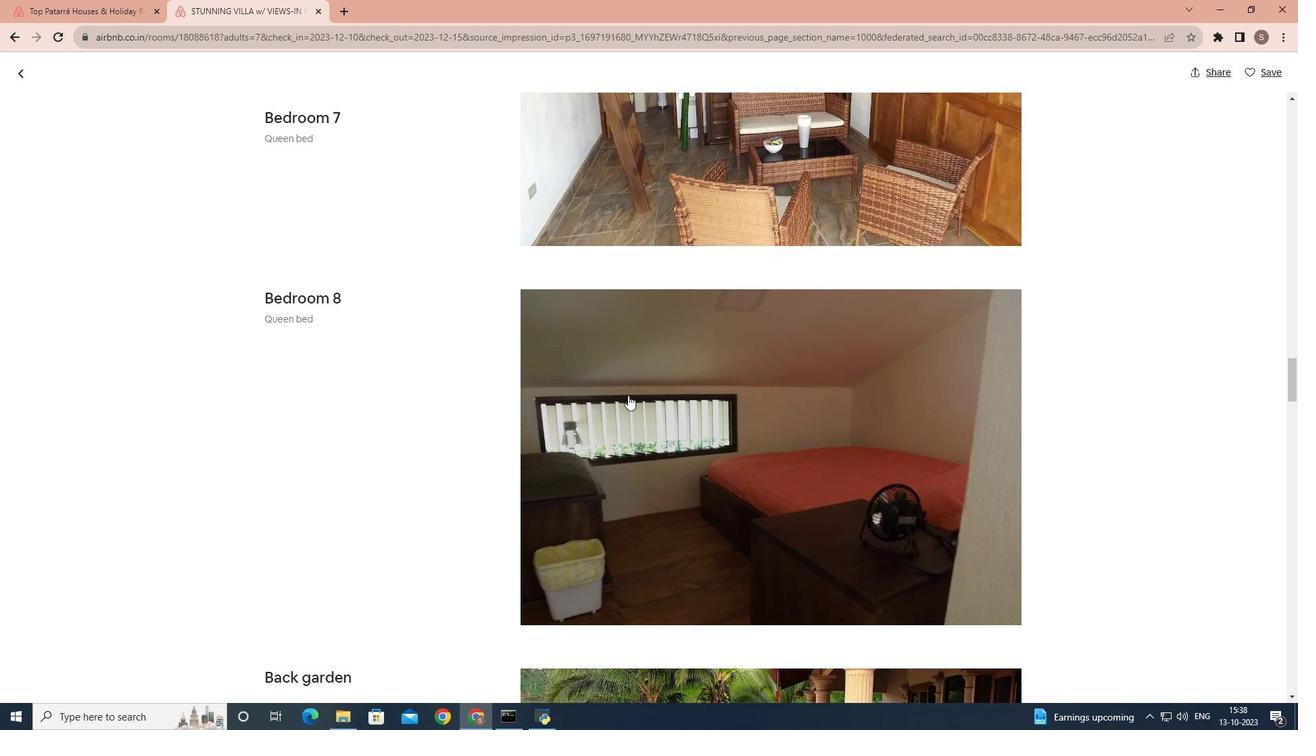 
Action: Mouse scrolled (628, 394) with delta (0, 0)
Screenshot: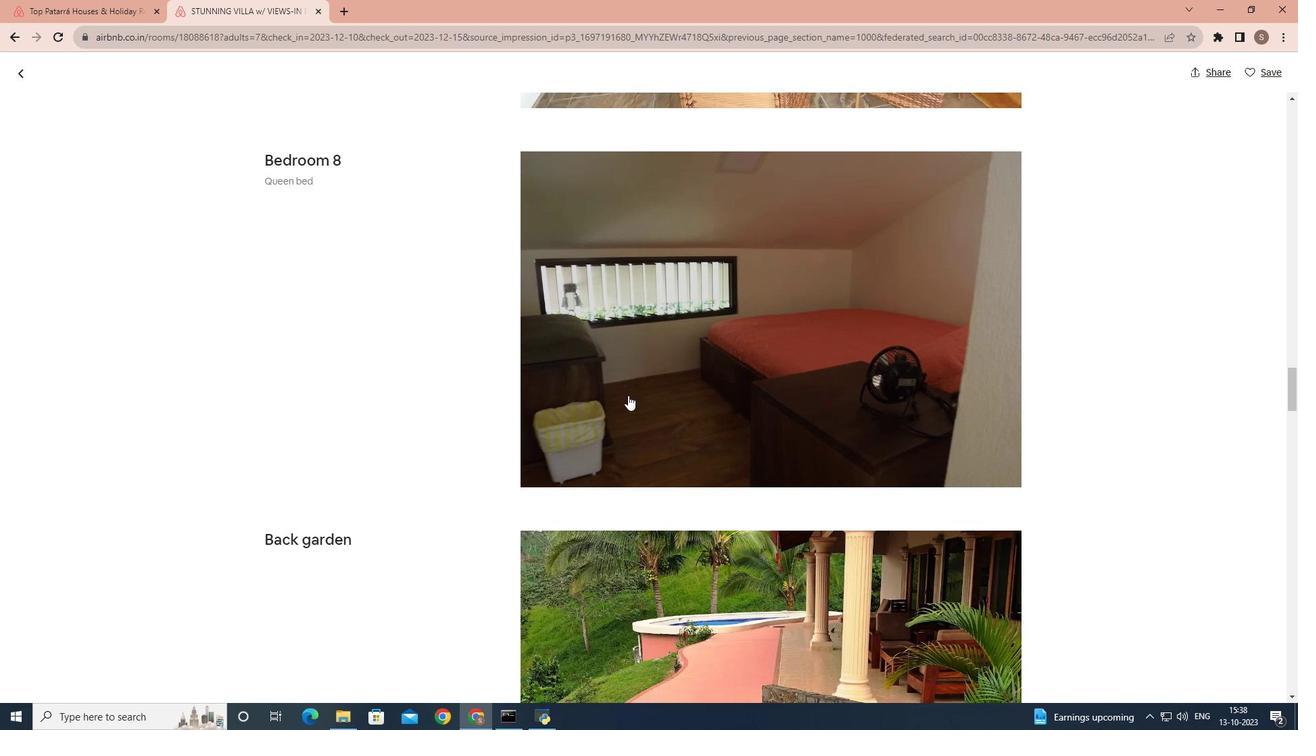 
Action: Mouse scrolled (628, 394) with delta (0, 0)
Screenshot: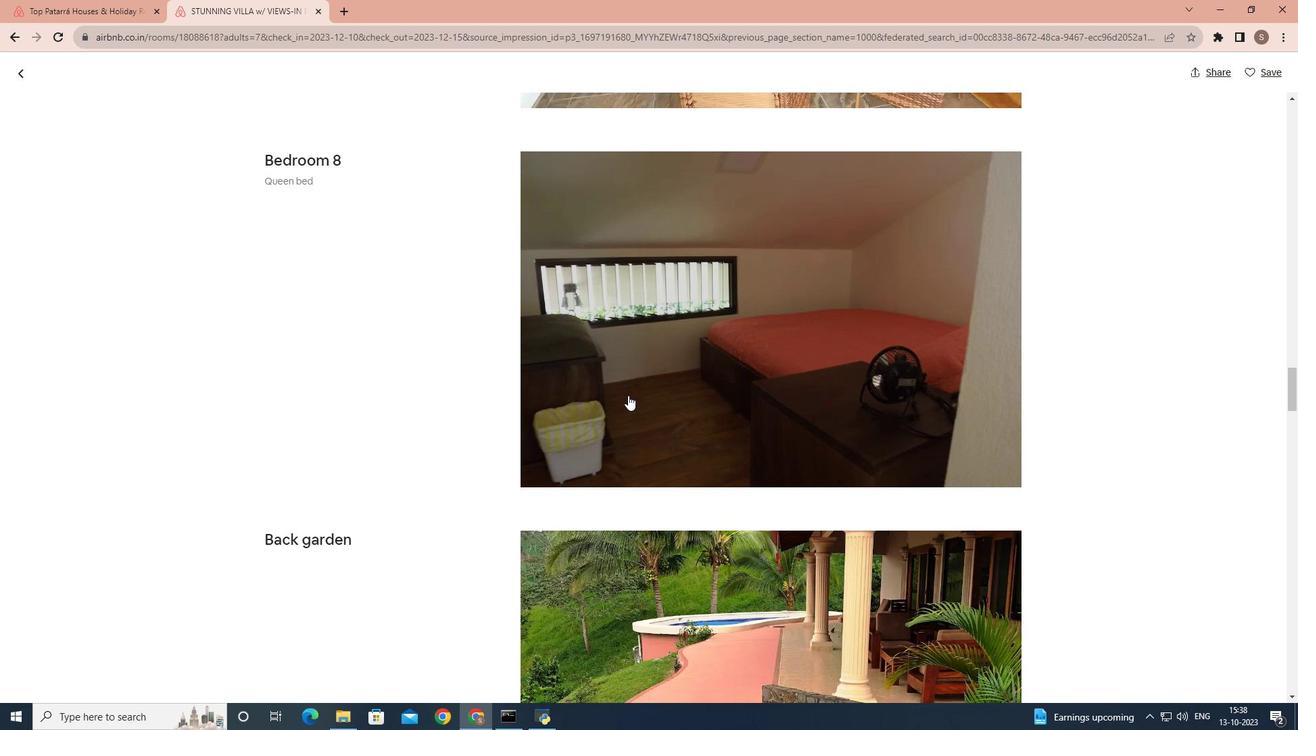 
Action: Mouse scrolled (628, 394) with delta (0, 0)
Screenshot: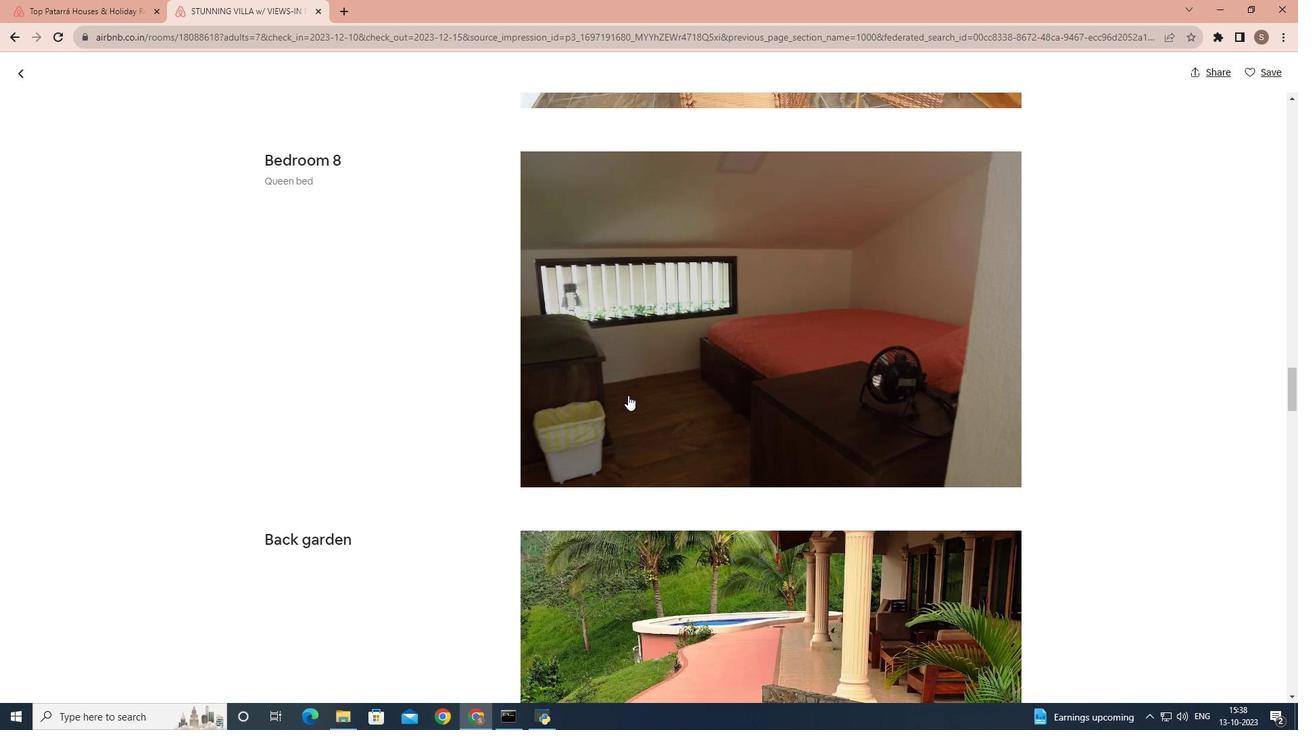 
Action: Mouse scrolled (628, 394) with delta (0, 0)
Screenshot: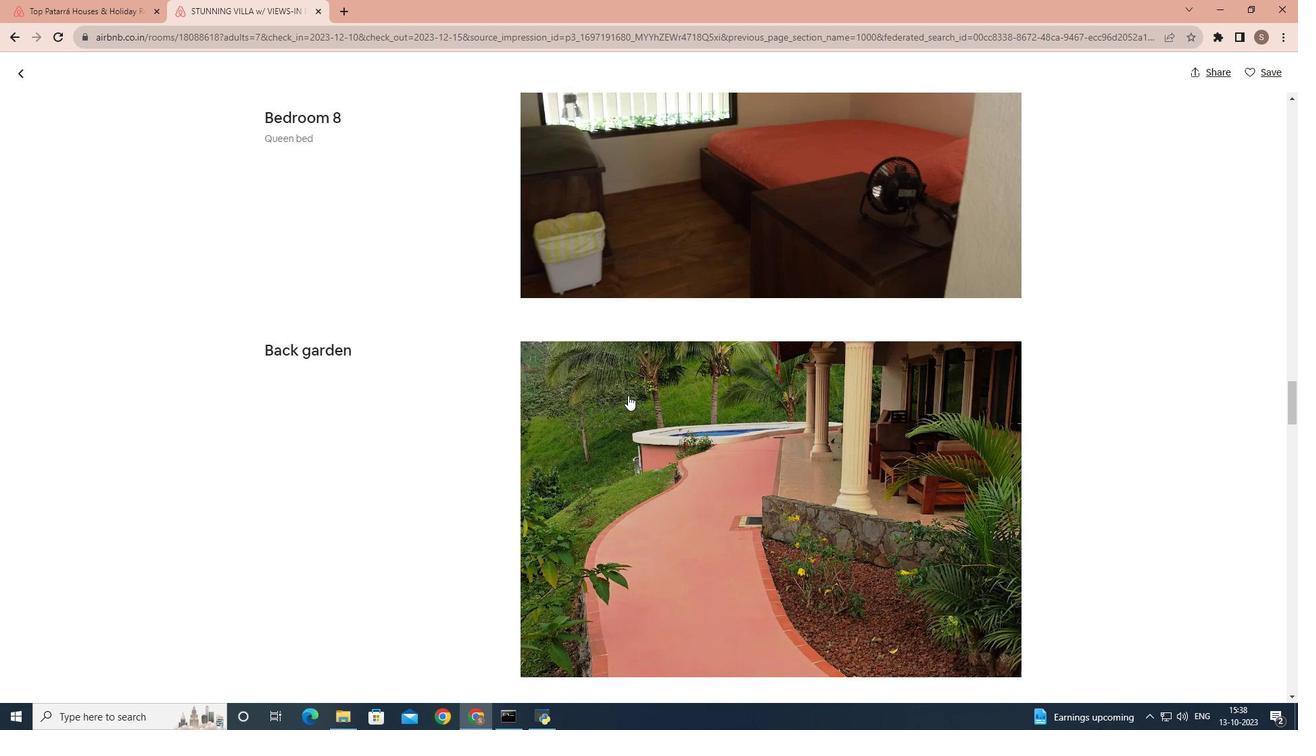 
Action: Mouse scrolled (628, 394) with delta (0, 0)
Screenshot: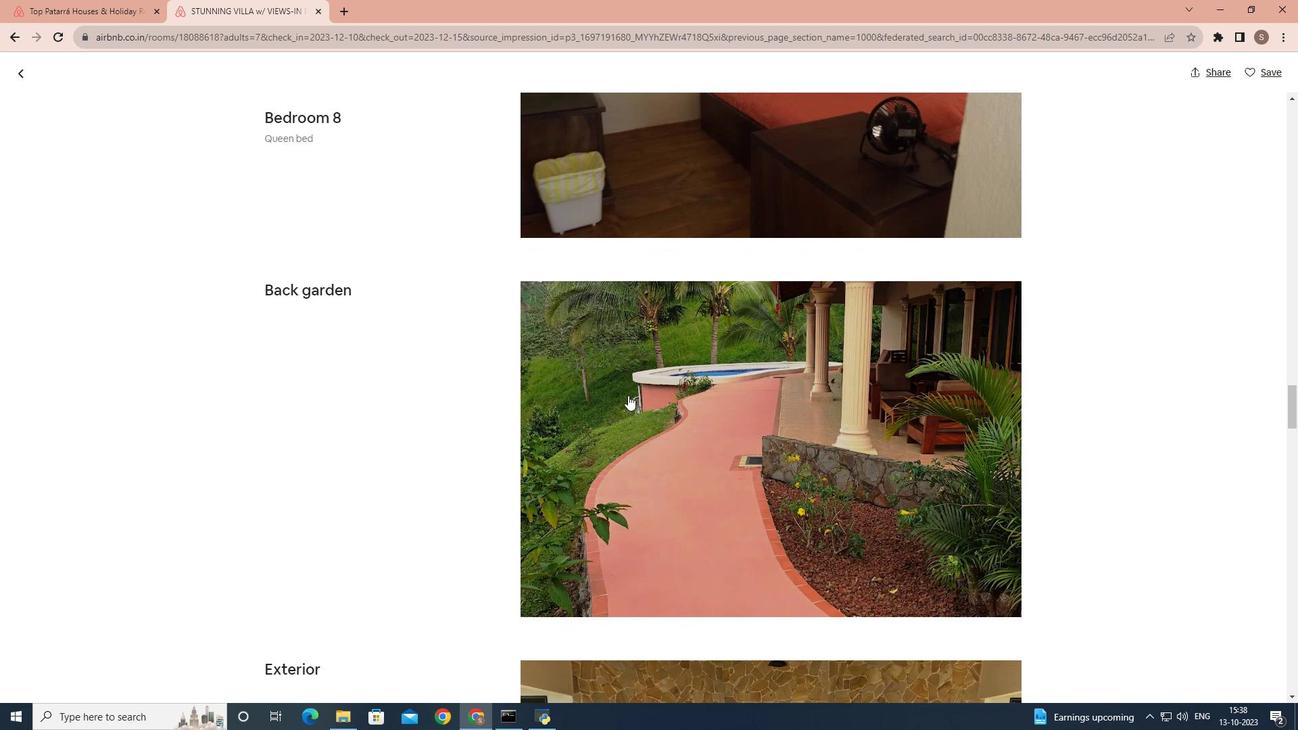 
Action: Mouse scrolled (628, 394) with delta (0, 0)
Screenshot: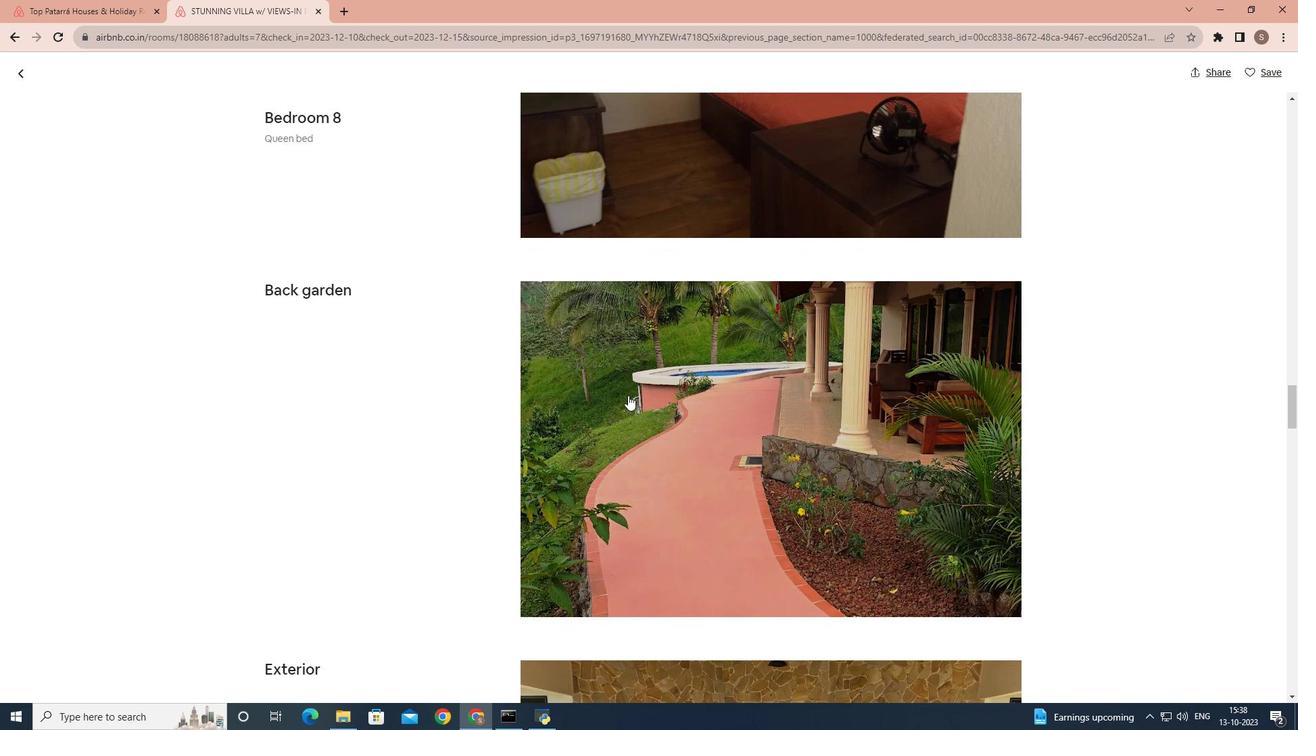 
Action: Mouse scrolled (628, 394) with delta (0, 0)
Screenshot: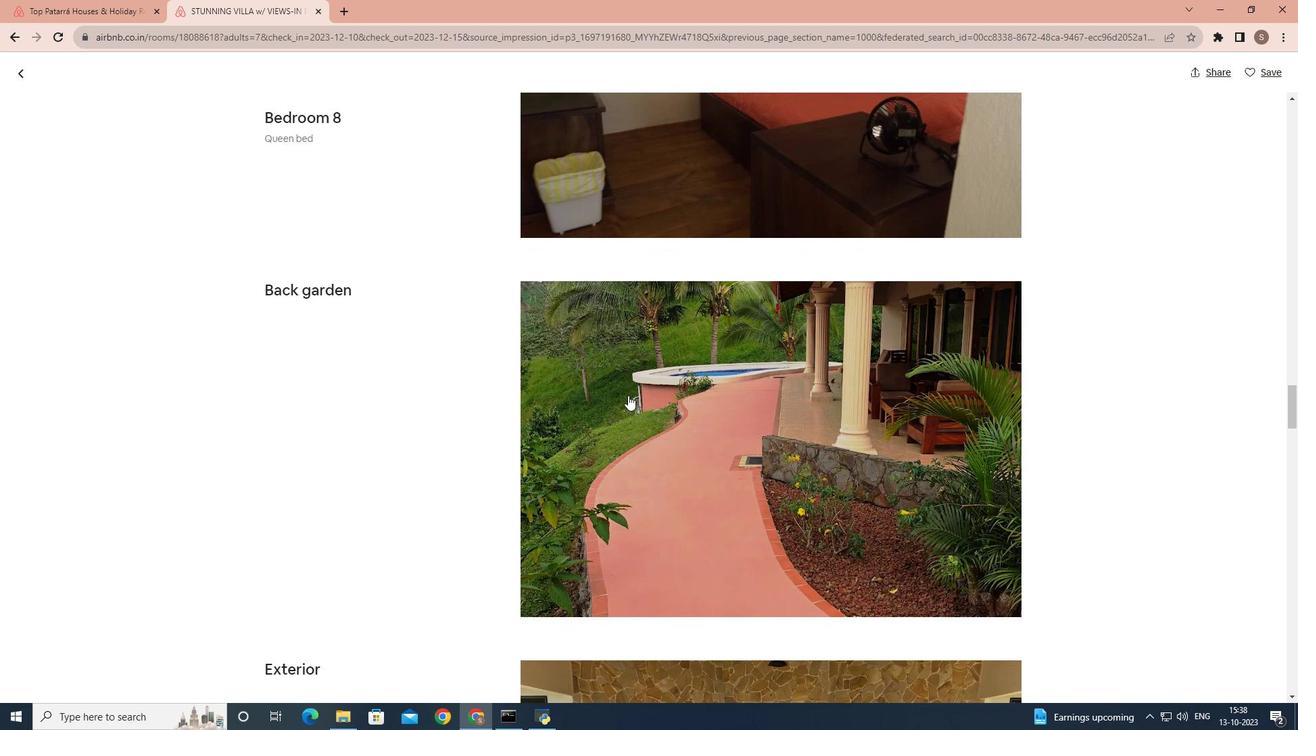 
Action: Mouse scrolled (628, 394) with delta (0, 0)
Screenshot: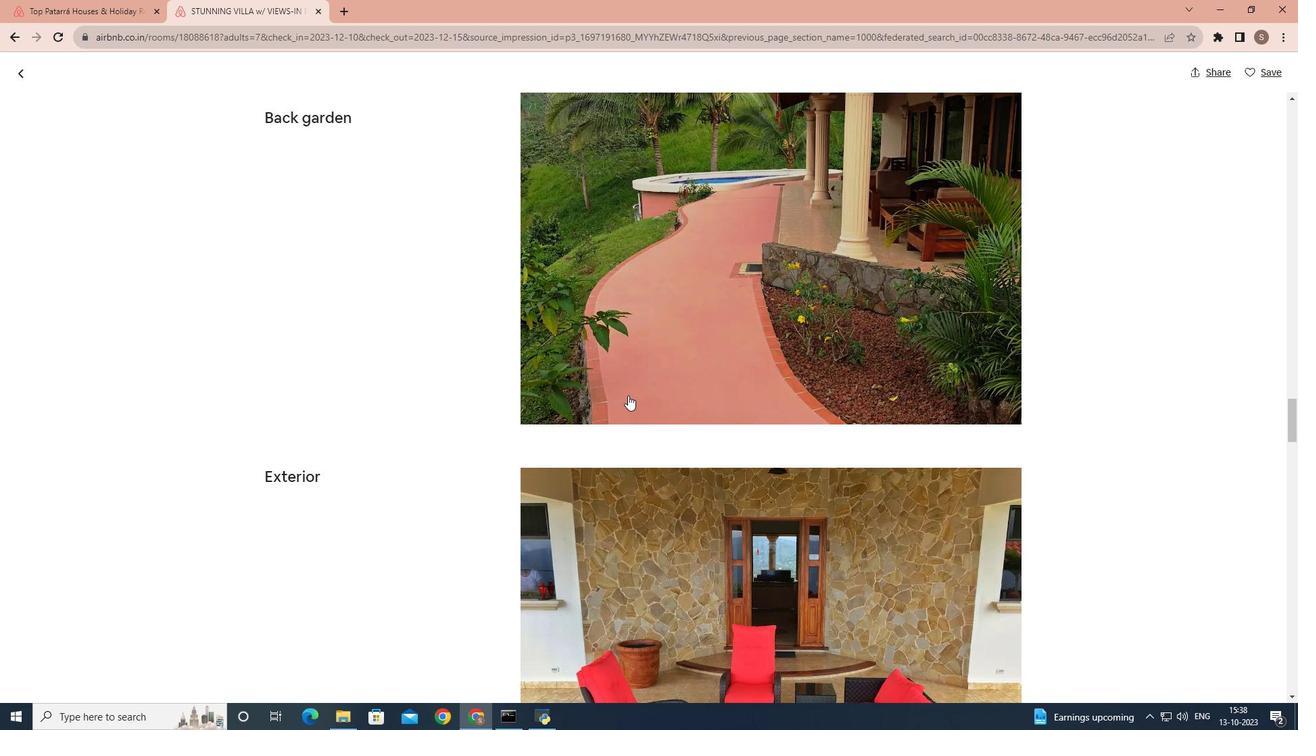 
Action: Mouse scrolled (628, 394) with delta (0, 0)
Screenshot: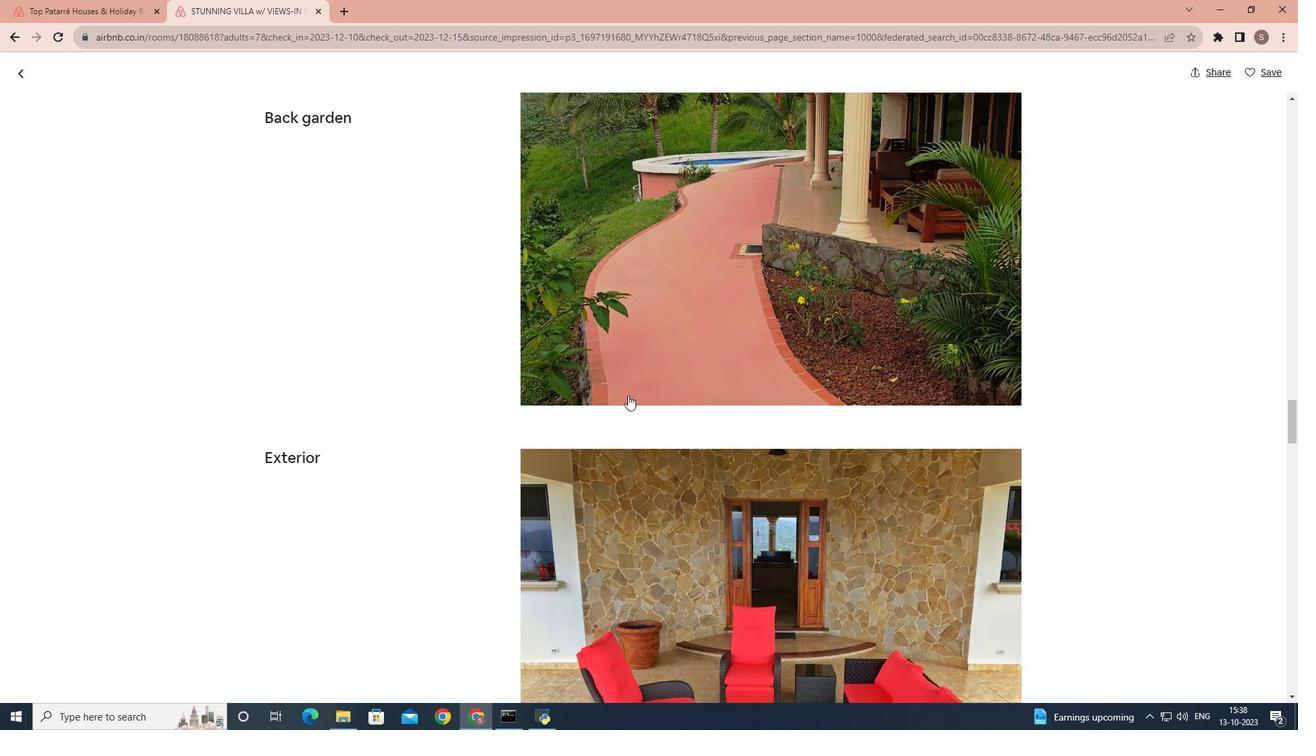 
Action: Mouse scrolled (628, 394) with delta (0, 0)
Screenshot: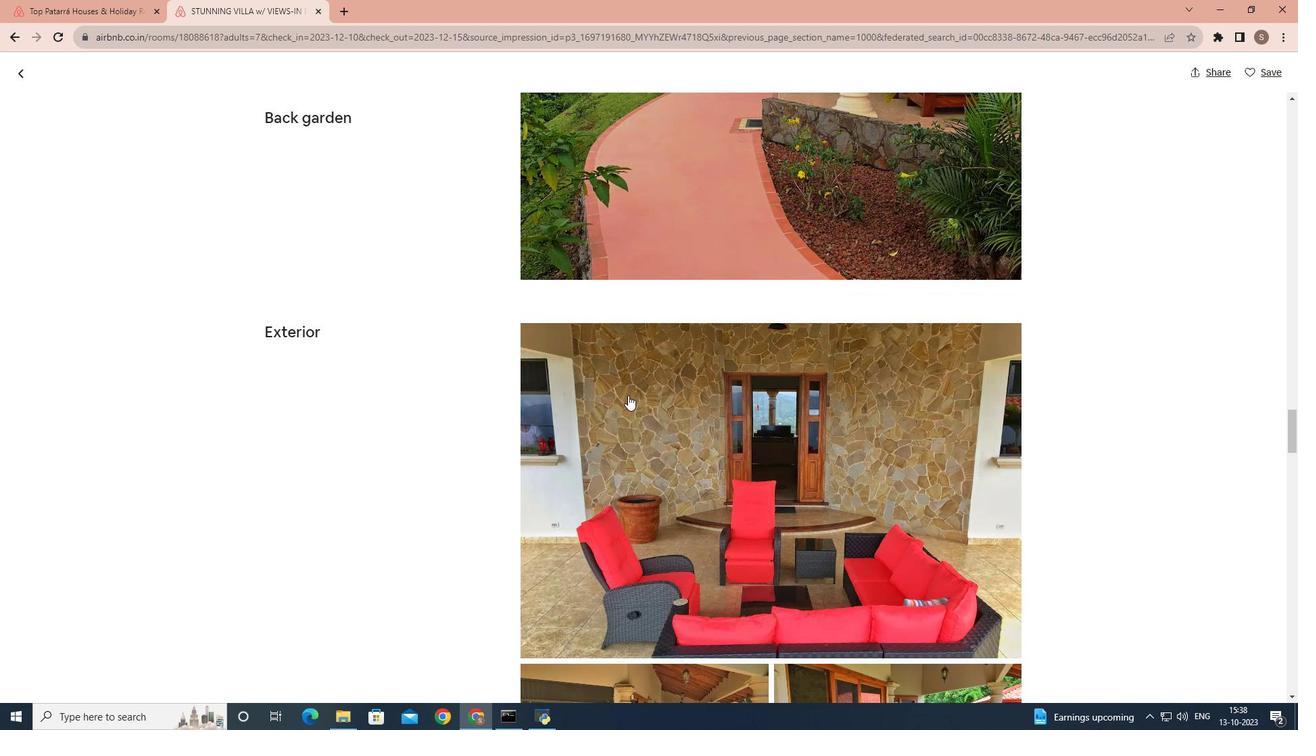 
Action: Mouse scrolled (628, 394) with delta (0, 0)
Screenshot: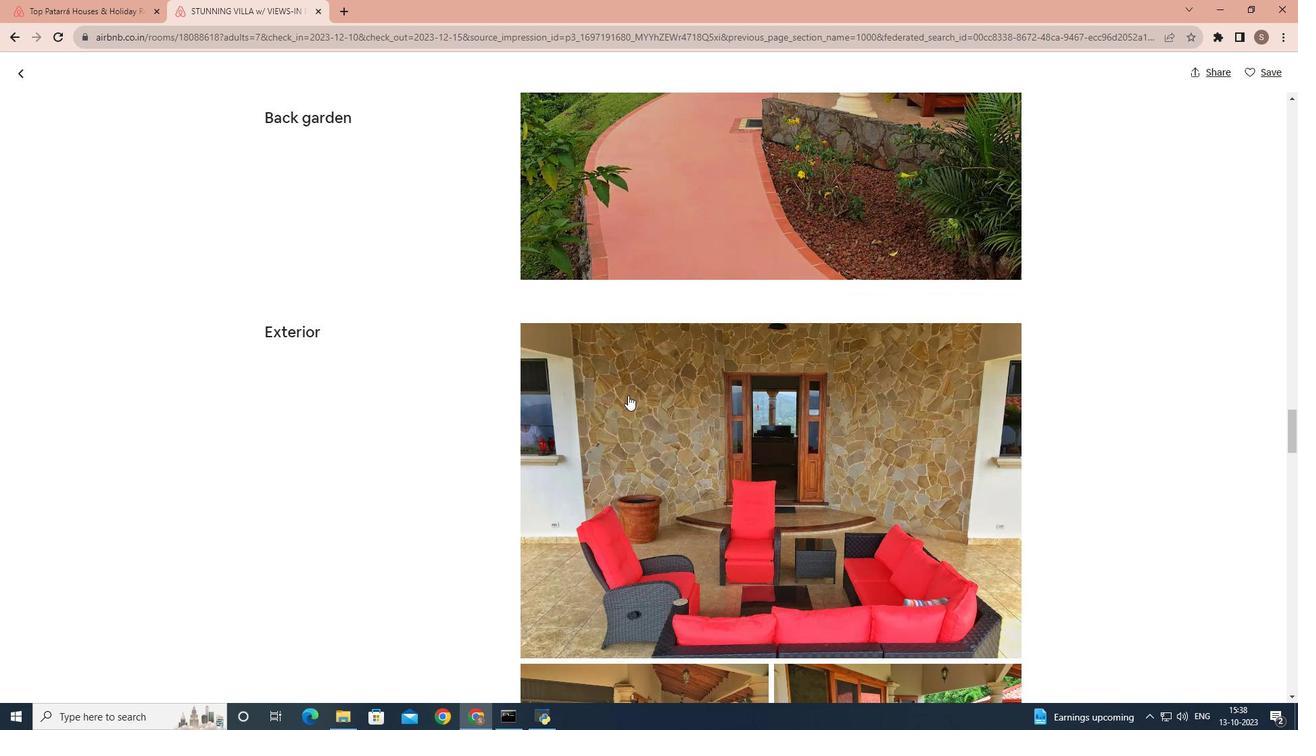 
Action: Mouse scrolled (628, 394) with delta (0, 0)
Screenshot: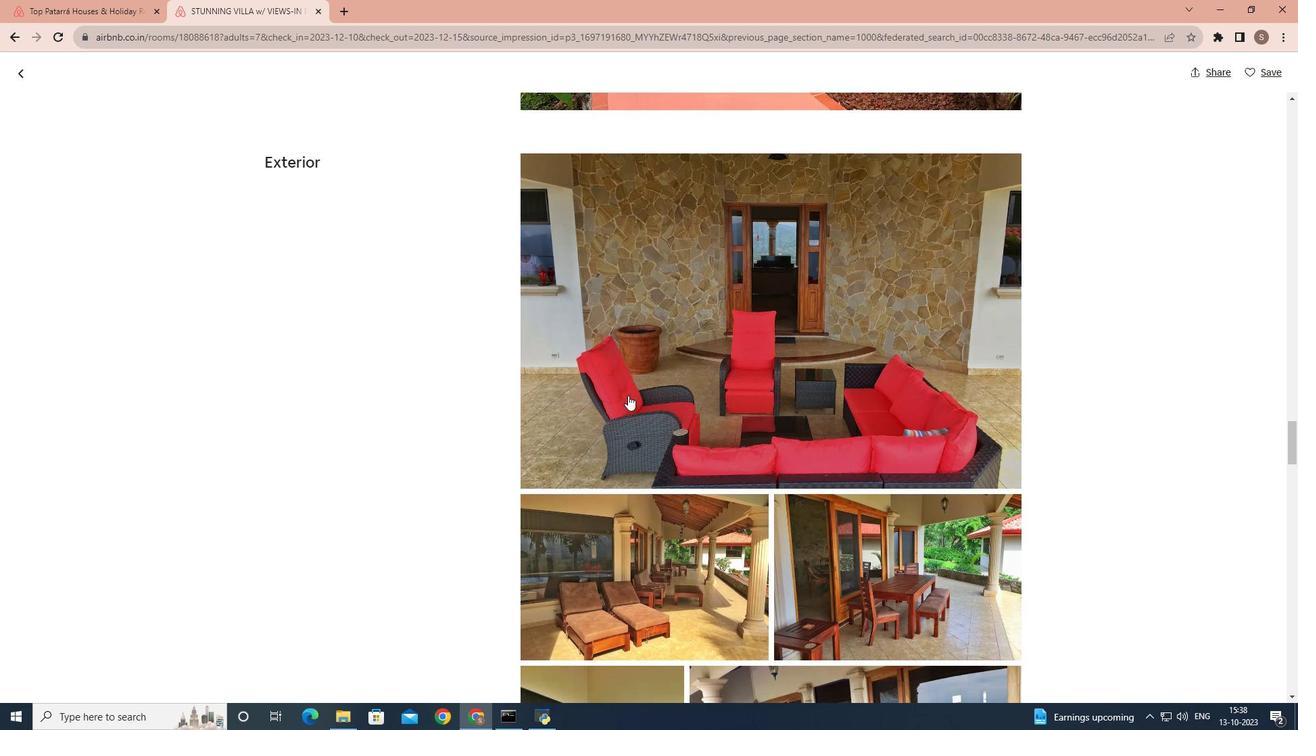 
Action: Mouse scrolled (628, 394) with delta (0, 0)
Screenshot: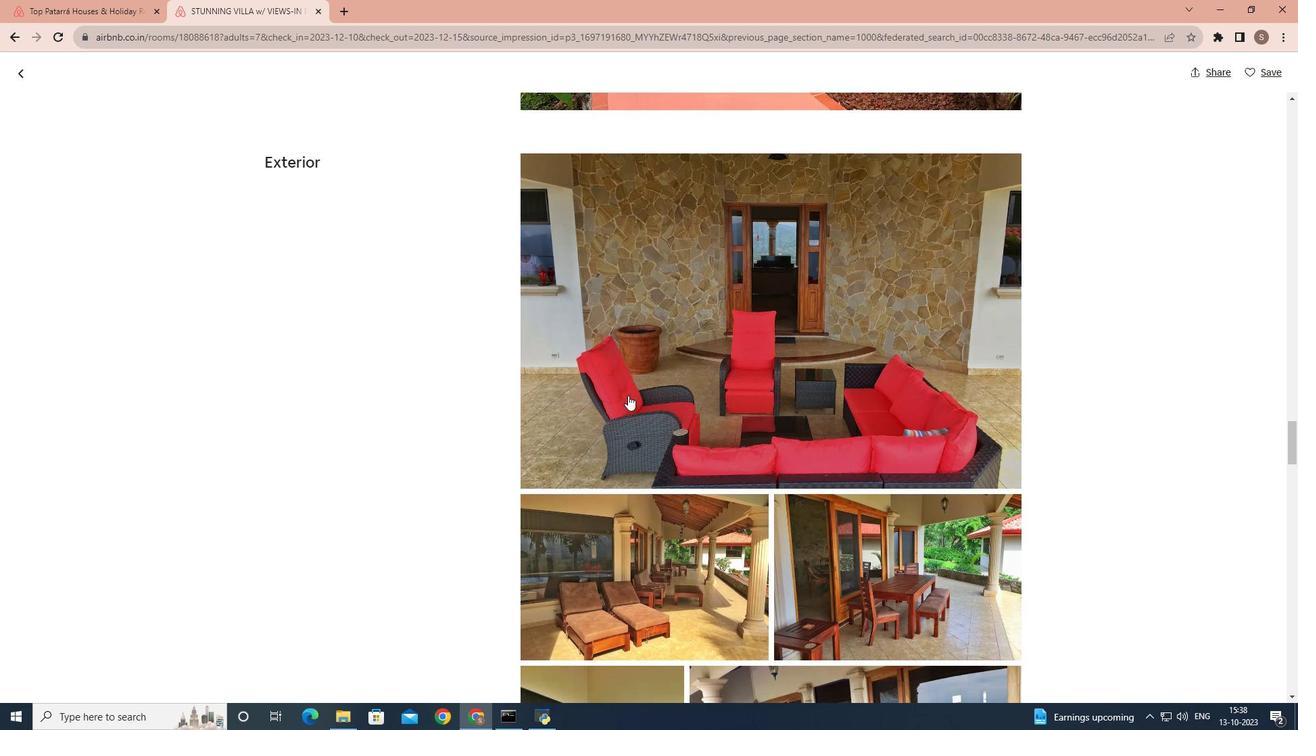
Action: Mouse scrolled (628, 394) with delta (0, 0)
Screenshot: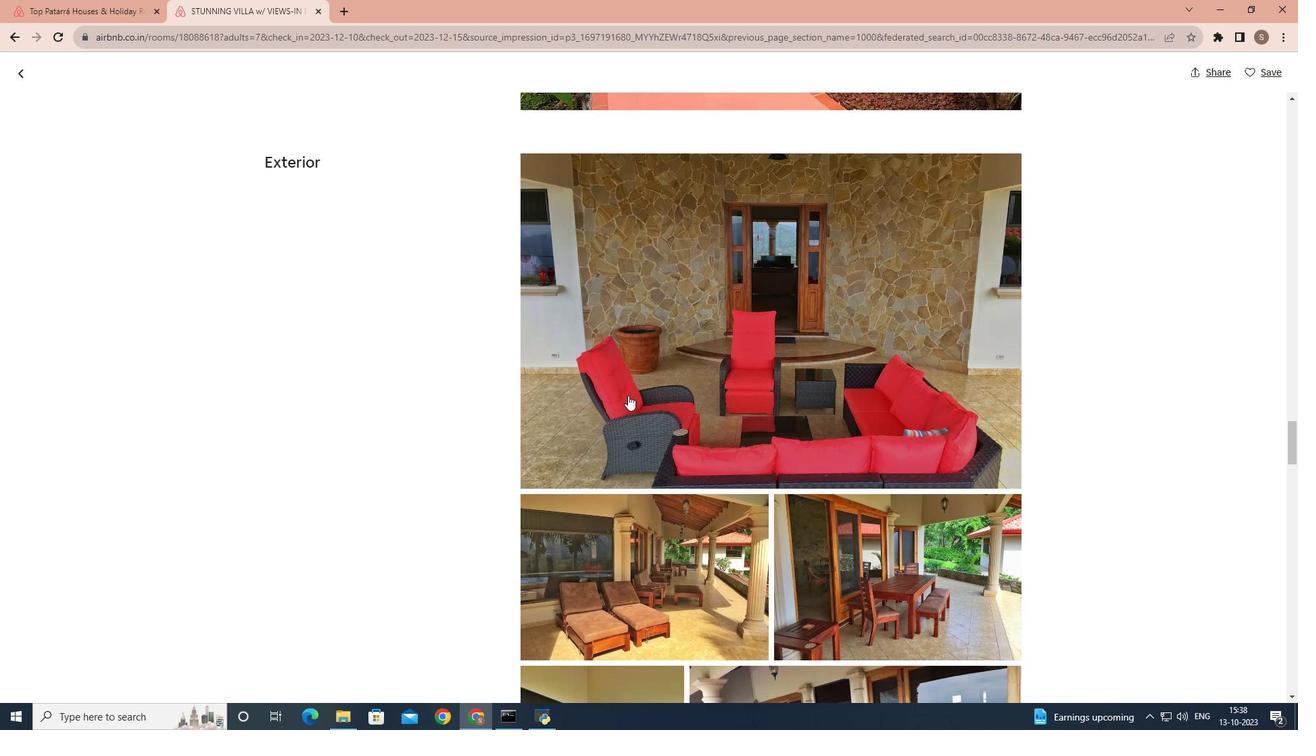 
Action: Mouse scrolled (628, 394) with delta (0, 0)
Screenshot: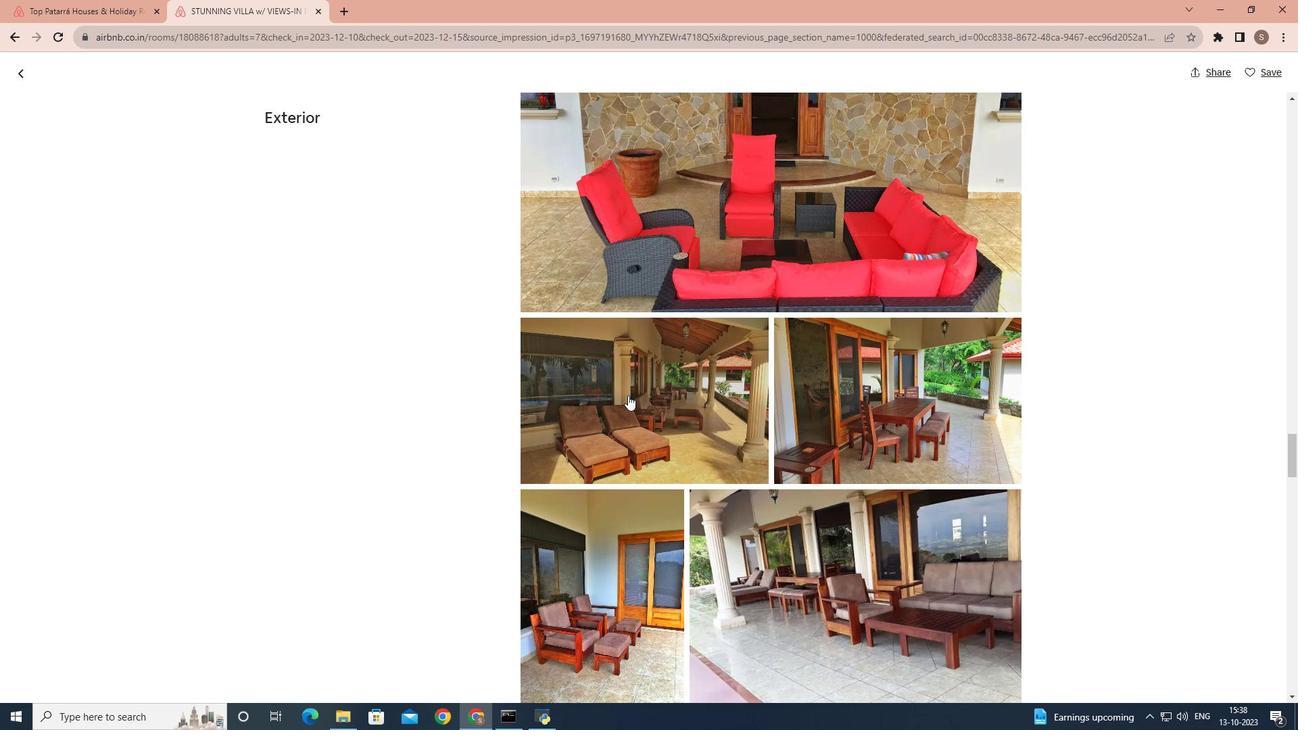 
Action: Mouse scrolled (628, 394) with delta (0, 0)
Screenshot: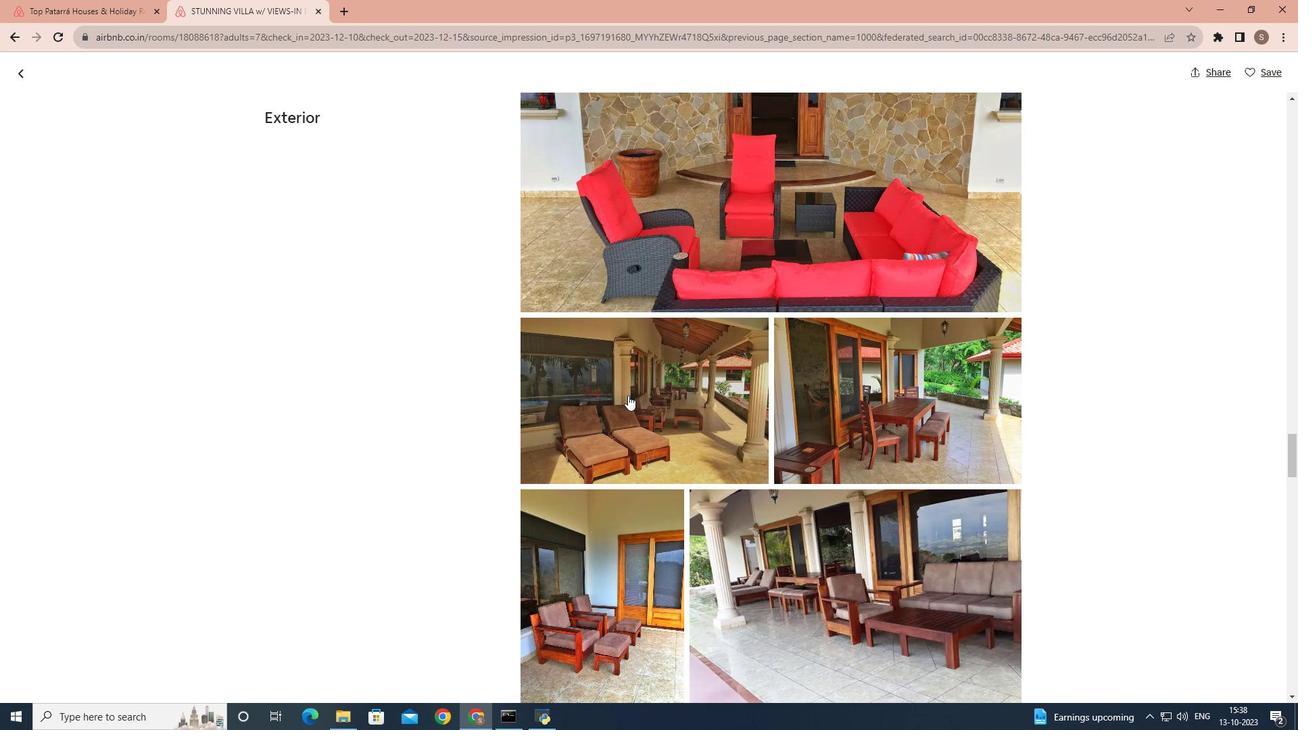 
Action: Mouse scrolled (628, 394) with delta (0, 0)
Screenshot: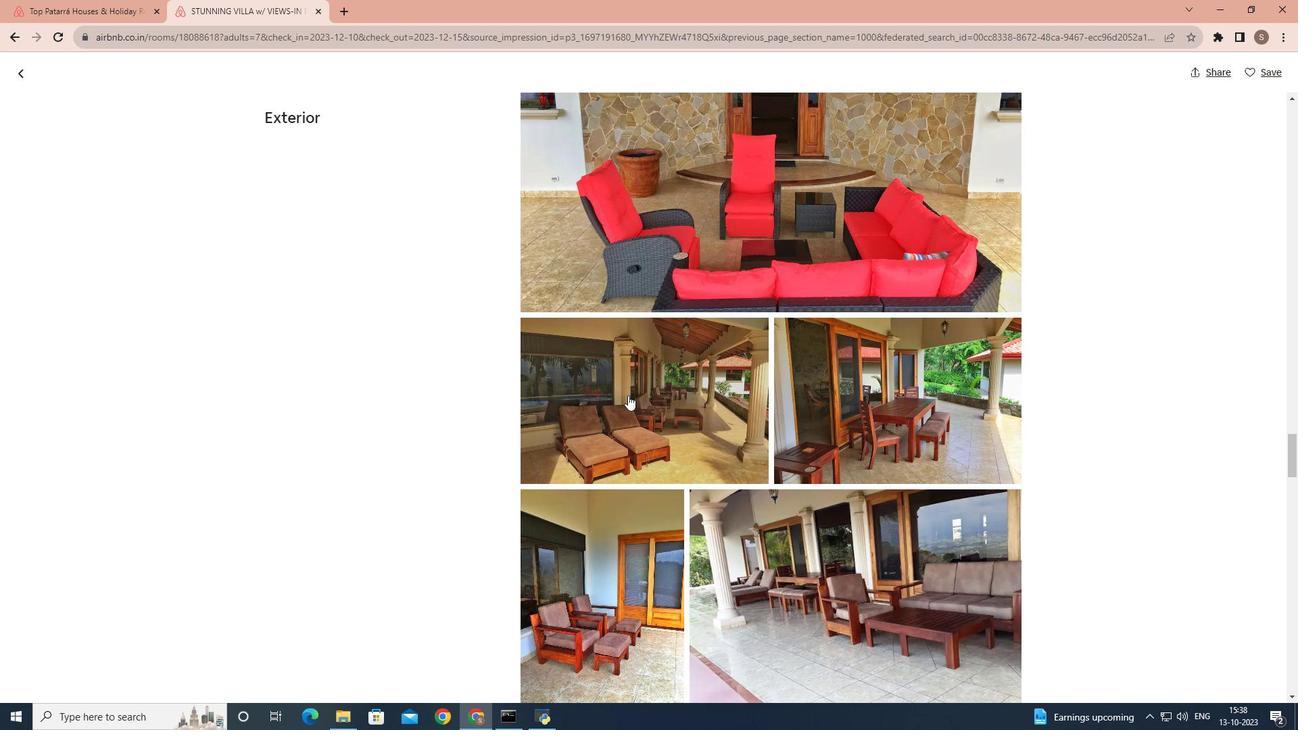 
Action: Mouse scrolled (628, 394) with delta (0, 0)
Screenshot: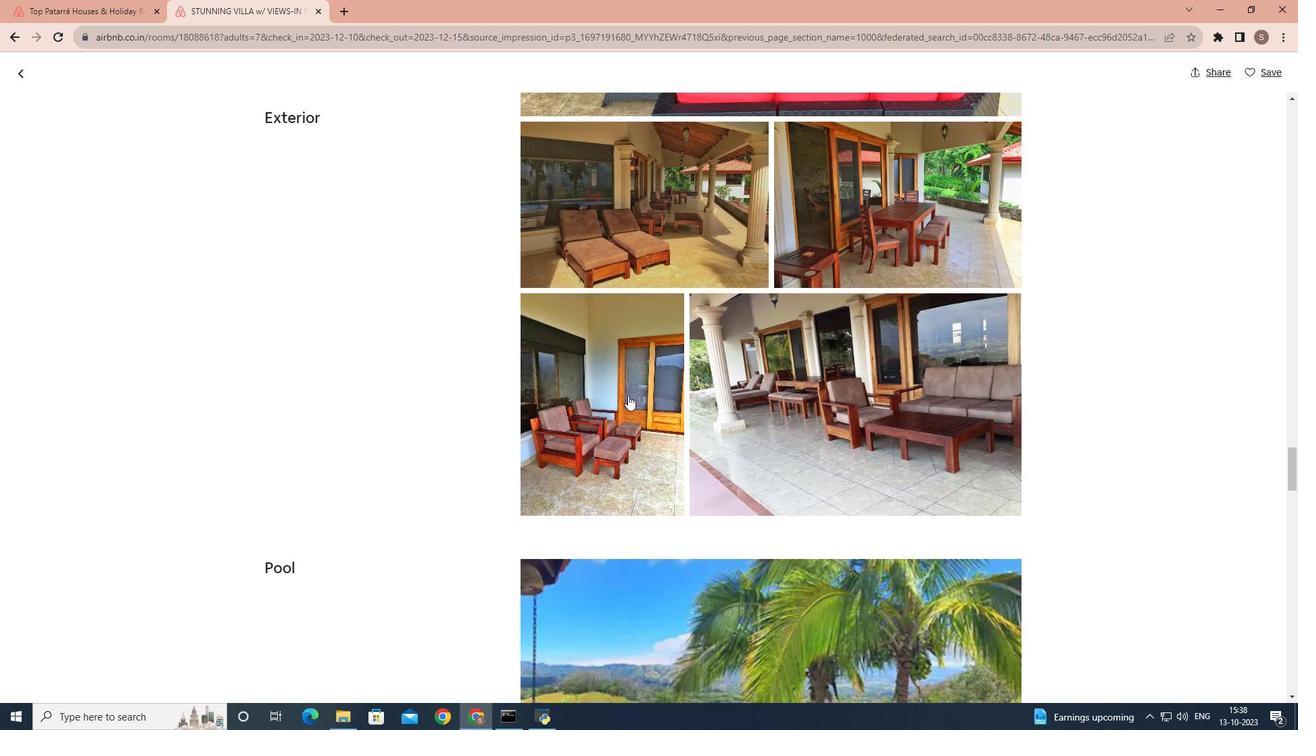 
Action: Mouse scrolled (628, 394) with delta (0, 0)
Screenshot: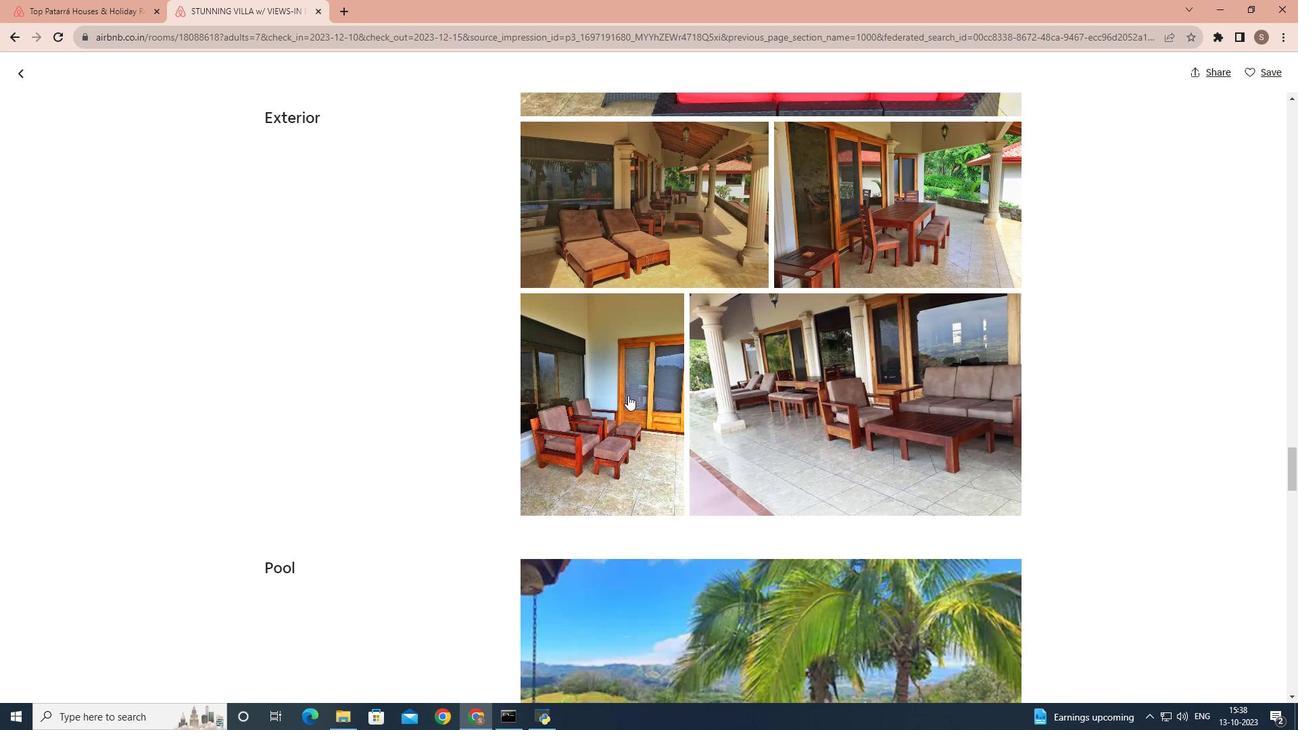 
Action: Mouse scrolled (628, 394) with delta (0, 0)
Screenshot: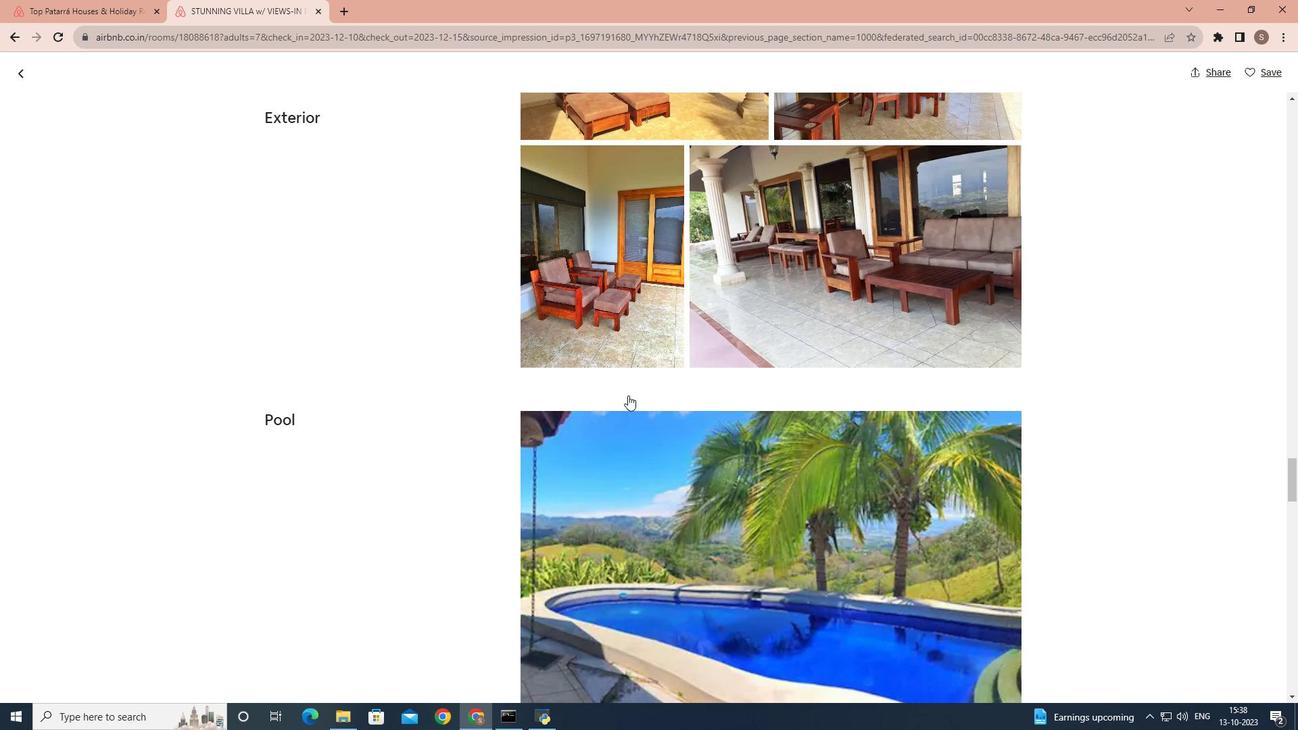
Action: Mouse scrolled (628, 394) with delta (0, 0)
Screenshot: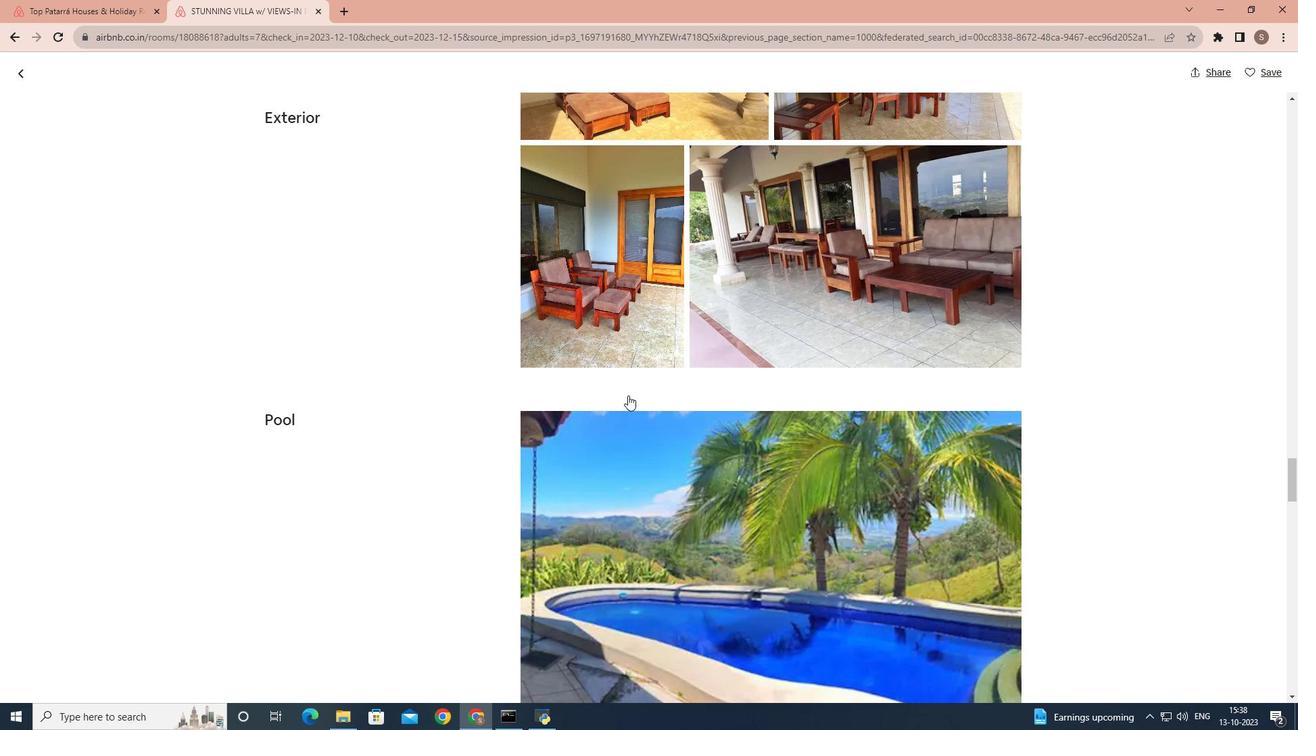 
Action: Mouse scrolled (628, 394) with delta (0, 0)
Screenshot: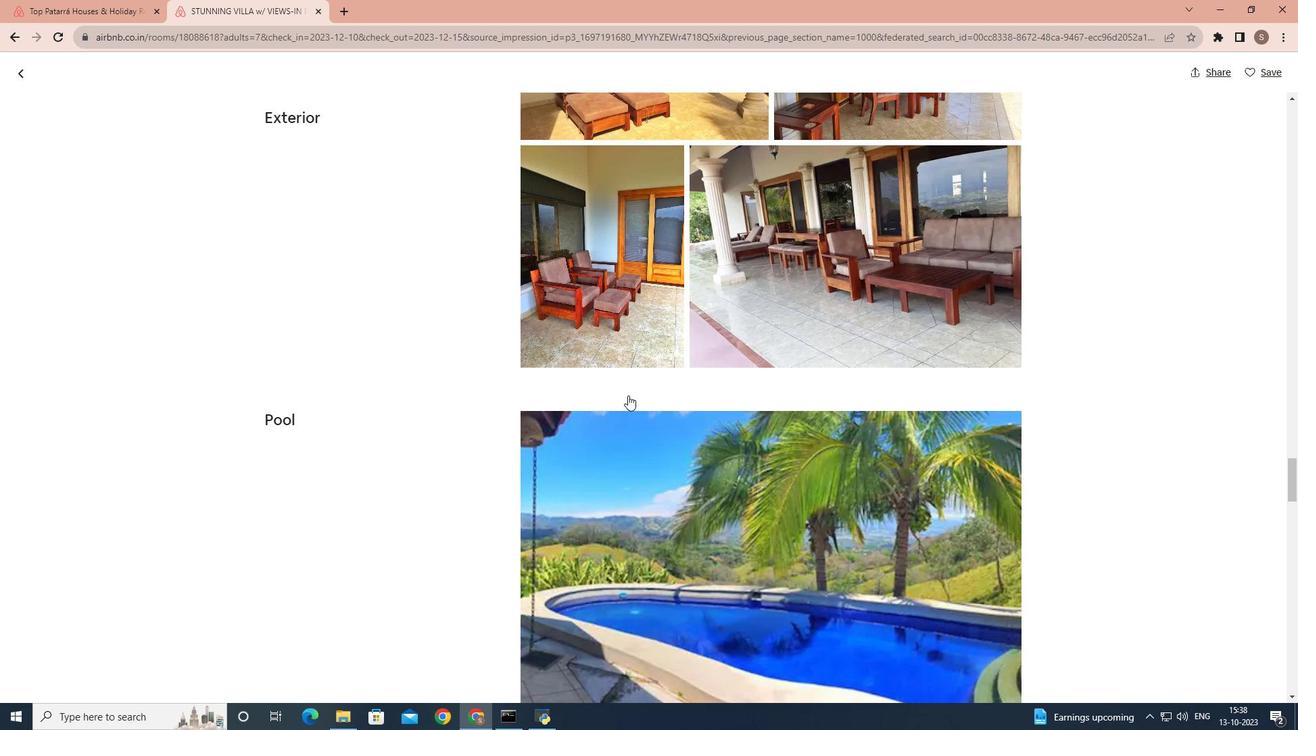 
Action: Mouse scrolled (628, 394) with delta (0, 0)
Screenshot: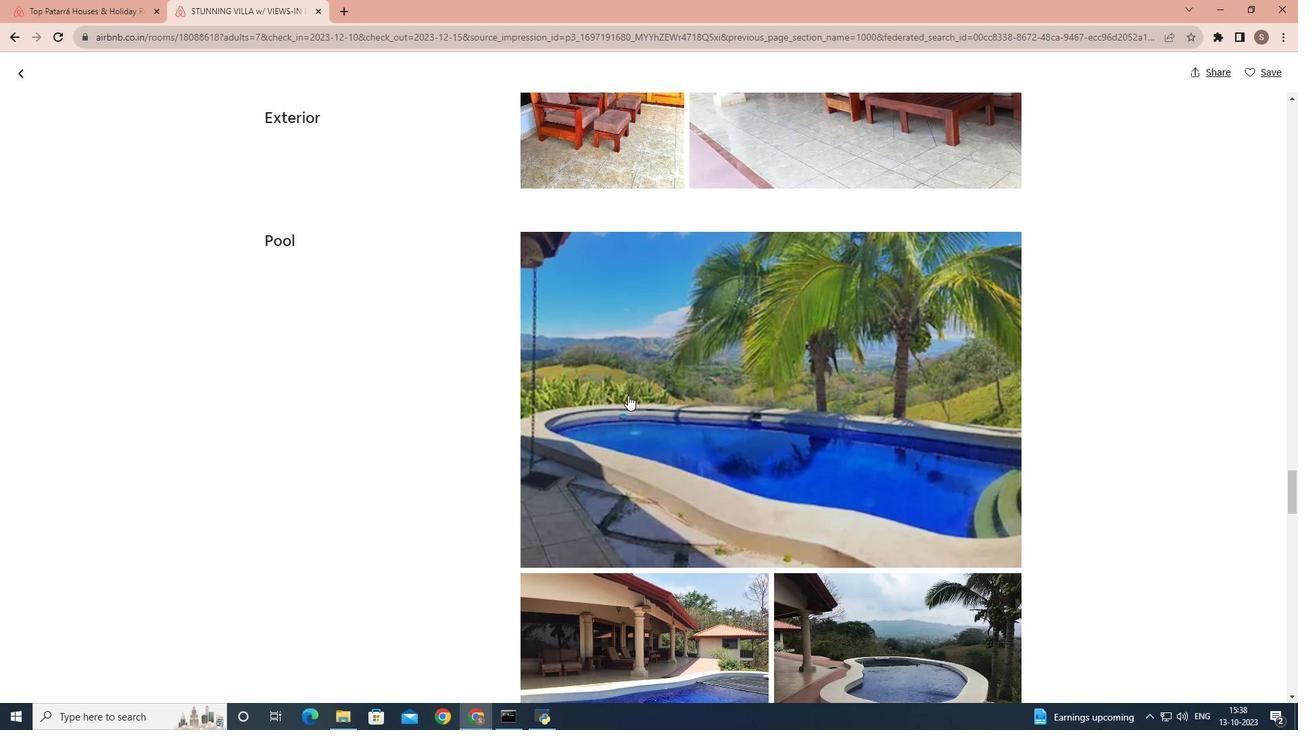 
Action: Mouse scrolled (628, 394) with delta (0, 0)
Screenshot: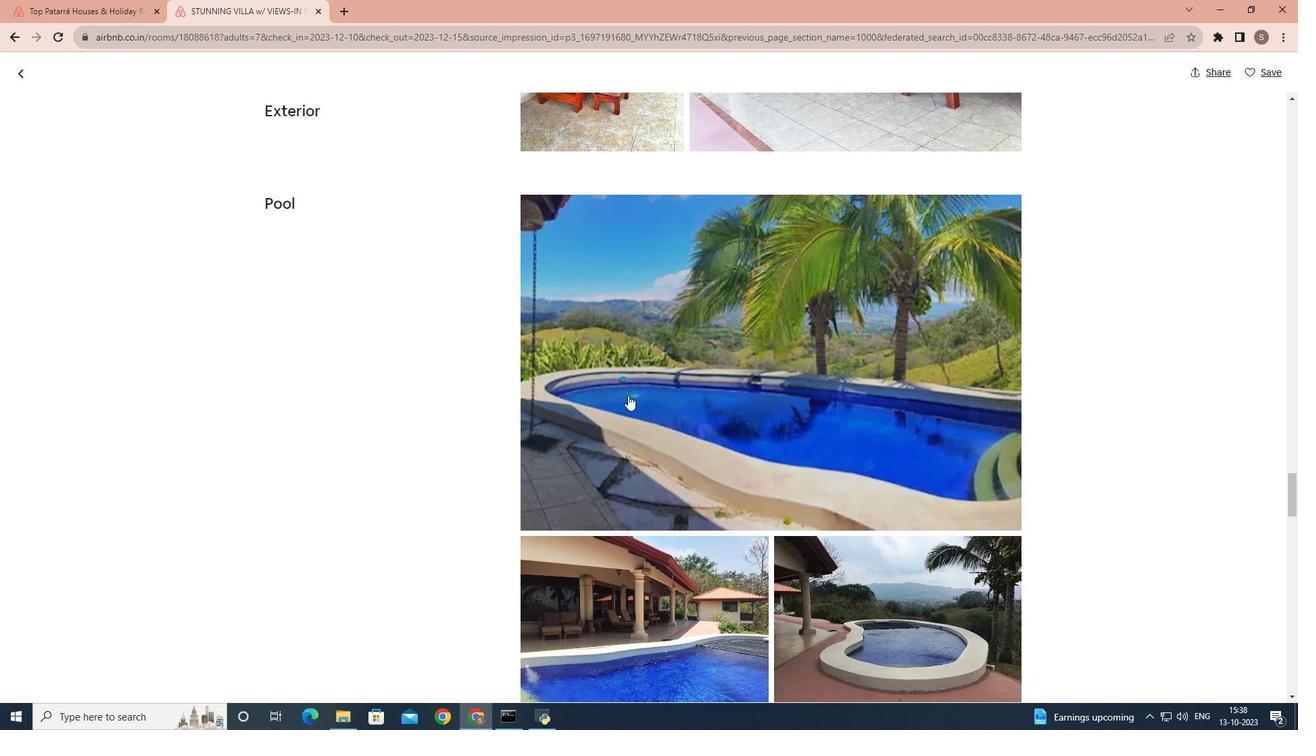 
Action: Mouse scrolled (628, 394) with delta (0, 0)
Screenshot: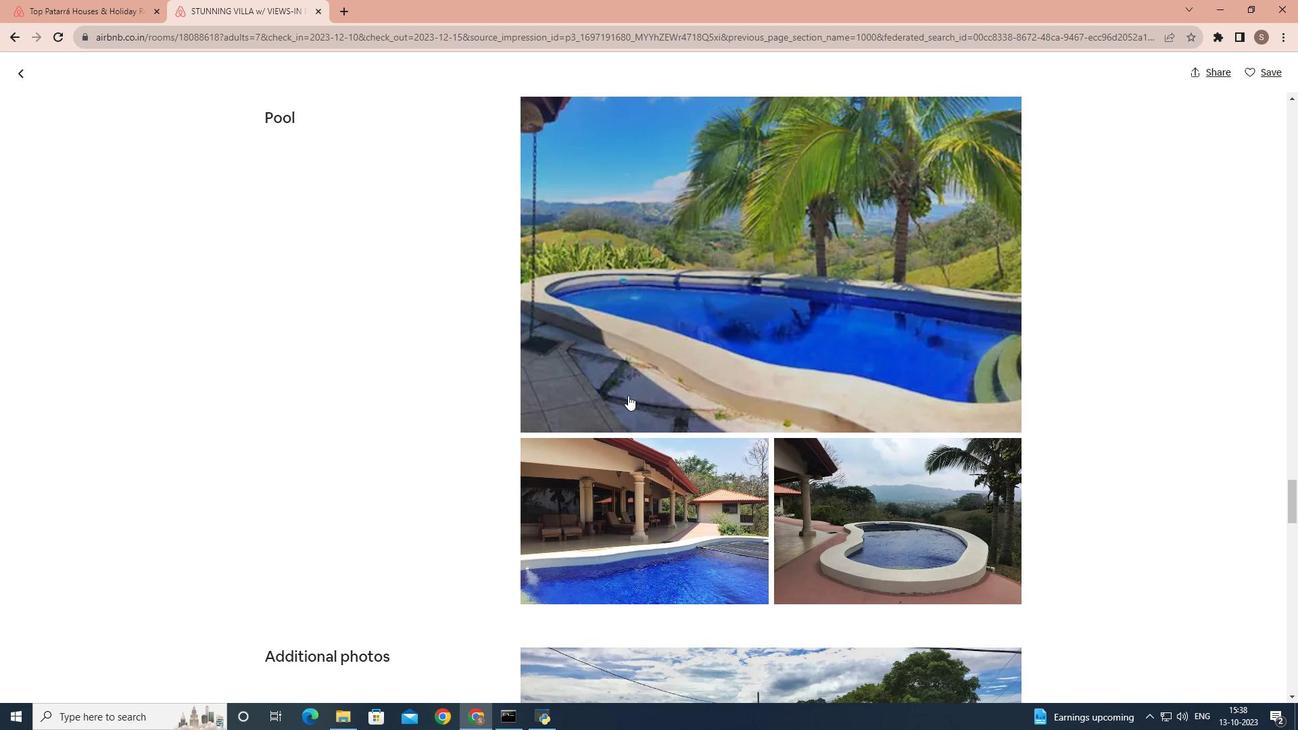 
Action: Mouse scrolled (628, 394) with delta (0, 0)
Screenshot: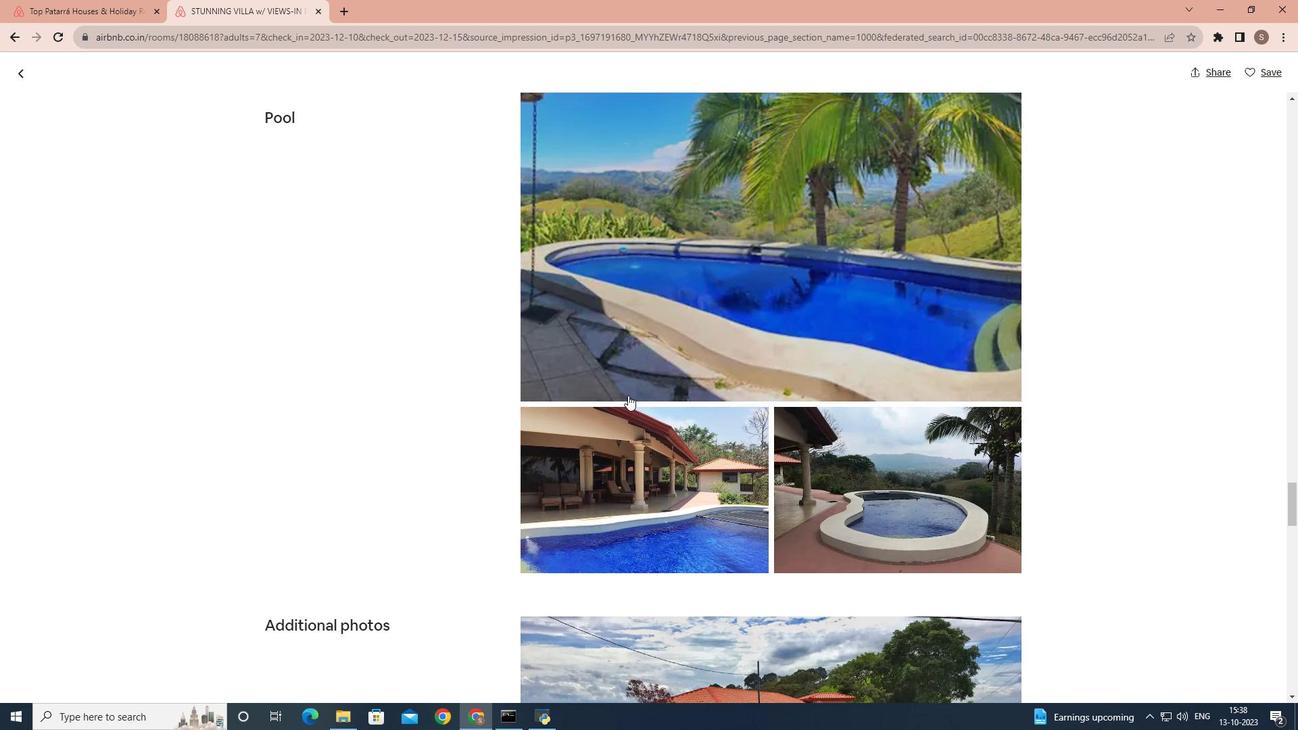 
Action: Mouse scrolled (628, 394) with delta (0, 0)
Screenshot: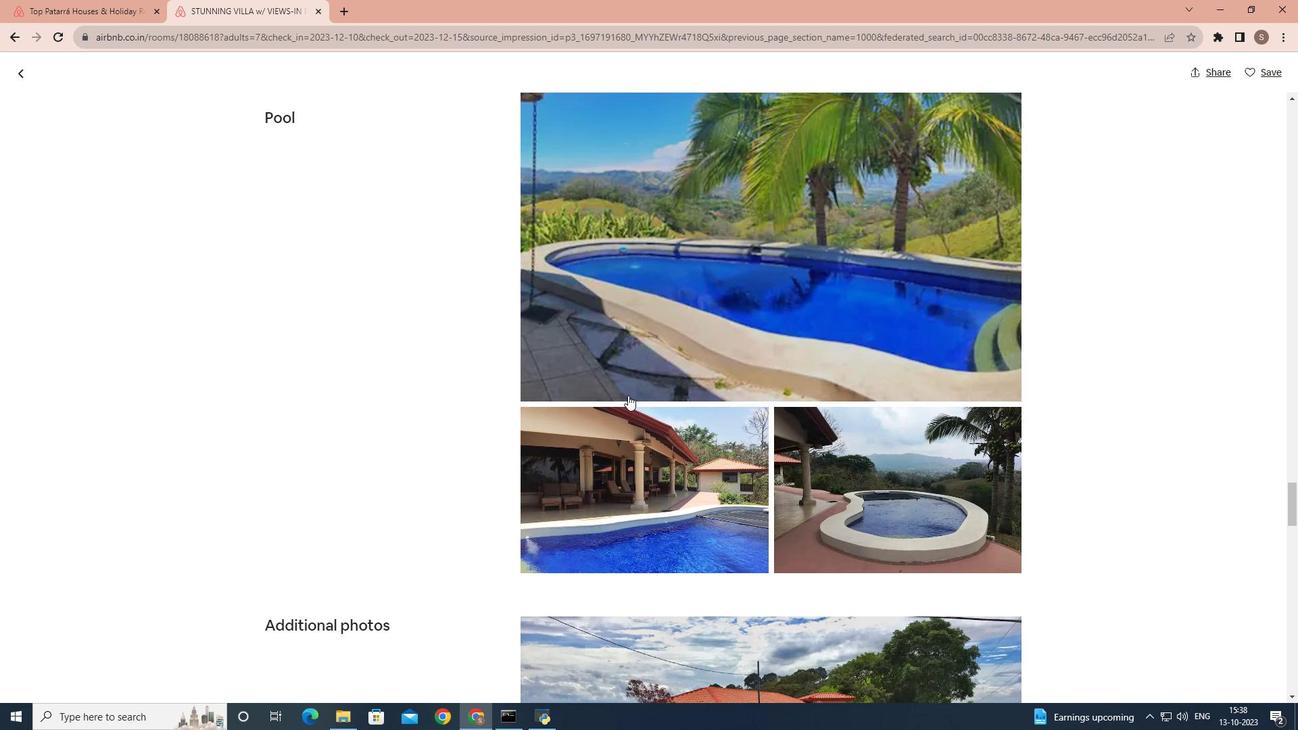 
Action: Mouse scrolled (628, 394) with delta (0, 0)
Screenshot: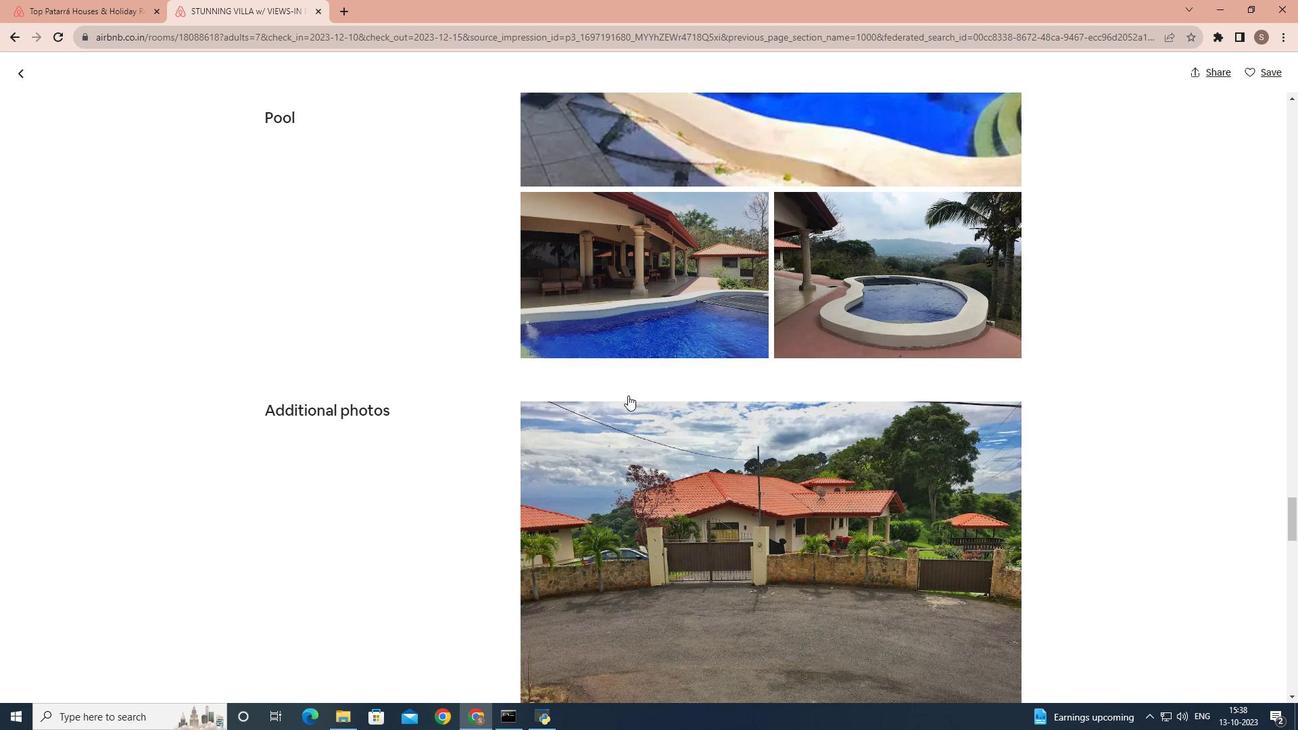 
Action: Mouse scrolled (628, 394) with delta (0, 0)
Screenshot: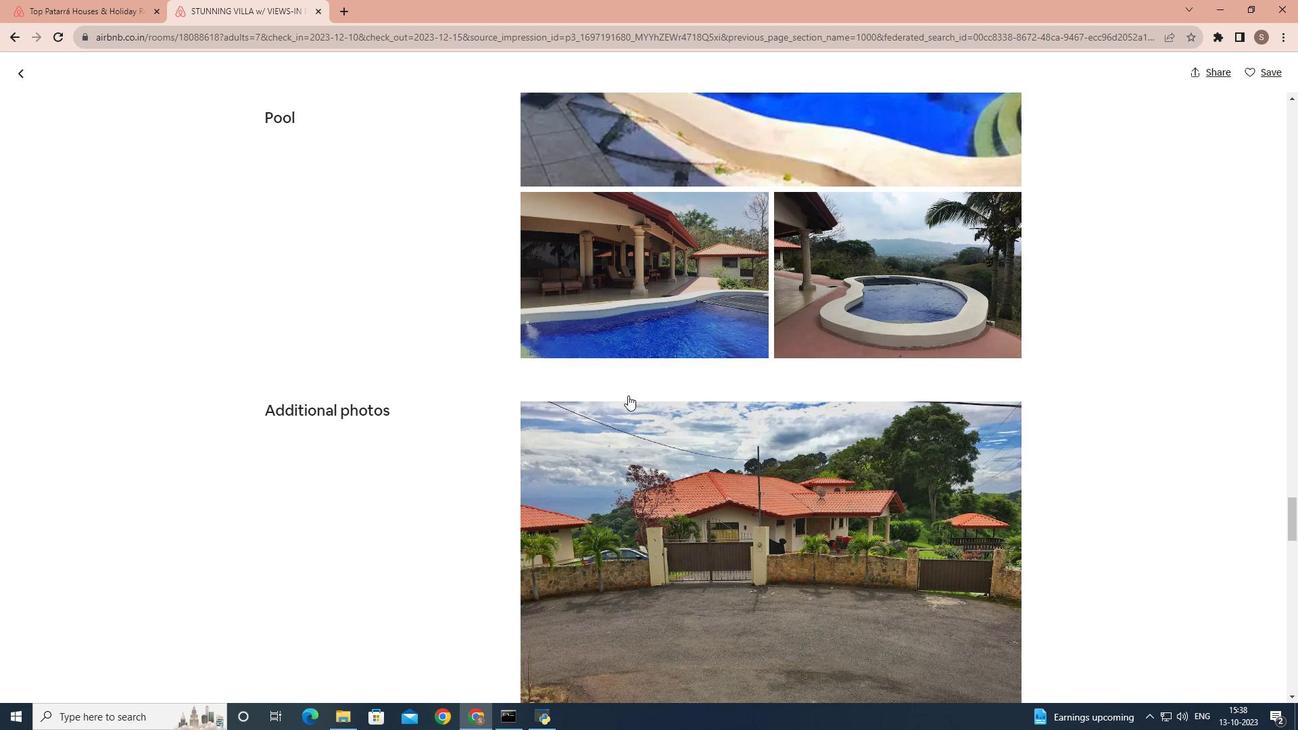 
Action: Mouse scrolled (628, 394) with delta (0, 0)
Screenshot: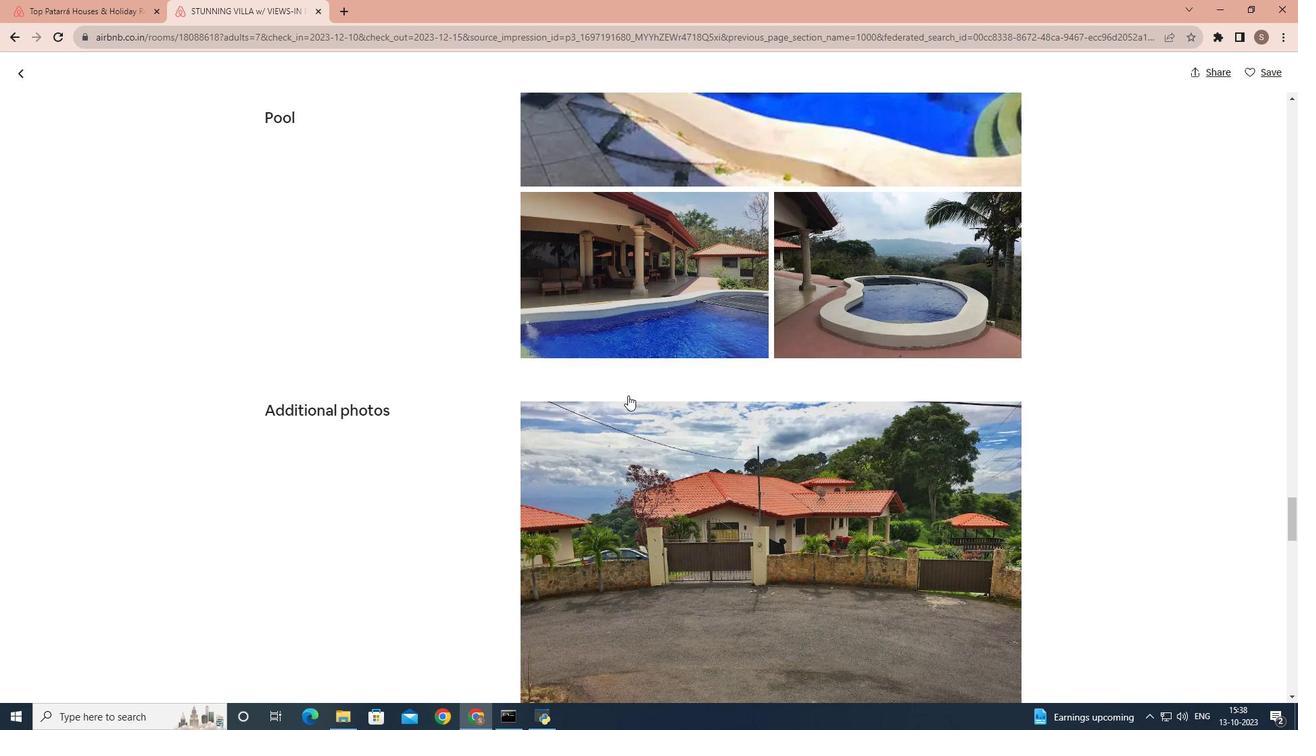 
Action: Mouse scrolled (628, 394) with delta (0, 0)
Screenshot: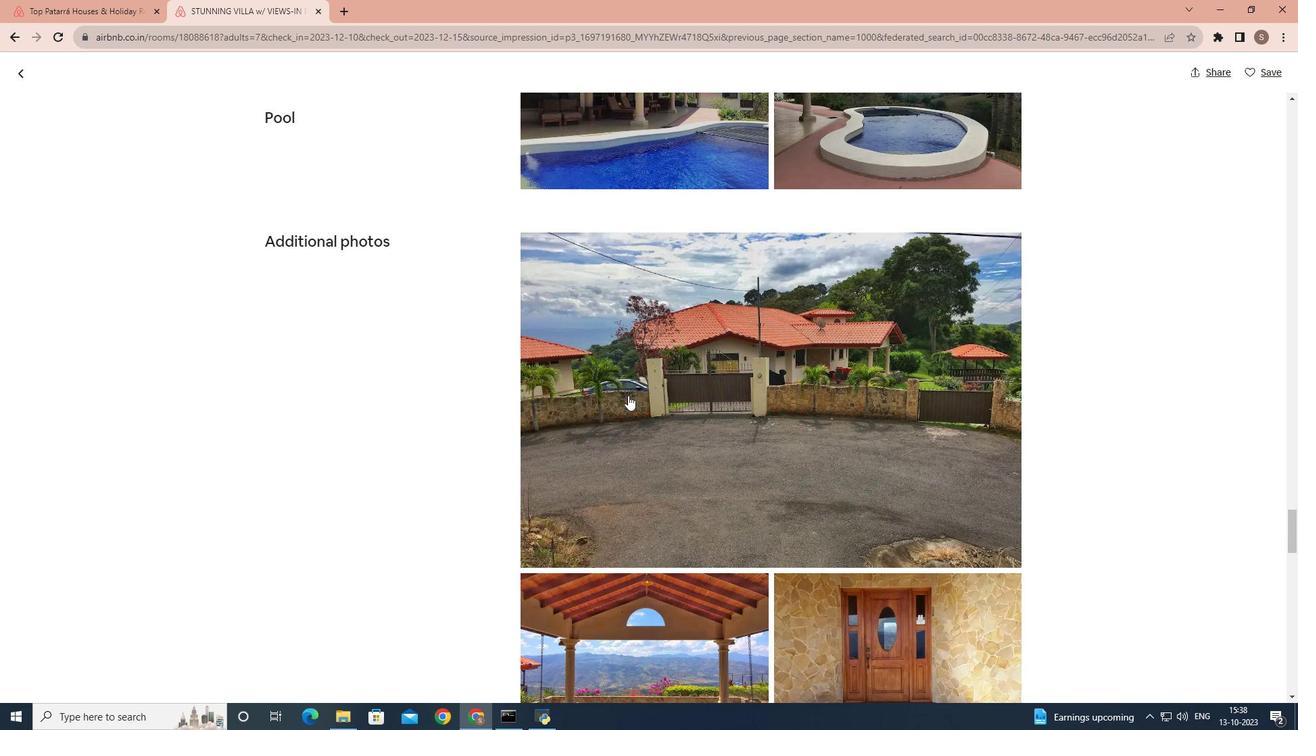 
Action: Mouse scrolled (628, 394) with delta (0, 0)
Screenshot: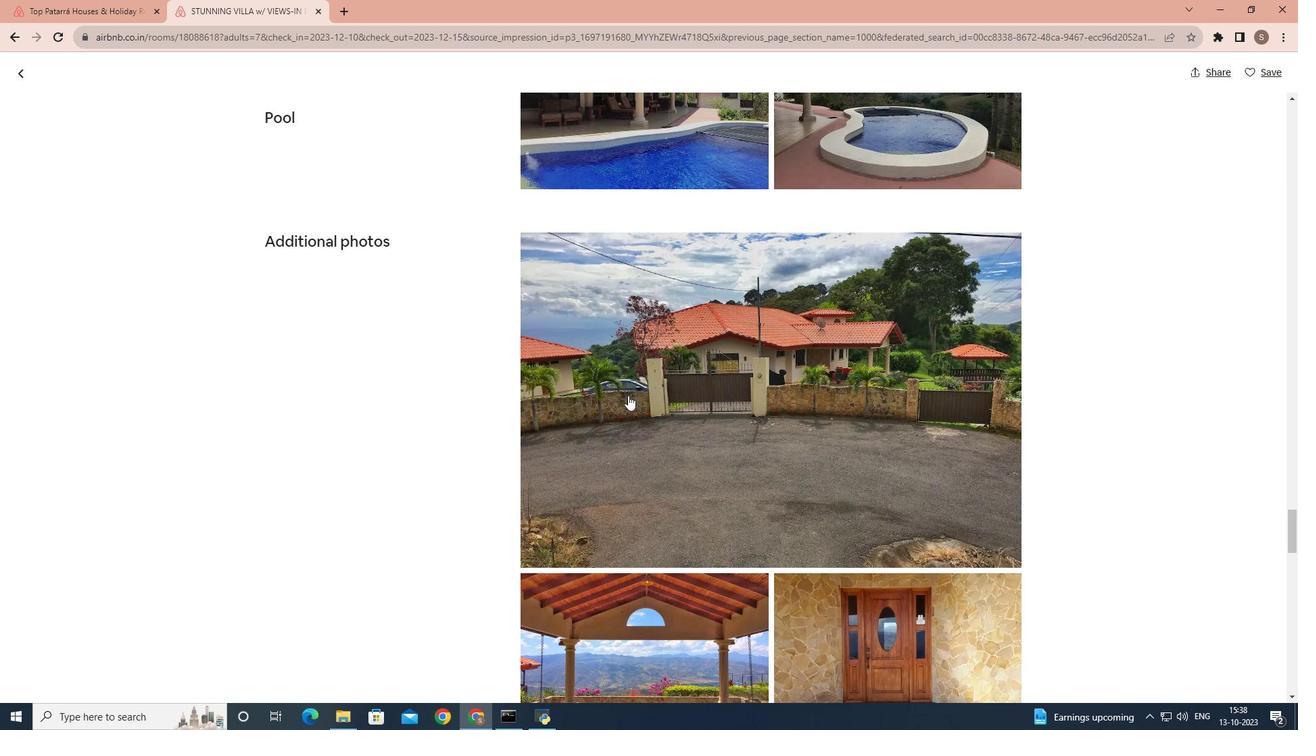 
Action: Mouse scrolled (628, 394) with delta (0, 0)
Screenshot: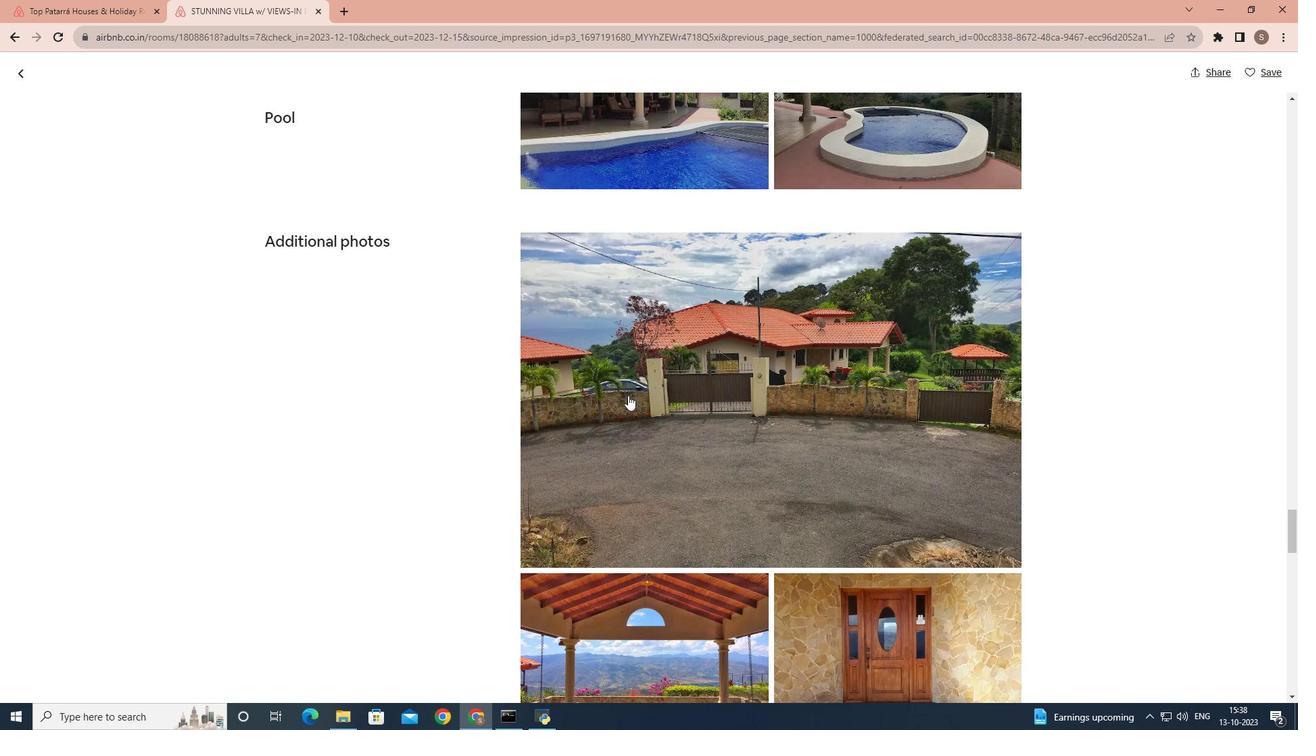 
Action: Mouse scrolled (628, 394) with delta (0, 0)
Screenshot: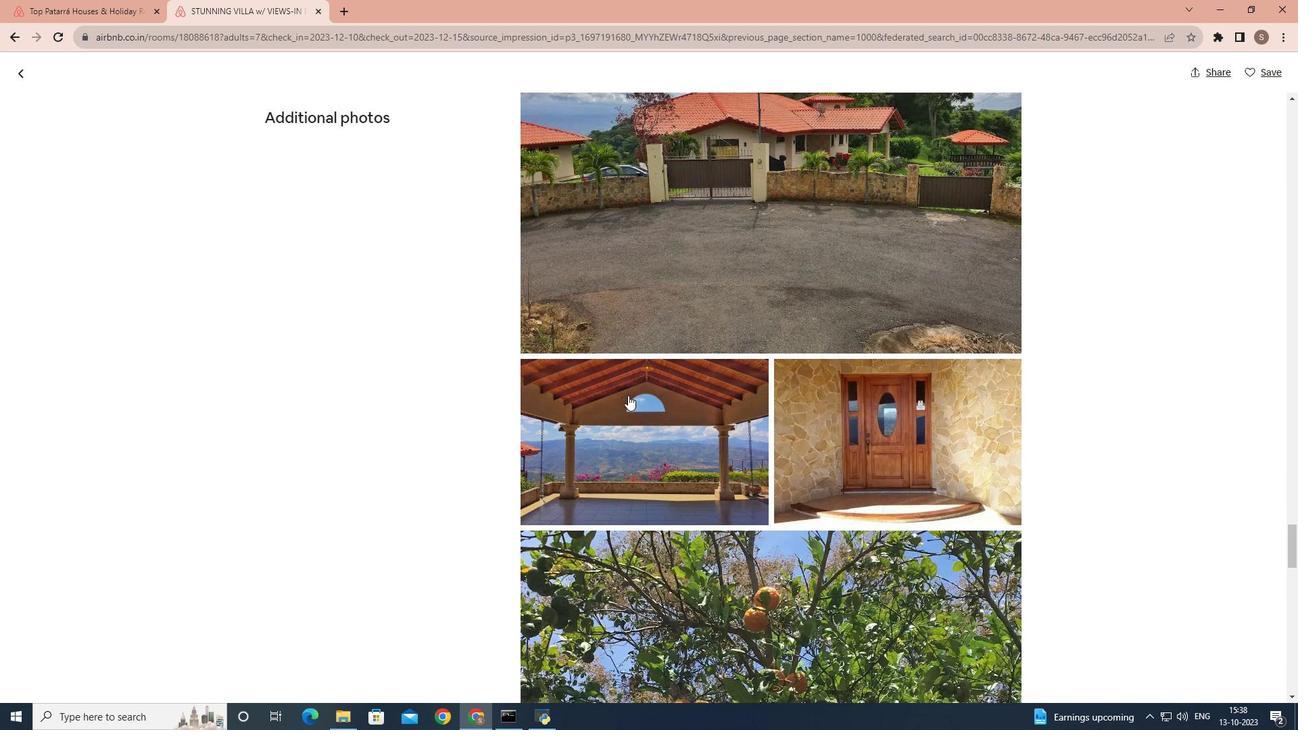 
Action: Mouse scrolled (628, 394) with delta (0, 0)
Screenshot: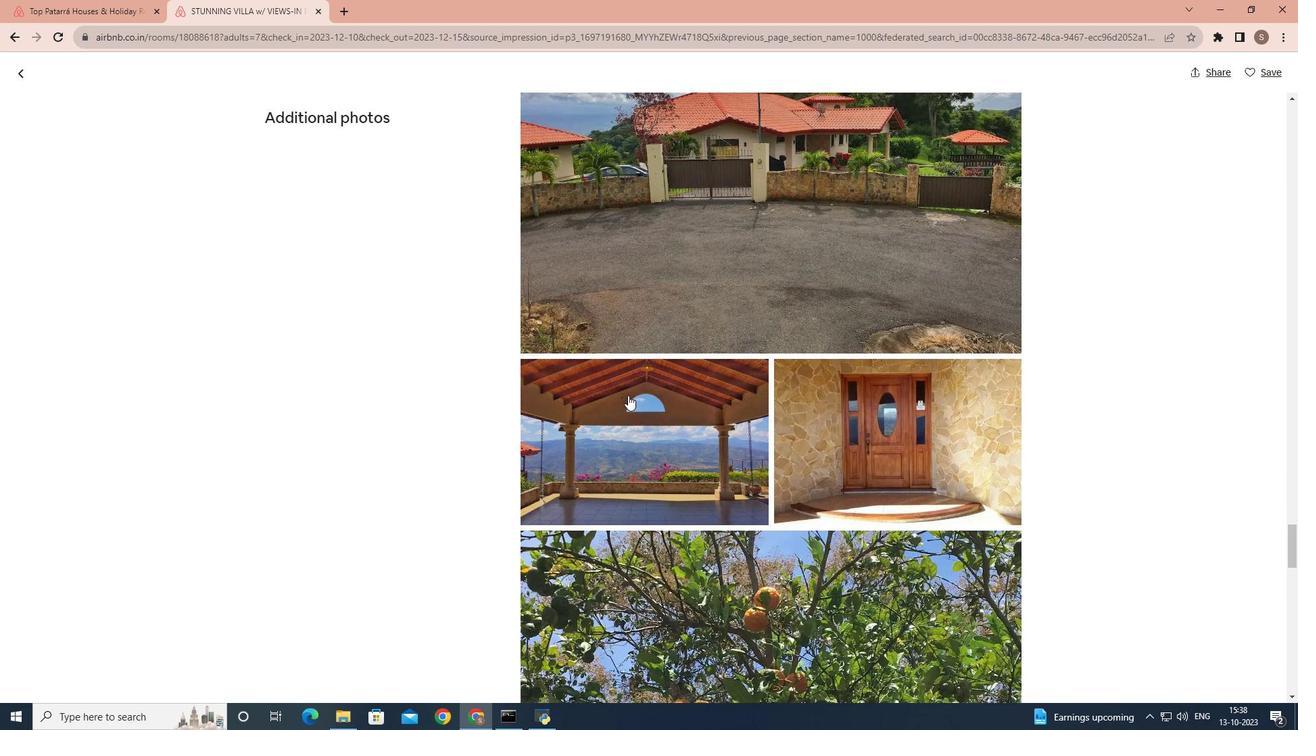 
Action: Mouse scrolled (628, 394) with delta (0, 0)
Screenshot: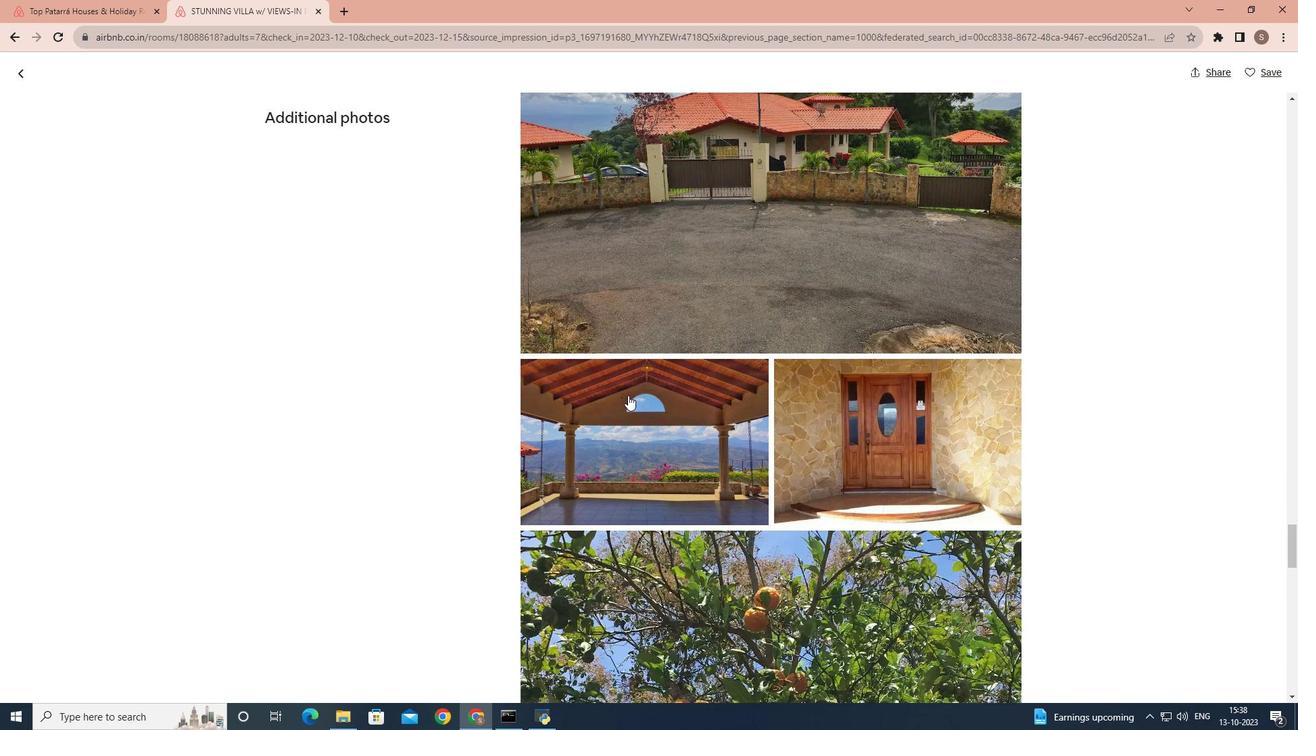 
Action: Mouse scrolled (628, 394) with delta (0, 0)
Screenshot: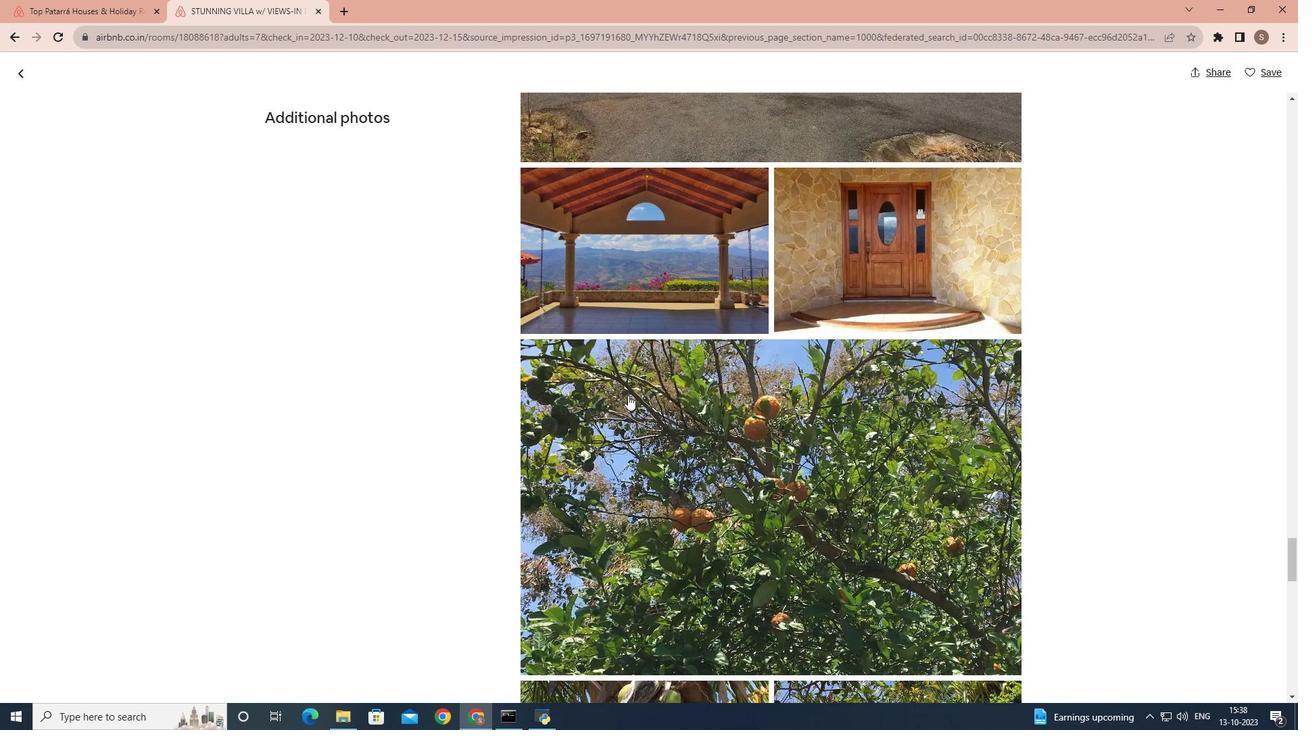 
Action: Mouse scrolled (628, 394) with delta (0, 0)
Screenshot: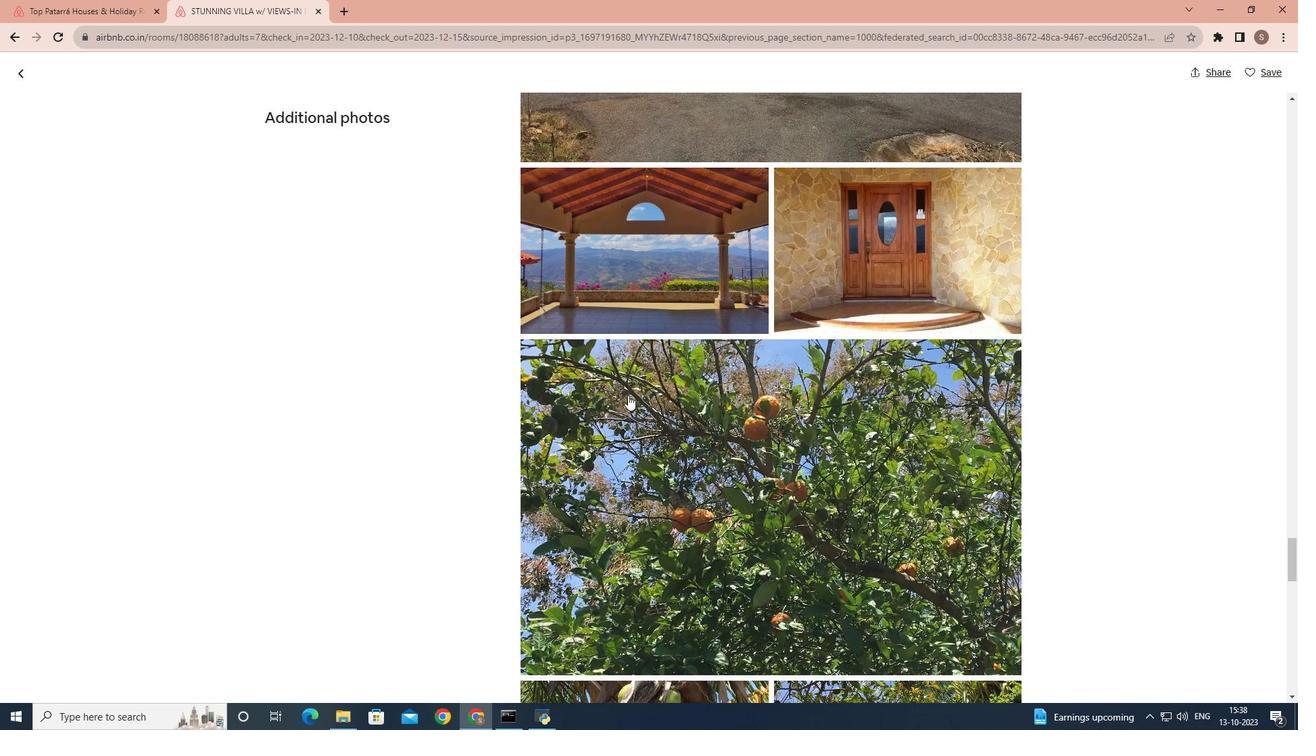 
Action: Mouse scrolled (628, 394) with delta (0, 0)
Screenshot: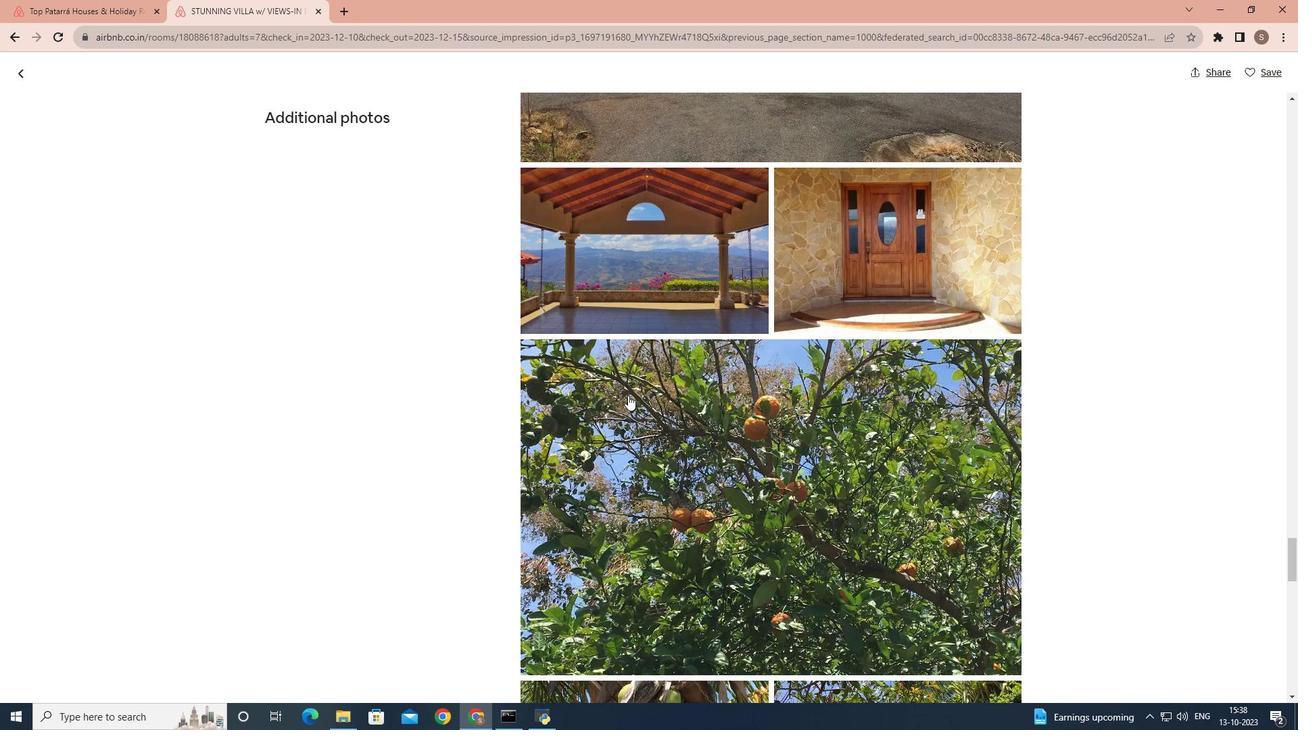 
Action: Mouse scrolled (628, 394) with delta (0, 0)
Screenshot: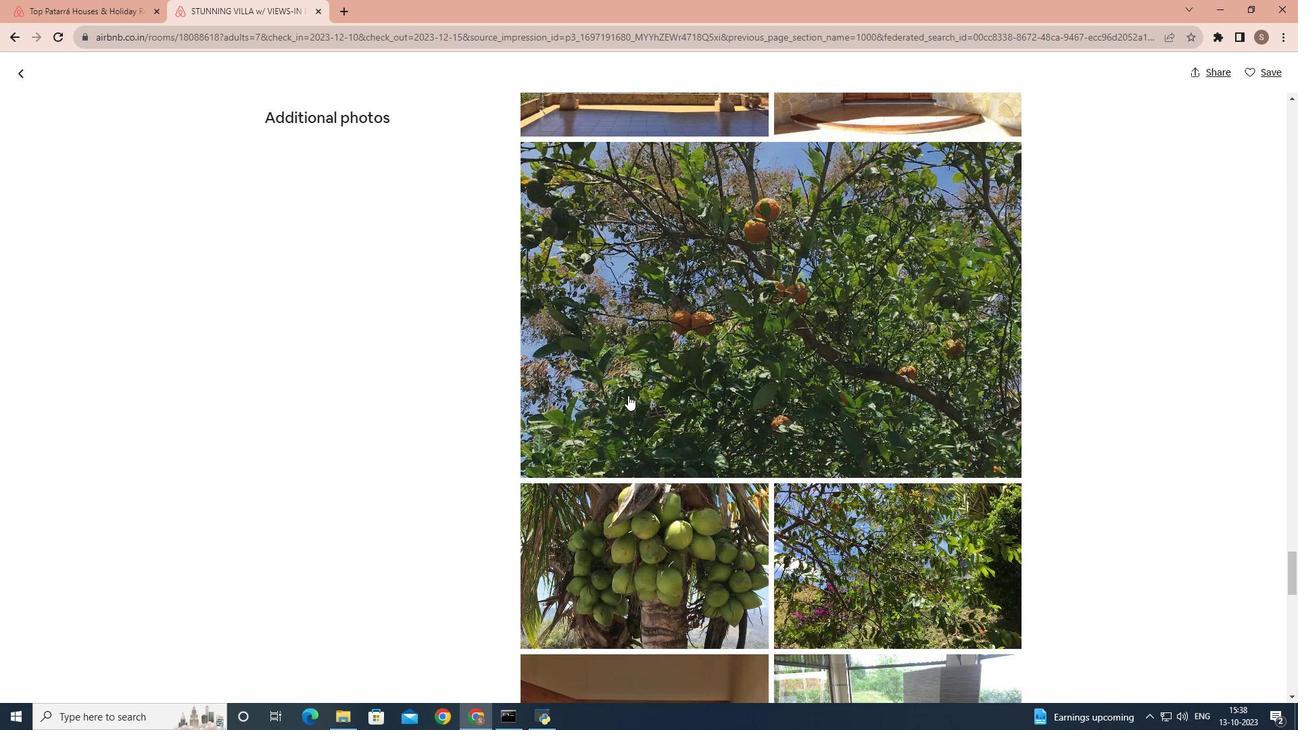 
Action: Mouse scrolled (628, 394) with delta (0, 0)
Screenshot: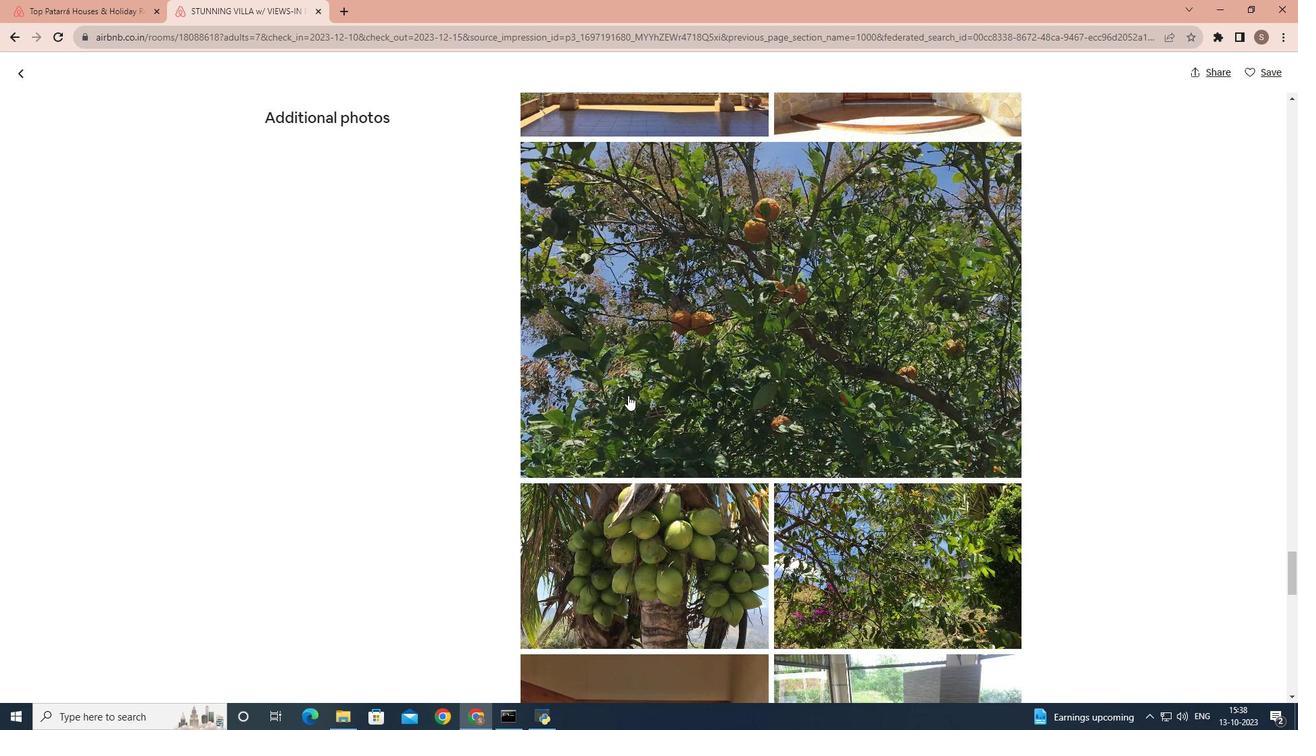 
Action: Mouse scrolled (628, 394) with delta (0, 0)
Screenshot: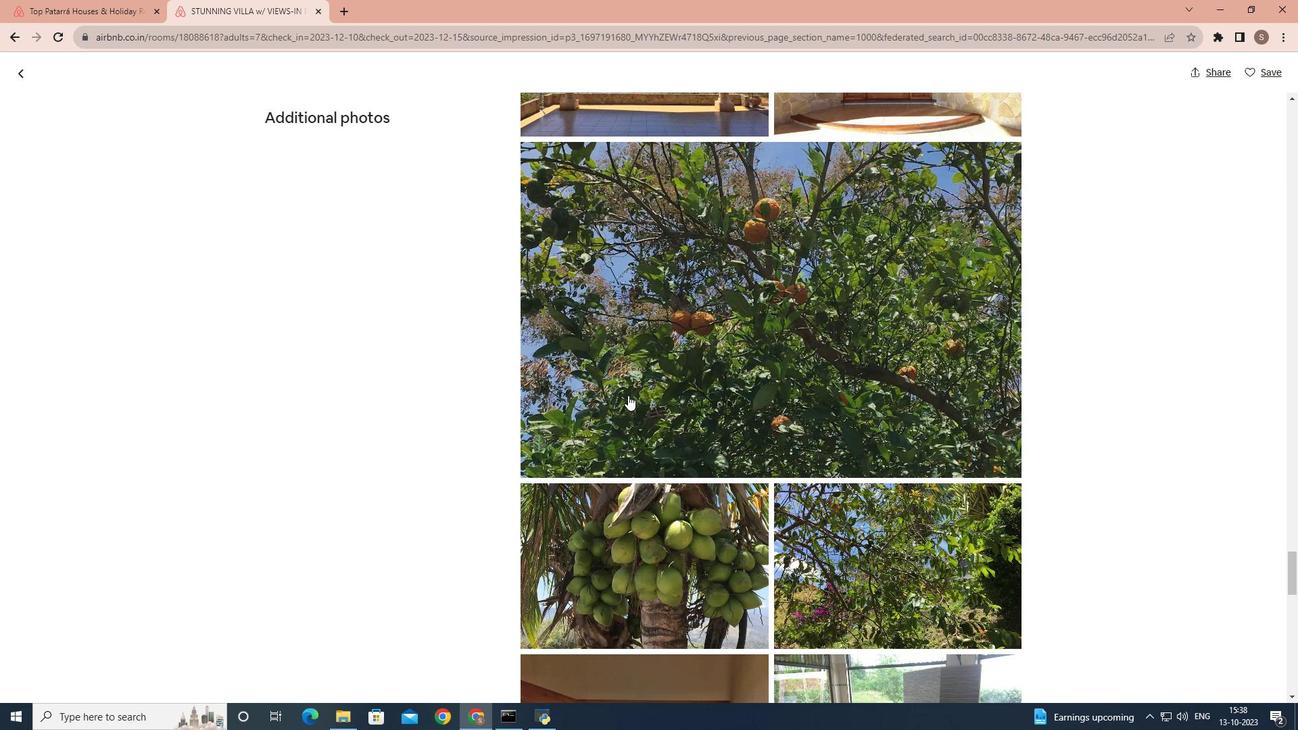 
Action: Mouse scrolled (628, 394) with delta (0, 0)
Screenshot: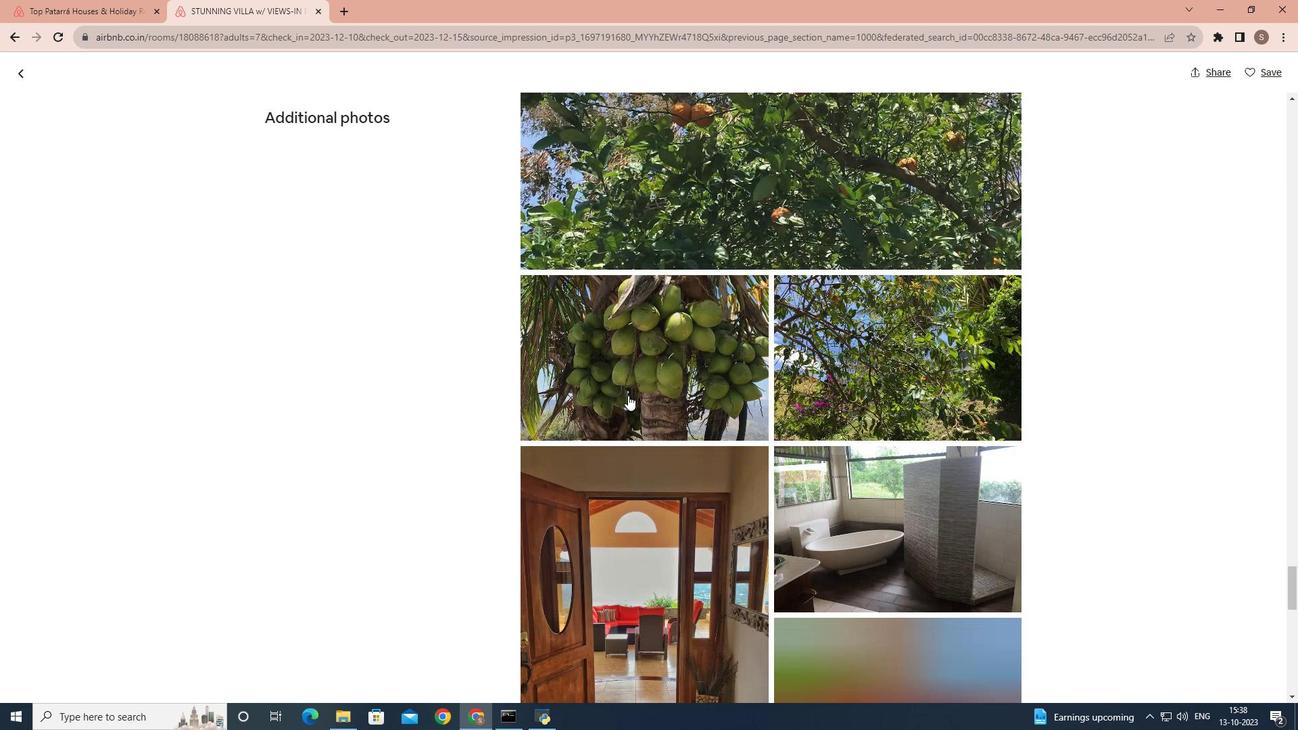 
Action: Mouse scrolled (628, 394) with delta (0, 0)
Screenshot: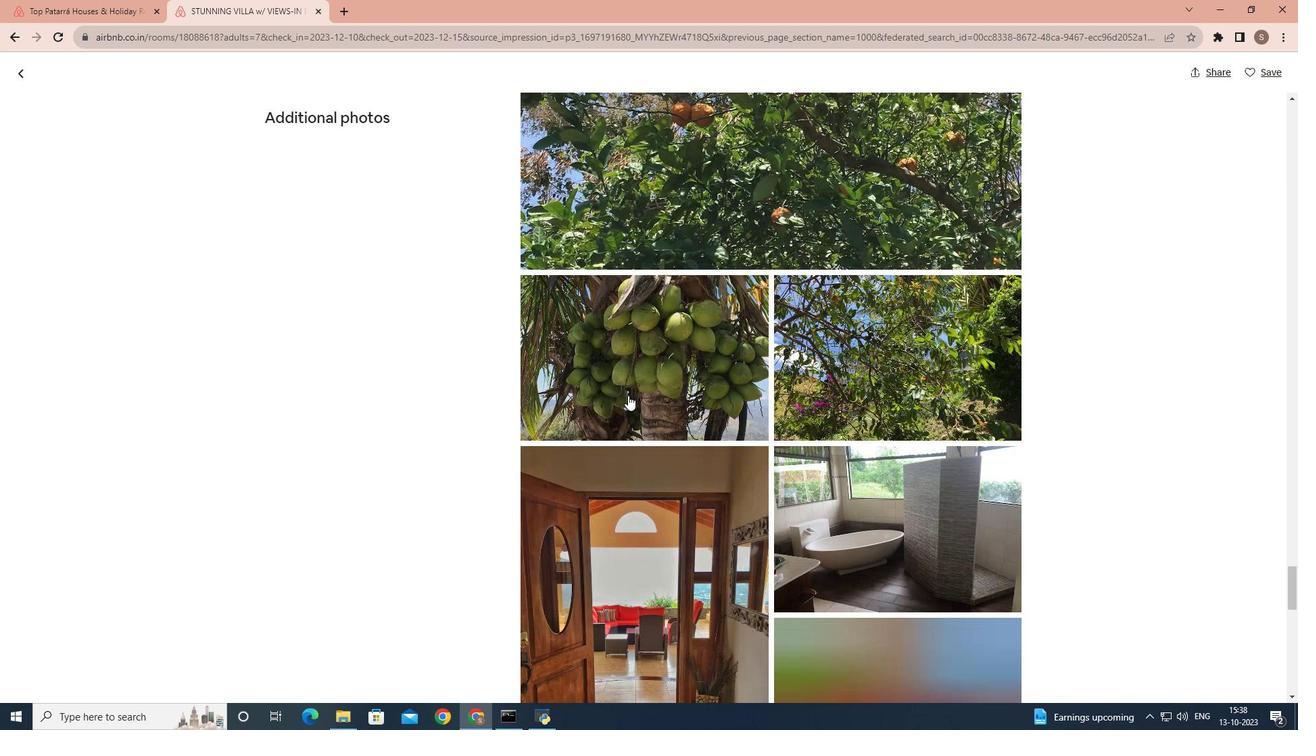 
Action: Mouse scrolled (628, 394) with delta (0, 0)
Screenshot: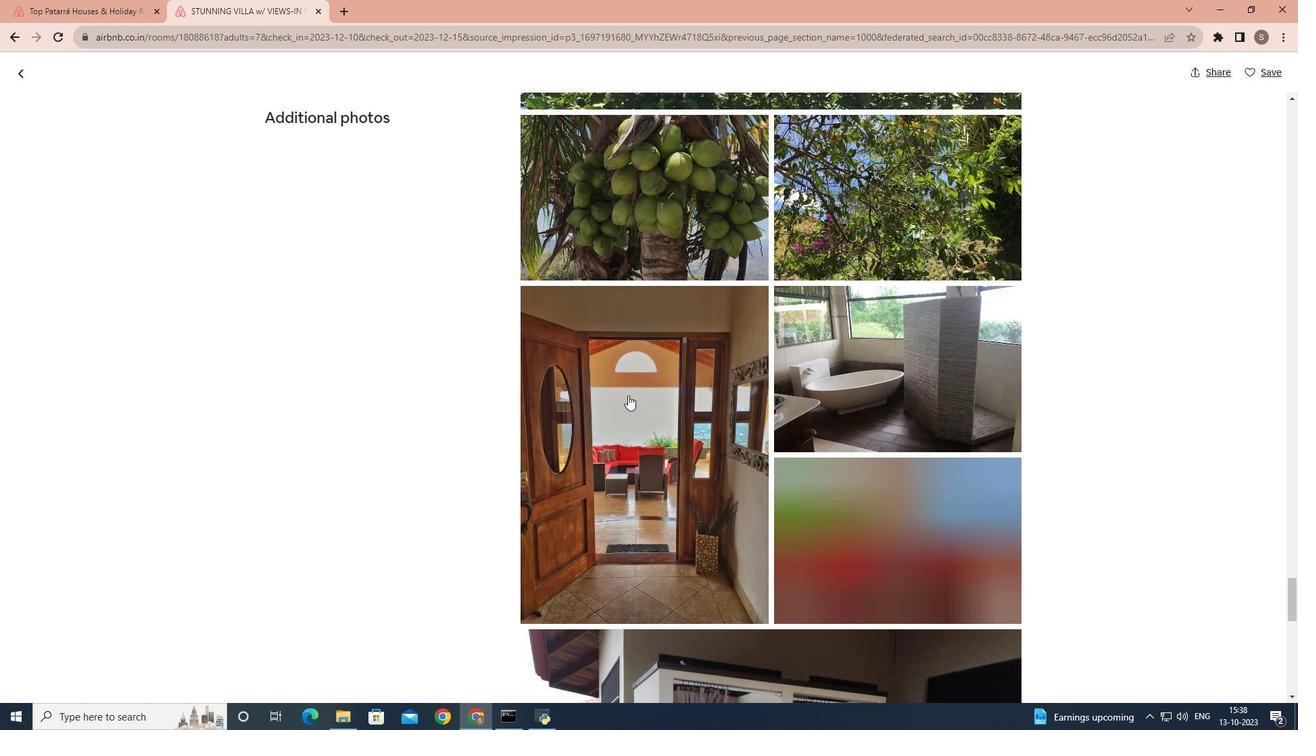 
Action: Mouse scrolled (628, 394) with delta (0, 0)
Screenshot: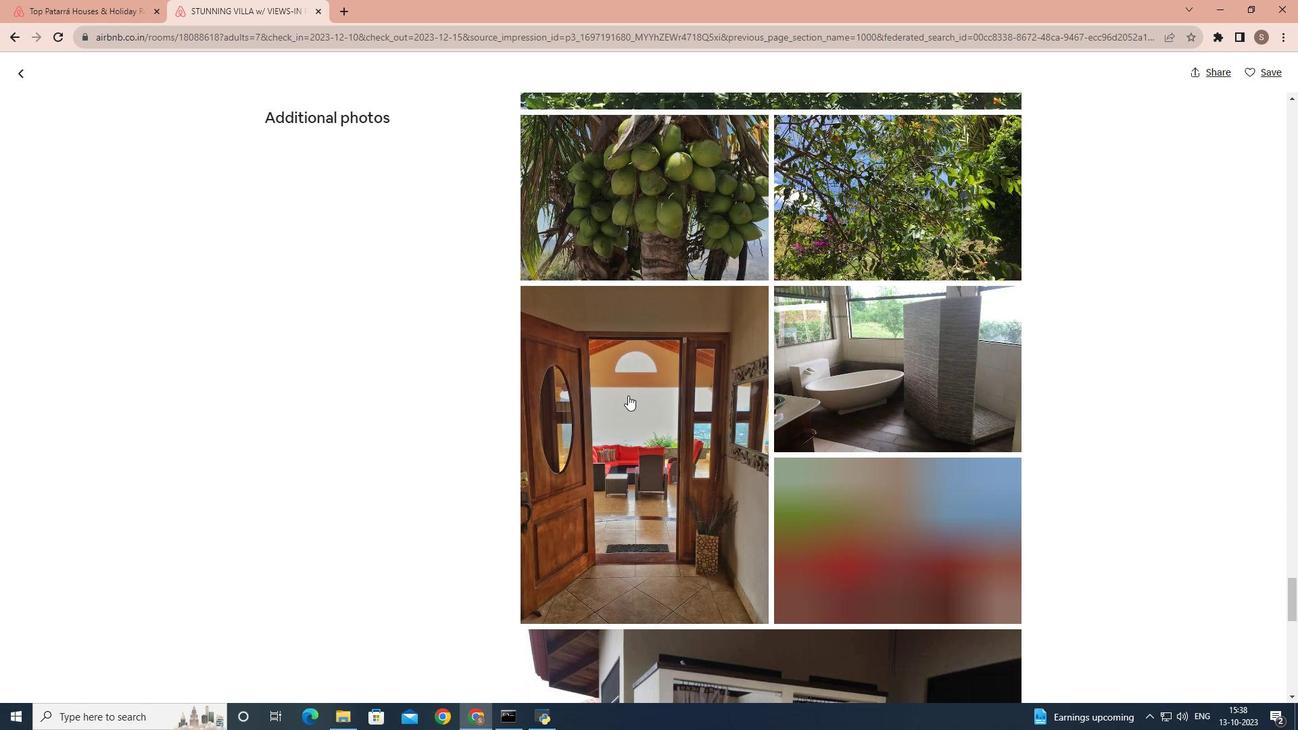 
Action: Mouse scrolled (628, 394) with delta (0, 0)
Screenshot: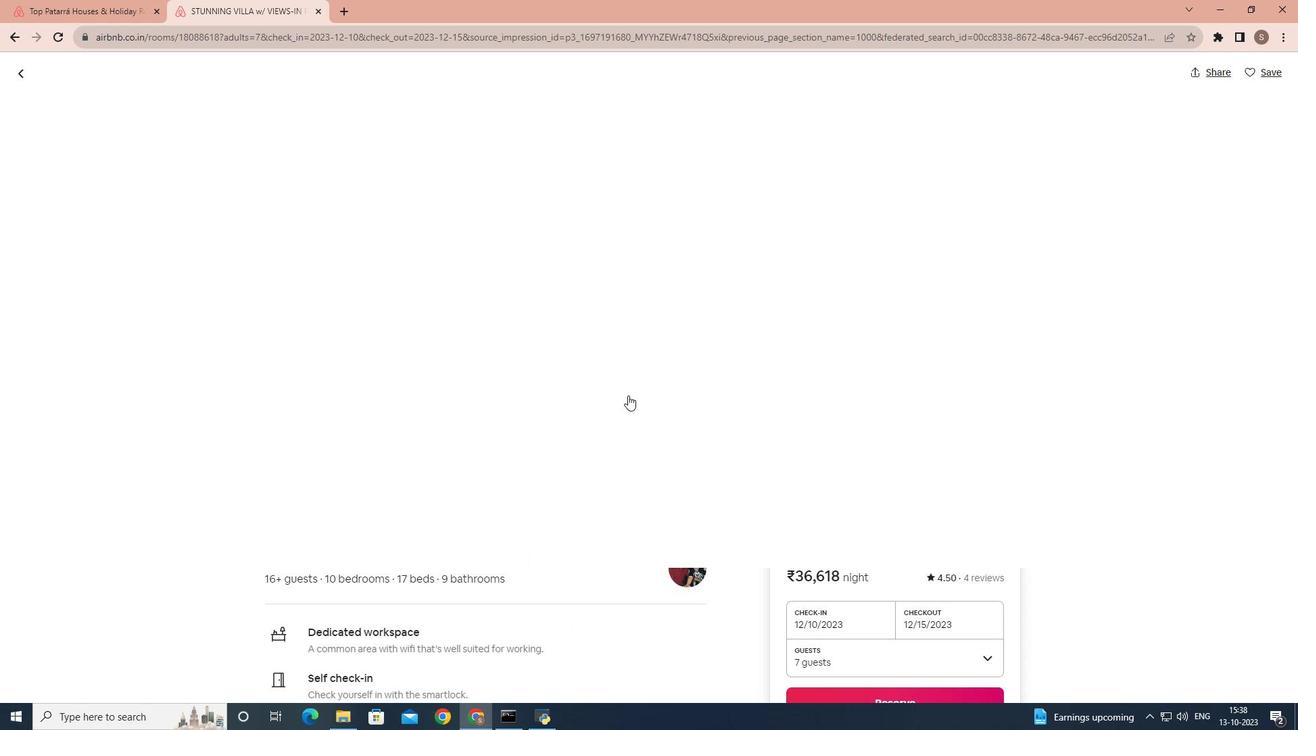 
Action: Mouse scrolled (628, 394) with delta (0, 0)
Screenshot: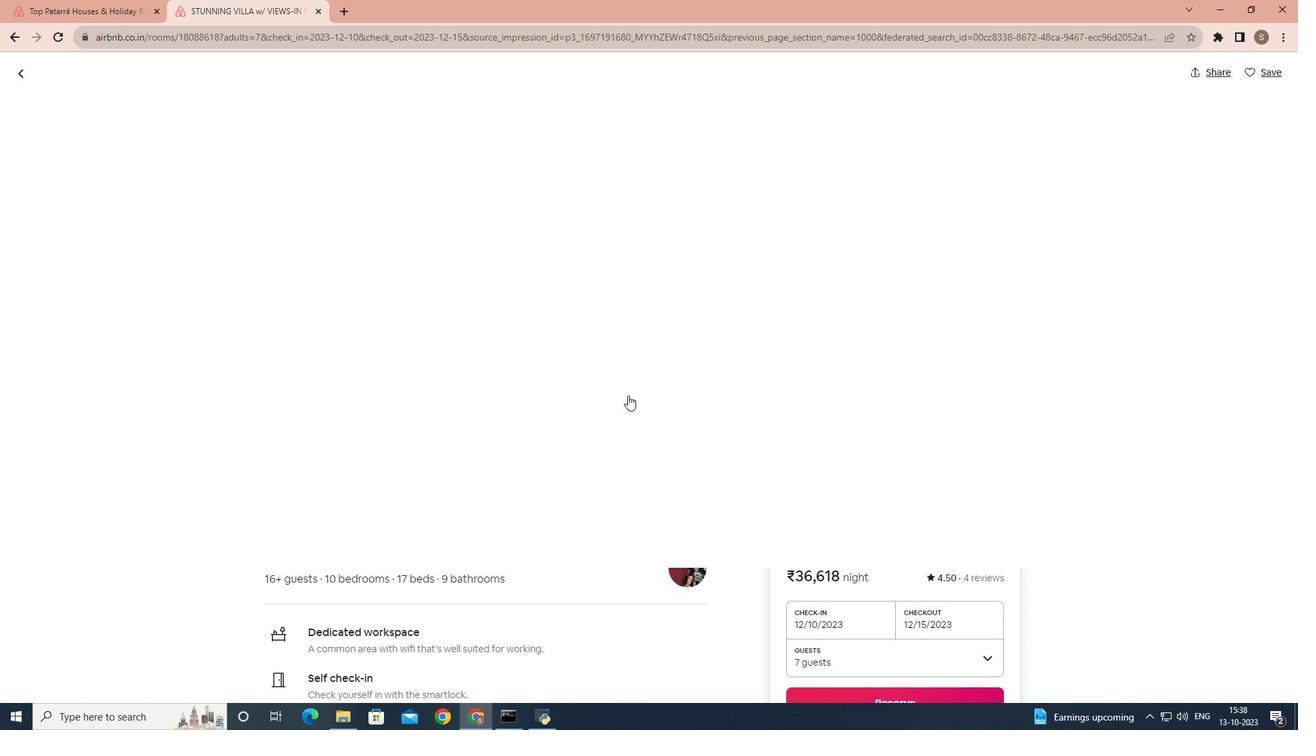 
Action: Mouse scrolled (628, 394) with delta (0, 0)
Screenshot: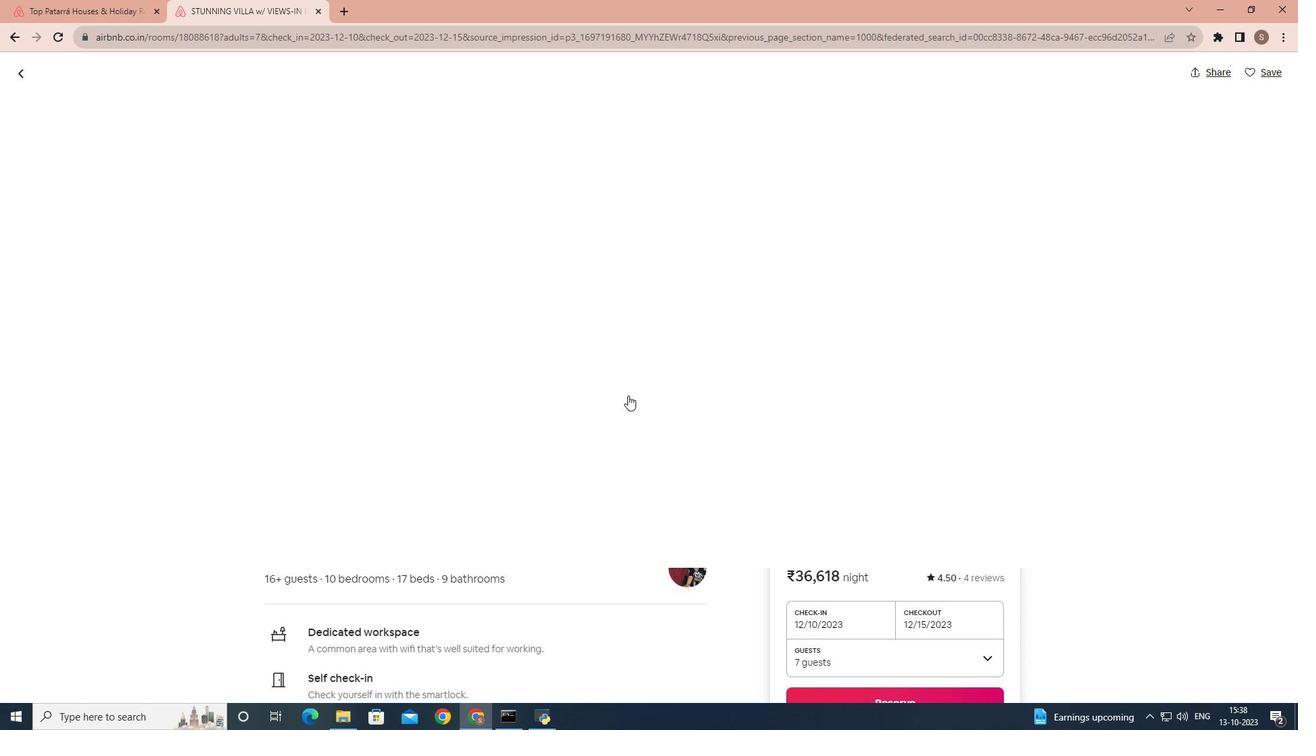 
Action: Mouse scrolled (628, 394) with delta (0, 0)
Screenshot: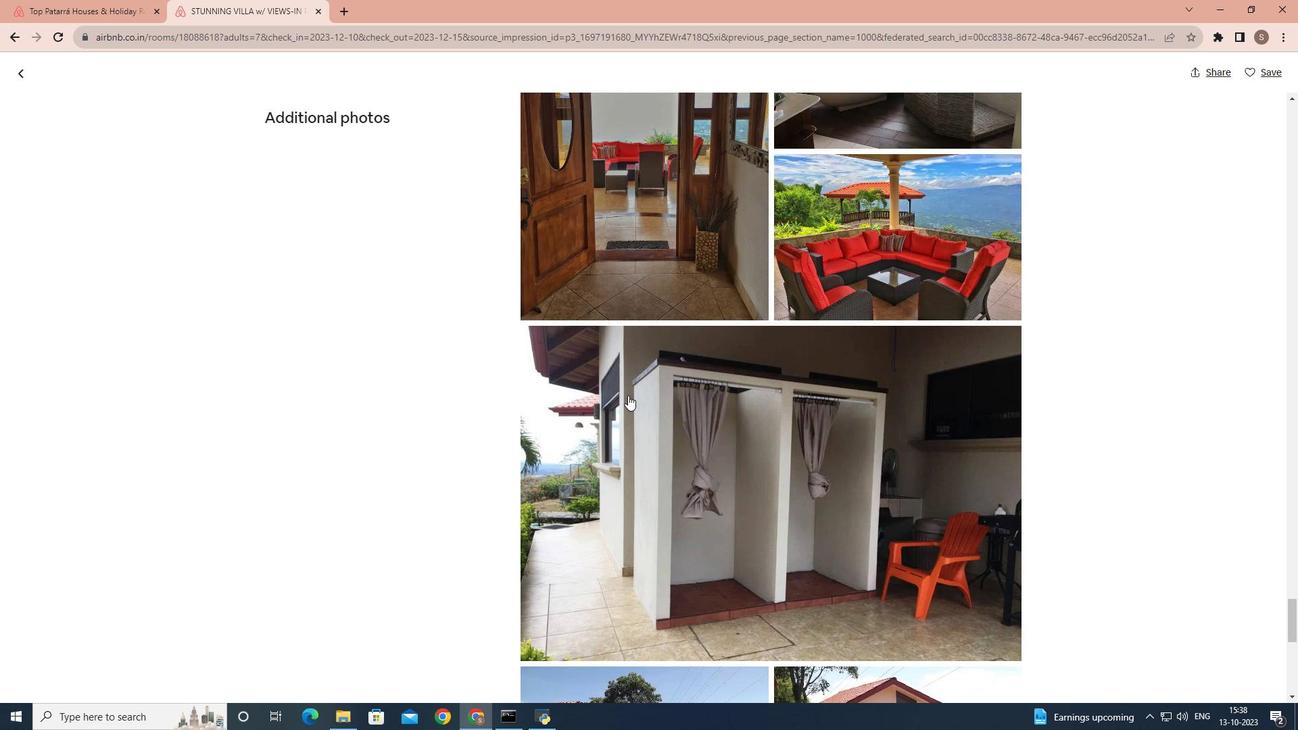 
Action: Mouse scrolled (628, 394) with delta (0, 0)
Screenshot: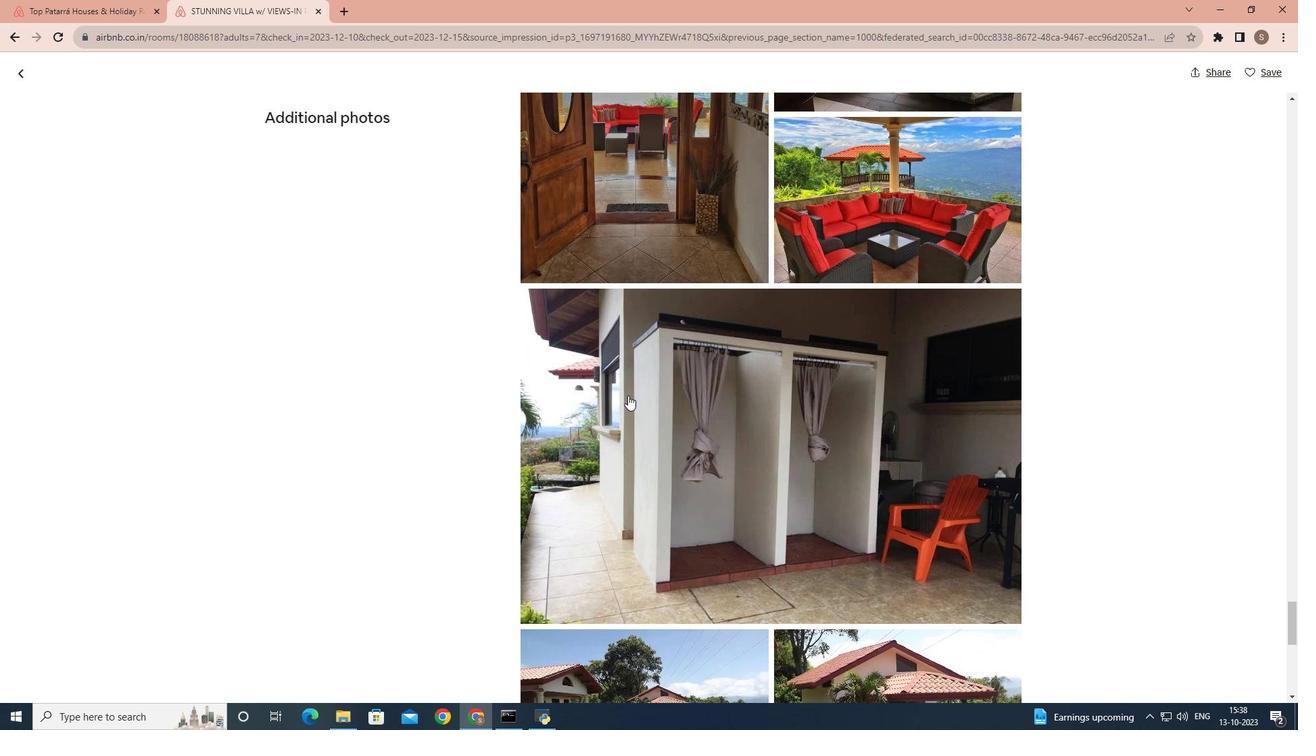 
Action: Mouse scrolled (628, 394) with delta (0, 0)
Screenshot: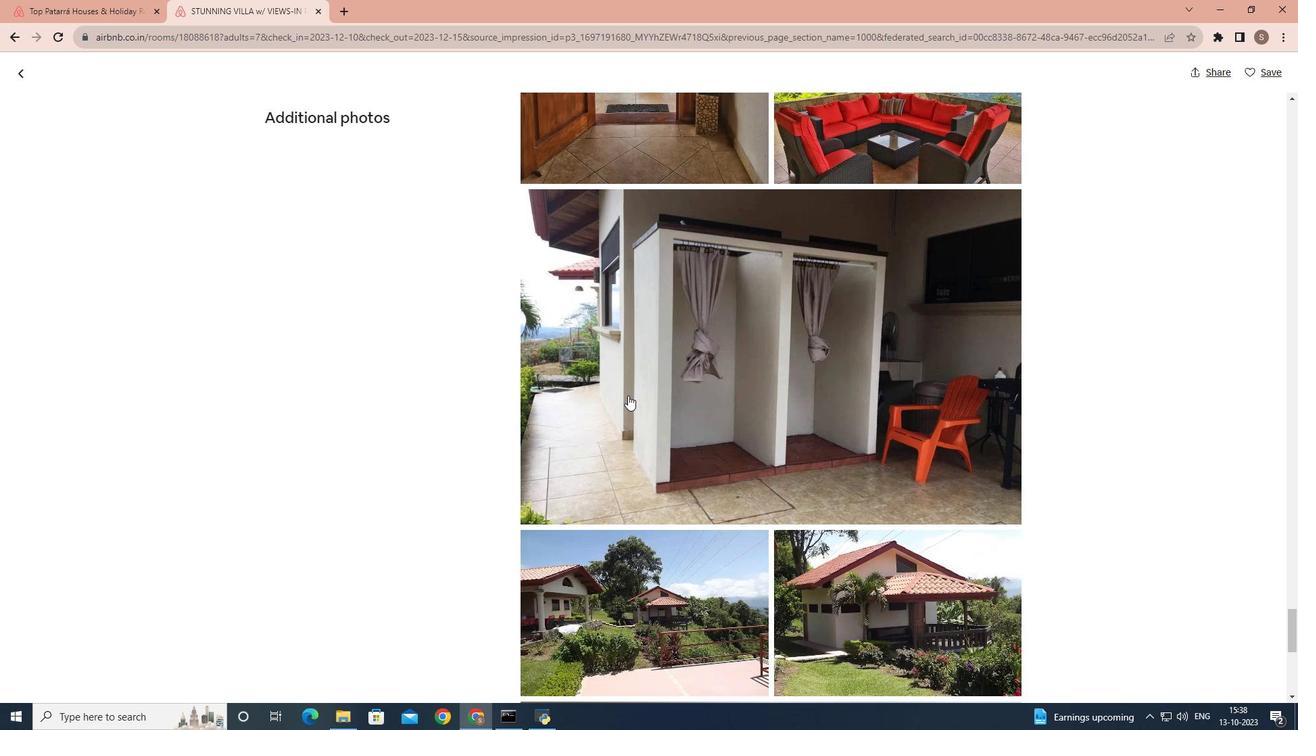 
Action: Mouse scrolled (628, 394) with delta (0, 0)
Screenshot: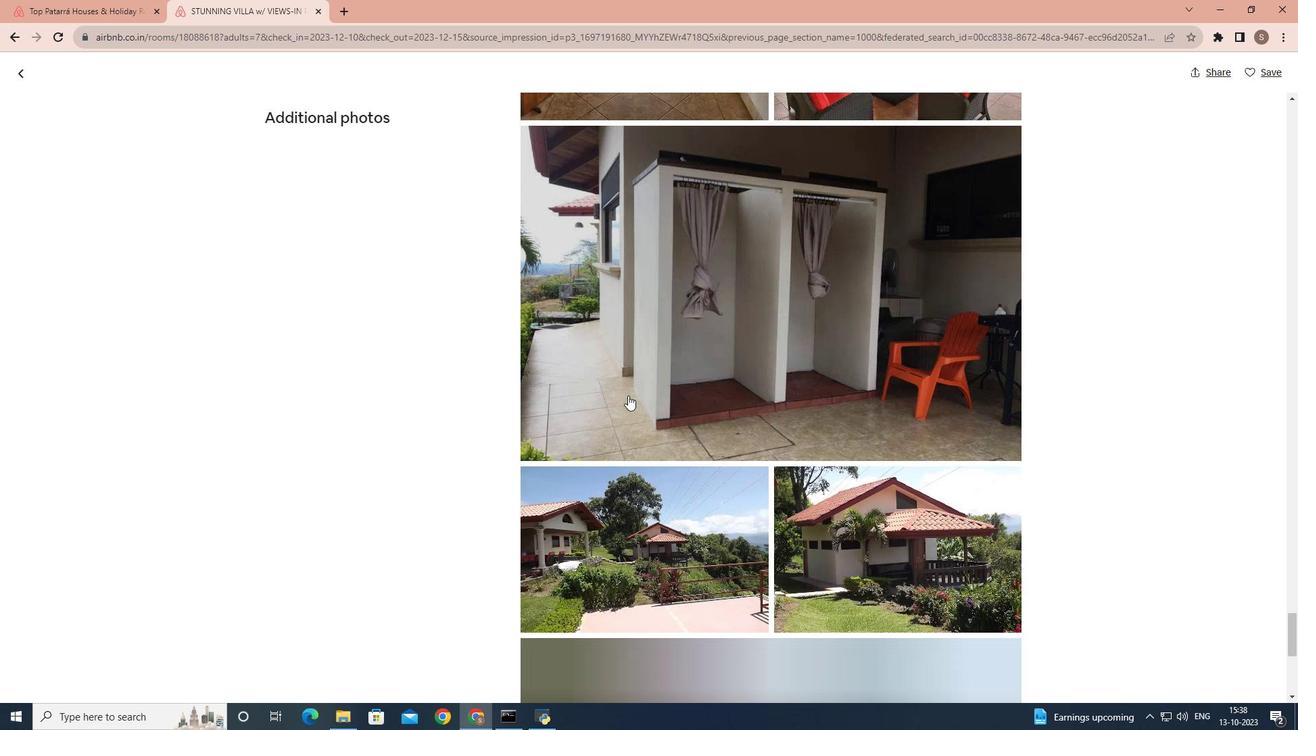 
Action: Mouse scrolled (628, 394) with delta (0, 0)
Screenshot: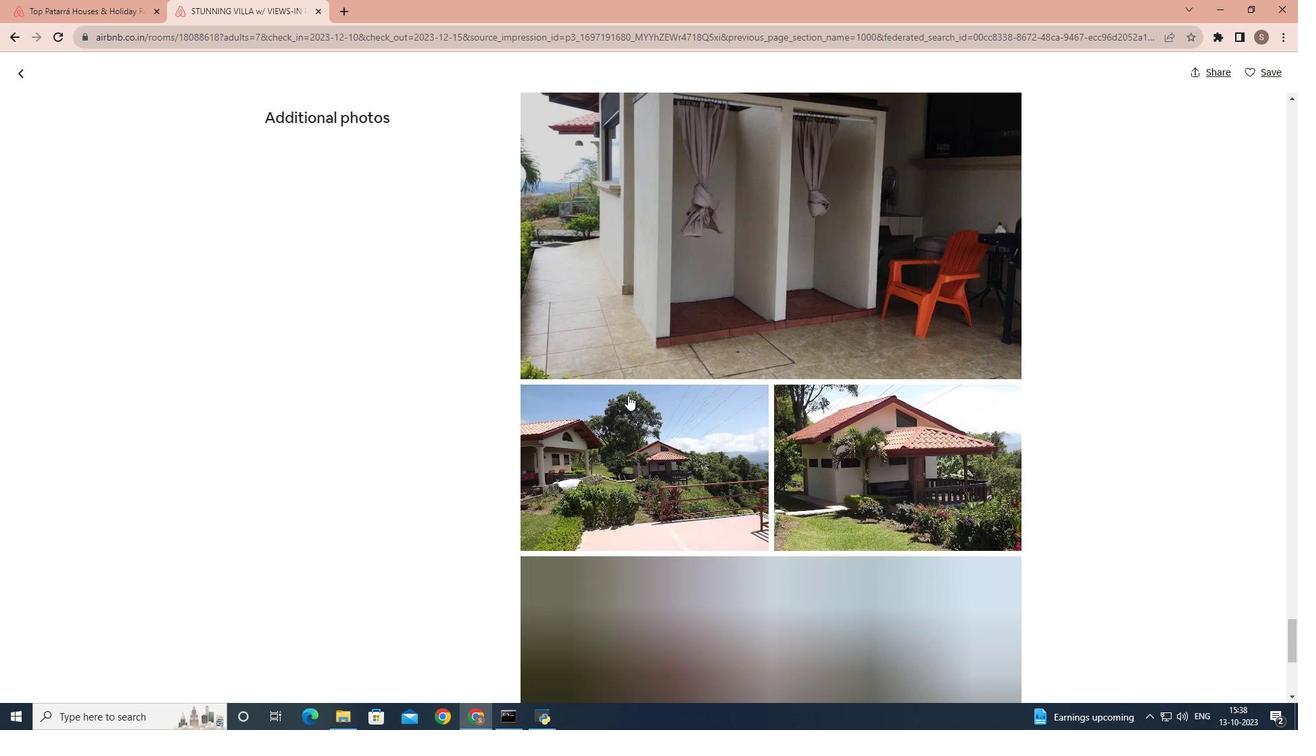 
Action: Mouse scrolled (628, 394) with delta (0, 0)
Screenshot: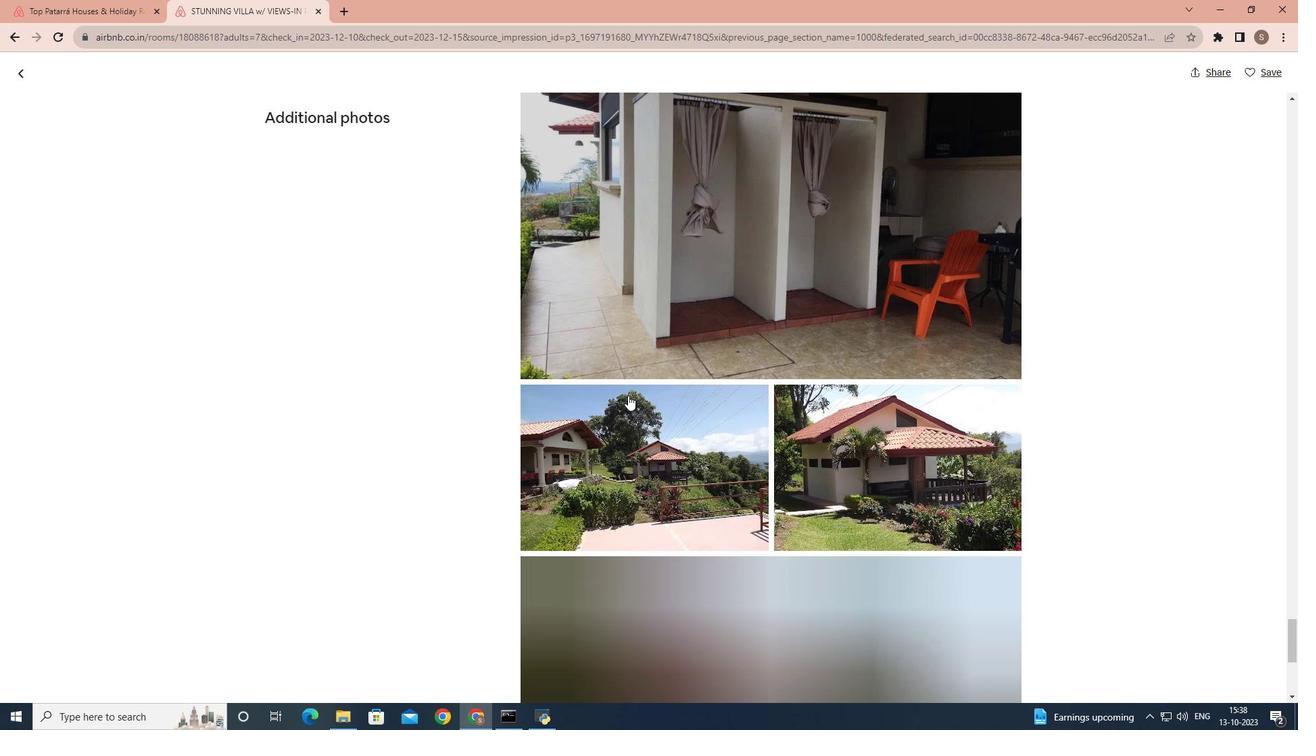 
Action: Mouse scrolled (628, 394) with delta (0, 0)
Screenshot: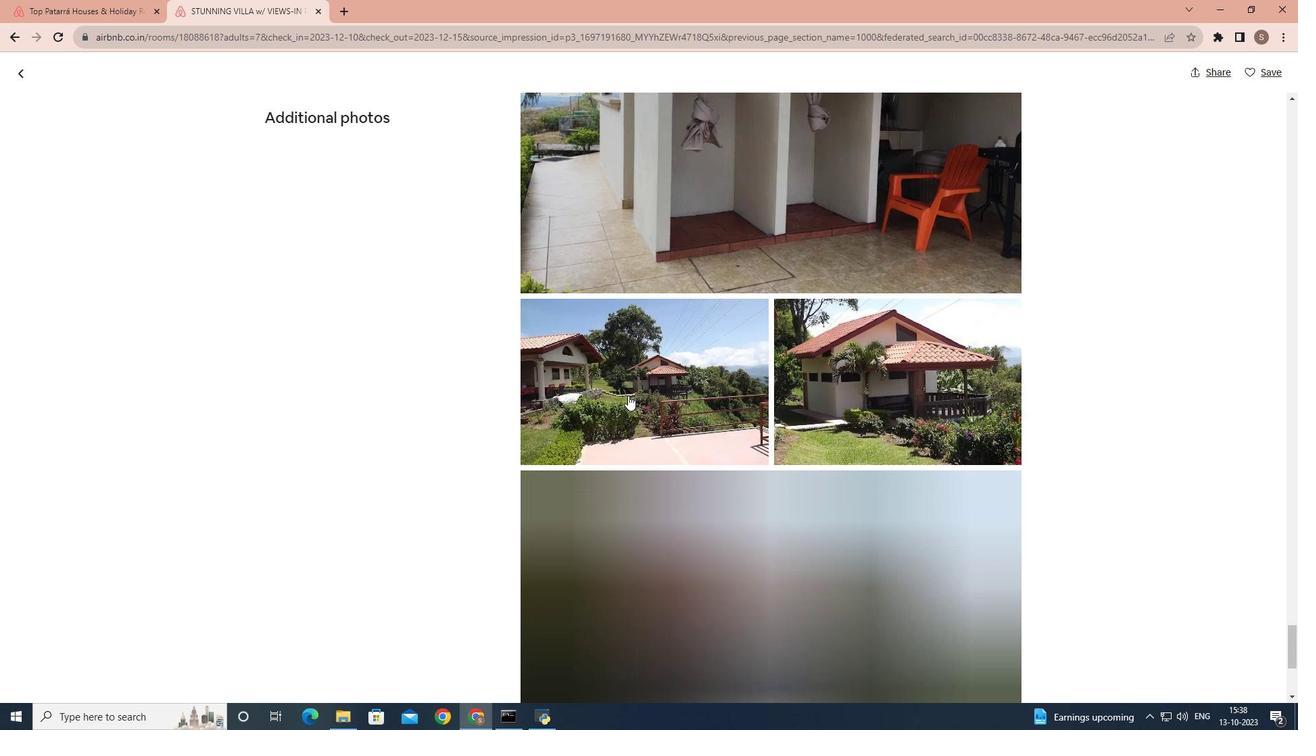 
Action: Mouse scrolled (628, 394) with delta (0, 0)
Screenshot: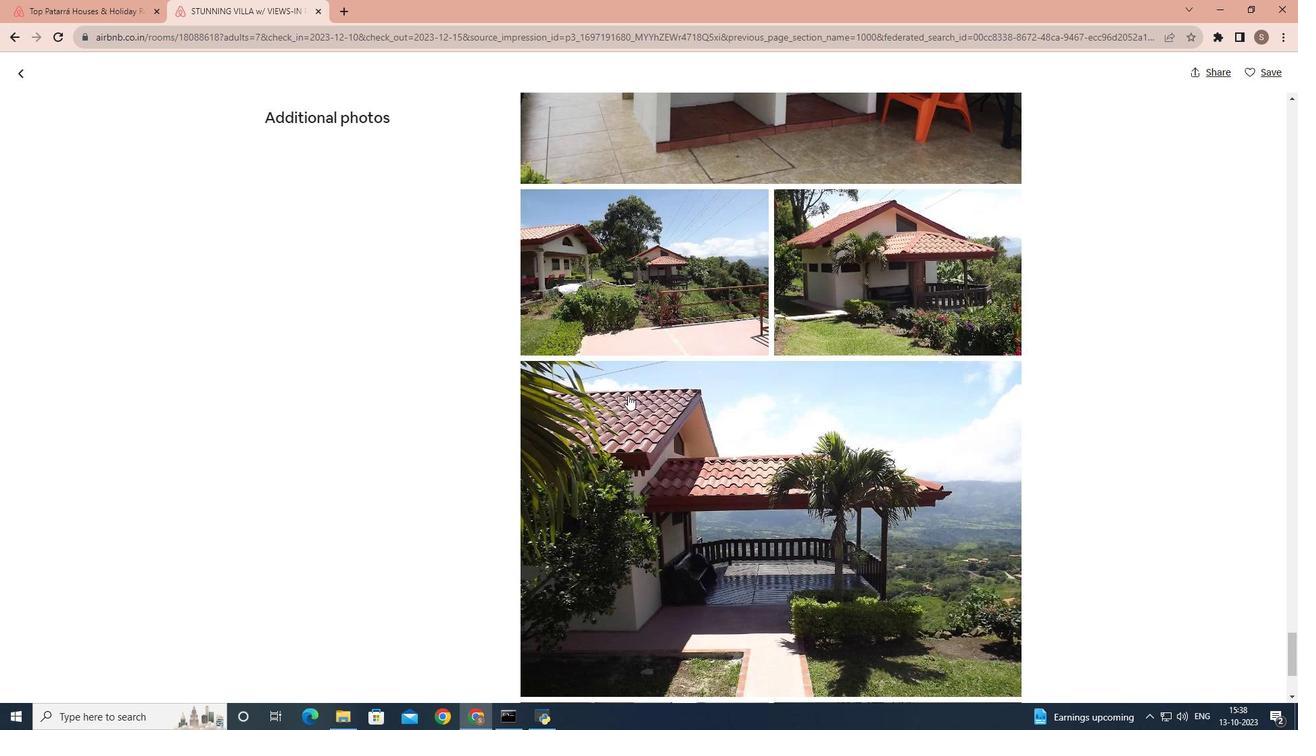 
Action: Mouse scrolled (628, 394) with delta (0, 0)
Screenshot: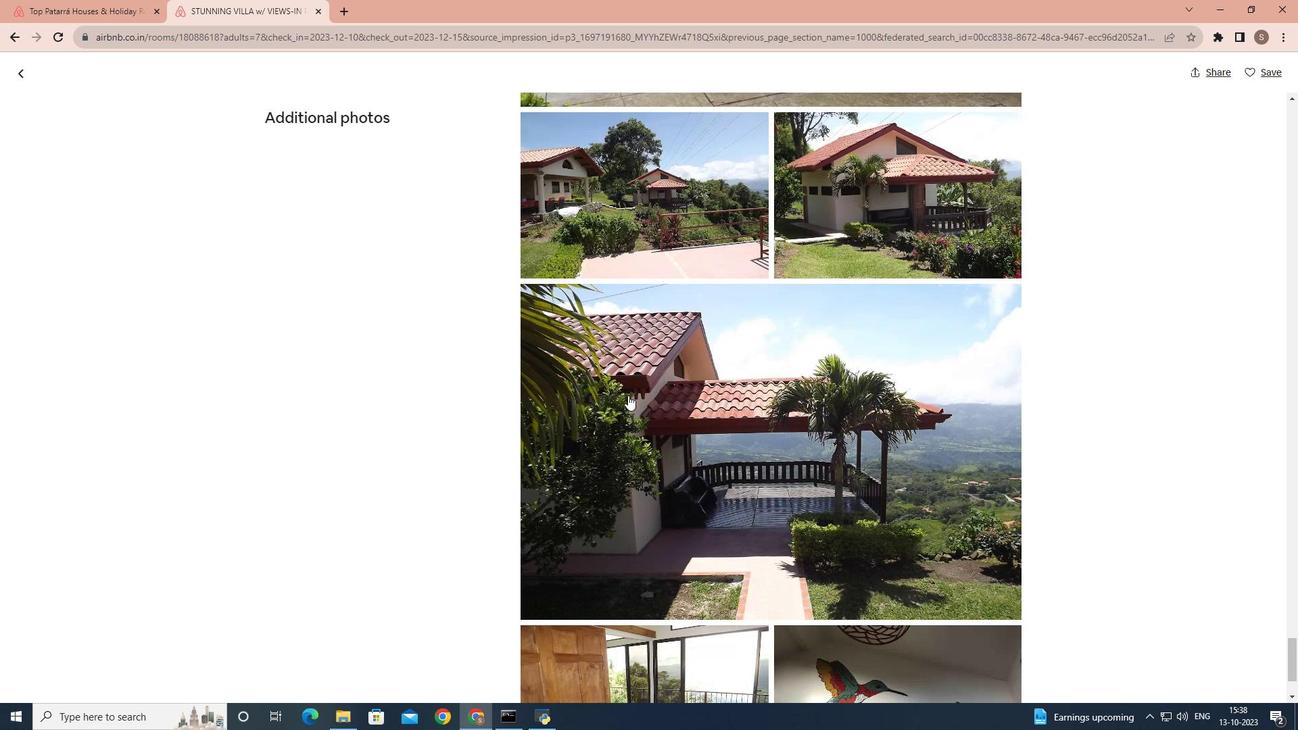 
Action: Mouse scrolled (628, 394) with delta (0, 0)
Screenshot: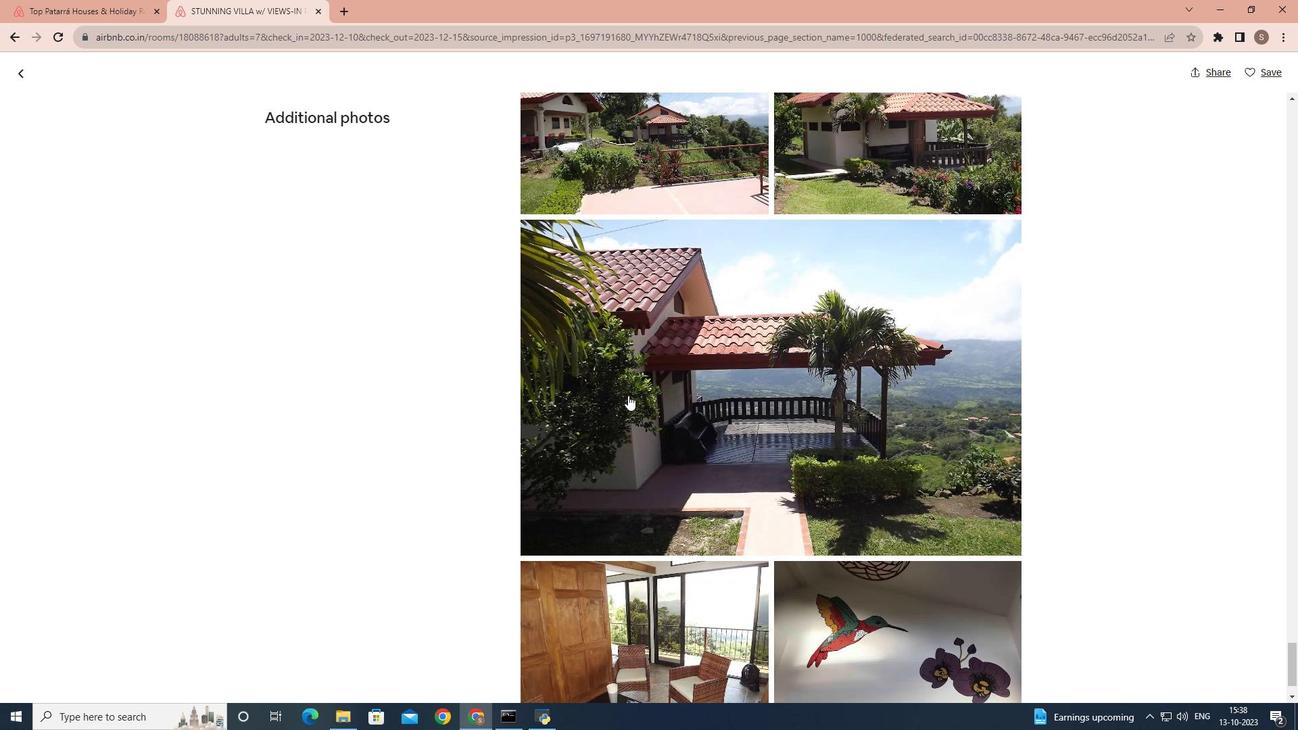 
Action: Mouse scrolled (628, 394) with delta (0, 0)
Screenshot: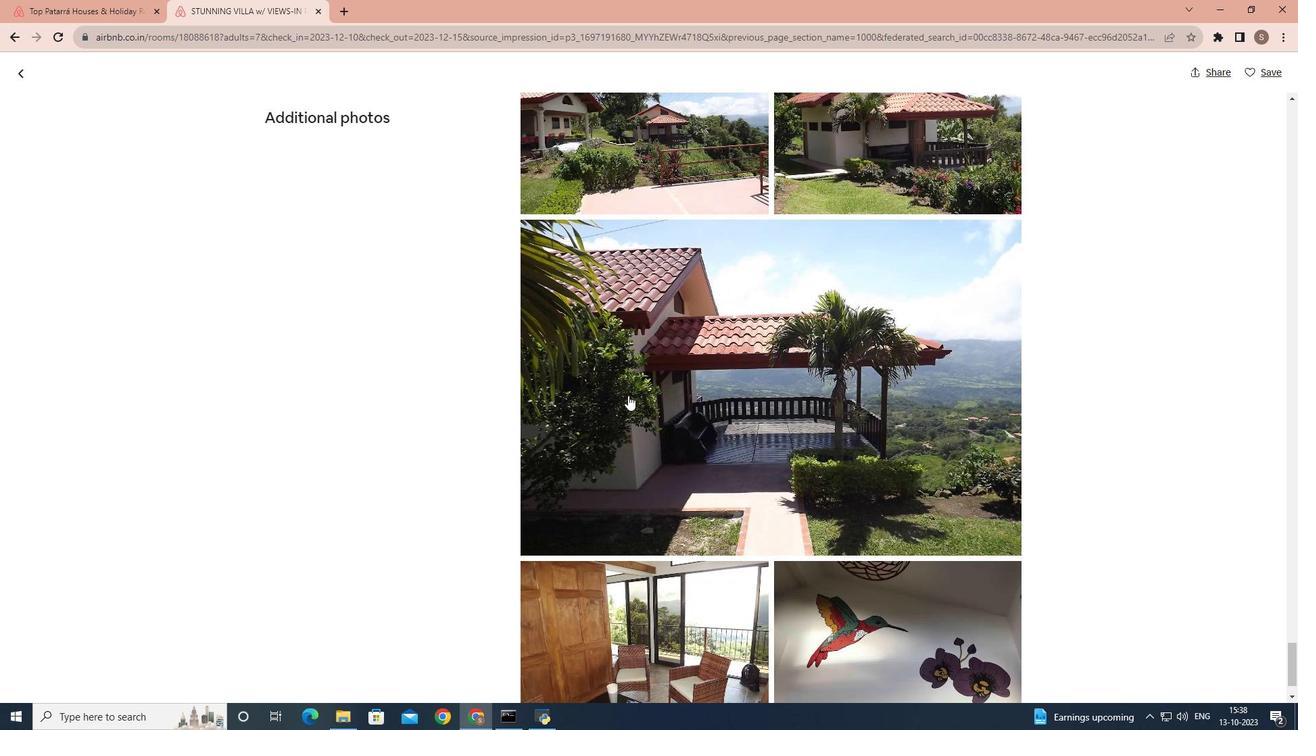
Action: Mouse scrolled (628, 394) with delta (0, 0)
Screenshot: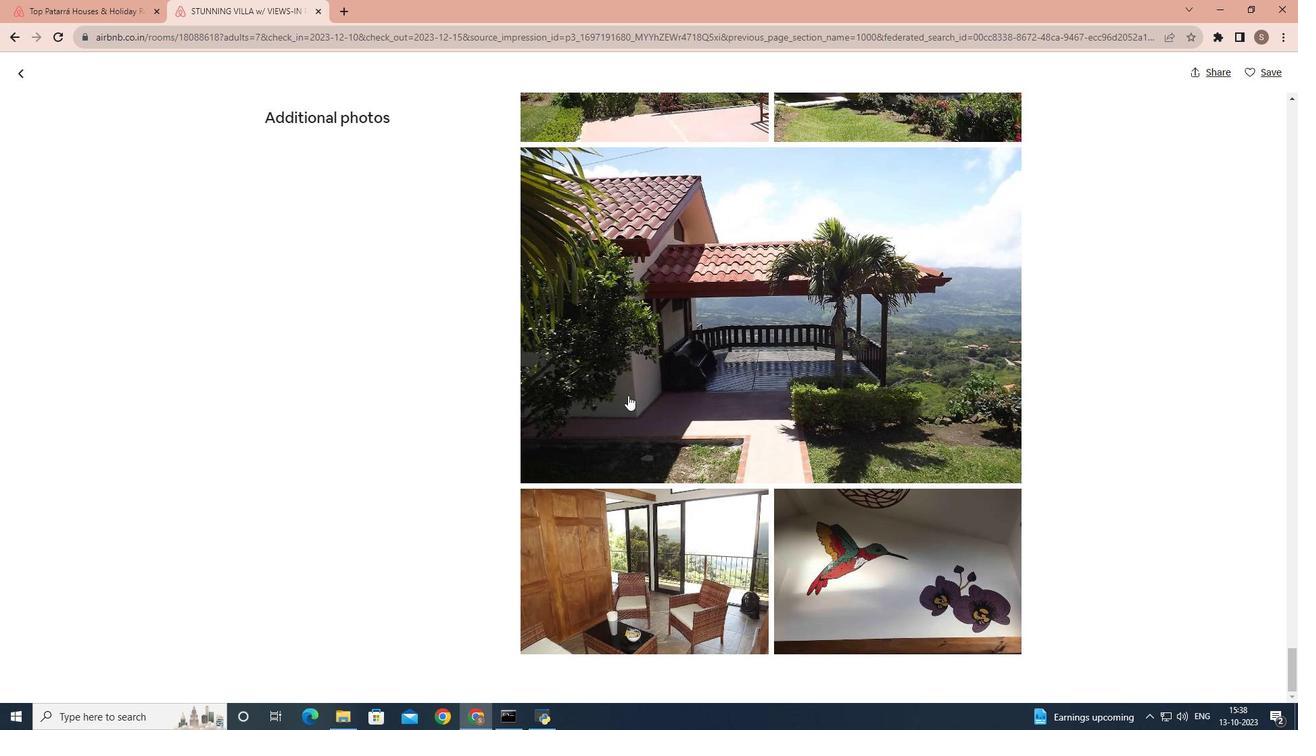 
Action: Mouse scrolled (628, 394) with delta (0, 0)
Screenshot: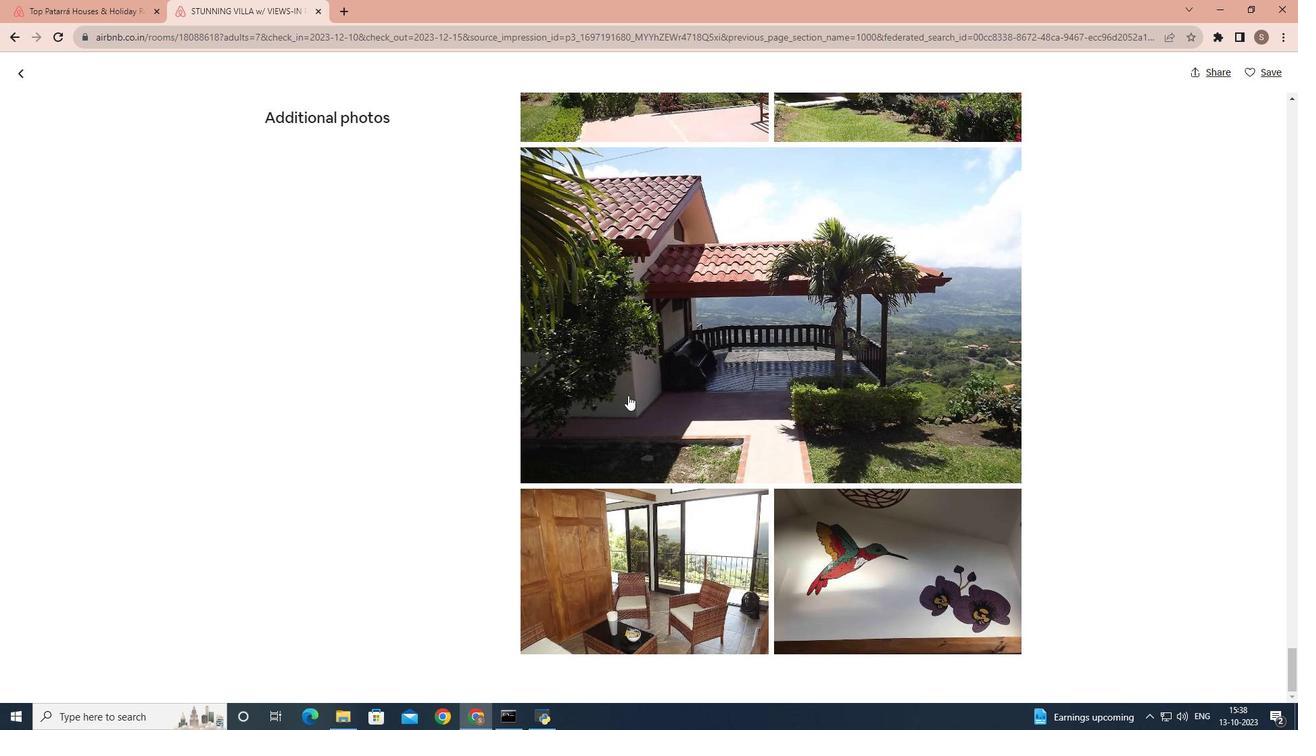 
Action: Mouse scrolled (628, 394) with delta (0, 0)
Screenshot: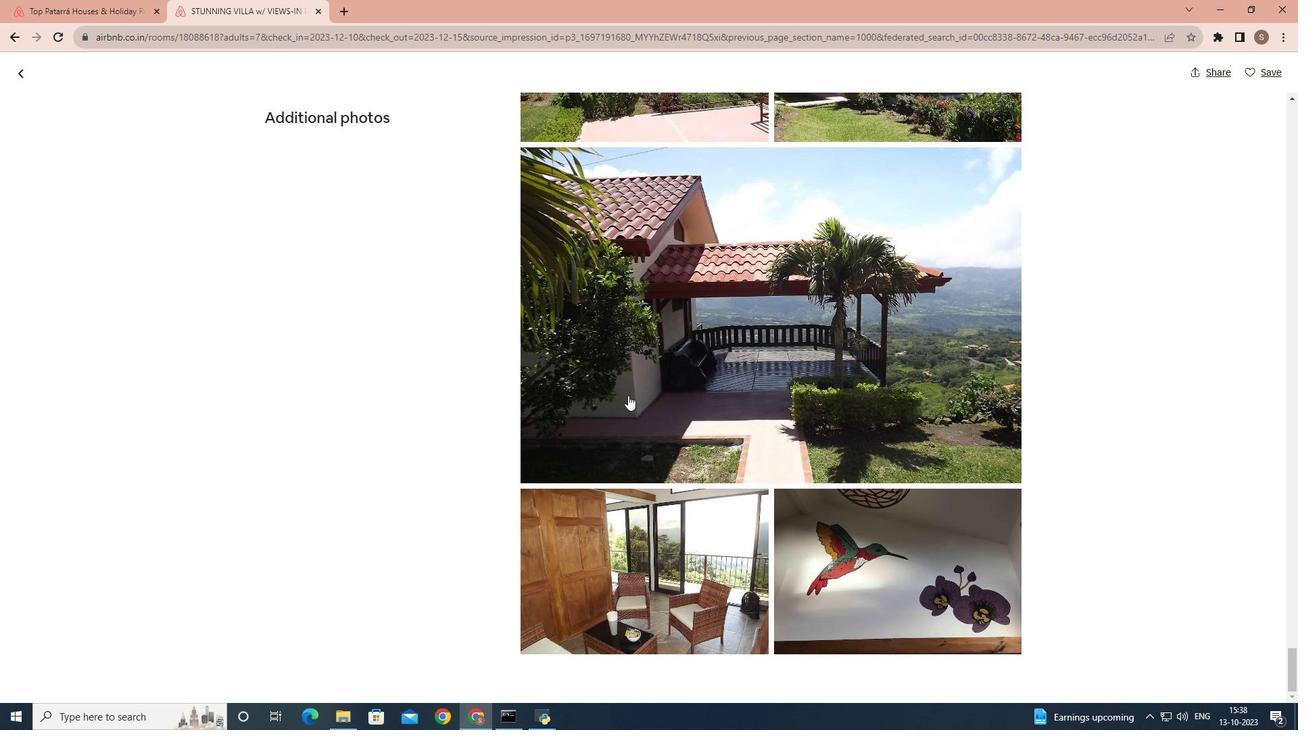 
Action: Mouse scrolled (628, 394) with delta (0, 0)
Screenshot: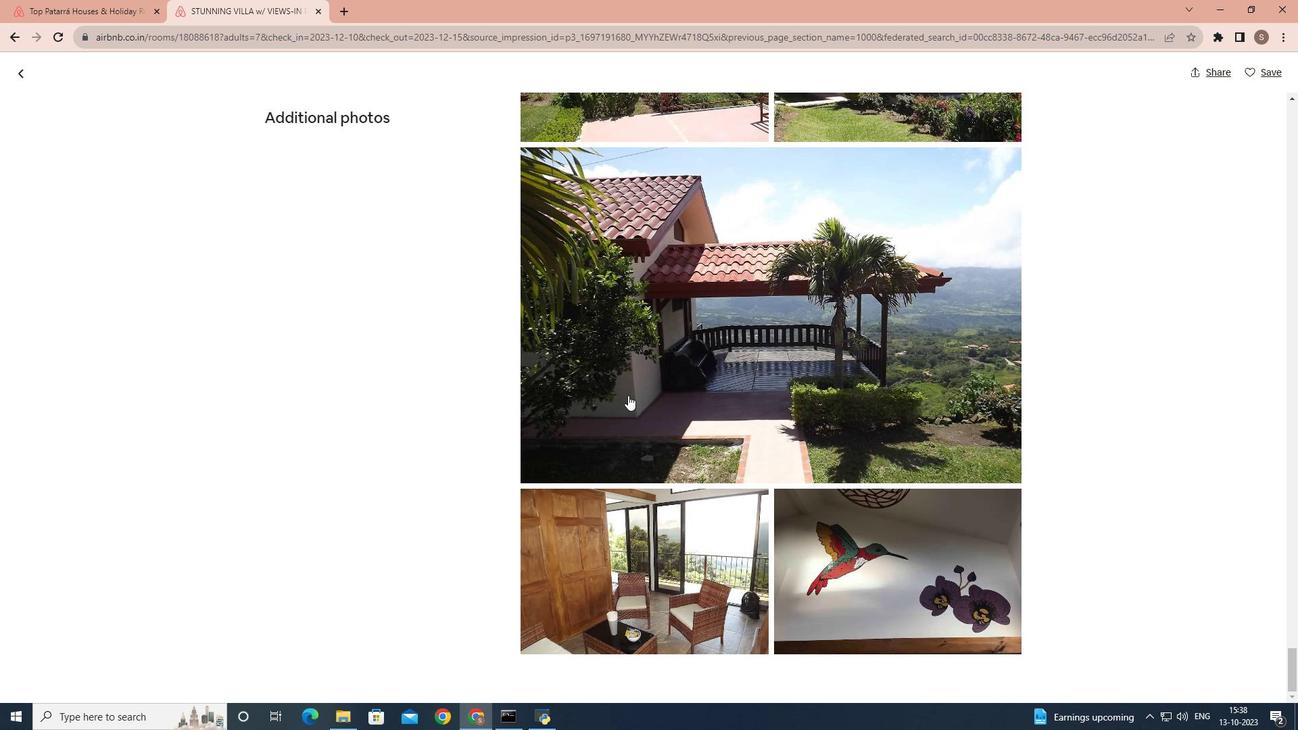 
Action: Mouse scrolled (628, 394) with delta (0, 0)
Screenshot: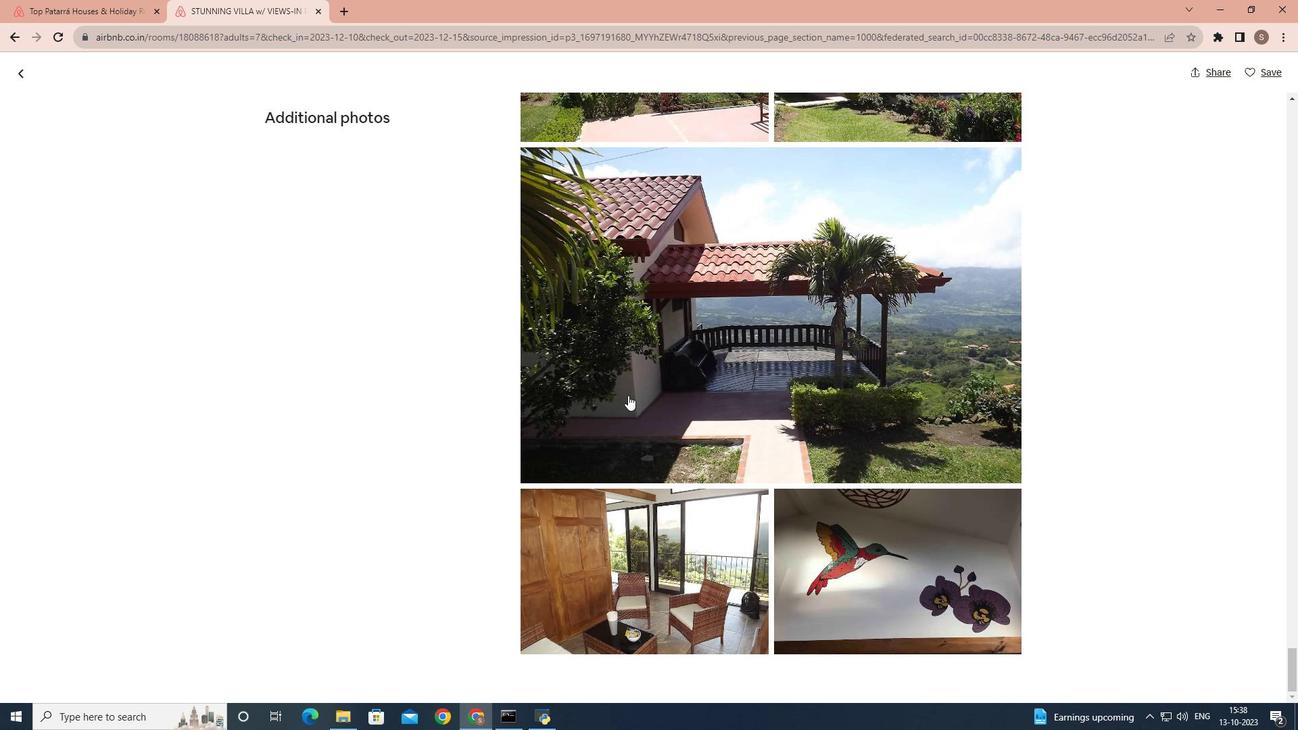 
Action: Mouse moved to (16, 72)
Screenshot: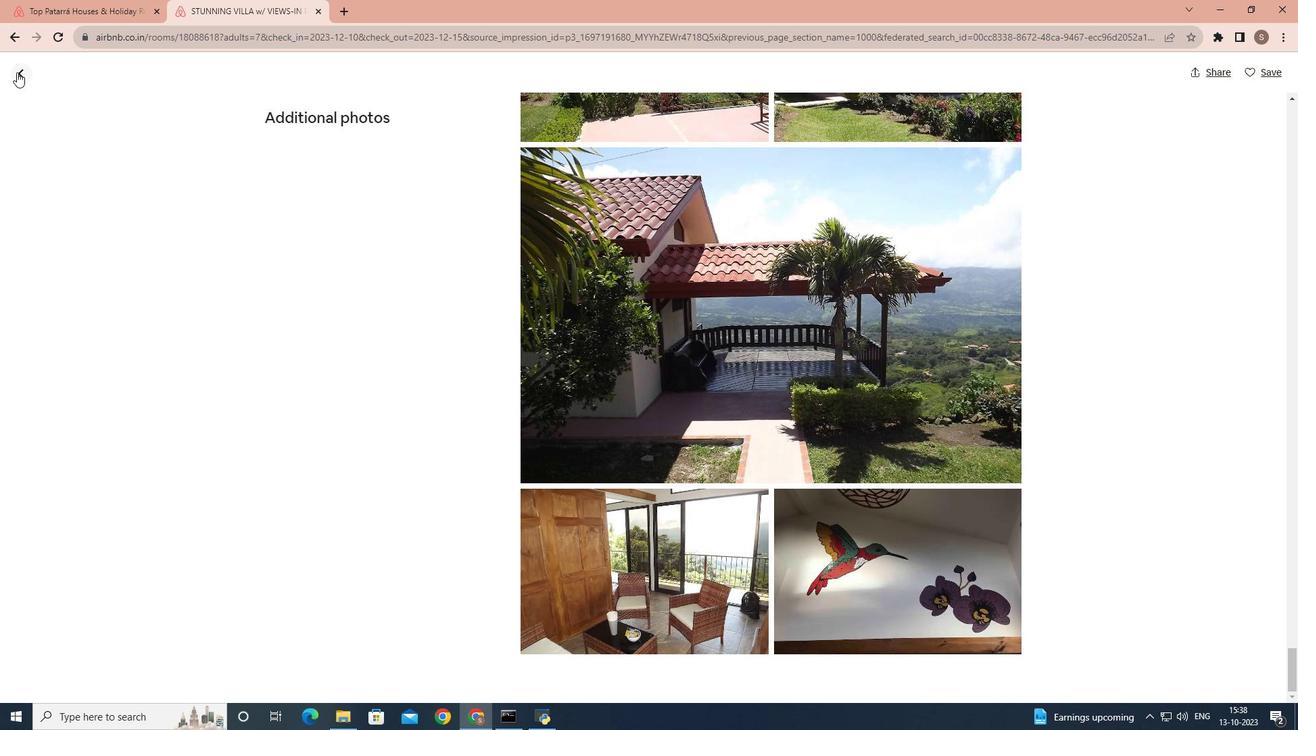 
Action: Mouse pressed left at (16, 72)
Screenshot: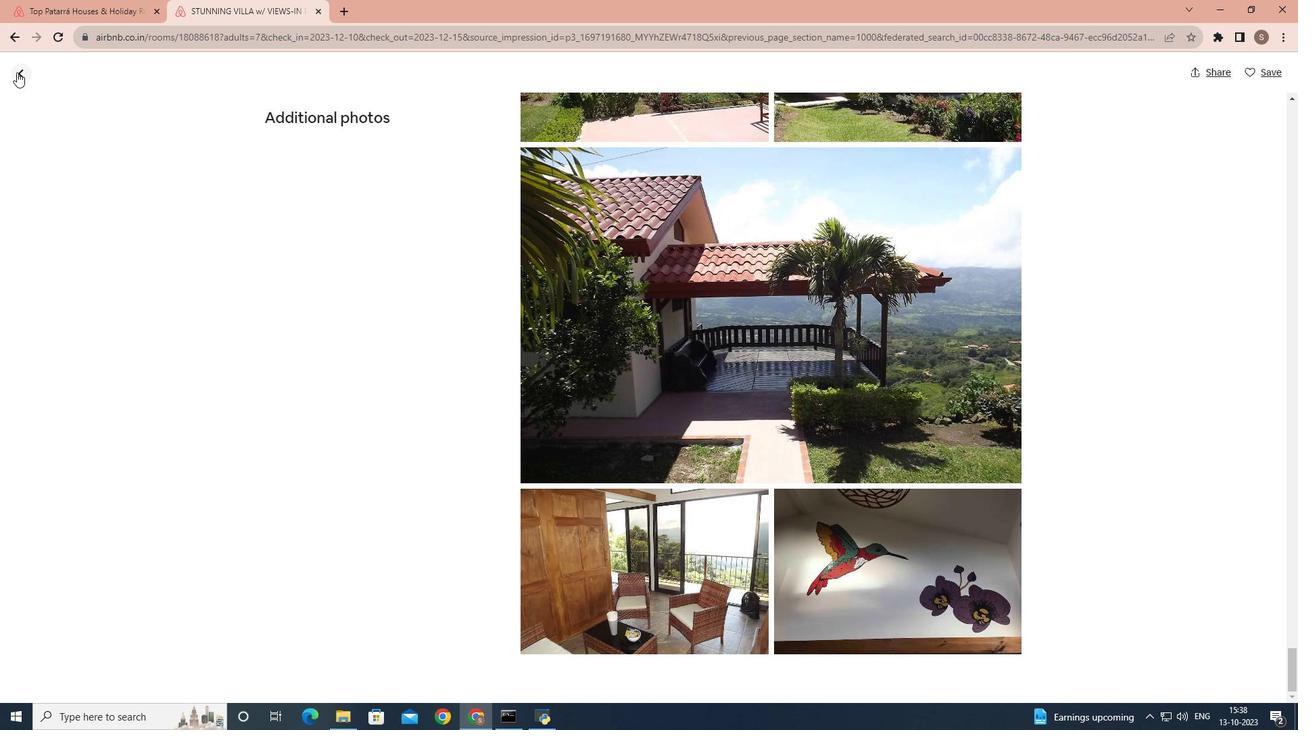 
Action: Mouse moved to (352, 255)
Screenshot: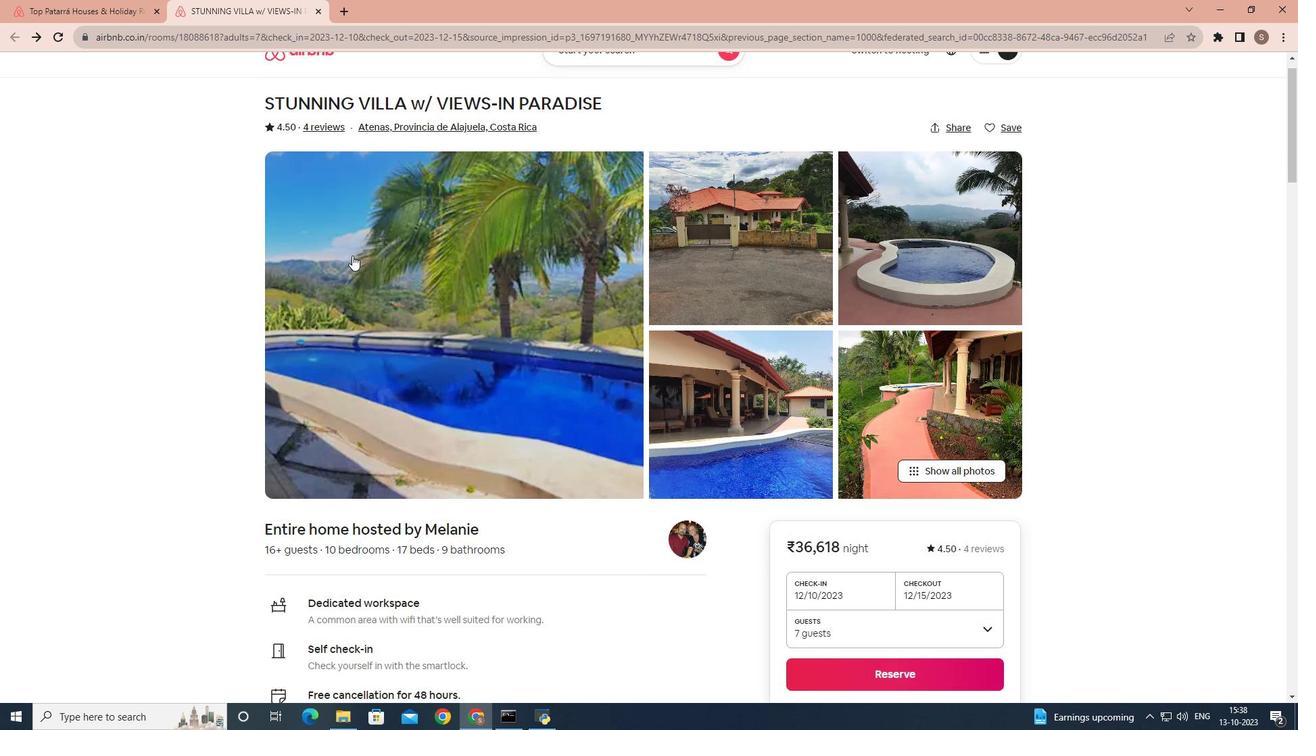 
Action: Mouse scrolled (352, 254) with delta (0, 0)
Screenshot: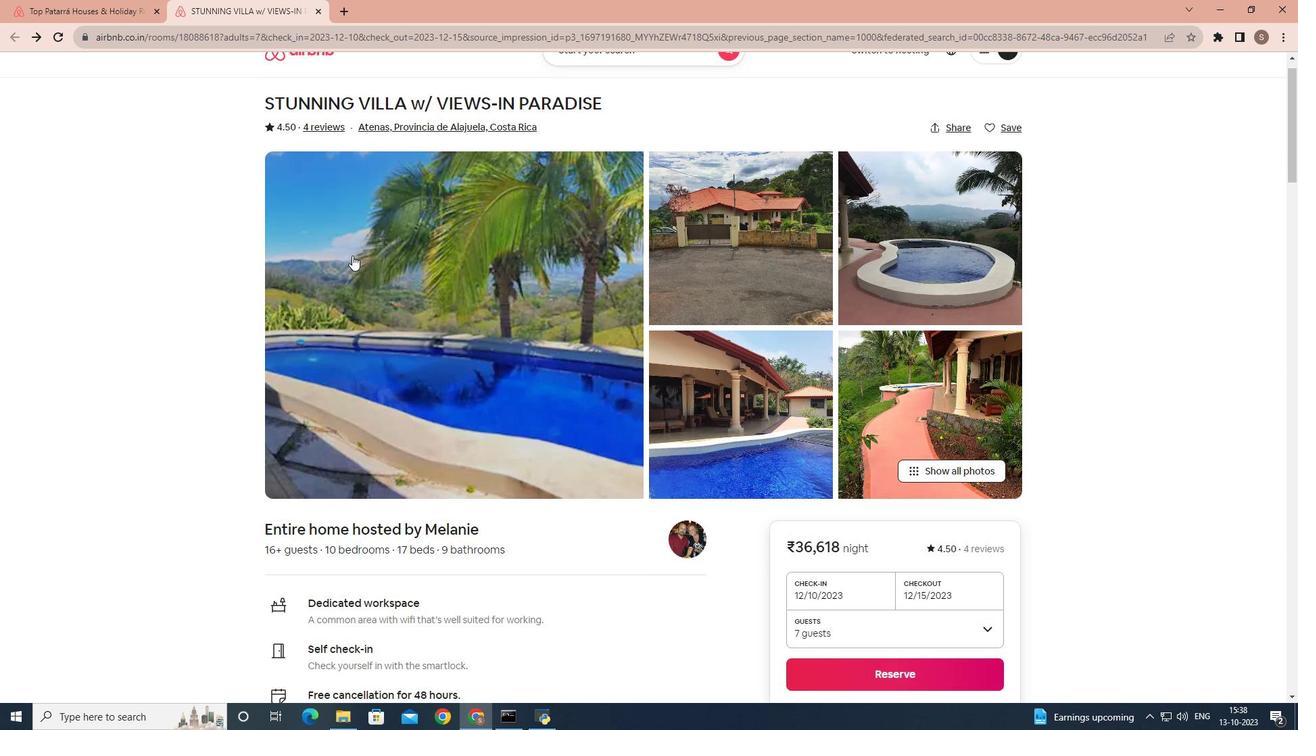 
Action: Mouse moved to (352, 255)
Screenshot: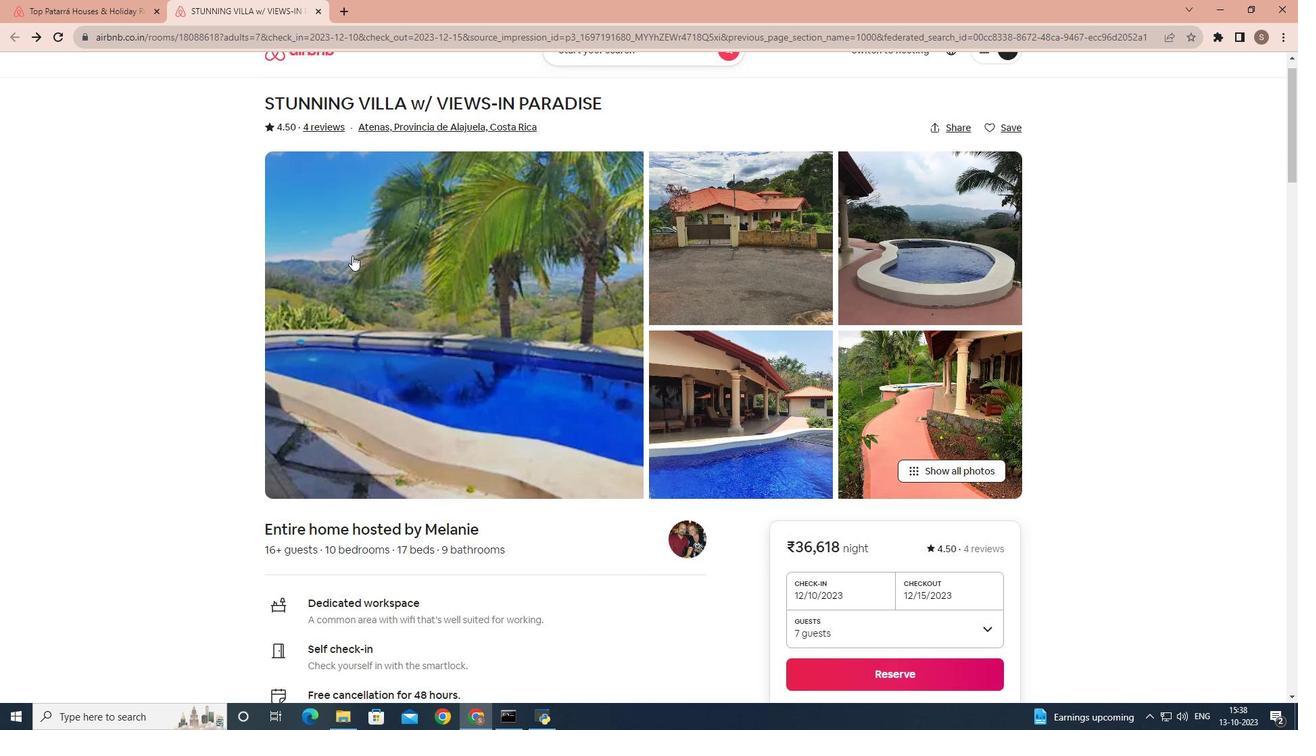 
Action: Mouse scrolled (352, 254) with delta (0, 0)
Screenshot: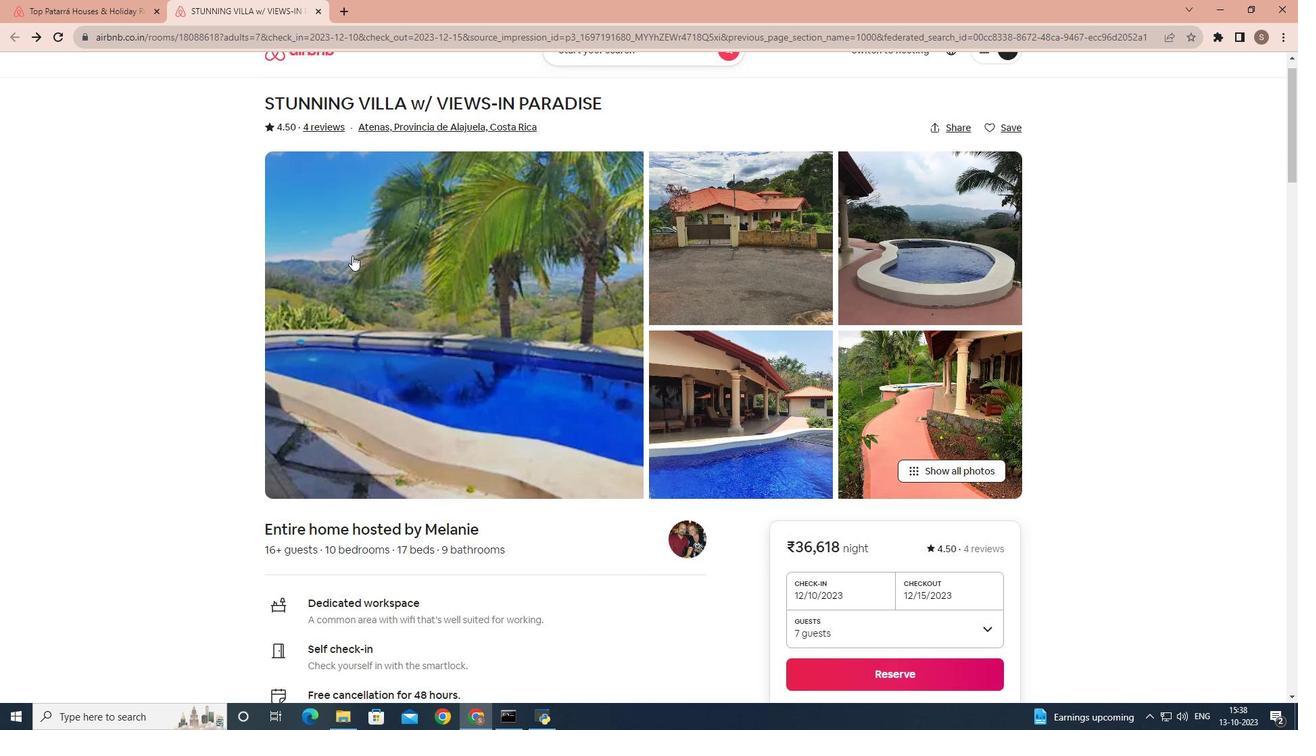 
Action: Mouse scrolled (352, 254) with delta (0, 0)
Screenshot: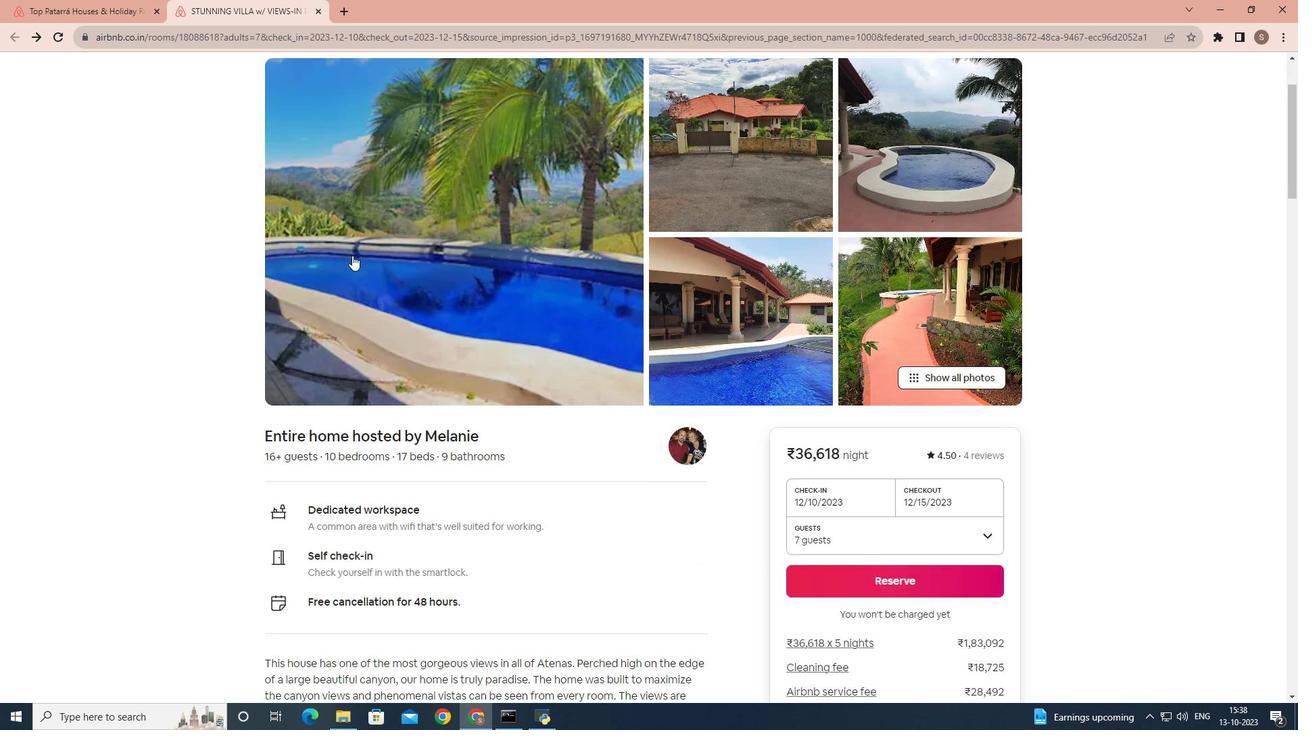 
Action: Mouse scrolled (352, 254) with delta (0, 0)
Screenshot: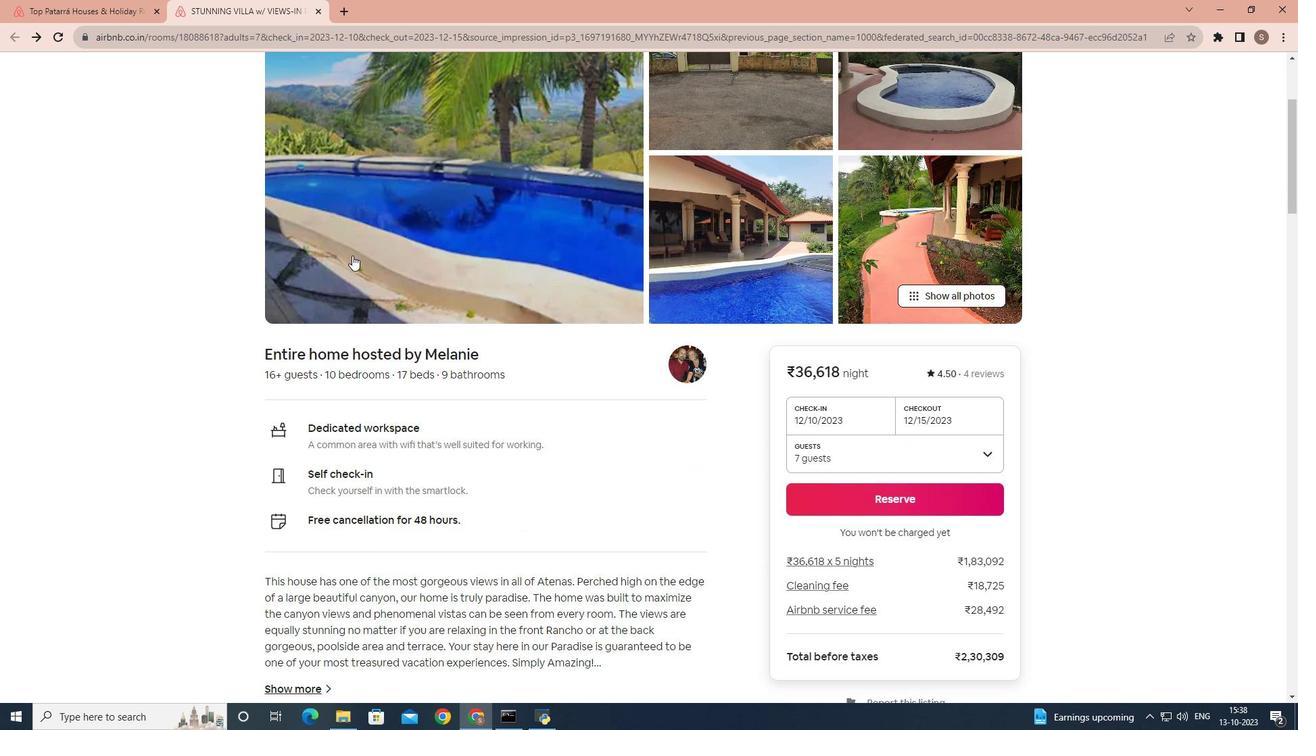 
Action: Mouse scrolled (352, 254) with delta (0, 0)
Screenshot: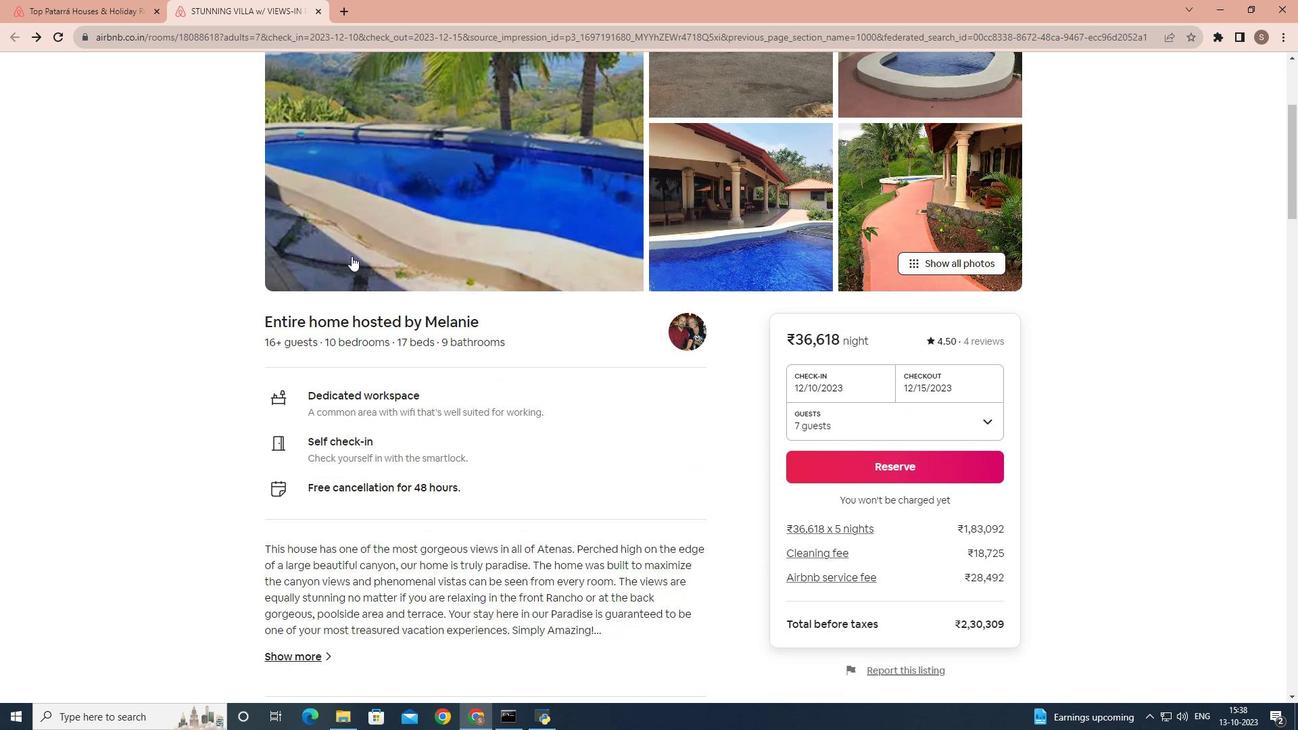 
Action: Mouse moved to (351, 256)
Screenshot: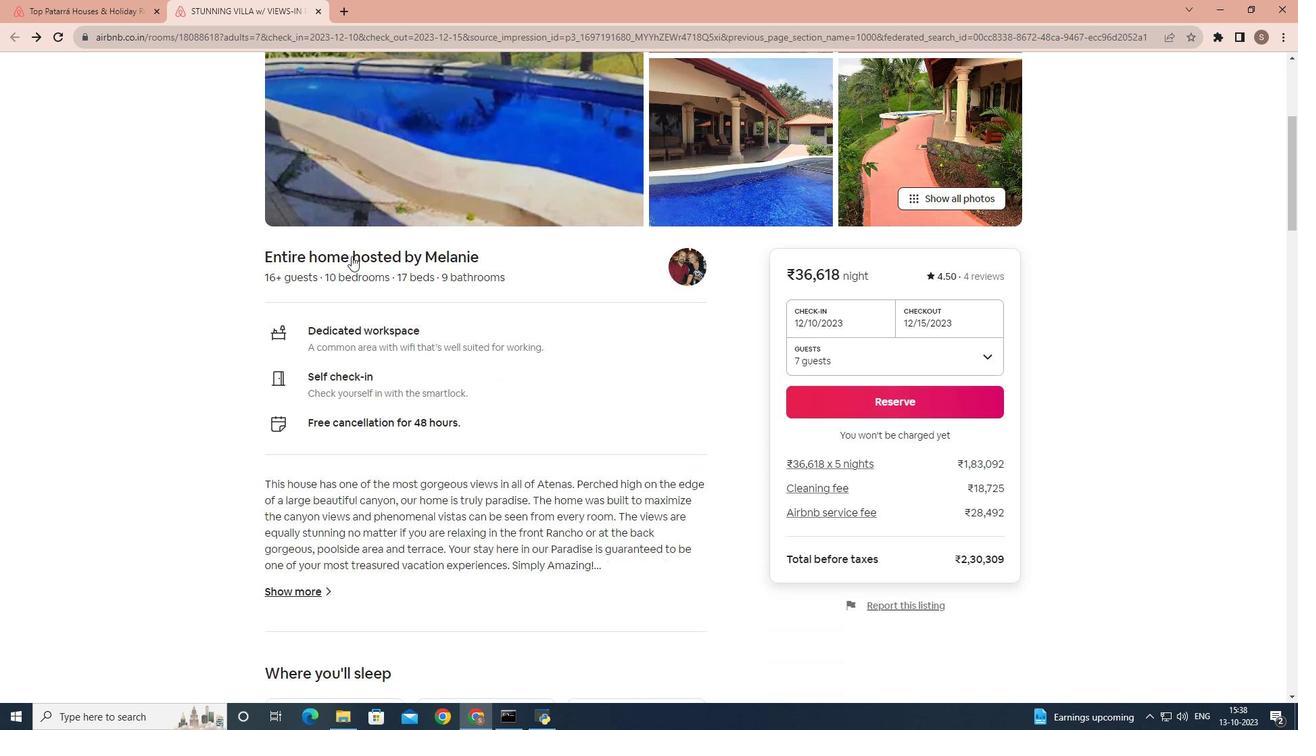 
Action: Mouse scrolled (351, 255) with delta (0, 0)
Screenshot: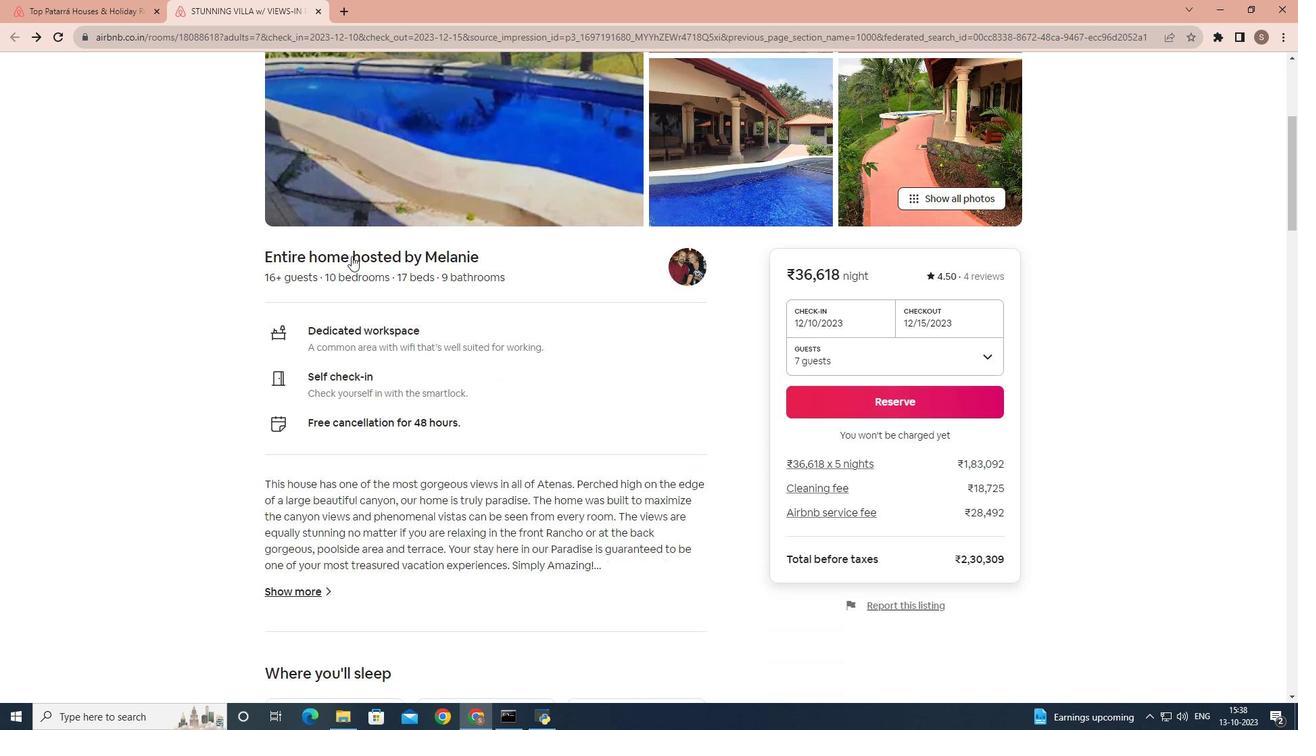 
Action: Mouse scrolled (351, 255) with delta (0, 0)
Screenshot: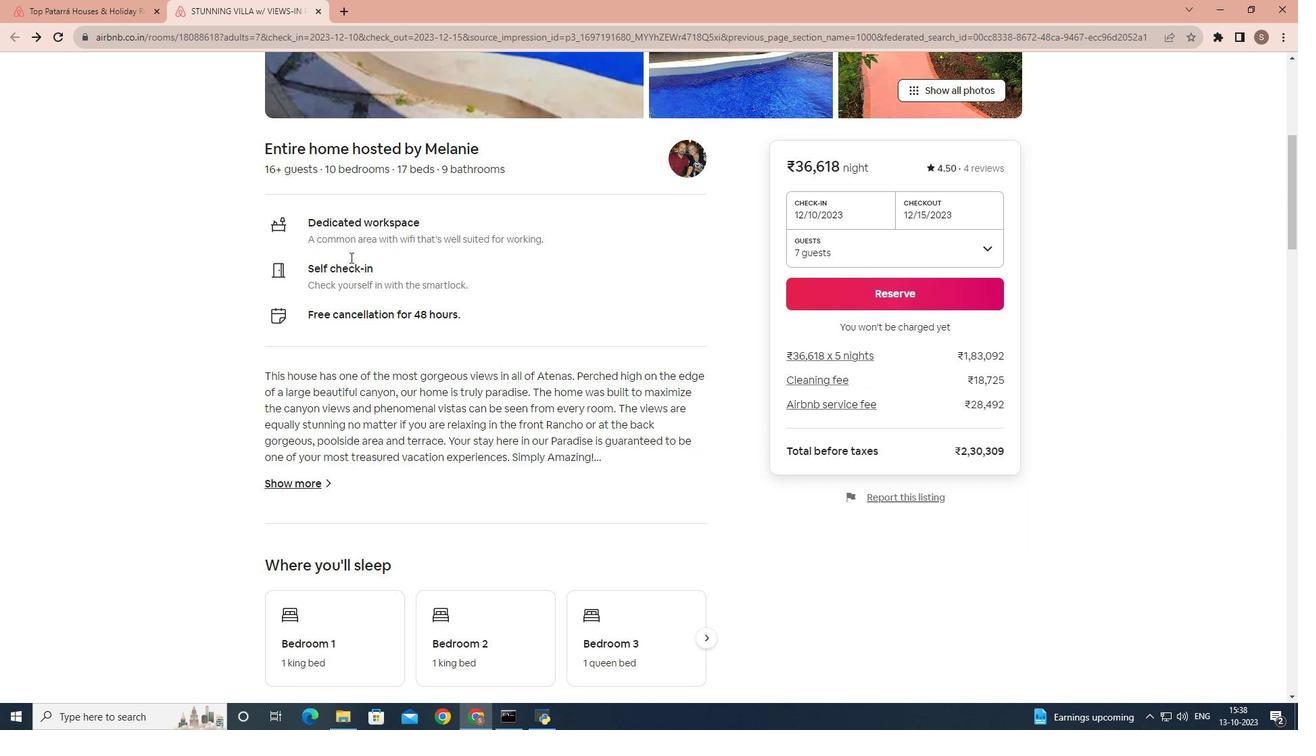 
Action: Mouse scrolled (351, 255) with delta (0, 0)
Screenshot: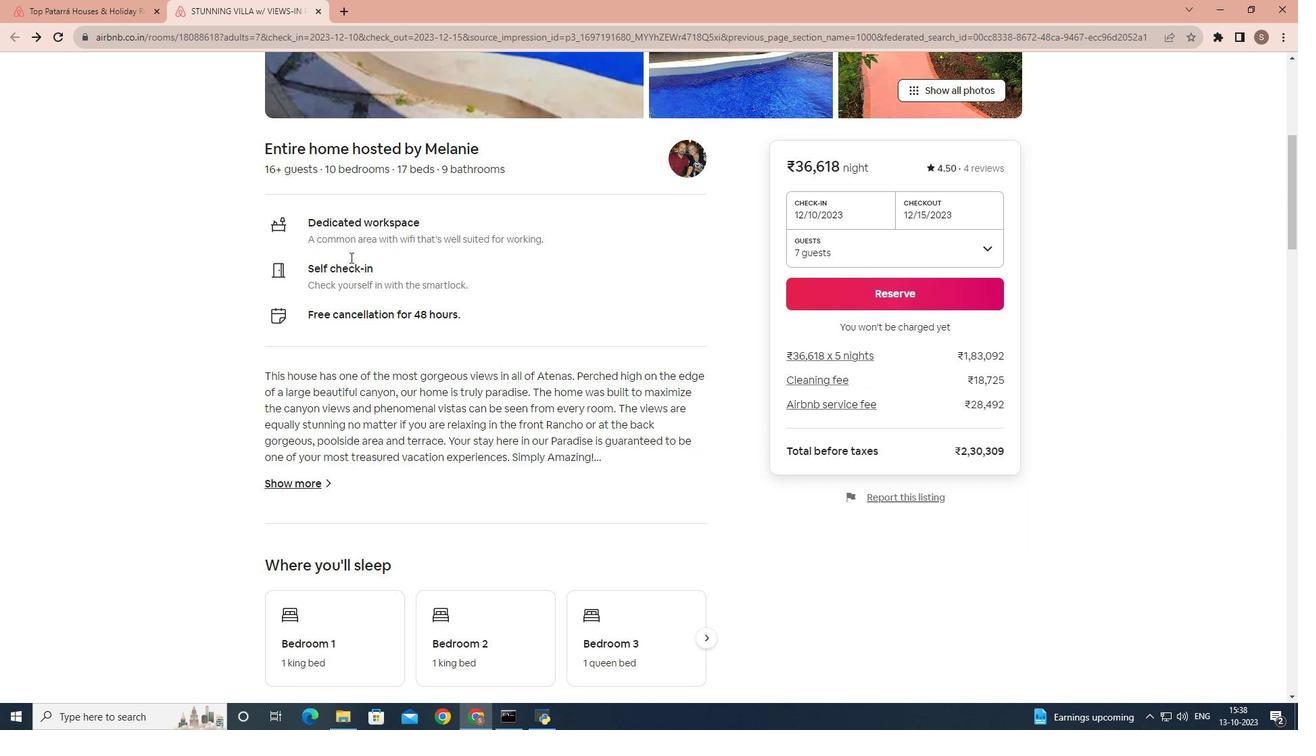 
Action: Mouse moved to (350, 257)
Screenshot: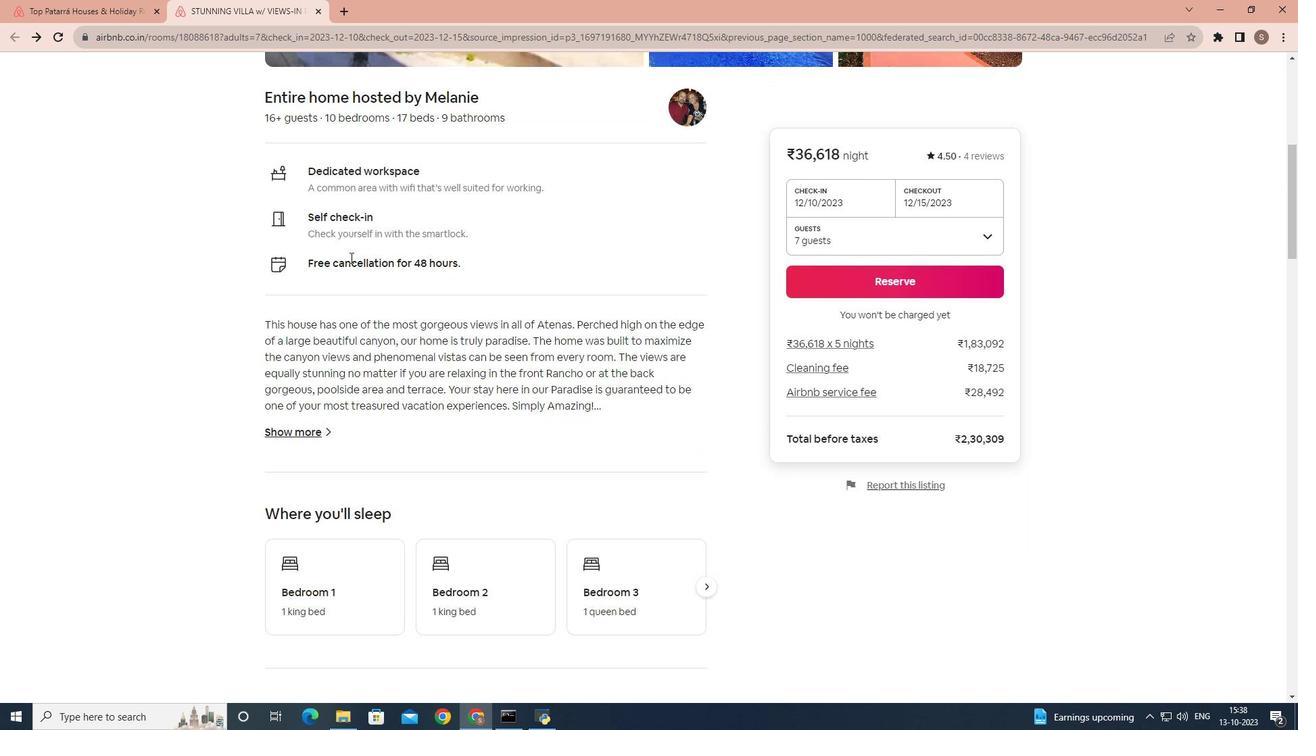 
Action: Mouse scrolled (350, 256) with delta (0, 0)
Screenshot: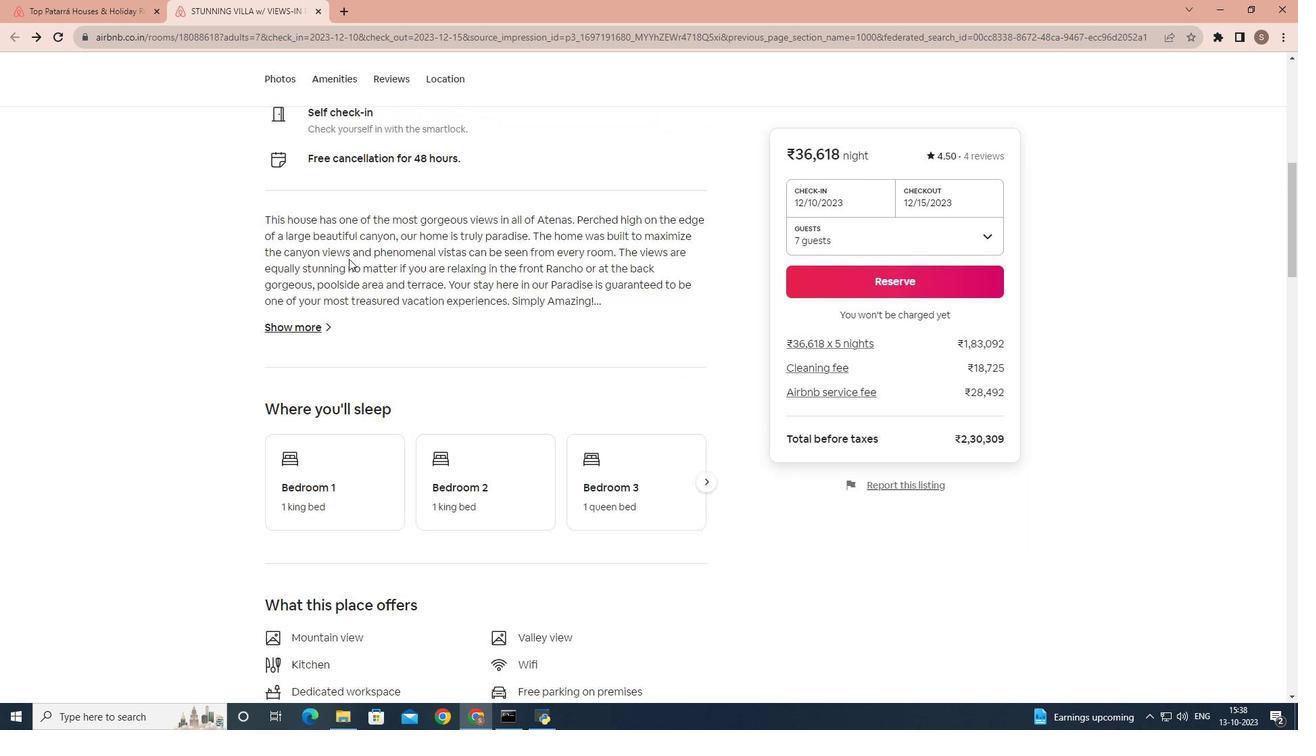 
Action: Mouse moved to (296, 281)
Screenshot: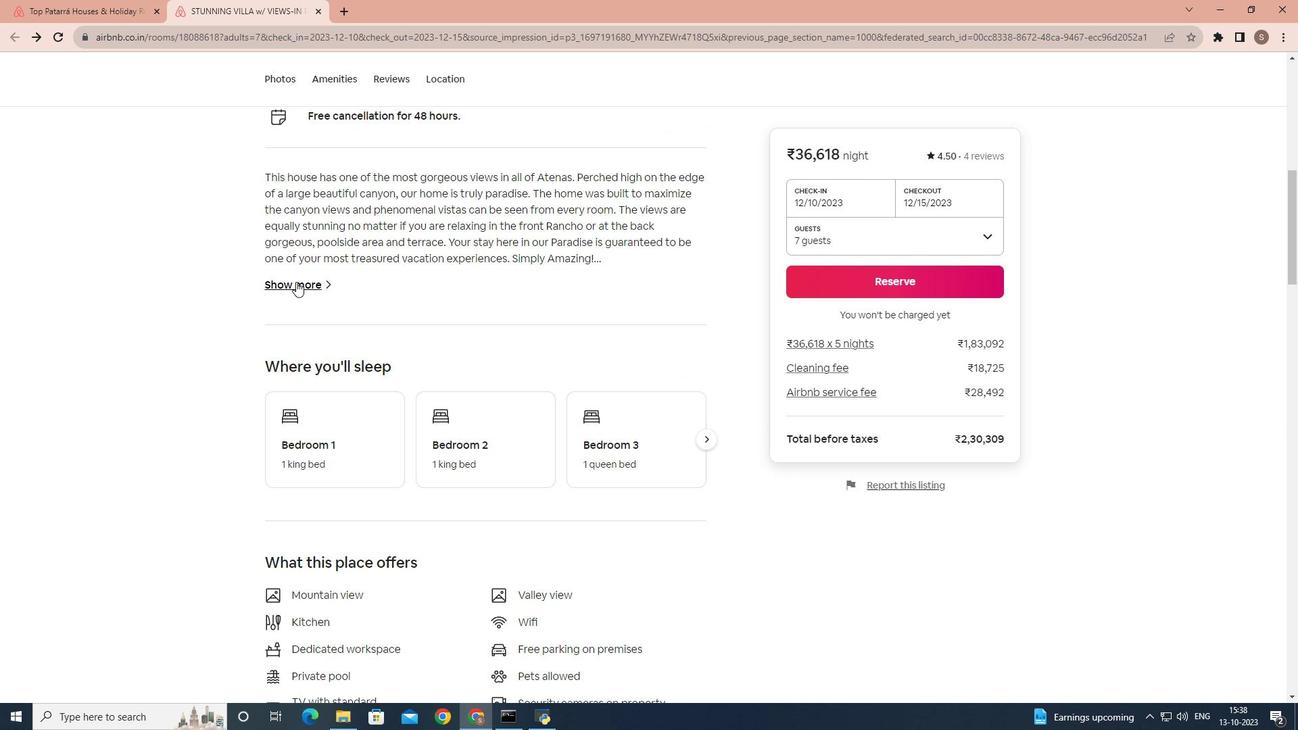 
Action: Mouse pressed left at (296, 281)
Screenshot: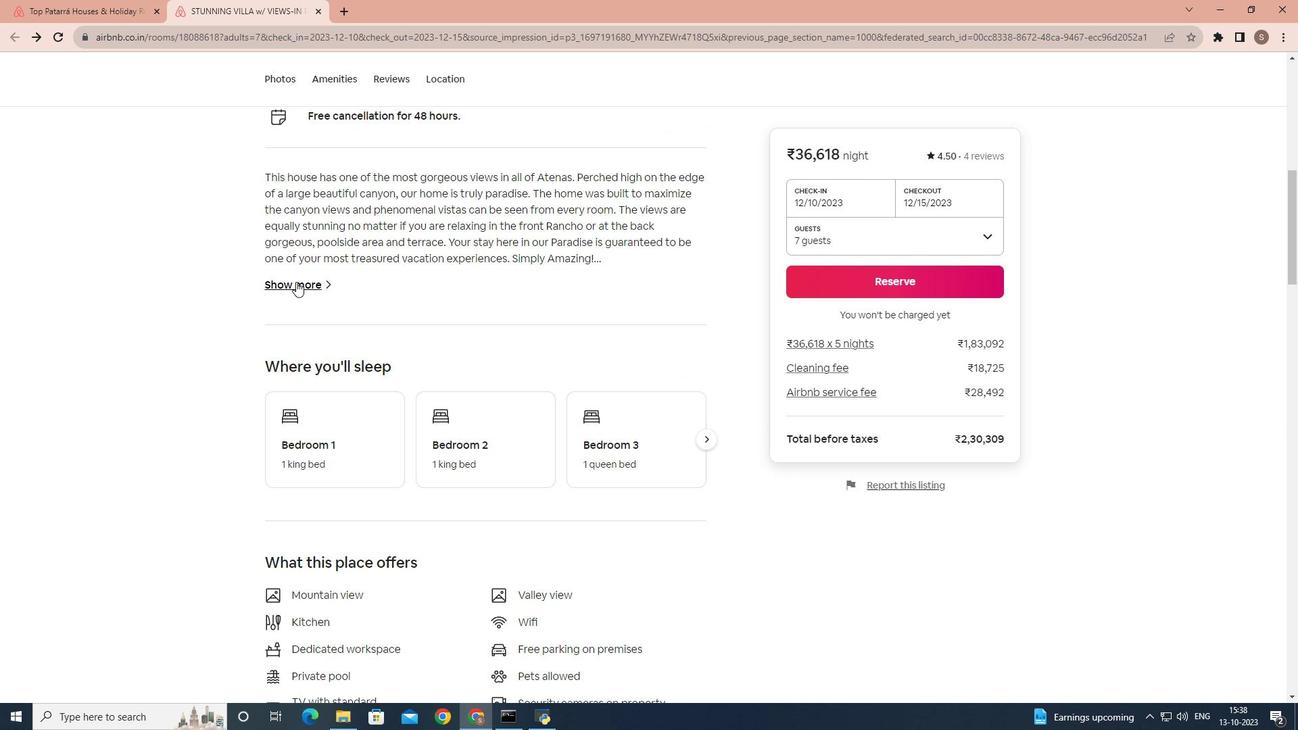 
Action: Mouse moved to (462, 302)
Screenshot: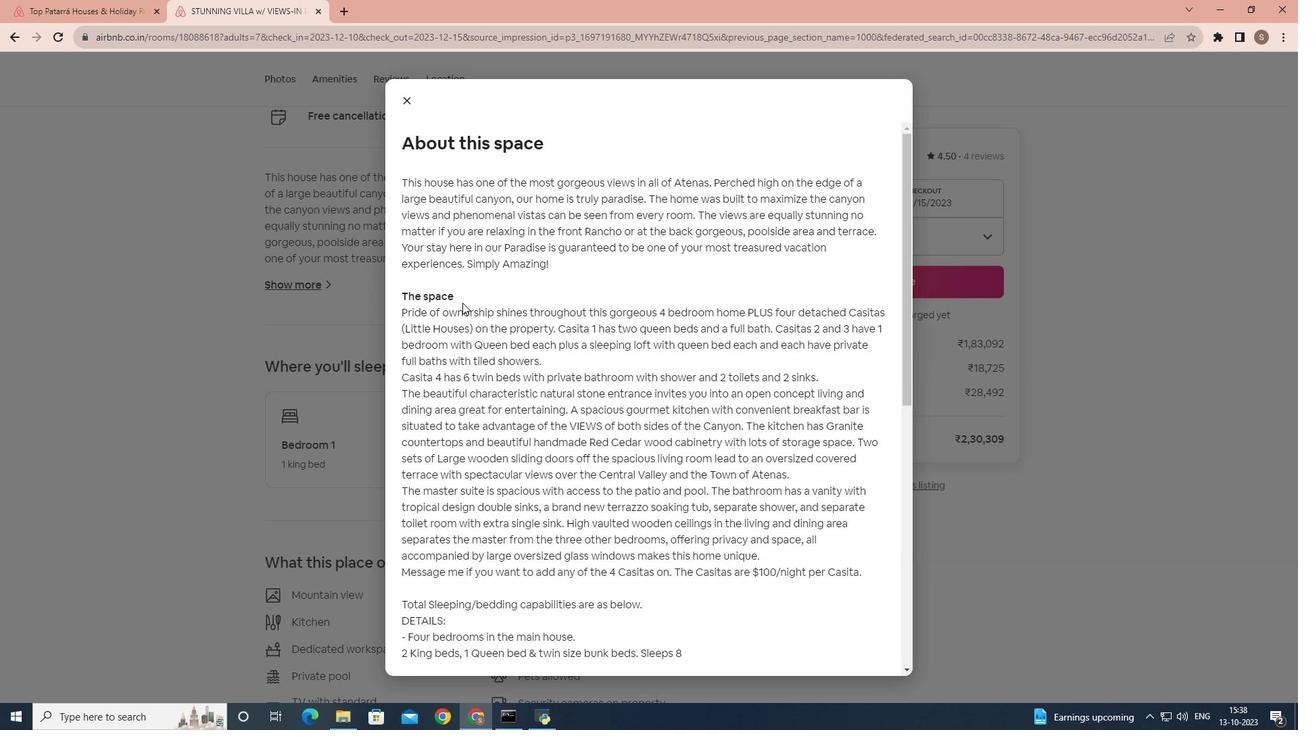 
Action: Mouse scrolled (462, 302) with delta (0, 0)
Screenshot: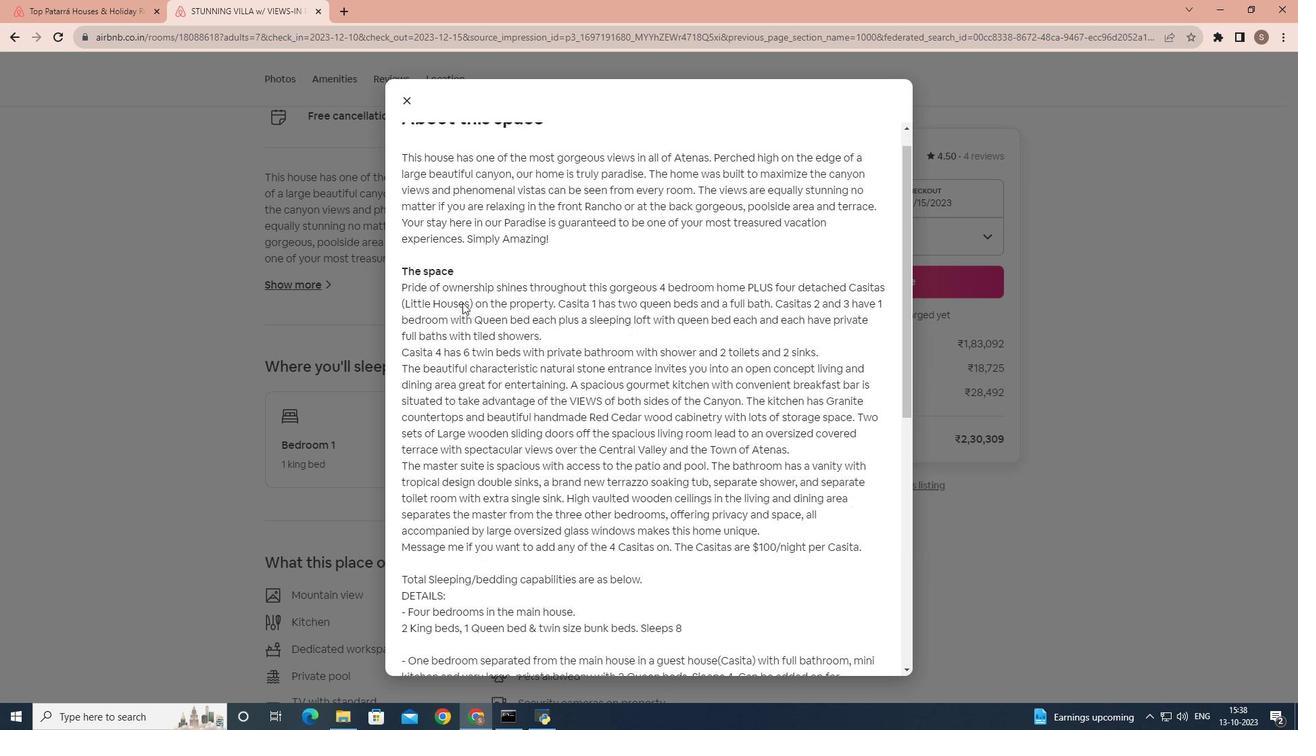 
Action: Mouse scrolled (462, 302) with delta (0, 0)
Screenshot: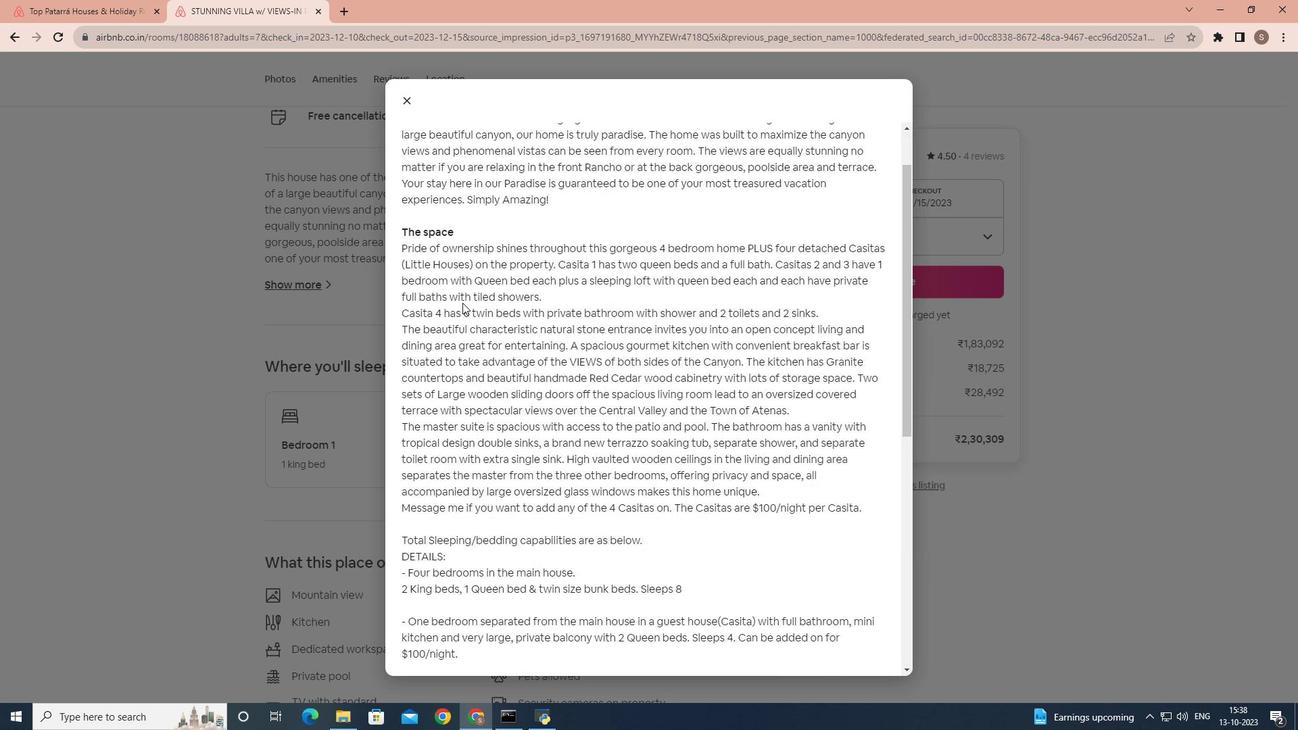 
Action: Mouse scrolled (462, 302) with delta (0, 0)
Screenshot: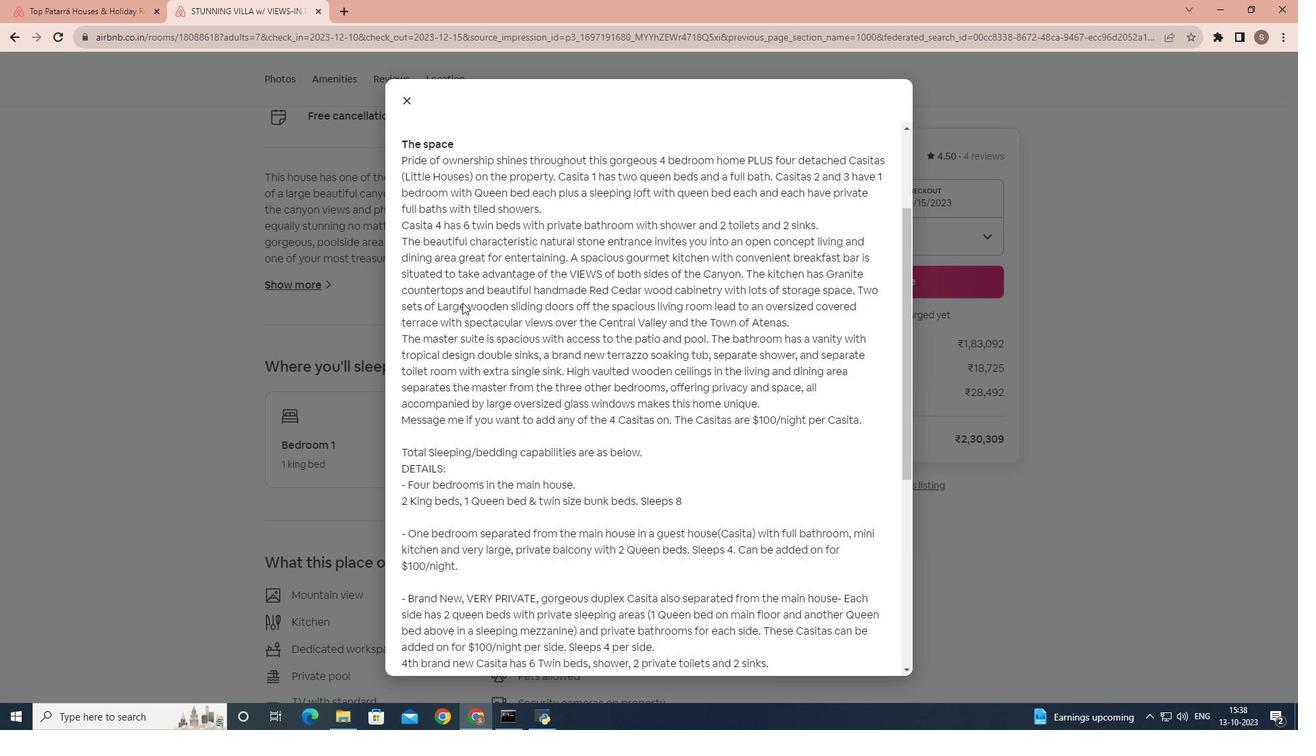 
Action: Mouse scrolled (462, 302) with delta (0, 0)
Screenshot: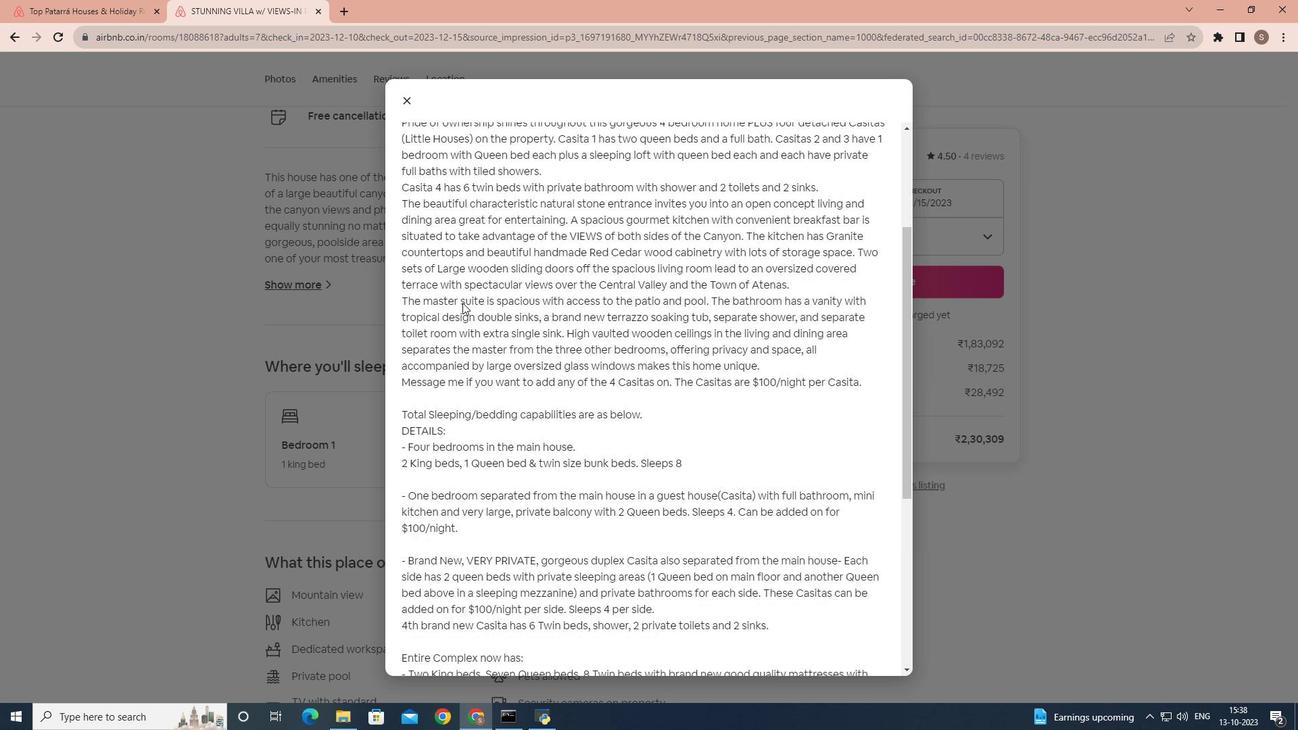 
Action: Mouse scrolled (462, 302) with delta (0, 0)
Screenshot: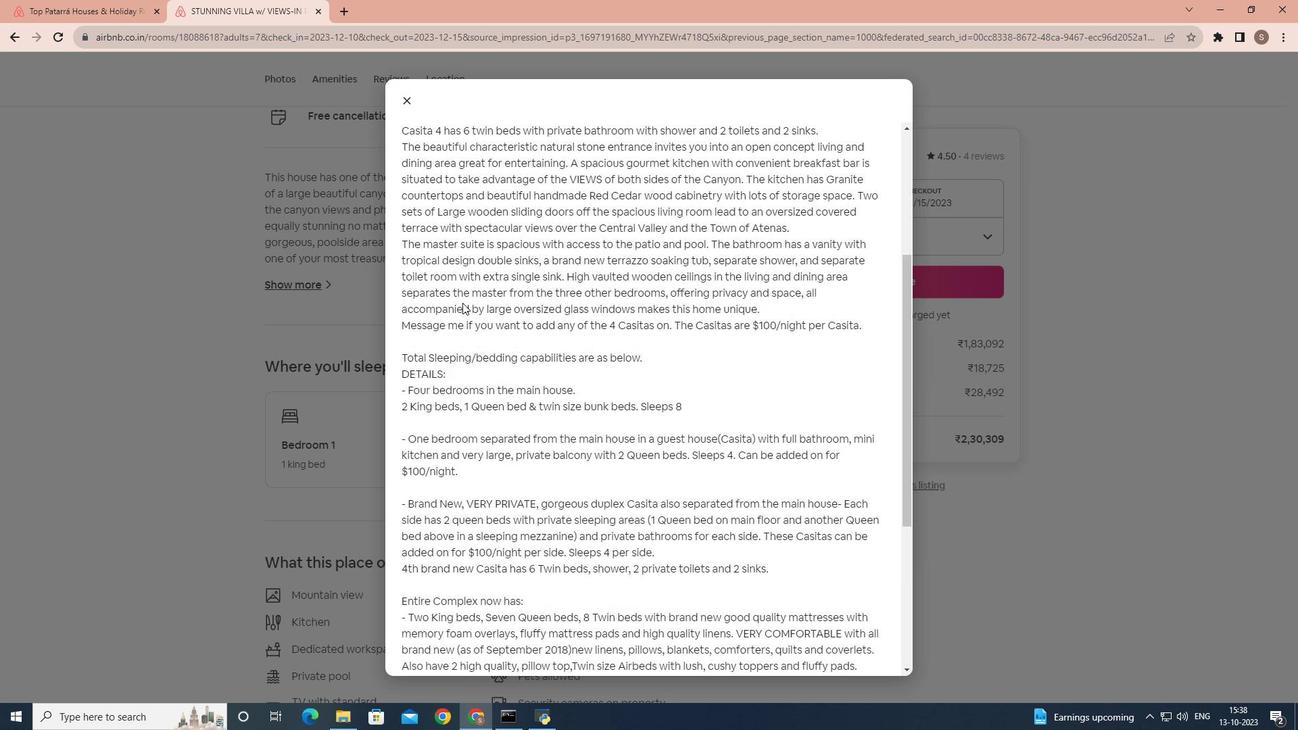 
Action: Mouse scrolled (462, 302) with delta (0, 0)
Screenshot: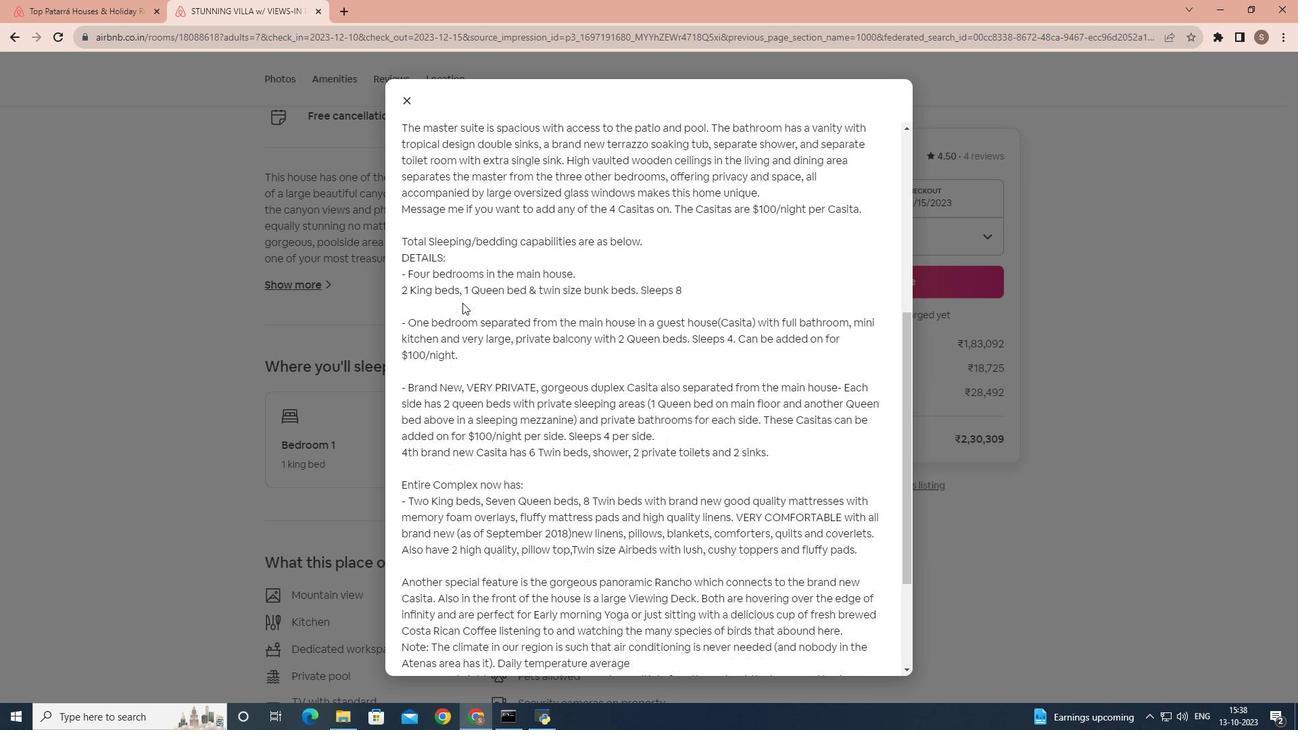 
Action: Mouse scrolled (462, 302) with delta (0, 0)
Screenshot: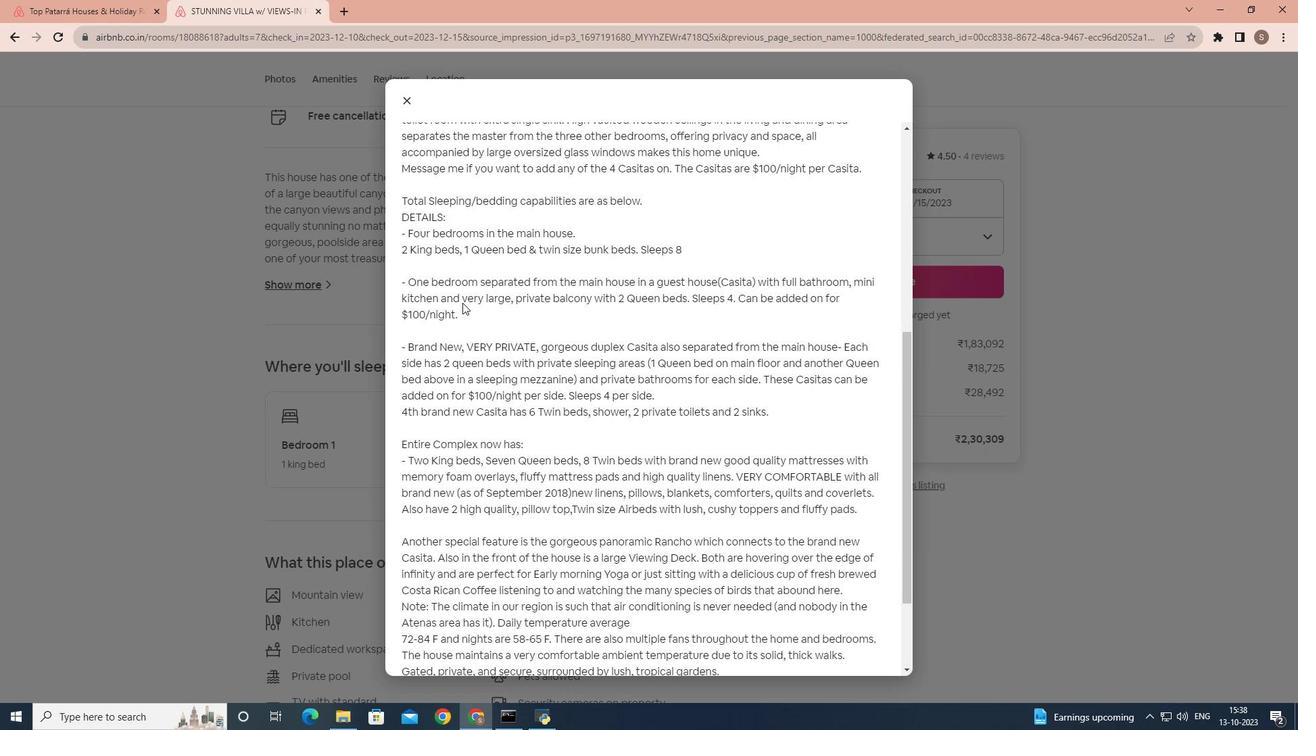 
Action: Mouse scrolled (462, 302) with delta (0, 0)
Screenshot: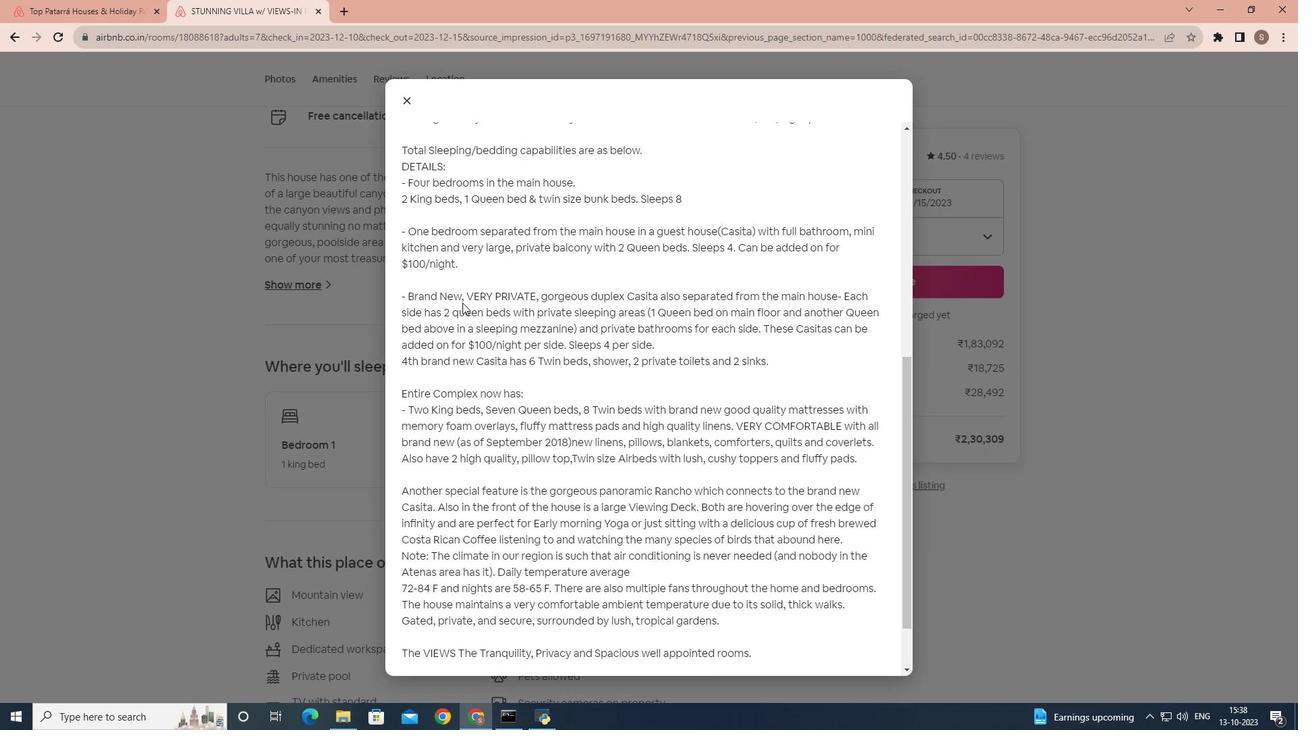 
Action: Mouse scrolled (462, 302) with delta (0, 0)
Screenshot: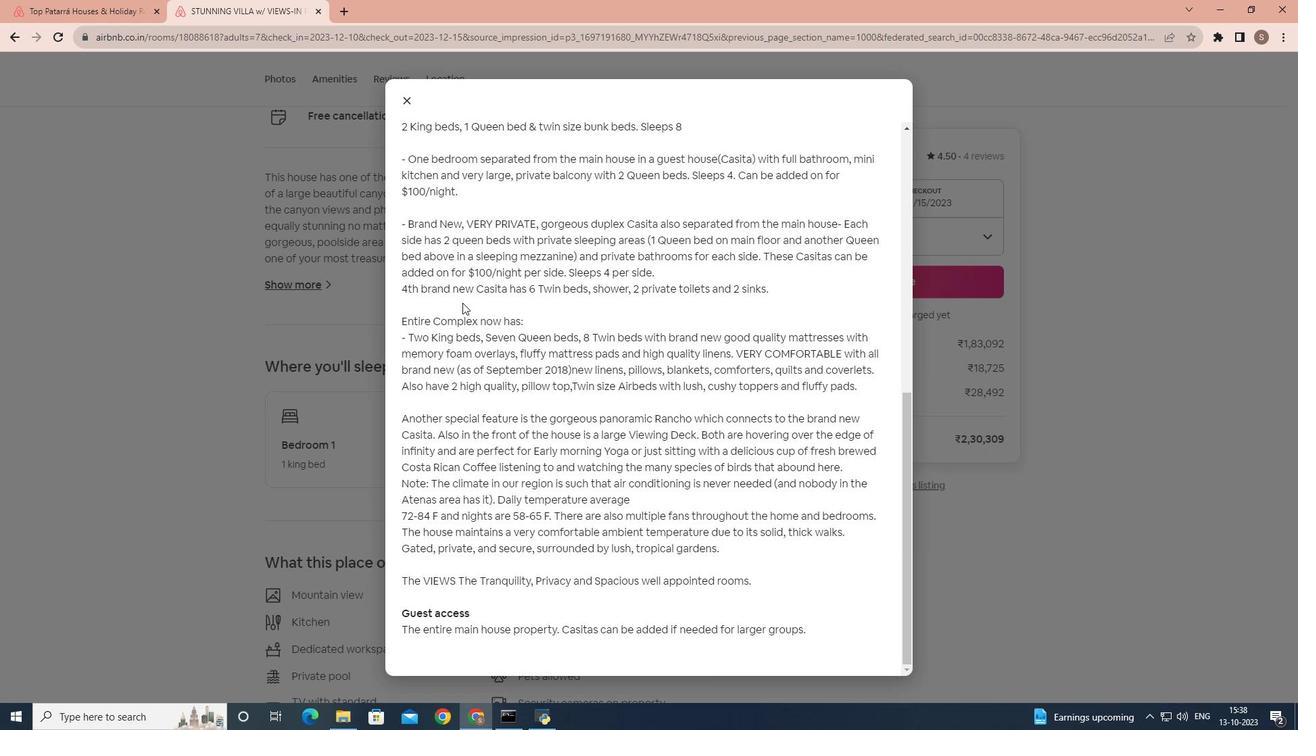 
Action: Mouse scrolled (462, 302) with delta (0, 0)
Screenshot: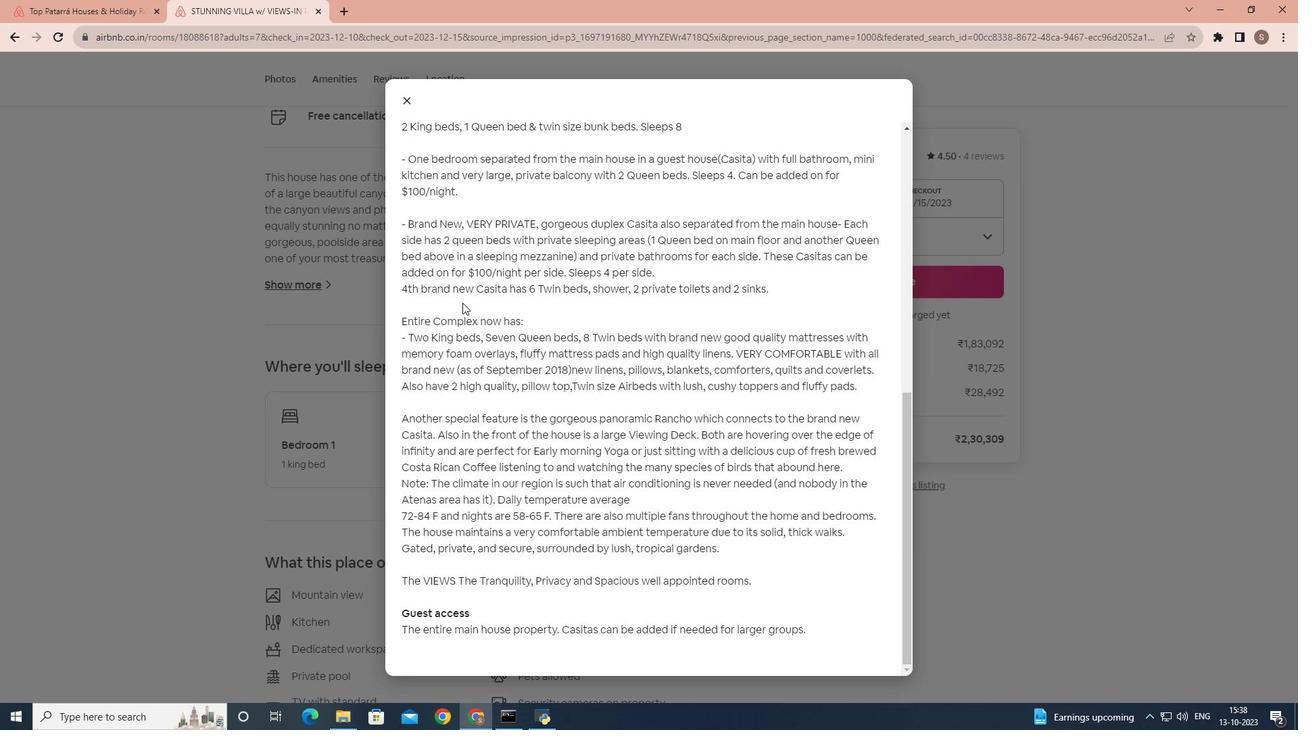 
Action: Mouse scrolled (462, 302) with delta (0, 0)
Screenshot: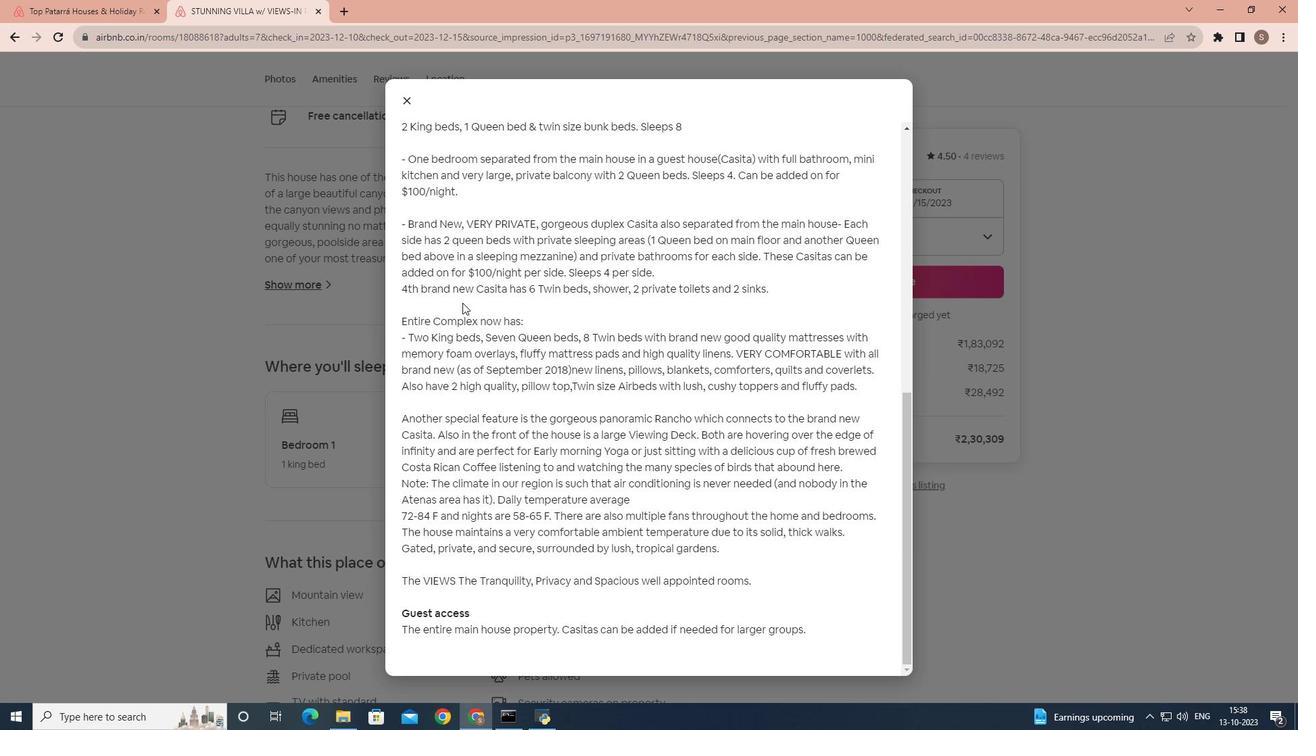 
Action: Mouse moved to (407, 98)
Screenshot: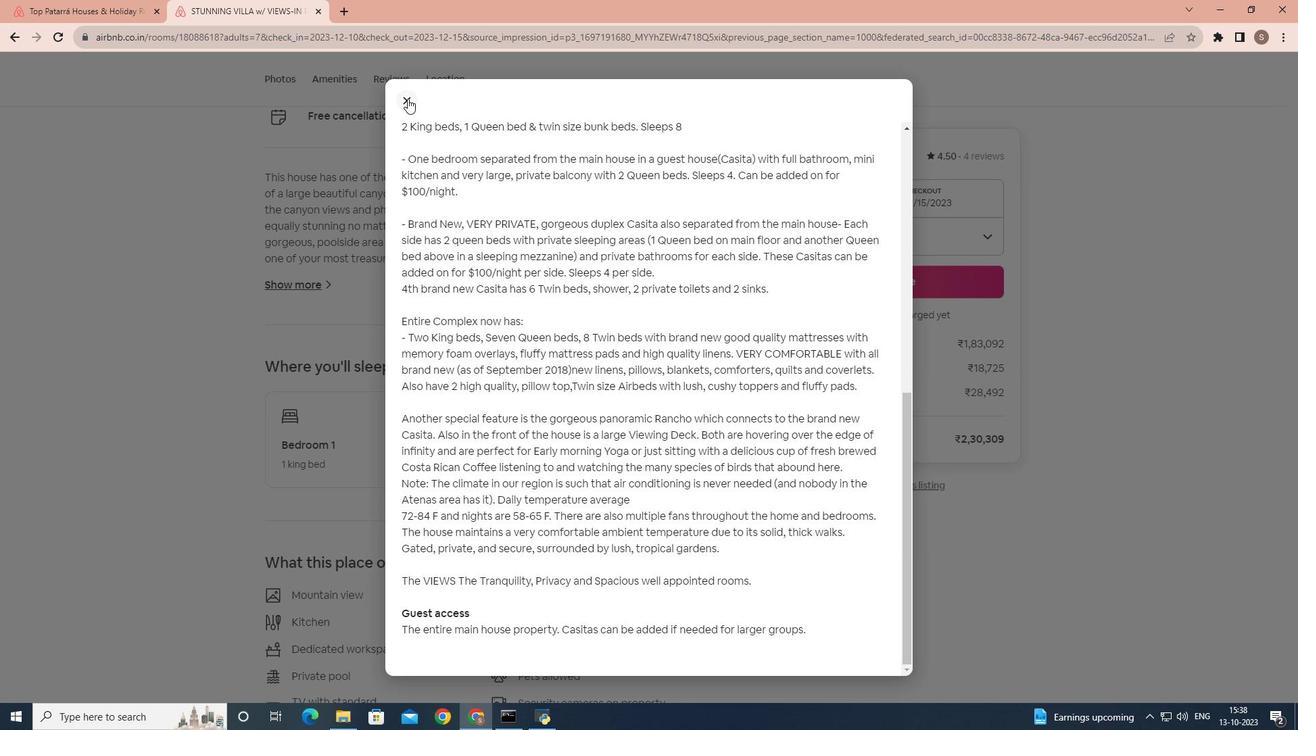 
Action: Mouse pressed left at (407, 98)
Screenshot: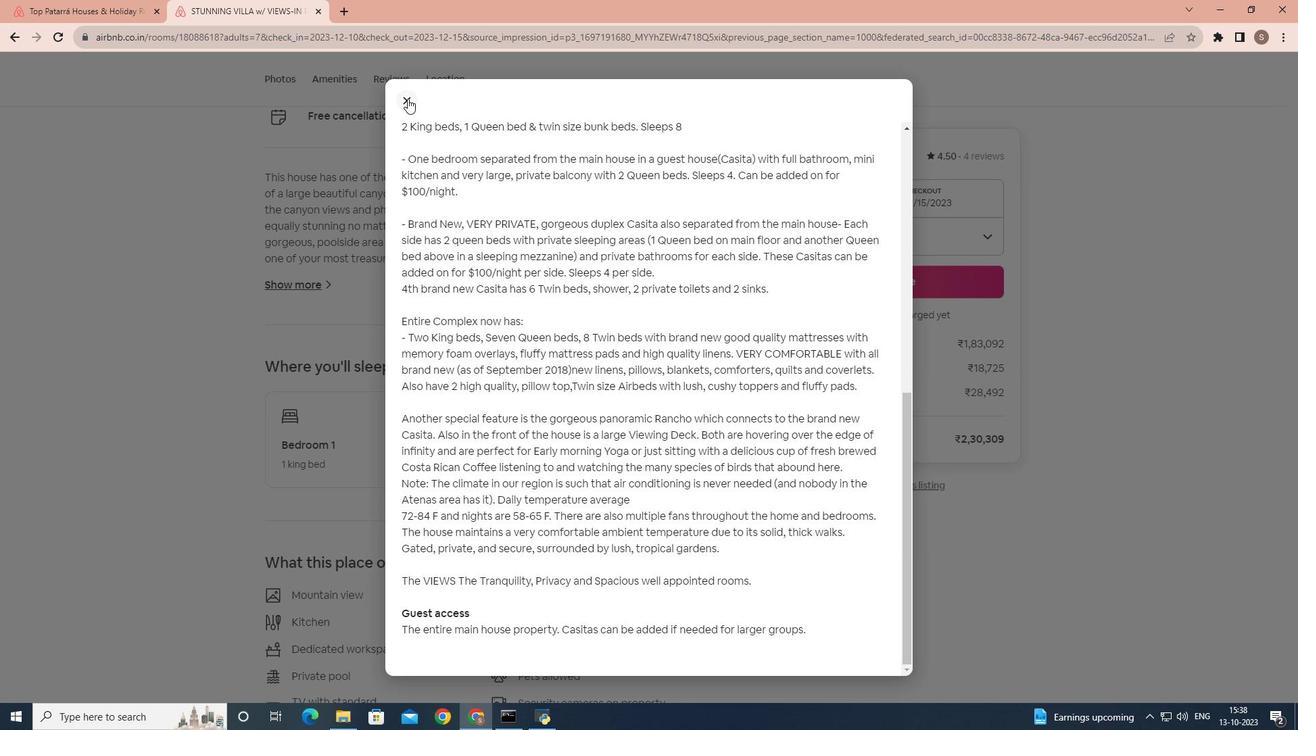 
Action: Mouse moved to (382, 259)
Screenshot: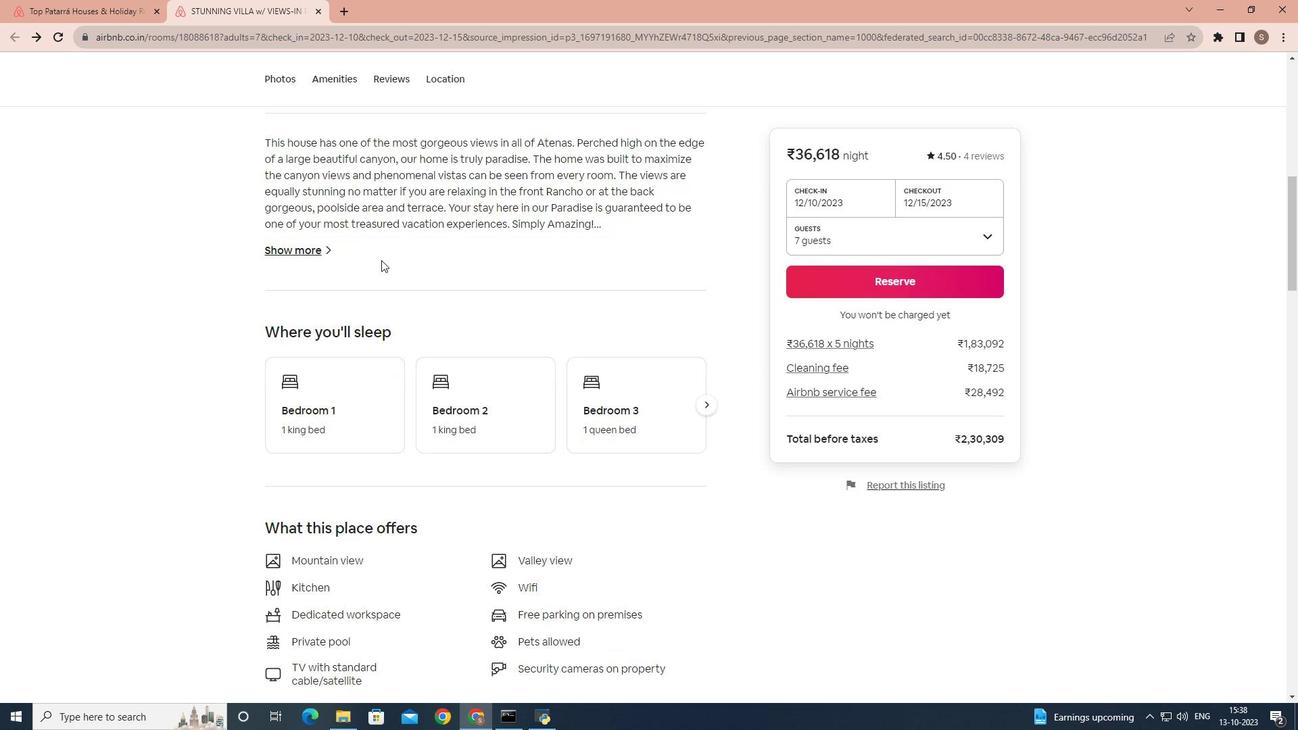 
Action: Mouse scrolled (382, 258) with delta (0, 0)
Screenshot: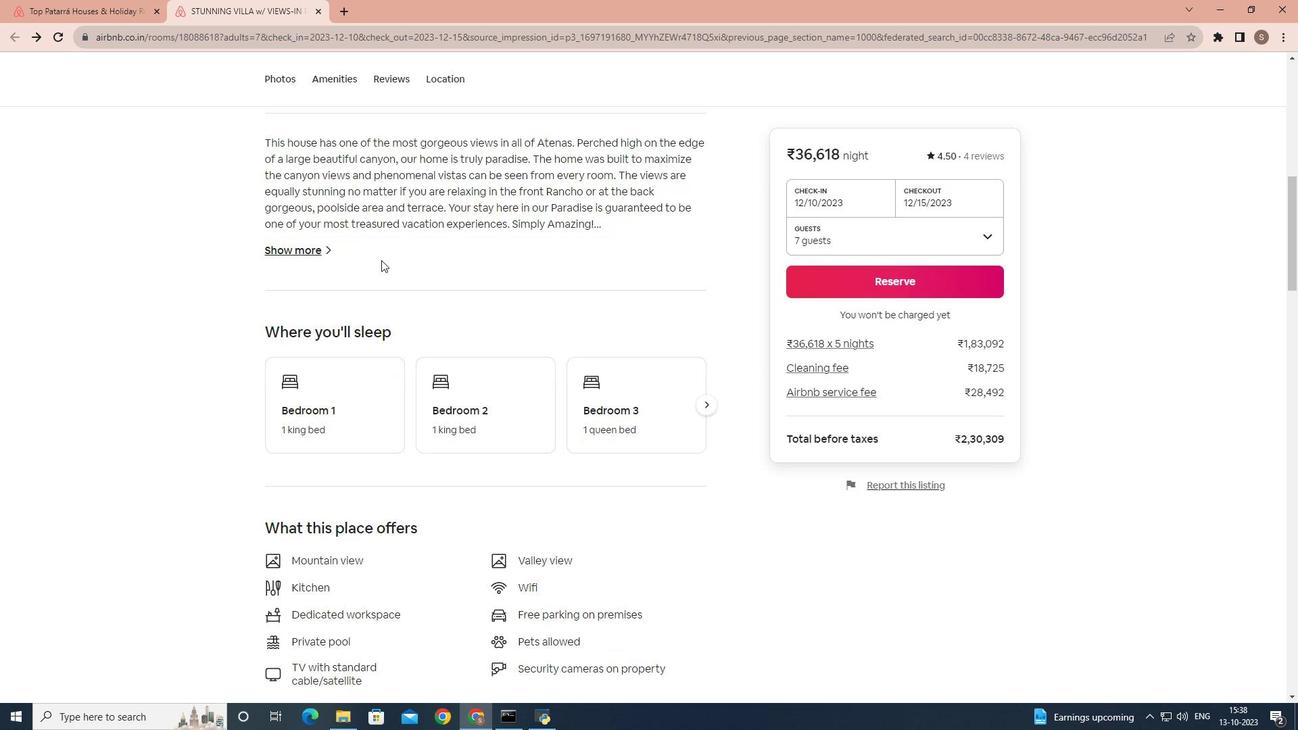
Action: Mouse moved to (381, 260)
Screenshot: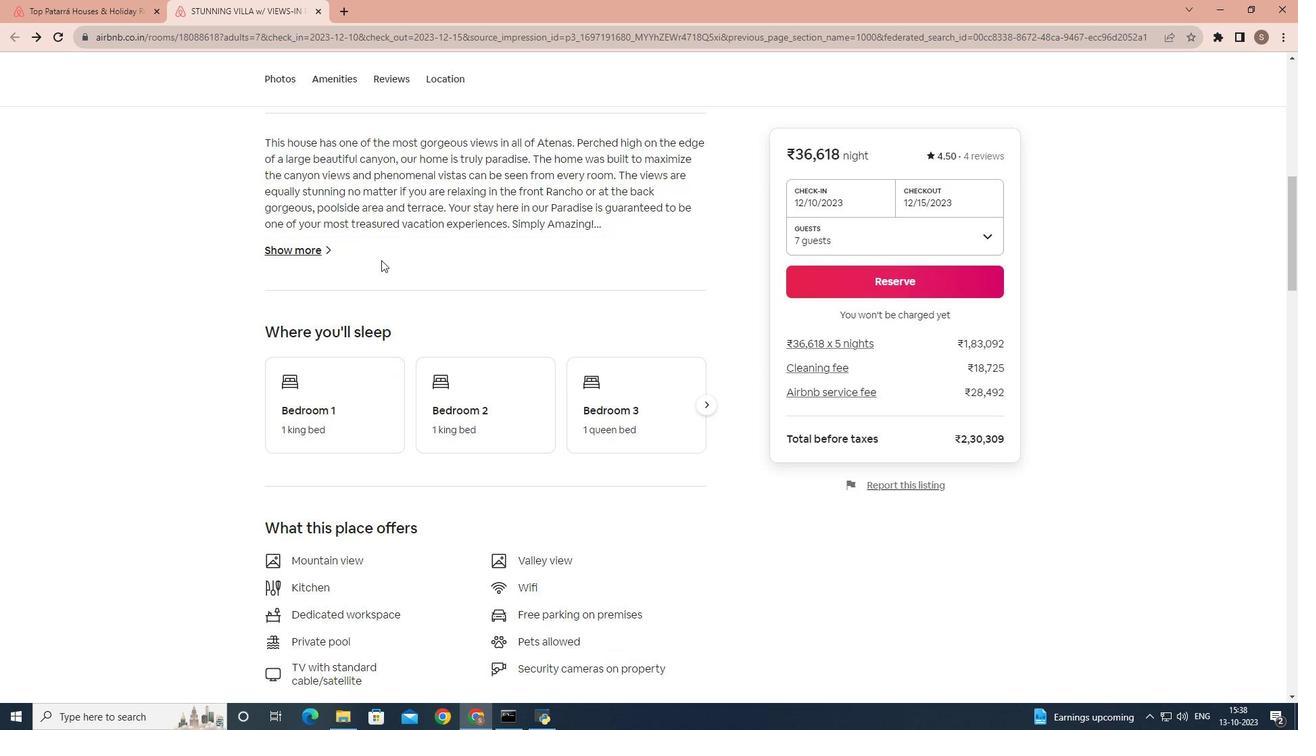 
Action: Mouse scrolled (381, 259) with delta (0, 0)
Screenshot: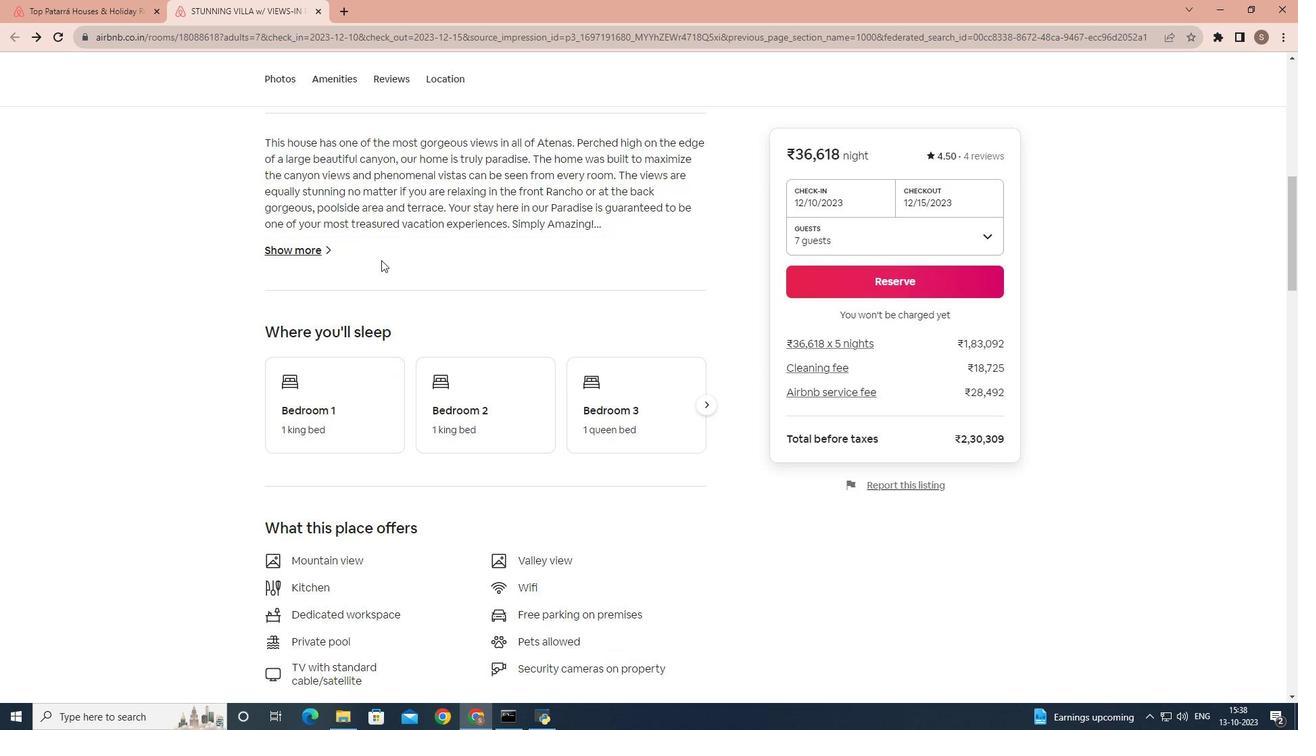 
Action: Mouse scrolled (381, 259) with delta (0, 0)
Screenshot: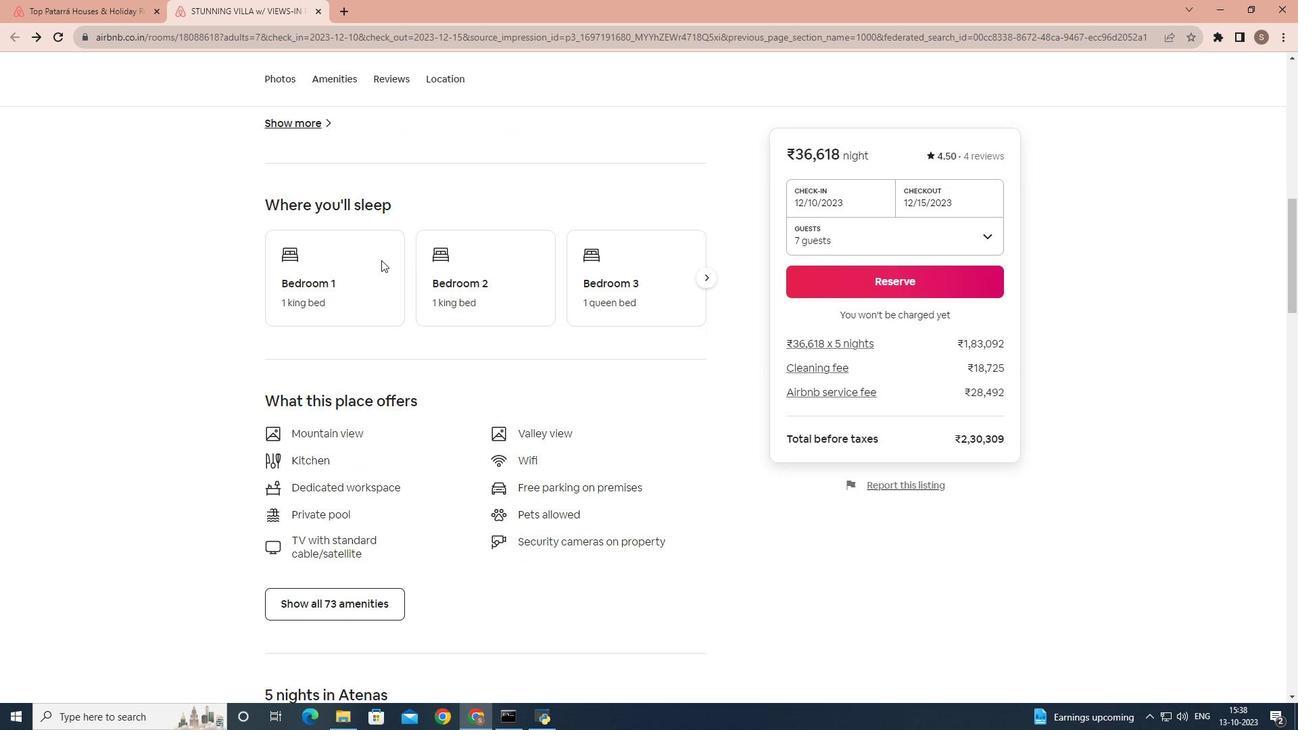 
Action: Mouse scrolled (381, 259) with delta (0, 0)
Screenshot: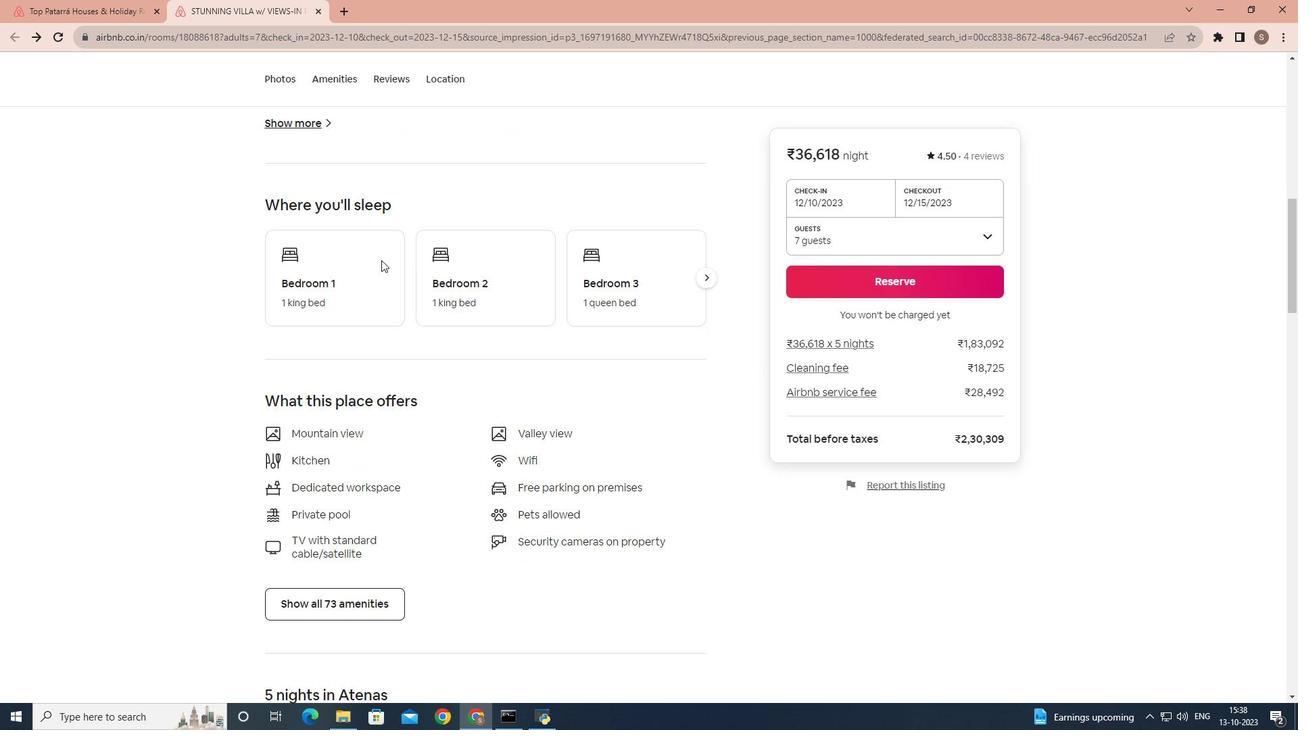 
Action: Mouse scrolled (381, 259) with delta (0, 0)
Screenshot: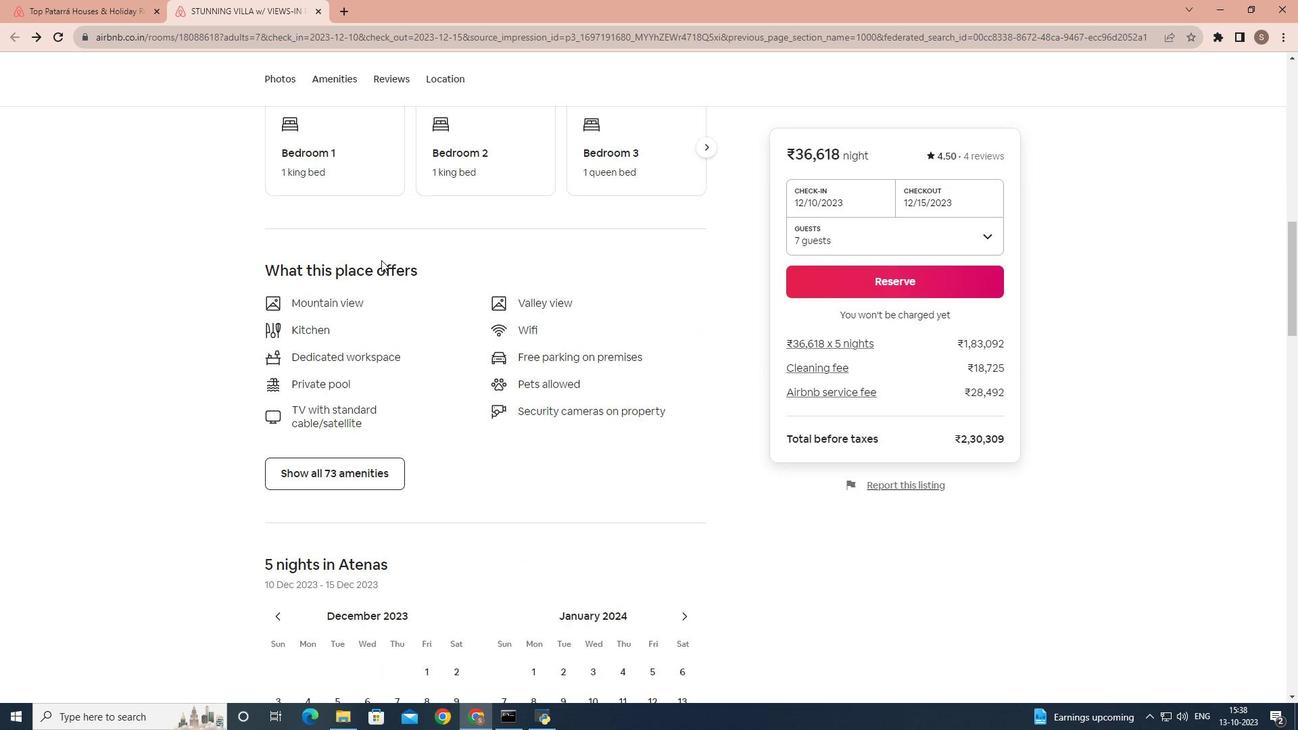 
Action: Mouse scrolled (381, 259) with delta (0, 0)
Screenshot: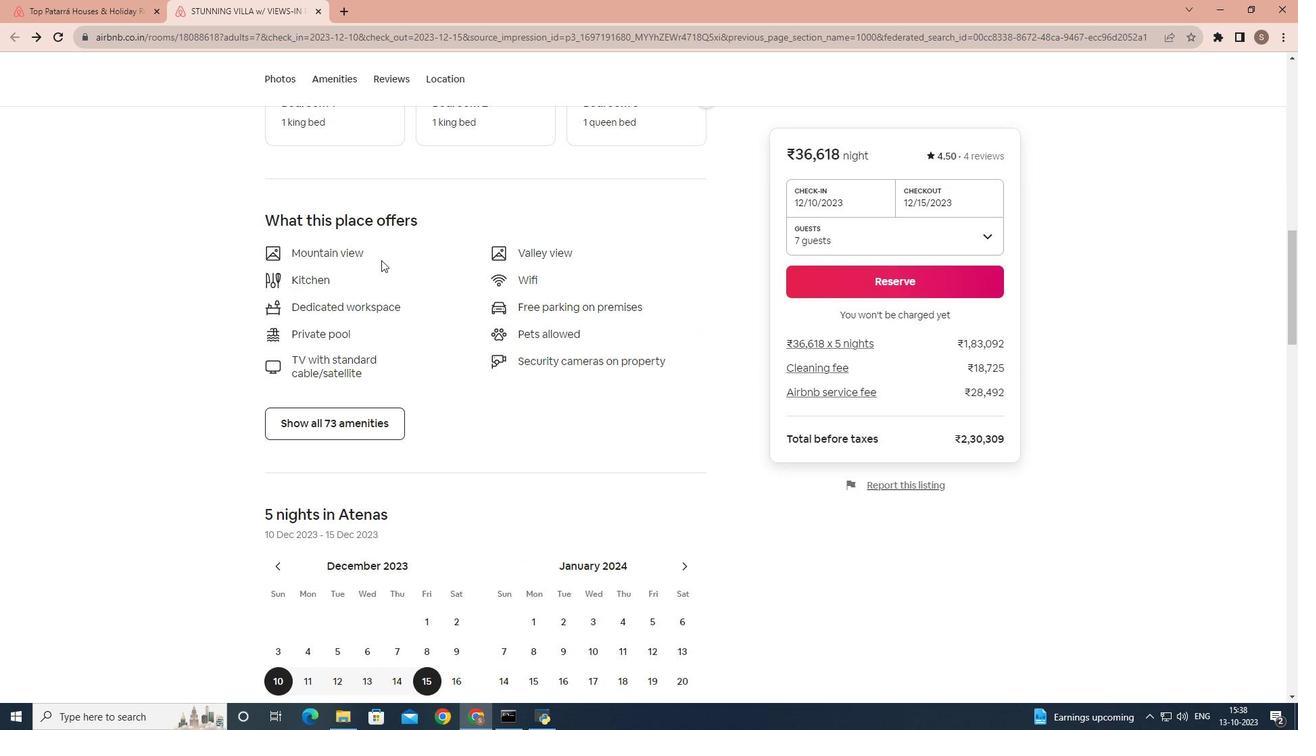 
Action: Mouse scrolled (381, 259) with delta (0, 0)
Screenshot: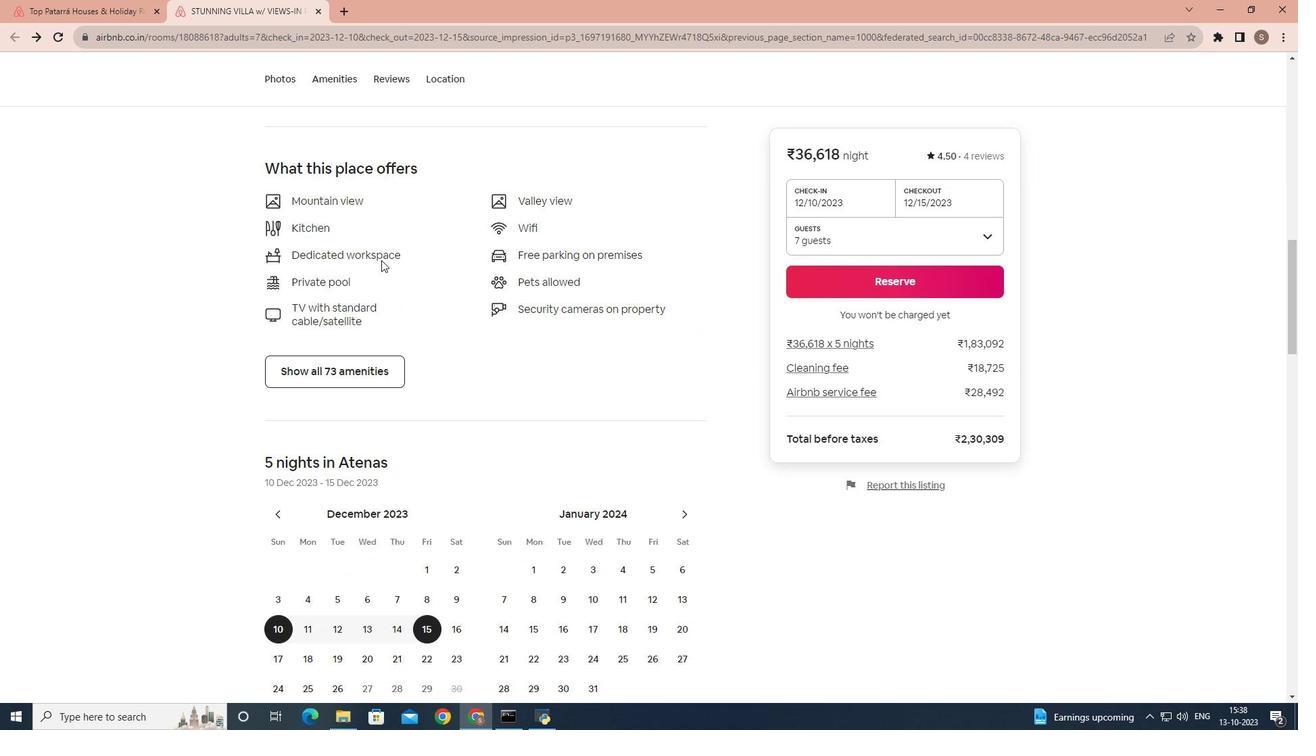 
Action: Mouse scrolled (381, 259) with delta (0, 0)
Screenshot: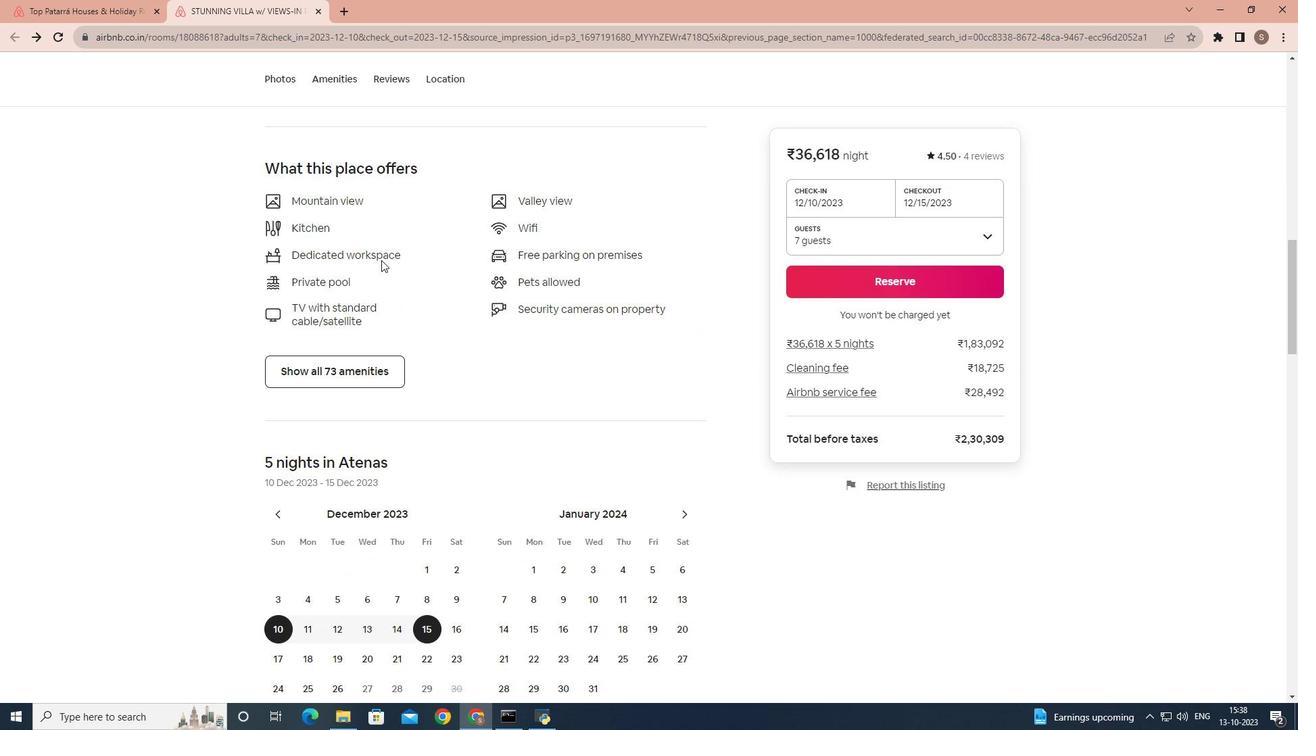 
Action: Mouse moved to (376, 229)
Screenshot: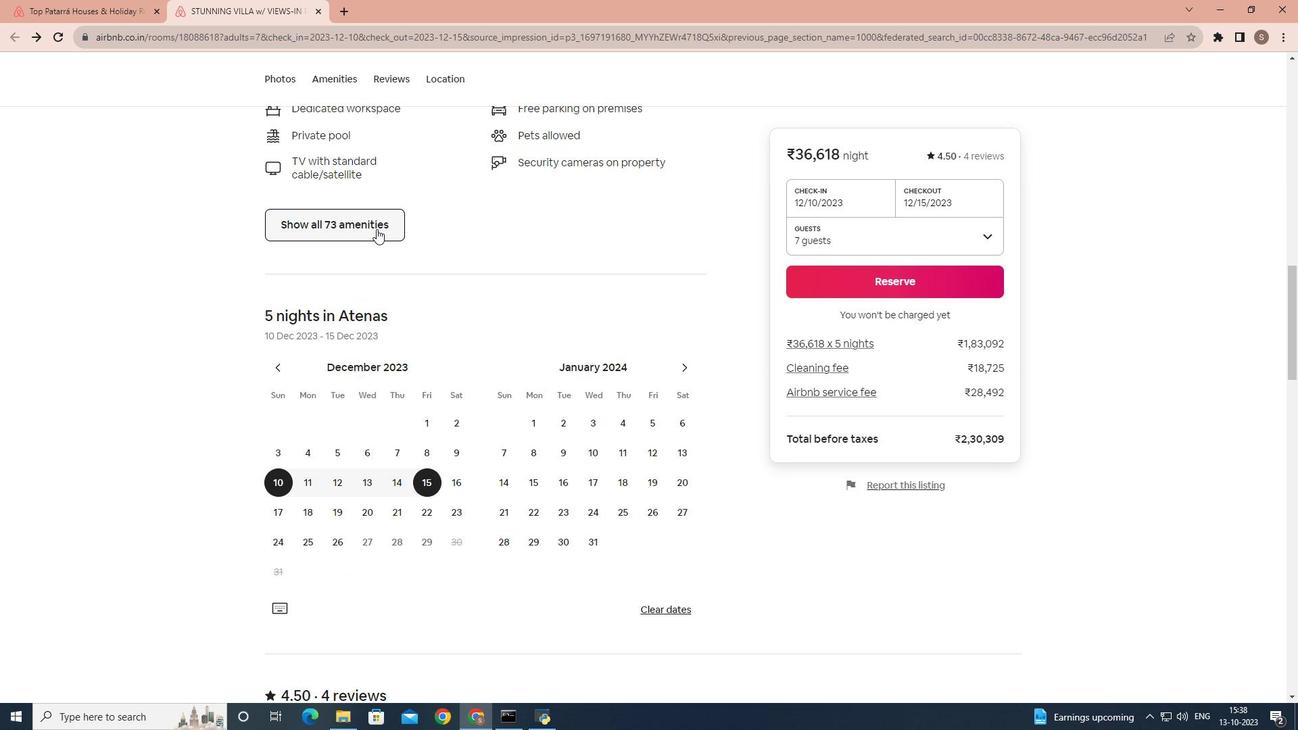 
Action: Mouse pressed left at (376, 229)
Screenshot: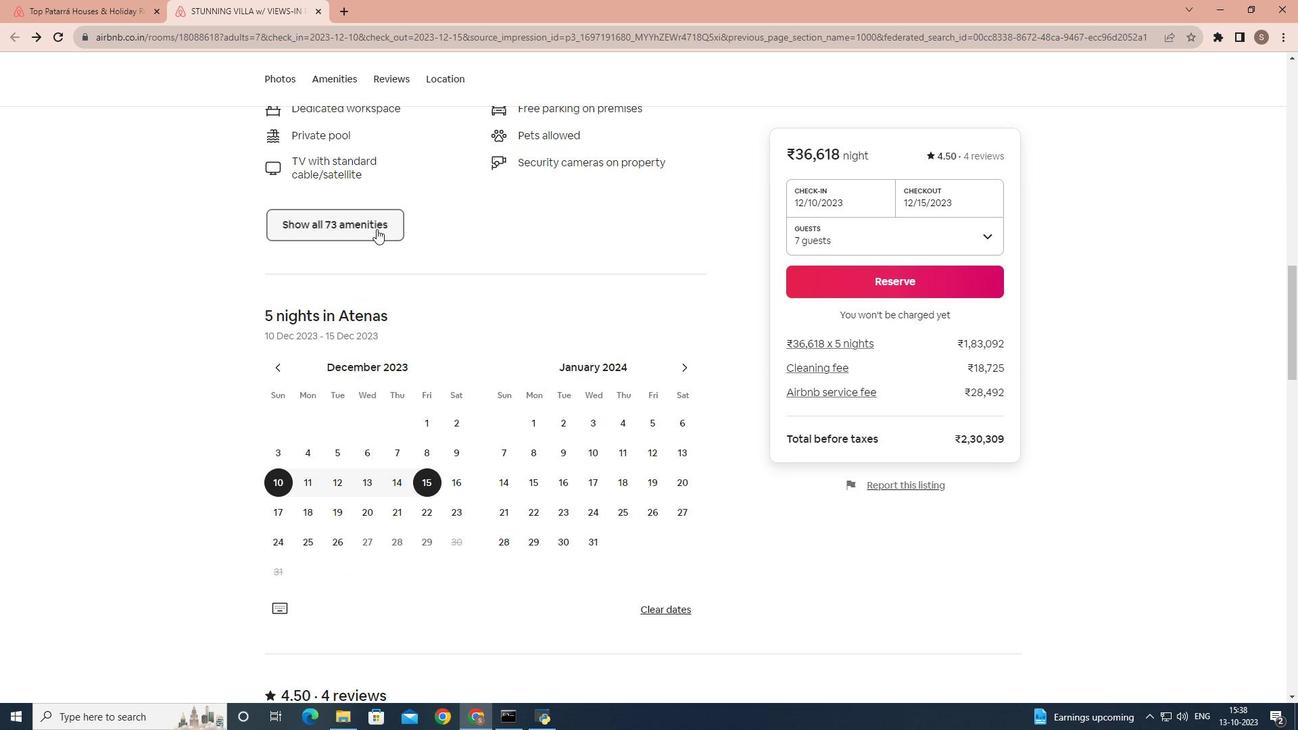 
Action: Mouse moved to (452, 255)
Screenshot: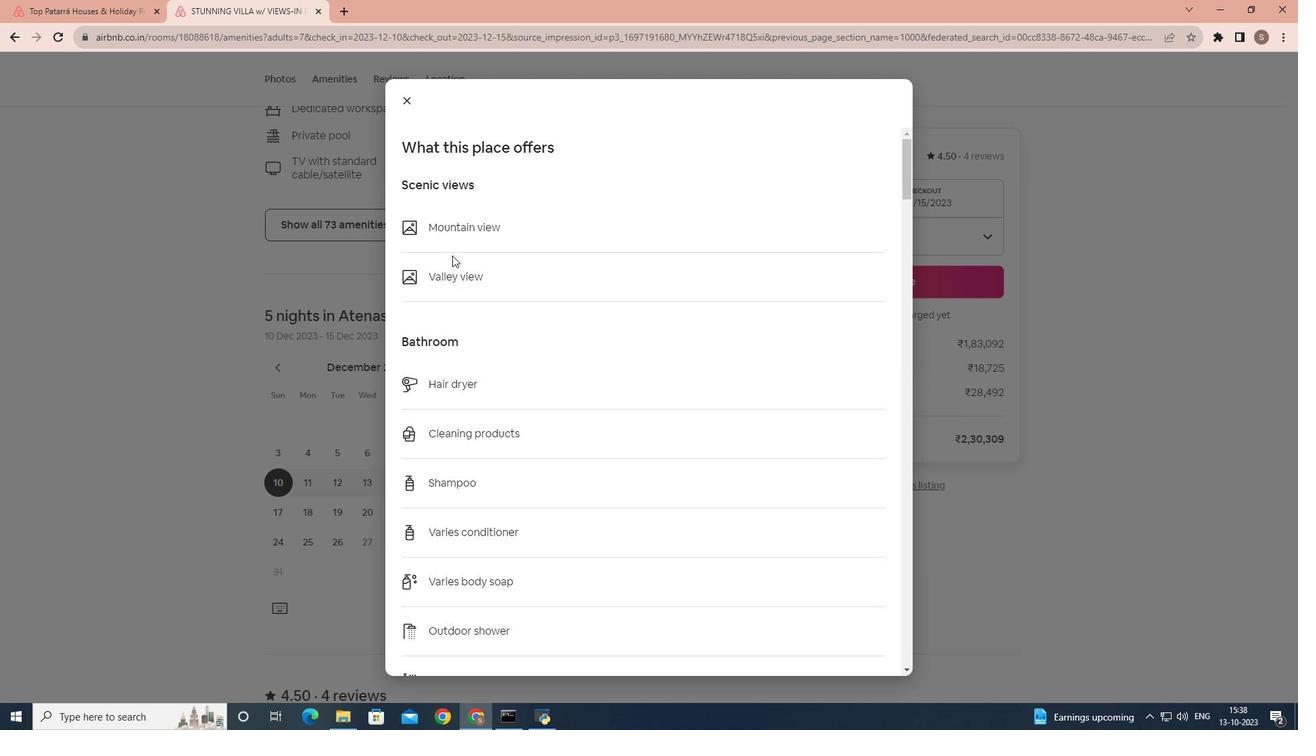 
Action: Mouse scrolled (452, 254) with delta (0, 0)
Screenshot: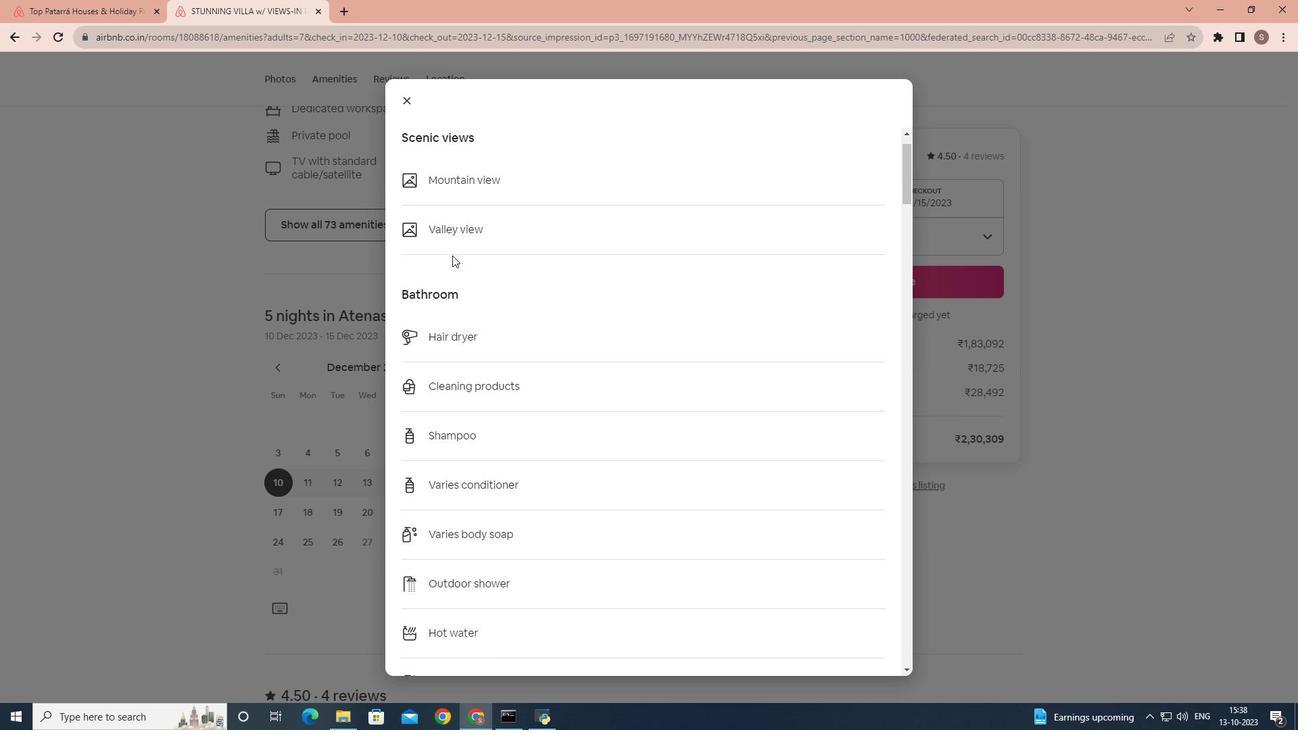 
Action: Mouse scrolled (452, 254) with delta (0, 0)
Screenshot: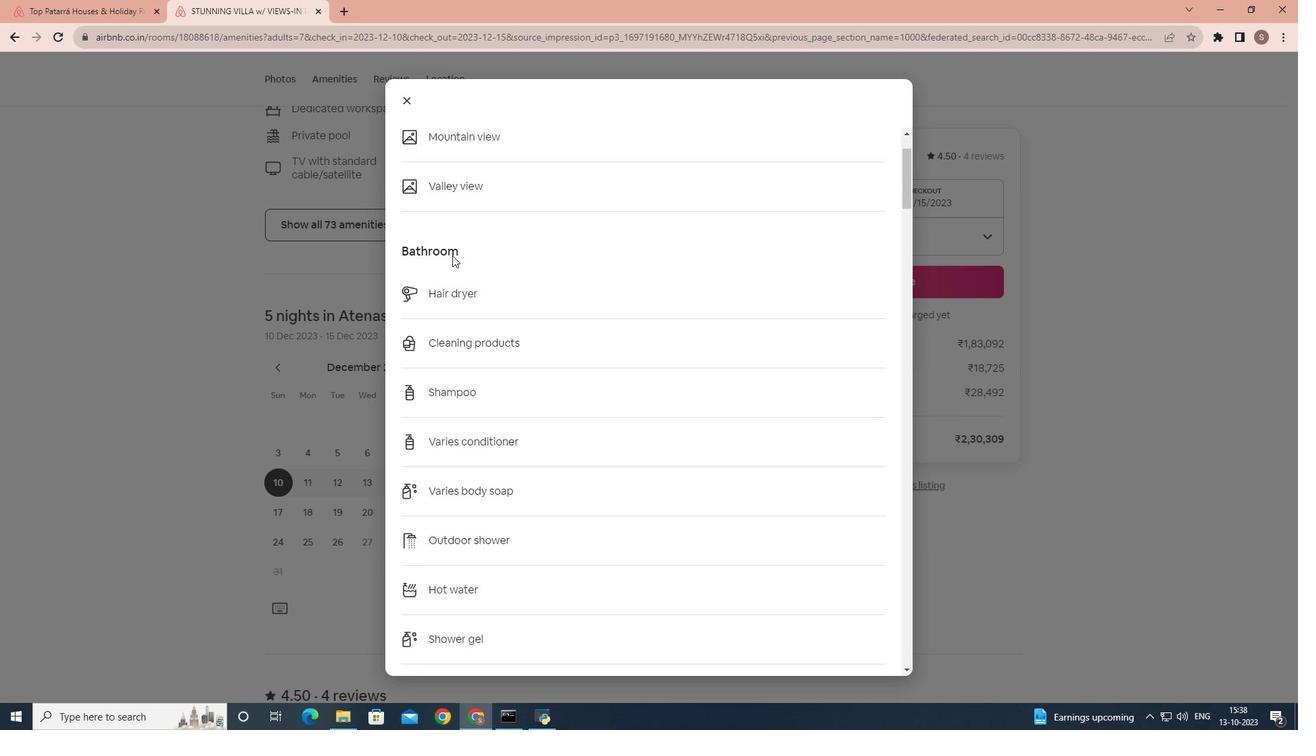 
Action: Mouse scrolled (452, 254) with delta (0, 0)
Screenshot: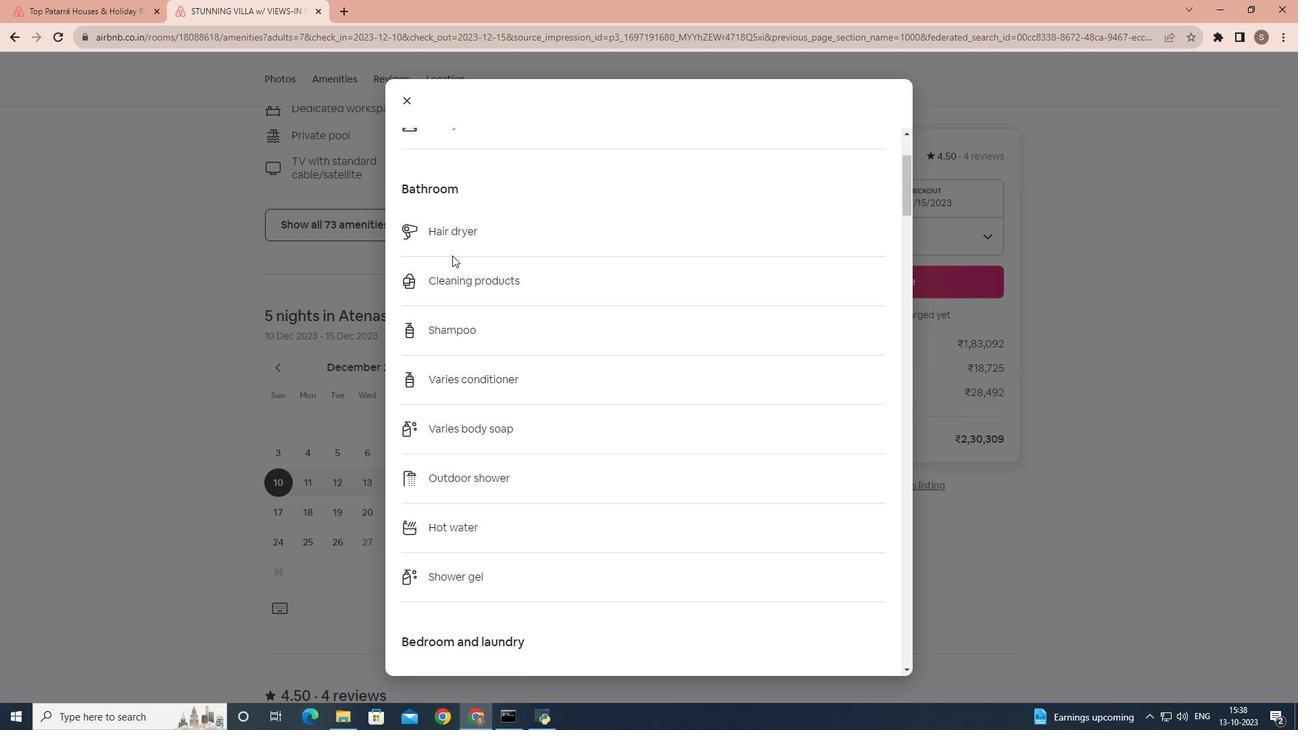 
Action: Mouse scrolled (452, 254) with delta (0, 0)
Screenshot: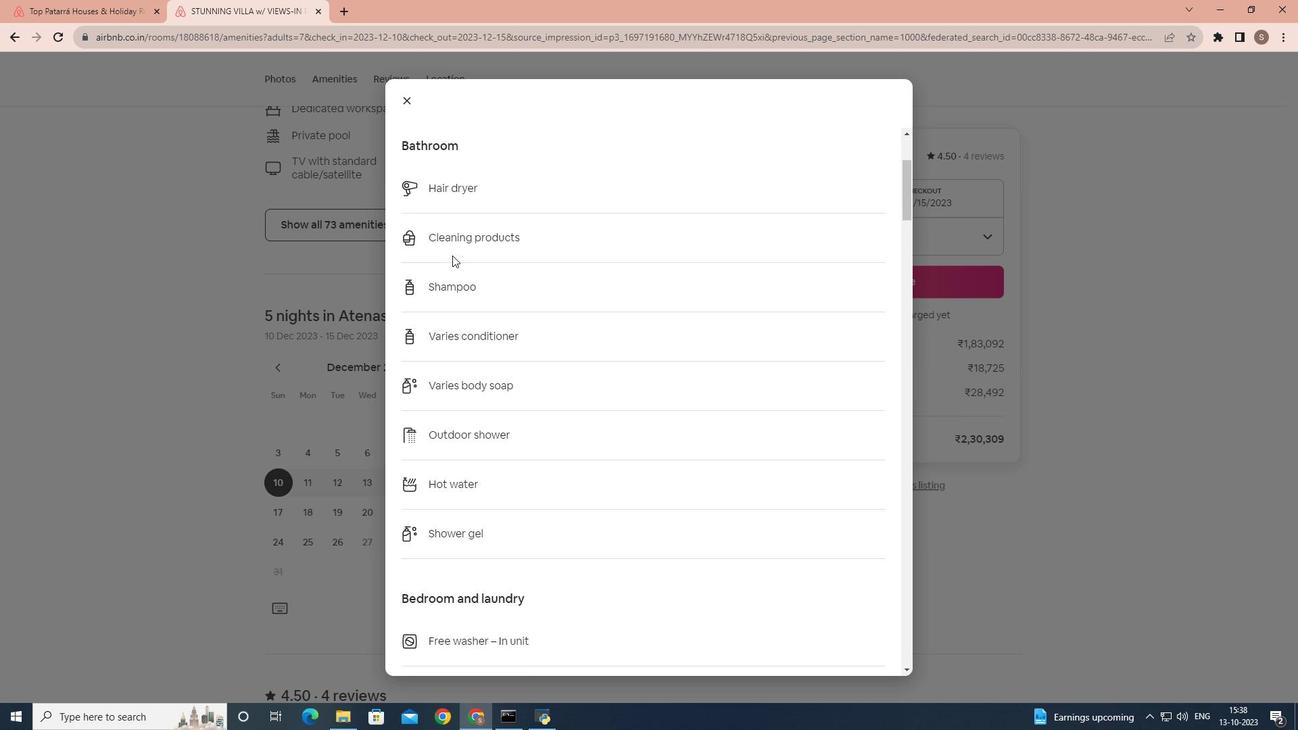 
Action: Mouse scrolled (452, 254) with delta (0, 0)
Screenshot: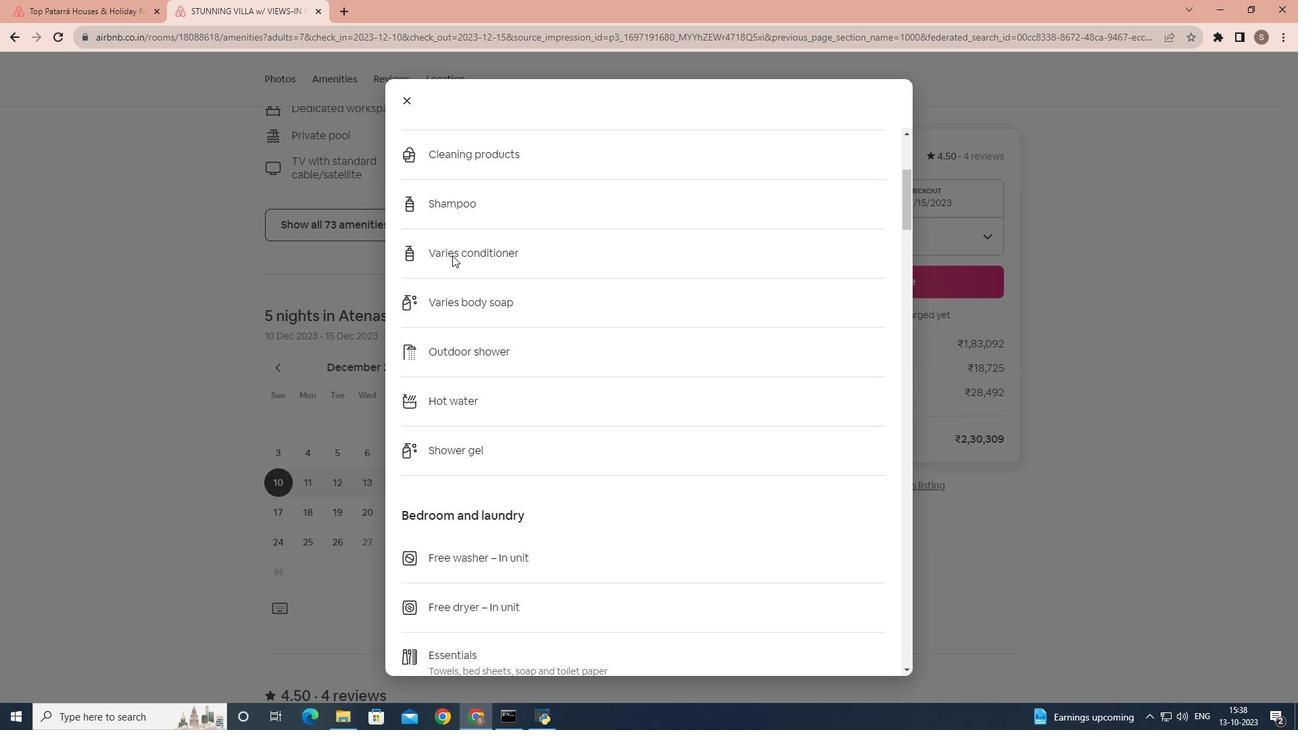 
Action: Mouse scrolled (452, 254) with delta (0, 0)
Screenshot: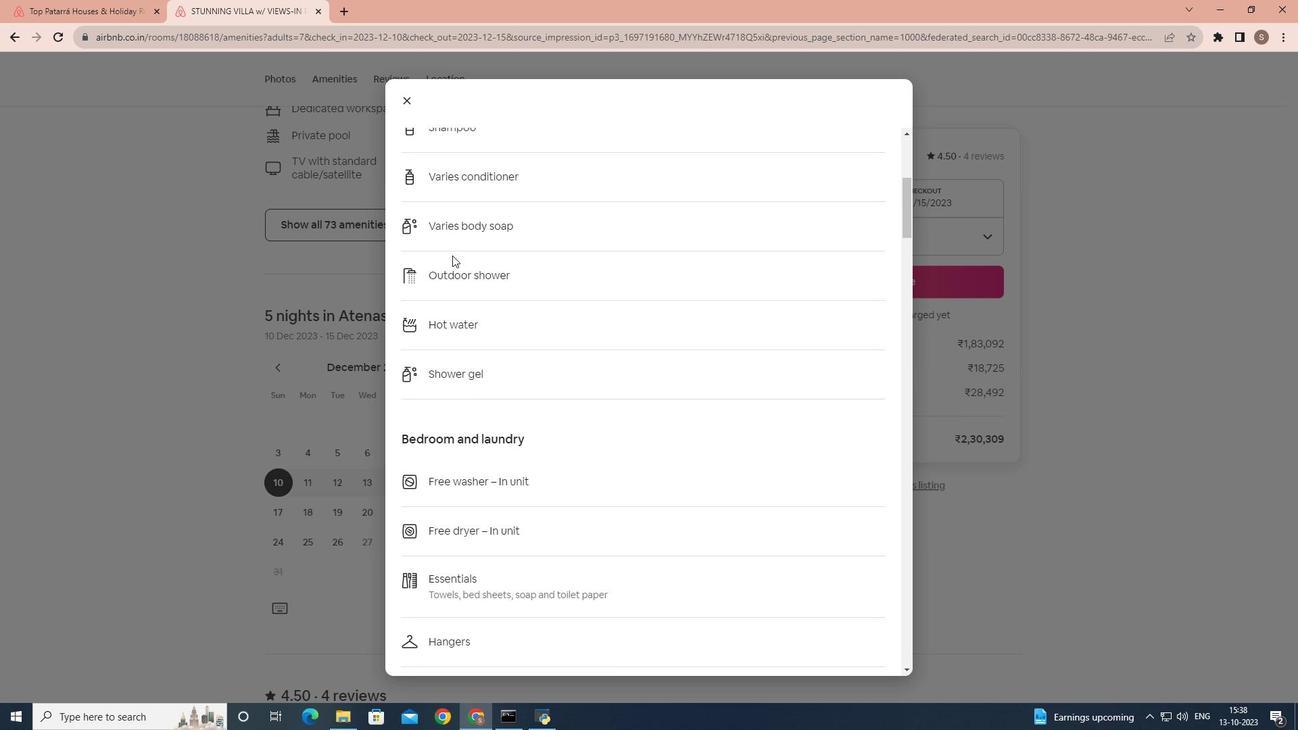 
Action: Mouse scrolled (452, 254) with delta (0, 0)
Screenshot: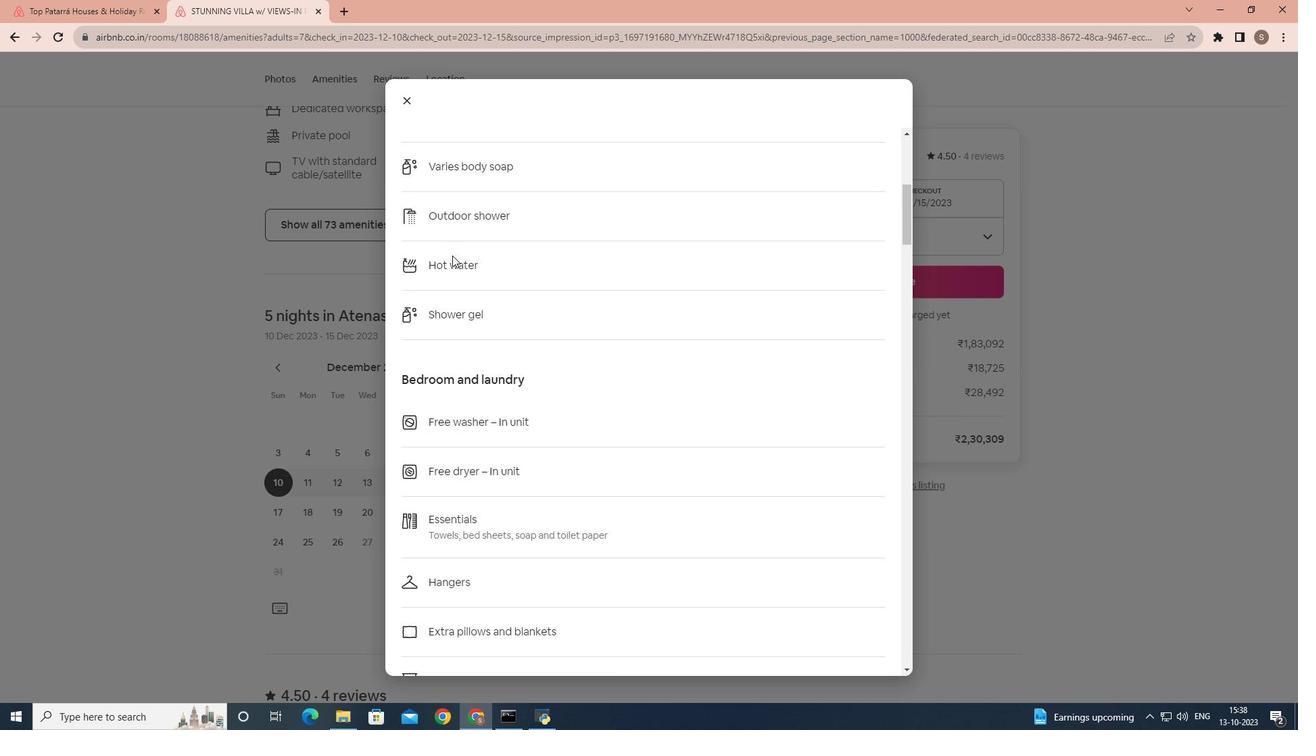 
Action: Mouse scrolled (452, 254) with delta (0, 0)
